 Task: Locate and explore the Christ the Redeemer statue in Rio de Janeiro using Google Earth.
Action: Mouse moved to (614, 351)
Screenshot: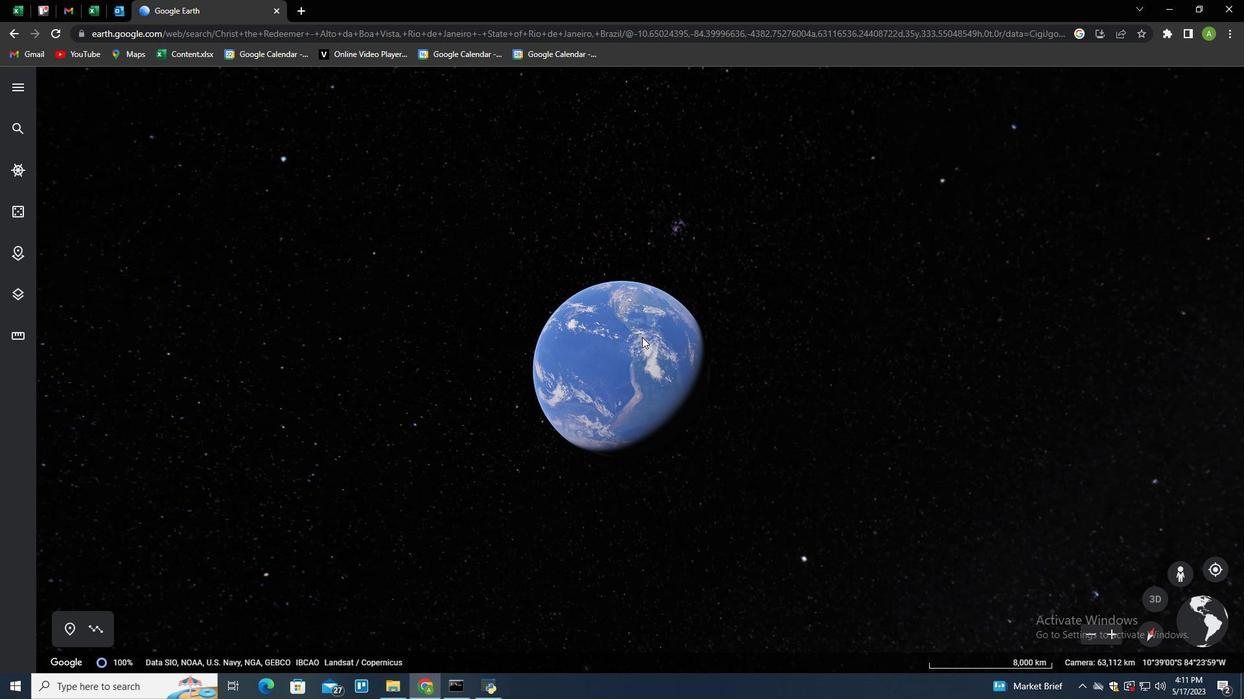 
Action: Mouse pressed left at (614, 351)
Screenshot: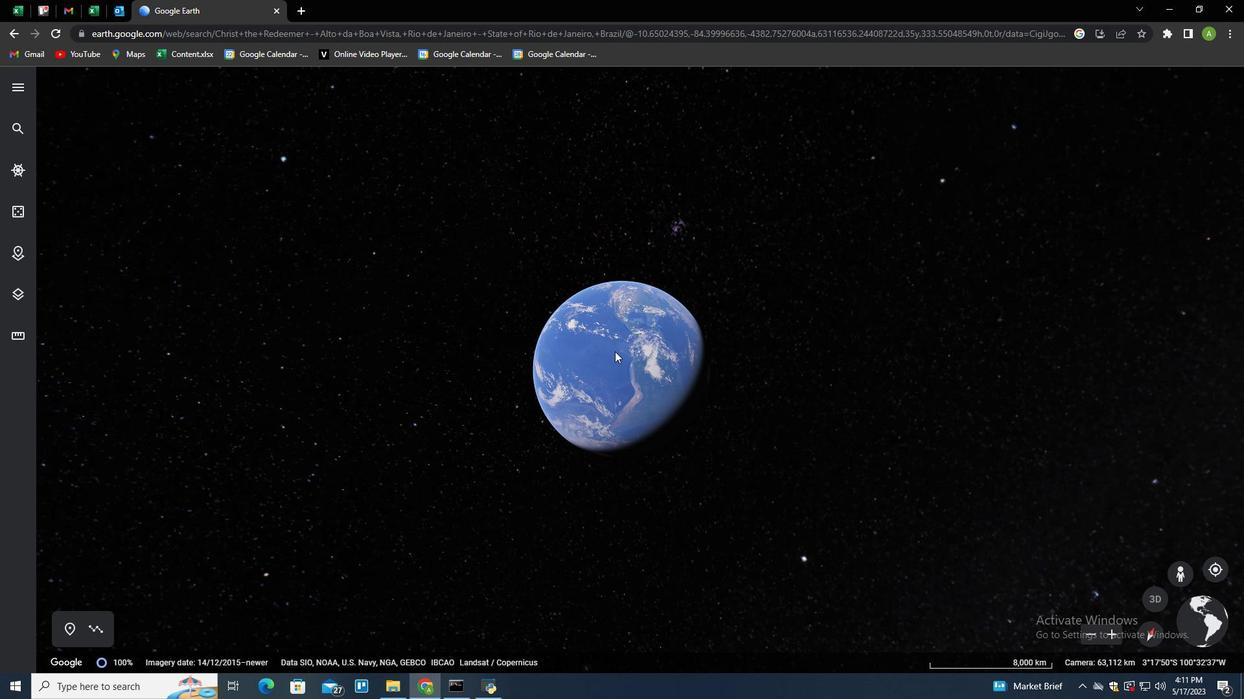 
Action: Mouse moved to (675, 384)
Screenshot: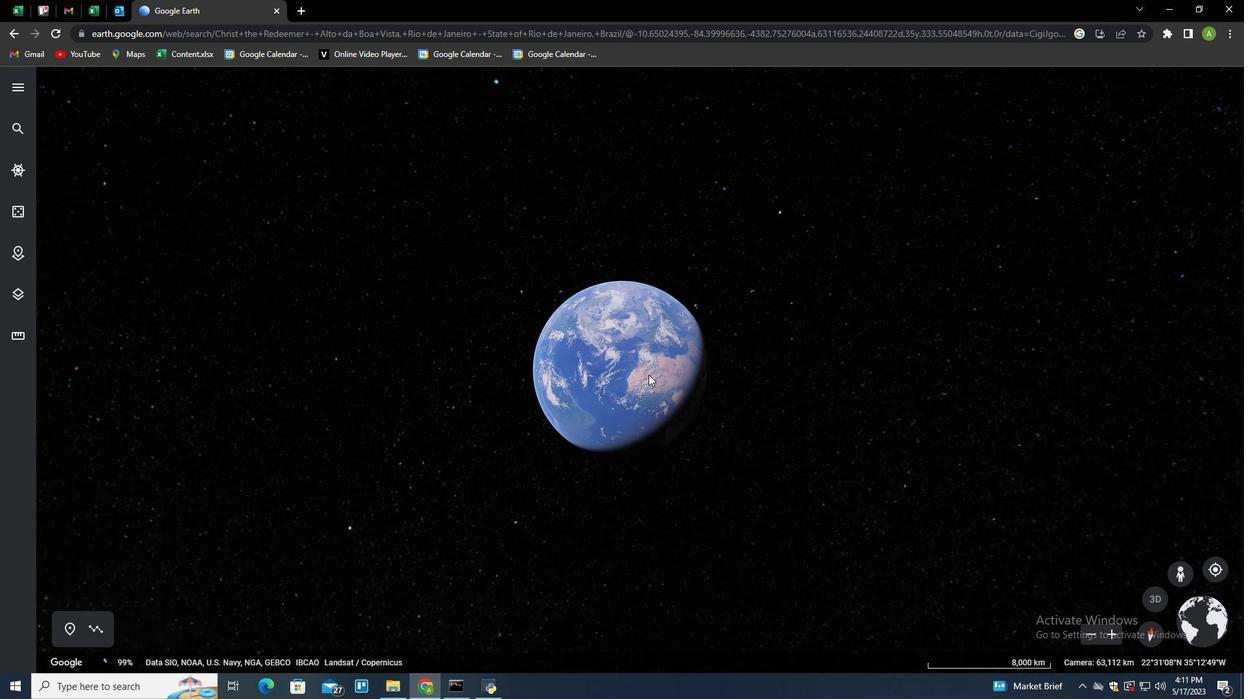 
Action: Mouse scrolled (675, 385) with delta (0, 0)
Screenshot: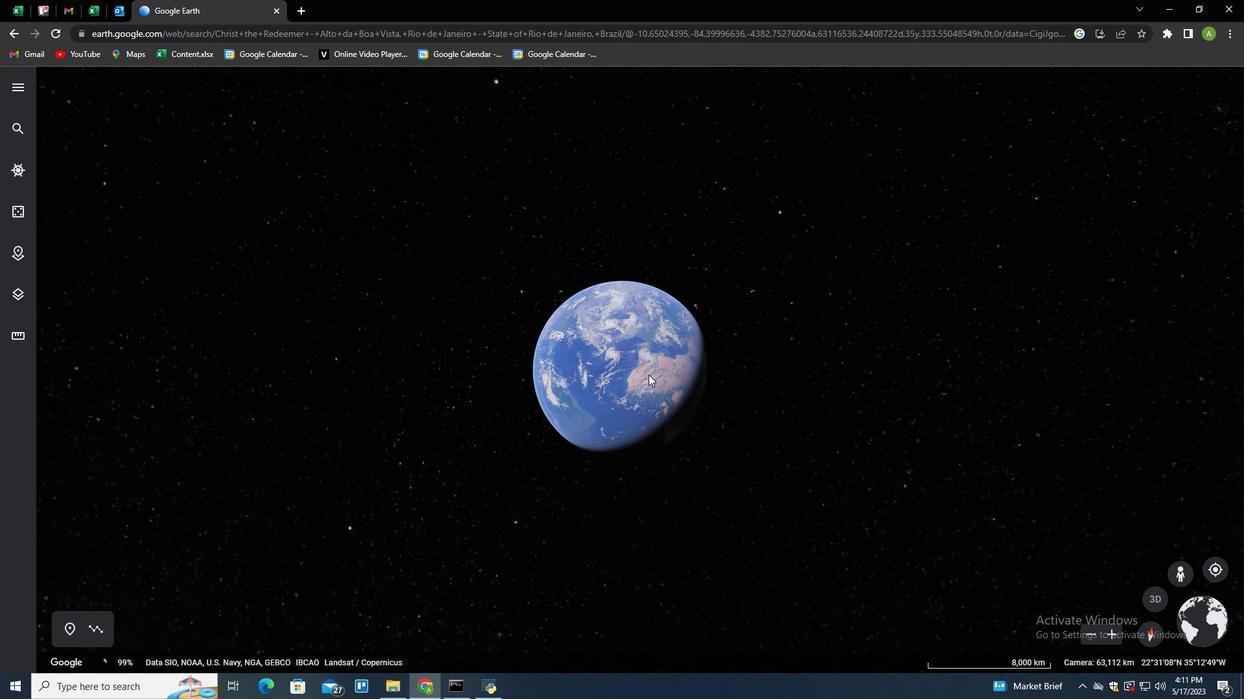 
Action: Mouse scrolled (675, 385) with delta (0, 0)
Screenshot: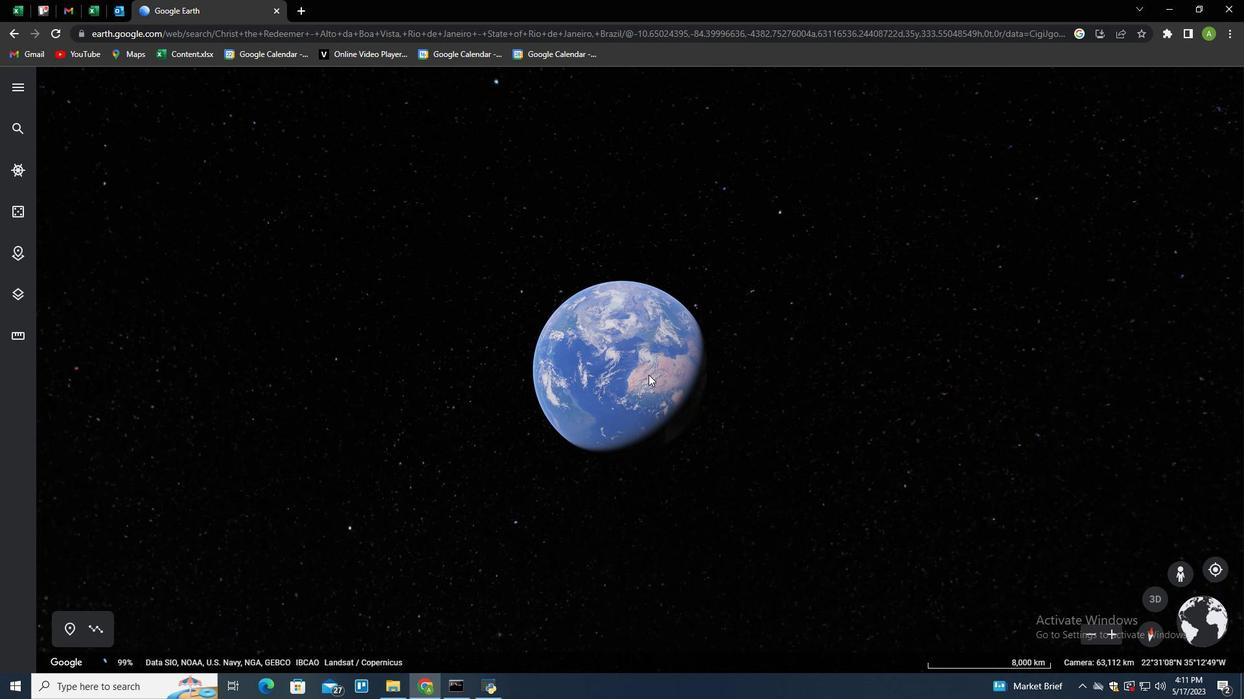 
Action: Mouse moved to (689, 322)
Screenshot: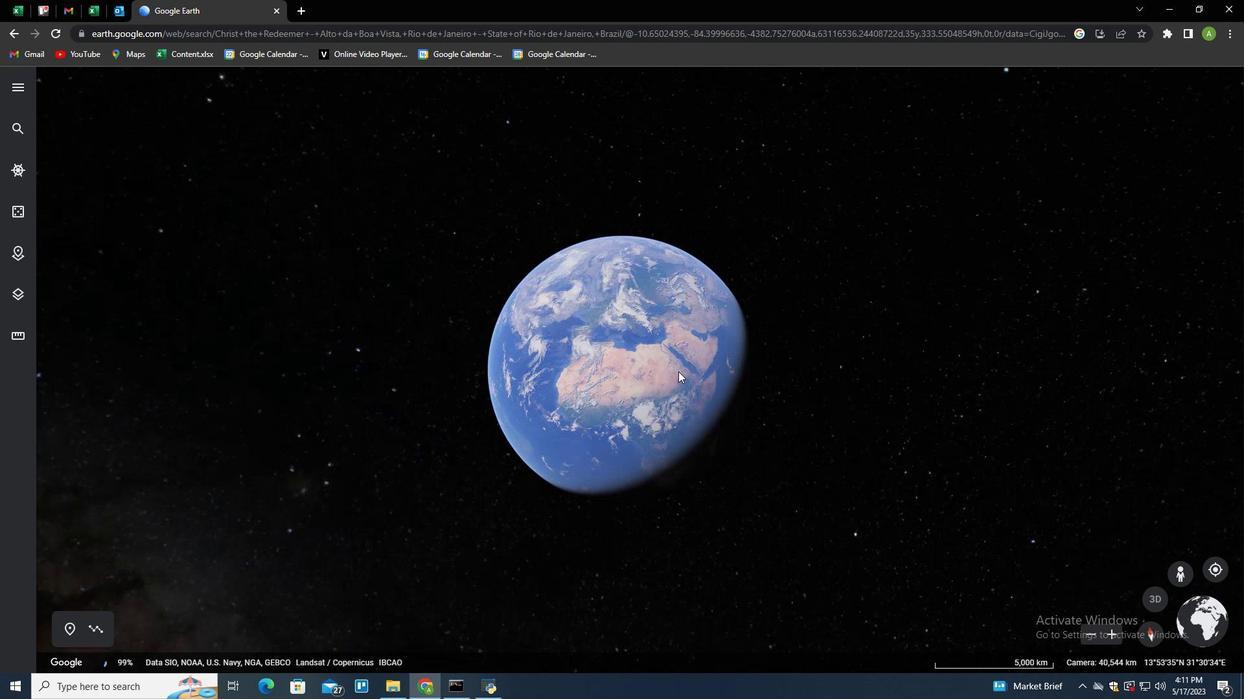 
Action: Mouse pressed left at (689, 322)
Screenshot: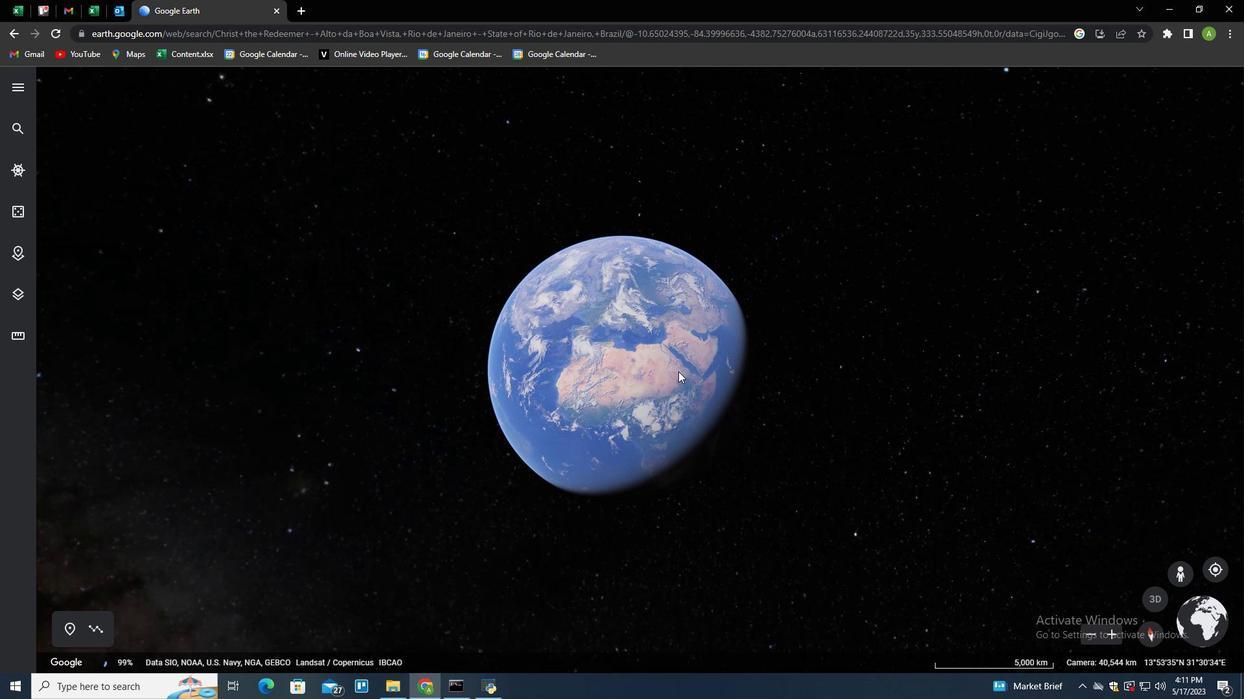 
Action: Mouse moved to (640, 329)
Screenshot: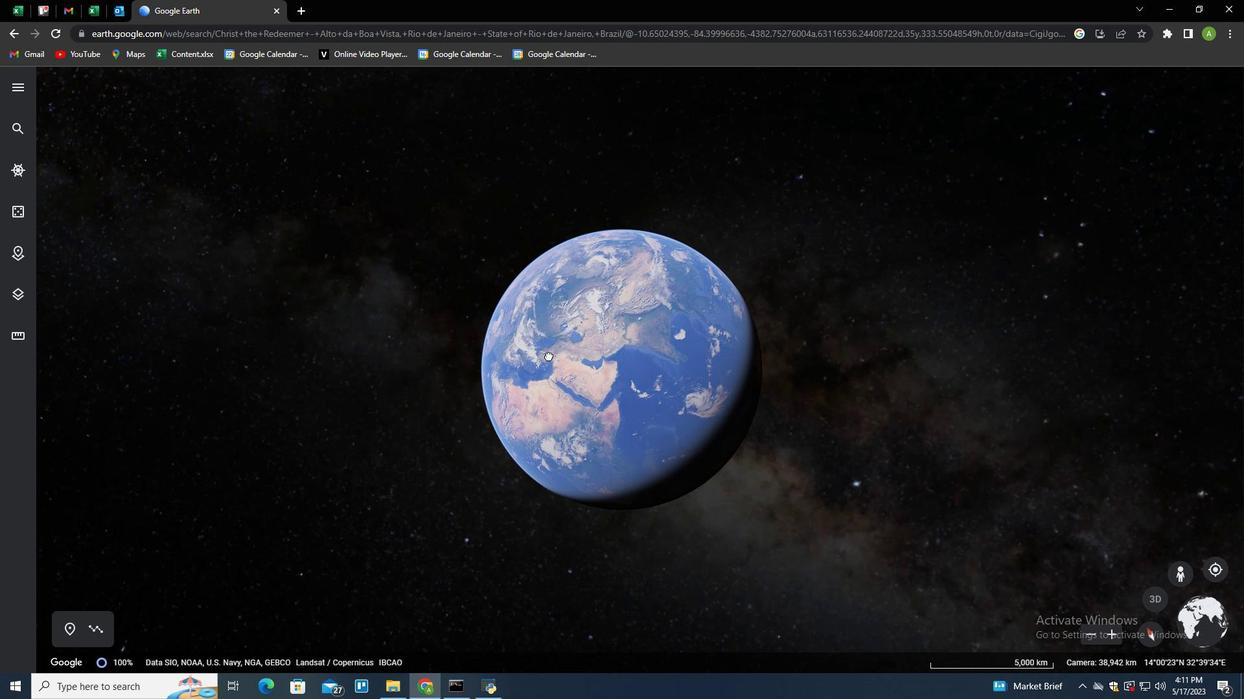 
Action: Mouse pressed left at (640, 329)
Screenshot: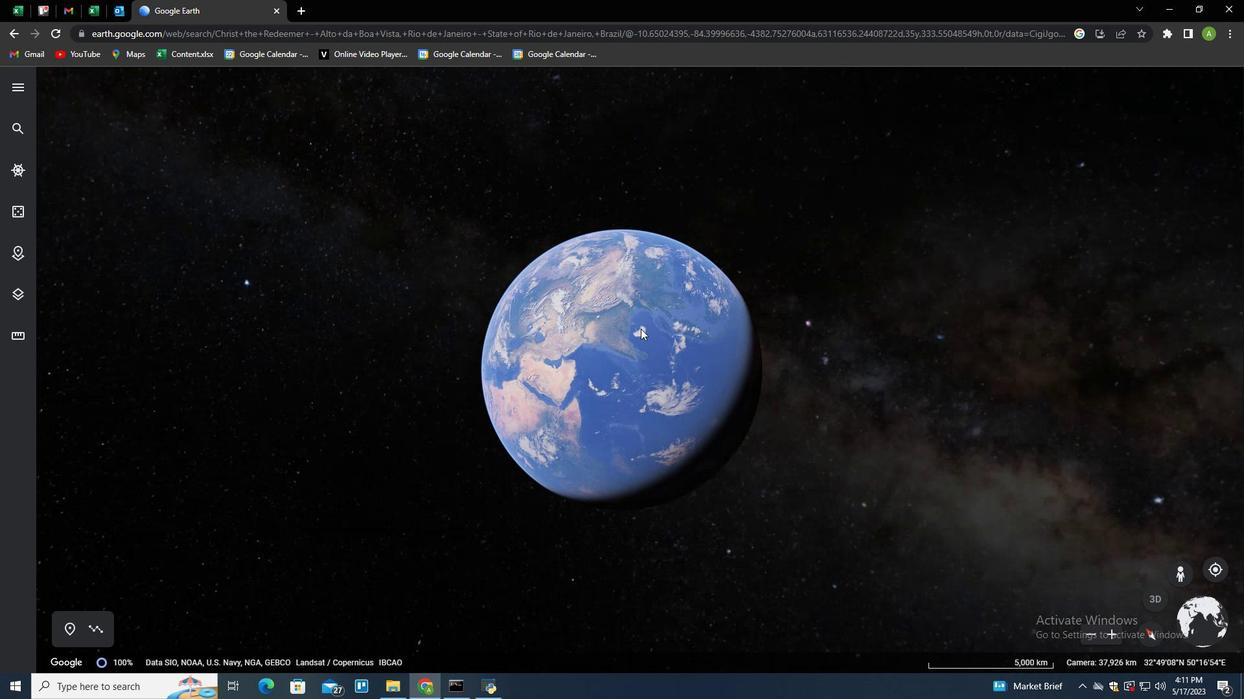 
Action: Mouse moved to (15, 127)
Screenshot: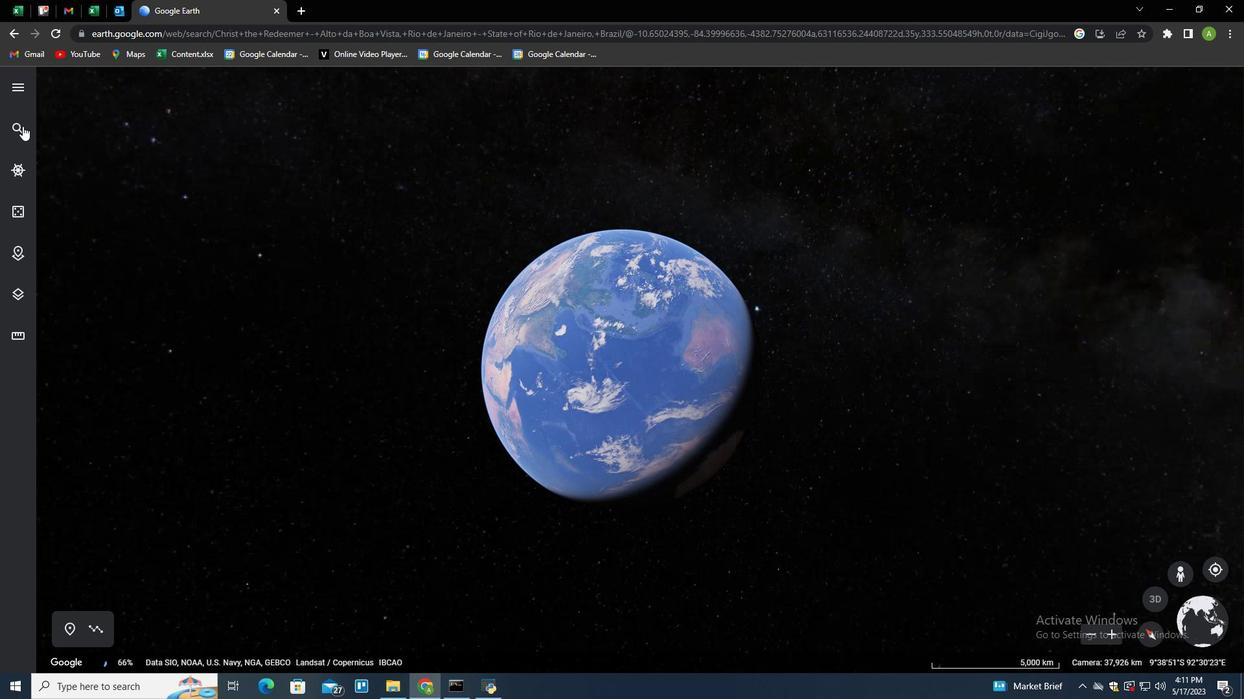 
Action: Mouse pressed left at (15, 127)
Screenshot: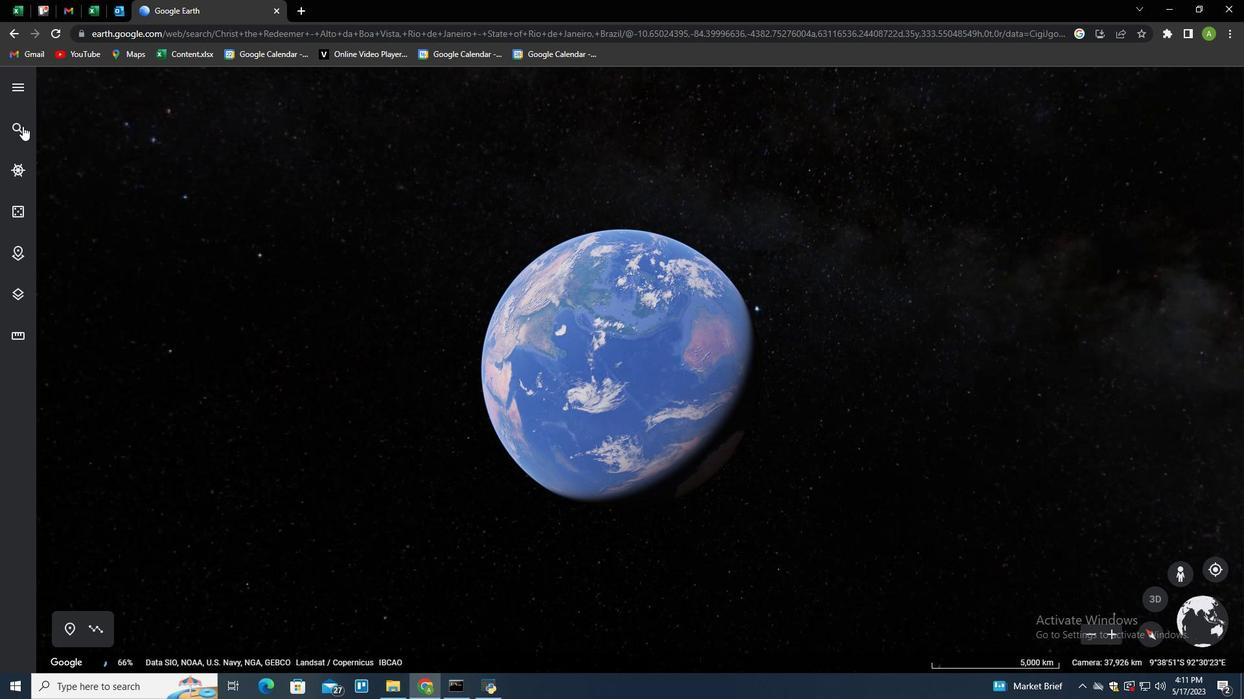 
Action: Mouse moved to (239, 85)
Screenshot: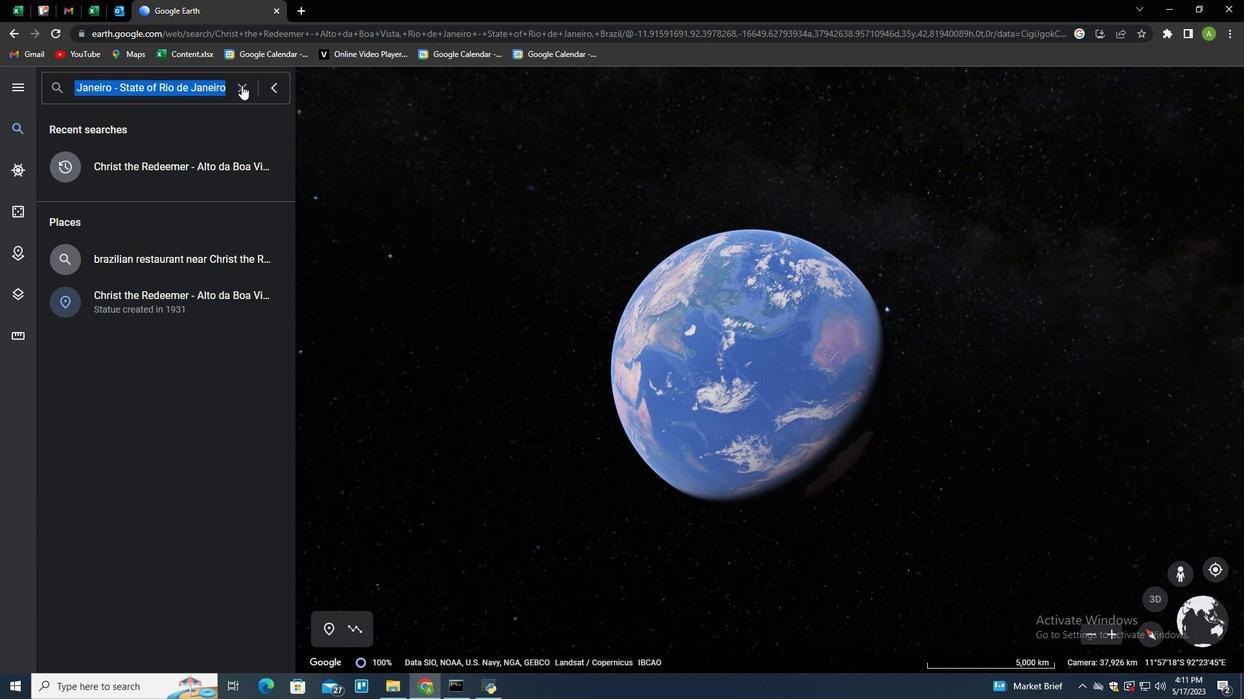 
Action: Mouse pressed left at (239, 85)
Screenshot: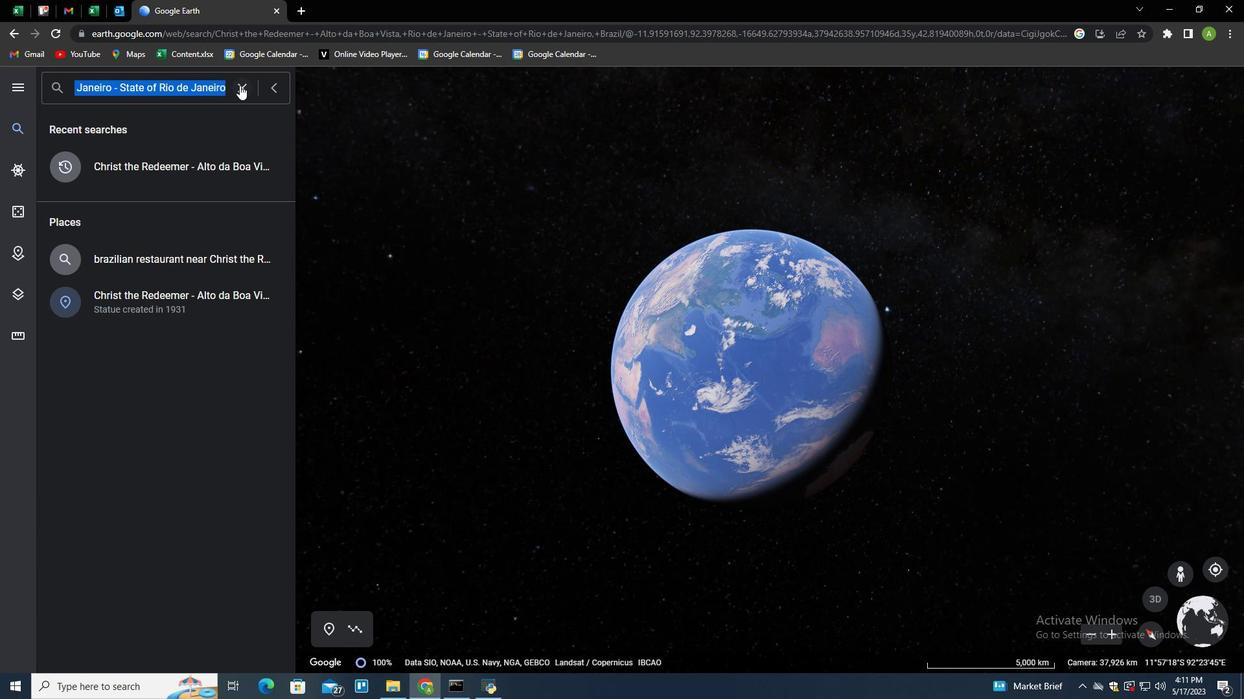 
Action: Mouse moved to (209, 88)
Screenshot: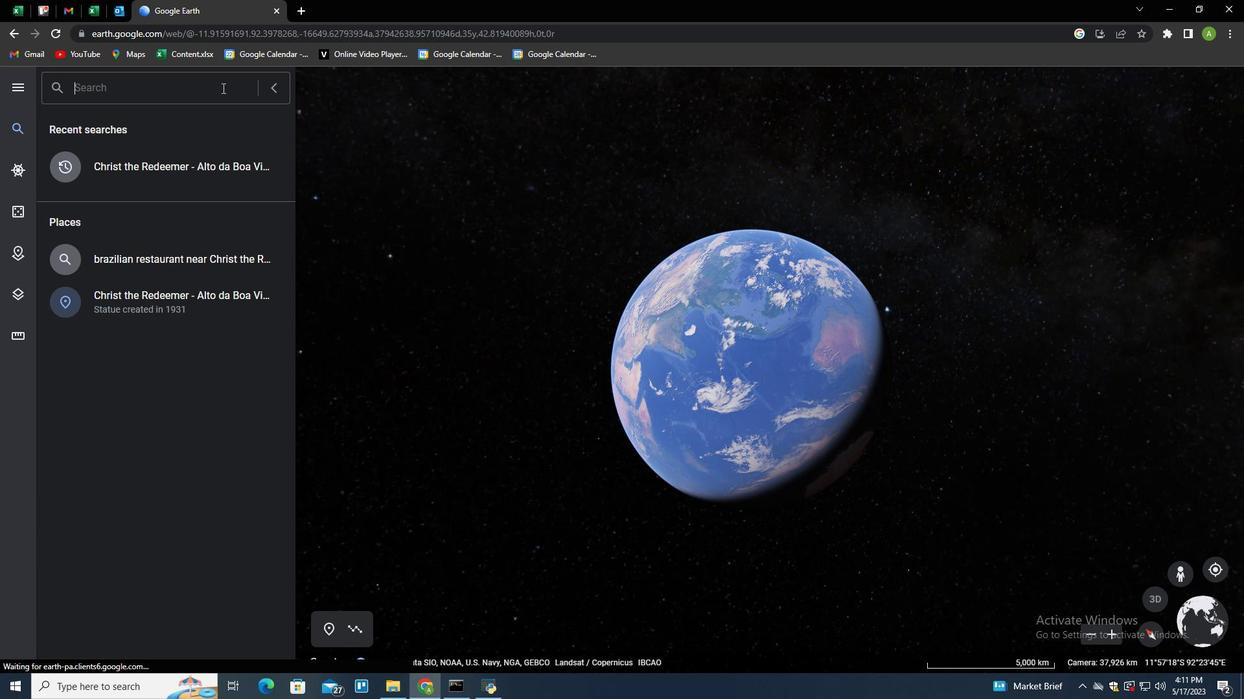 
Action: Mouse pressed left at (209, 88)
Screenshot: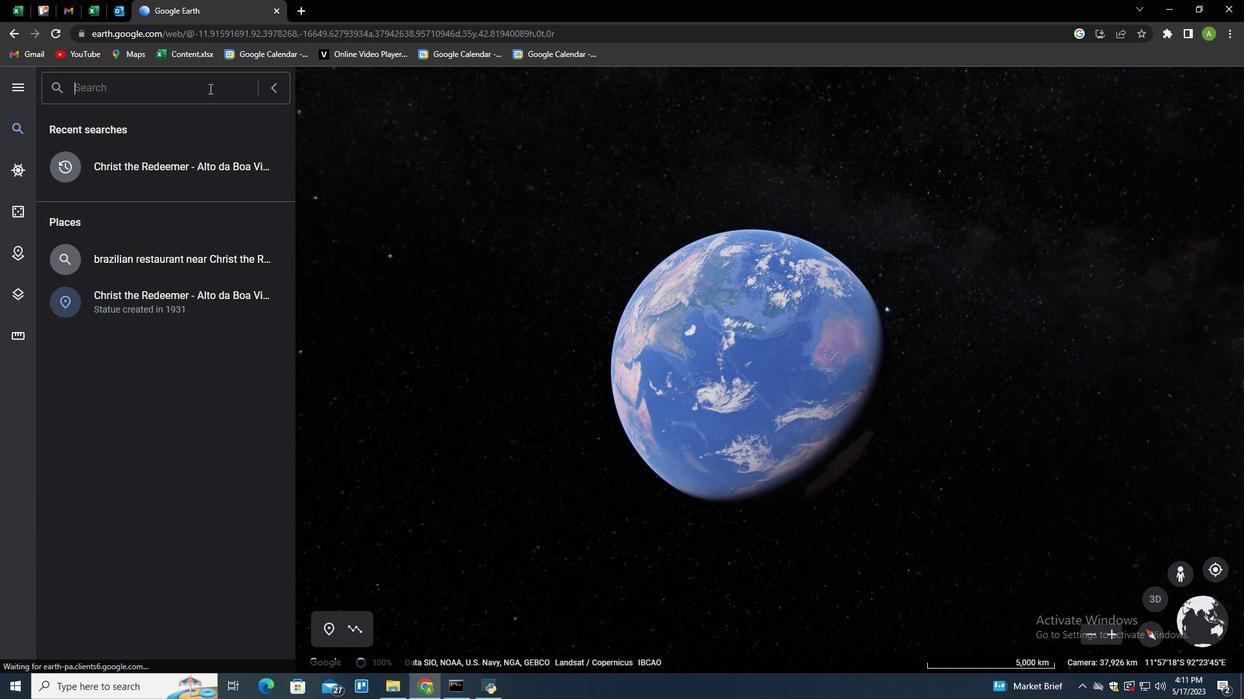 
Action: Key pressed <Key.shift>Christ<Key.space>the<Key.space><Key.shift>Redmee<Key.backspace><Key.backspace><Key.backspace>eemer<Key.space>statur<Key.space><Key.backspace><Key.backspace>e<Key.space>in<Key.space><Key.shift>Rio<Key.space>di<Key.backspace>e<Key.space><Key.shift>Janeiro
Screenshot: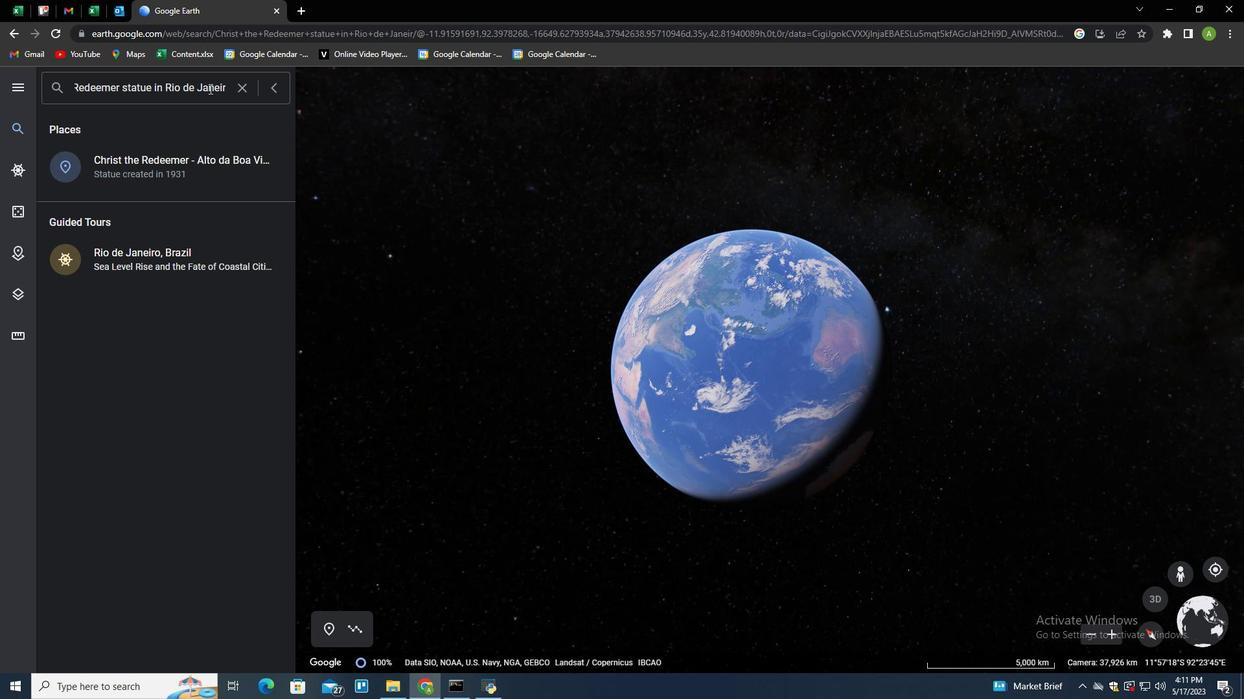 
Action: Mouse moved to (219, 170)
Screenshot: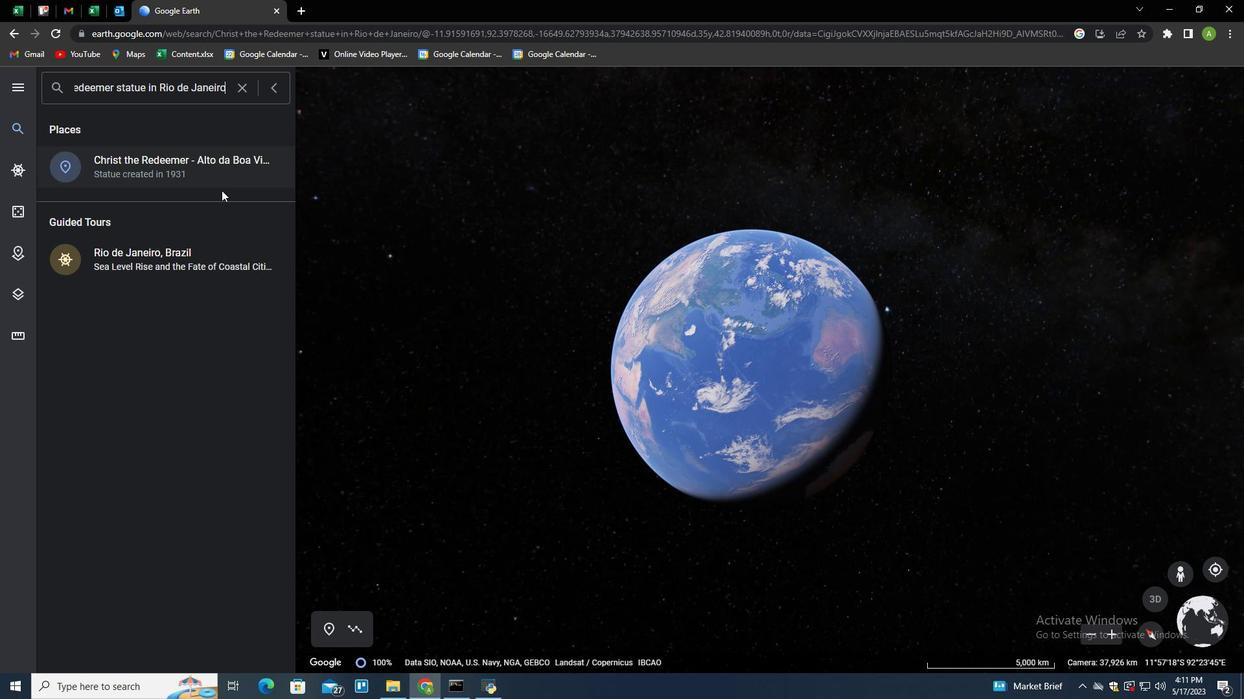 
Action: Mouse pressed left at (219, 170)
Screenshot: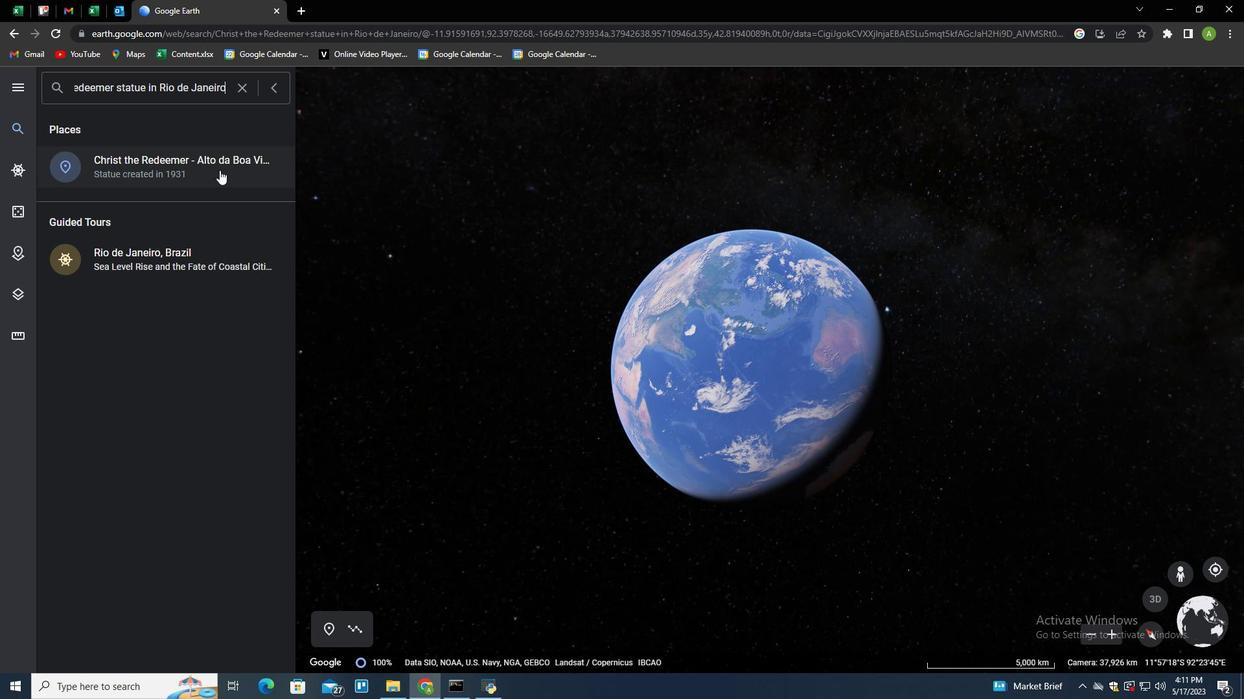 
Action: Mouse moved to (690, 371)
Screenshot: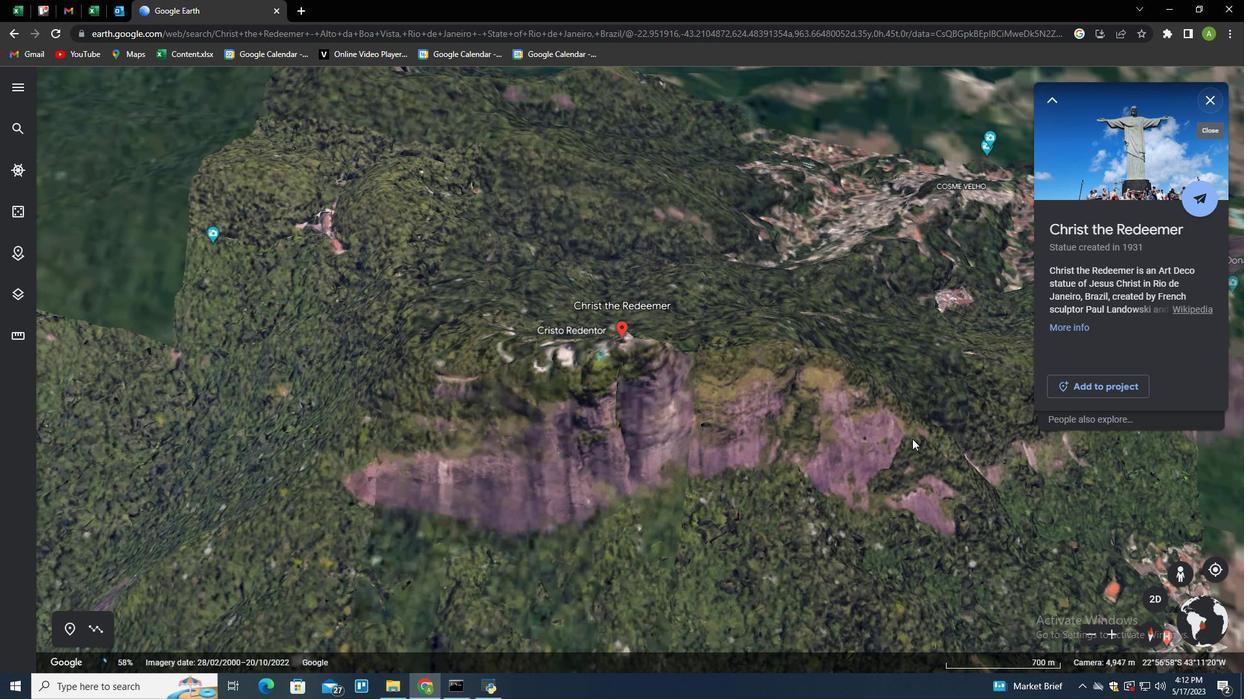 
Action: Mouse scrolled (690, 371) with delta (0, 0)
Screenshot: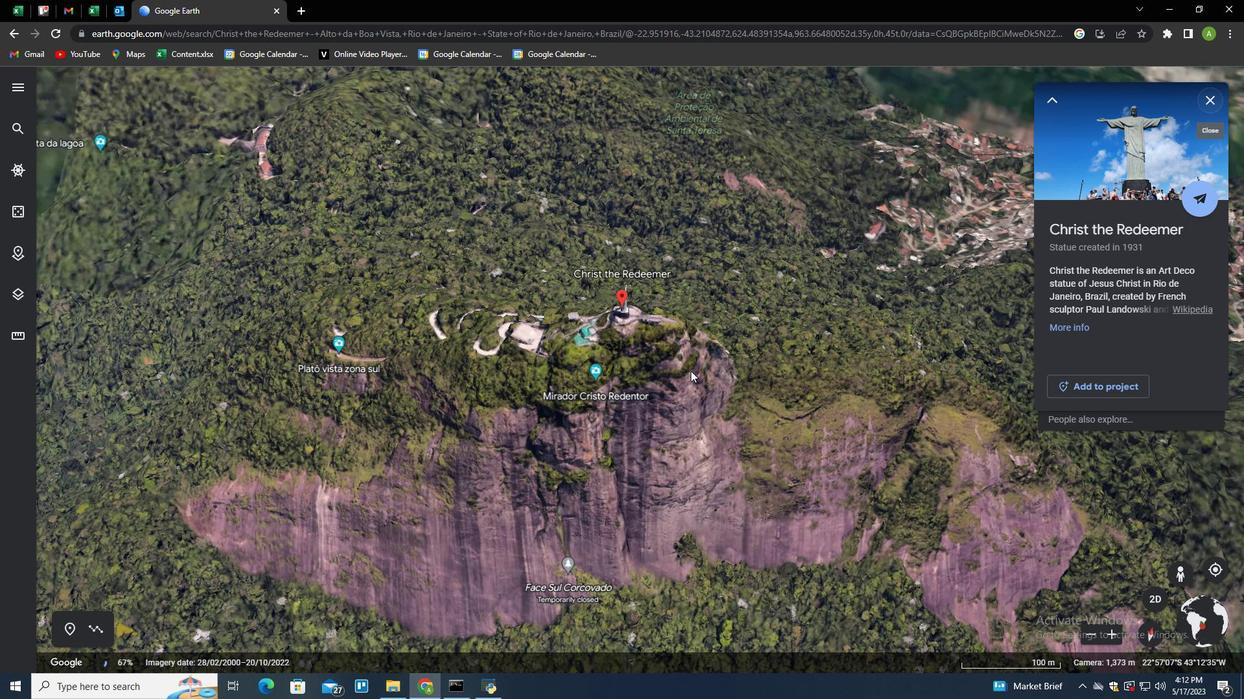 
Action: Mouse scrolled (690, 371) with delta (0, 0)
Screenshot: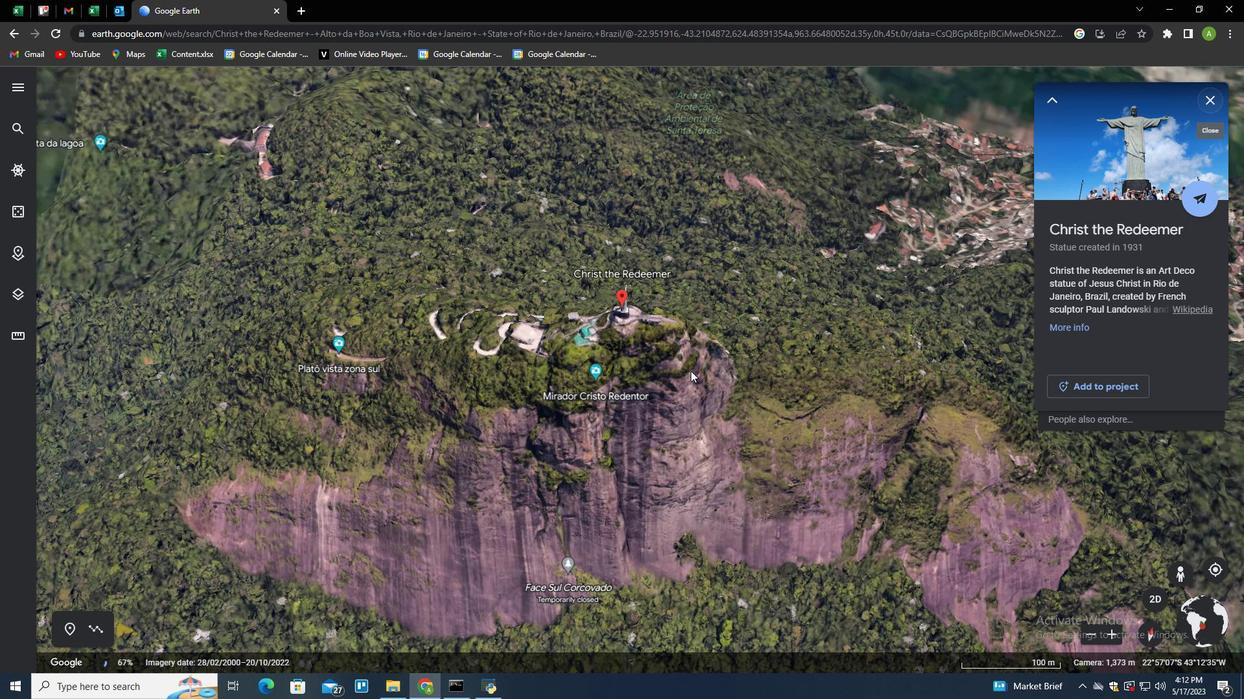 
Action: Mouse scrolled (690, 371) with delta (0, 0)
Screenshot: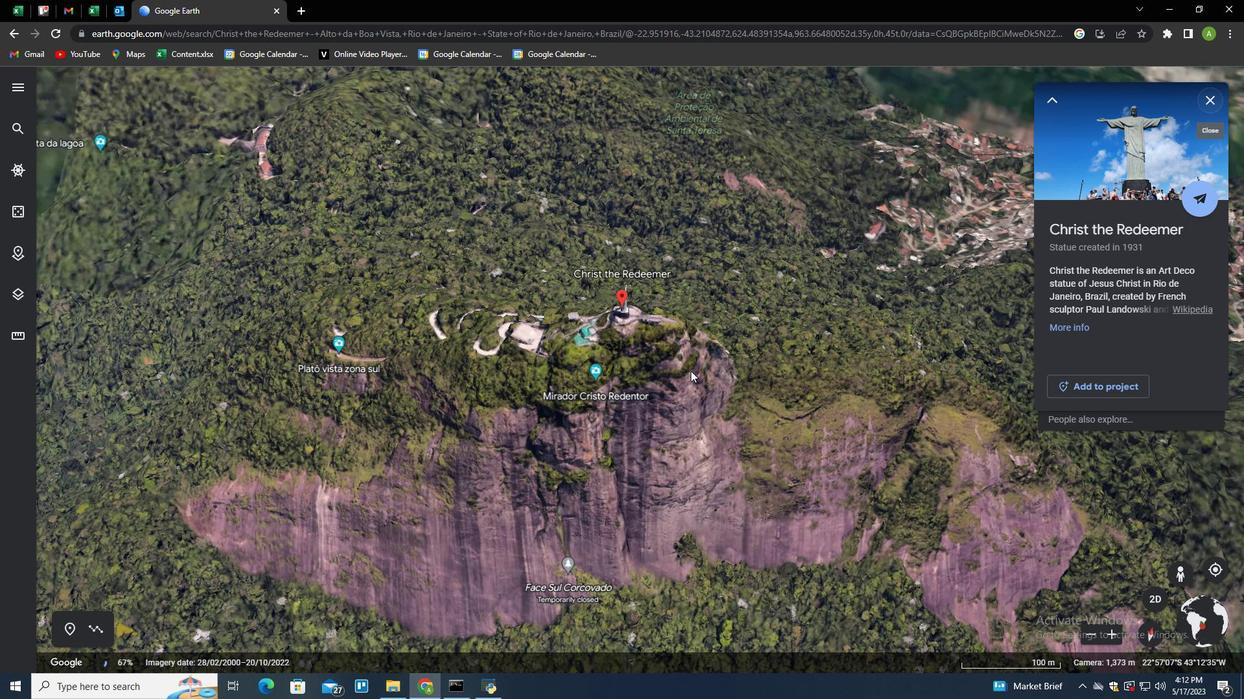 
Action: Mouse scrolled (690, 371) with delta (0, 0)
Screenshot: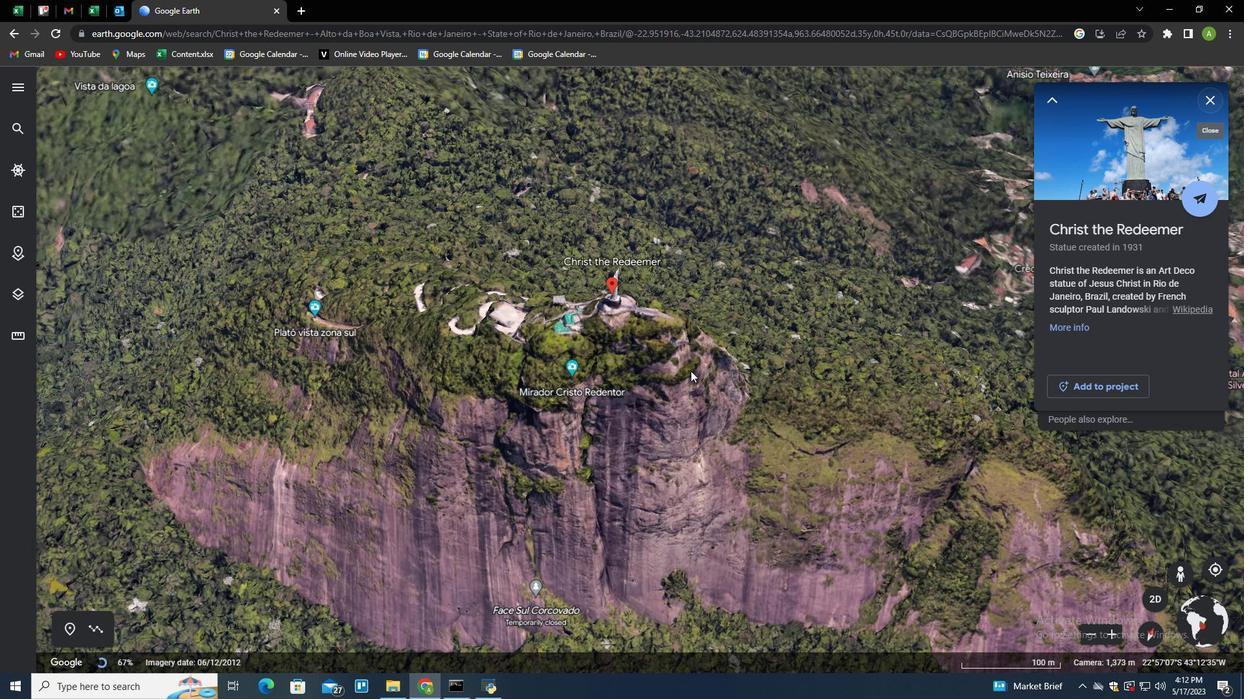 
Action: Mouse moved to (649, 250)
Screenshot: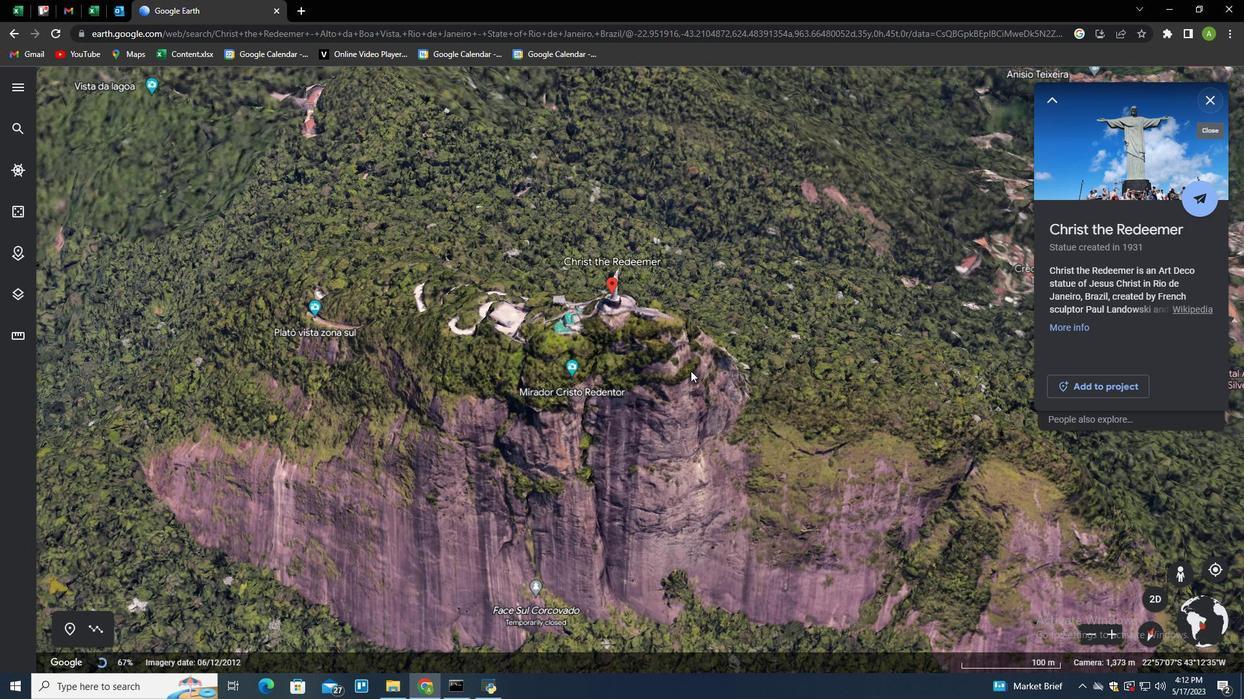 
Action: Mouse pressed left at (649, 250)
Screenshot: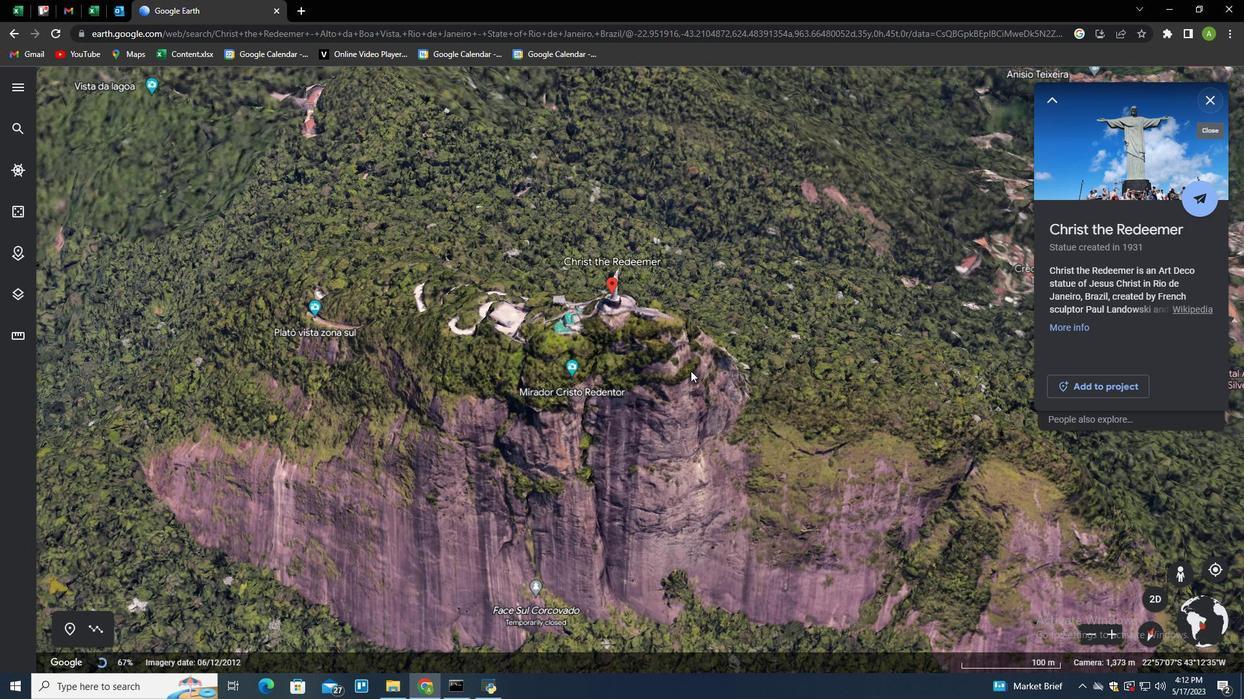 
Action: Mouse moved to (671, 355)
Screenshot: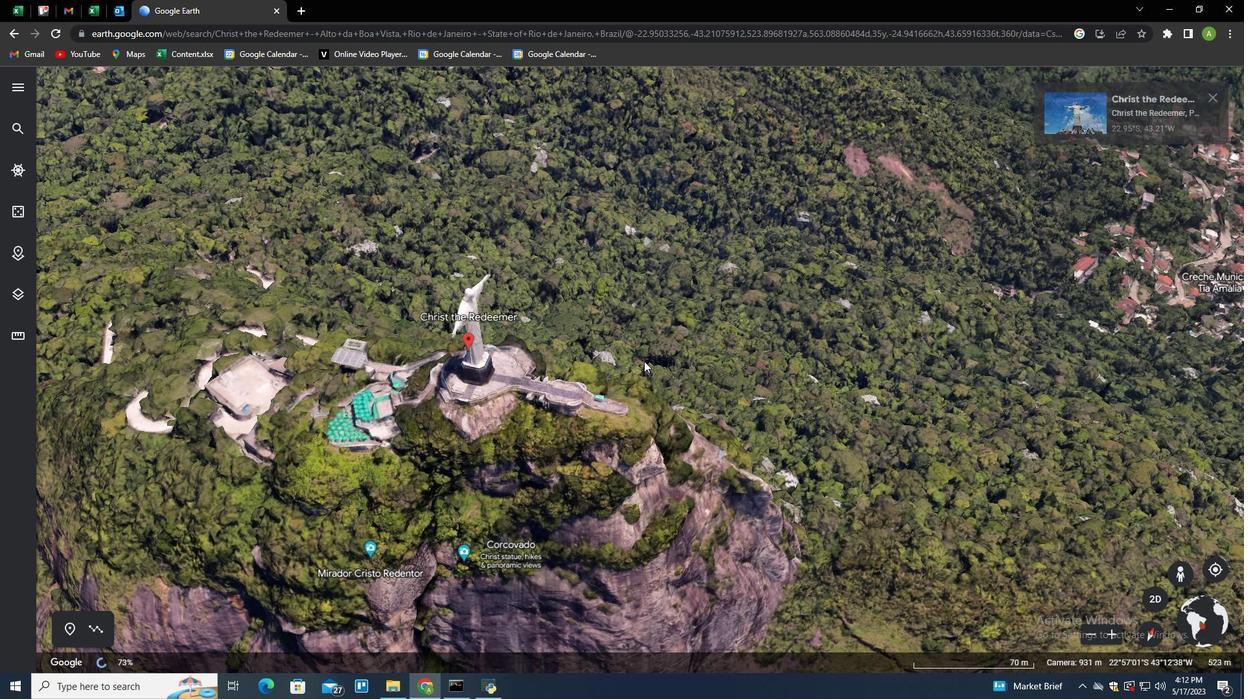 
Action: Mouse pressed left at (671, 355)
Screenshot: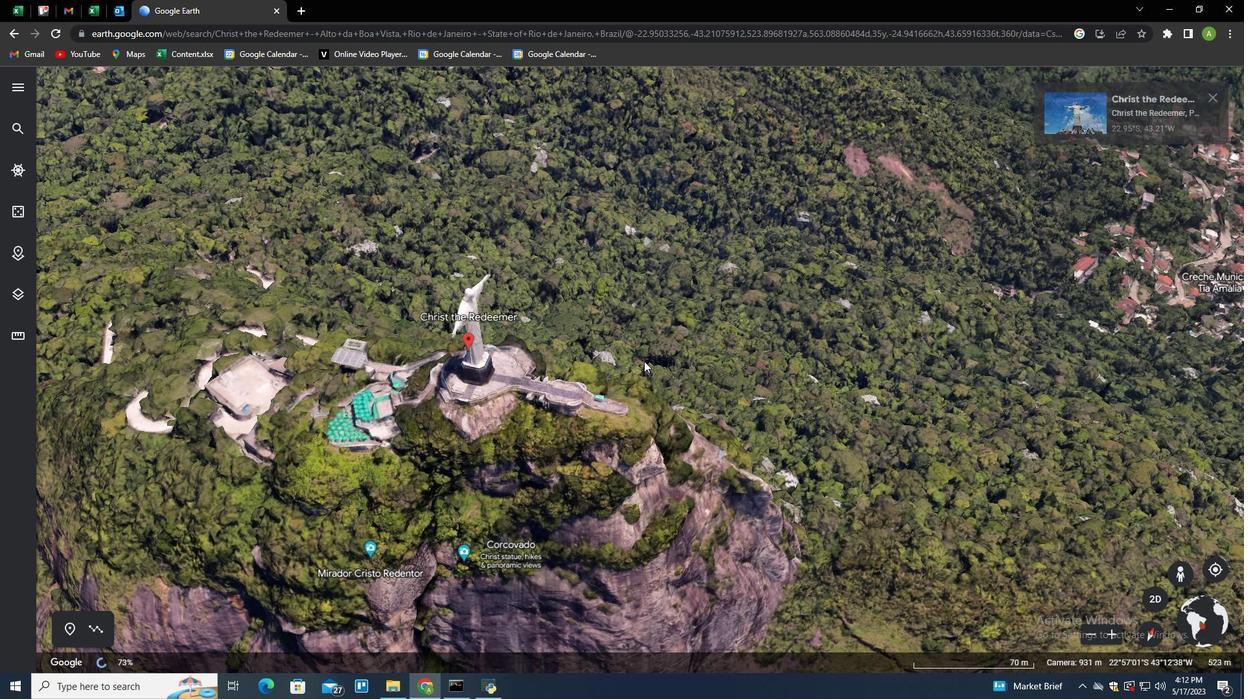 
Action: Mouse moved to (528, 458)
Screenshot: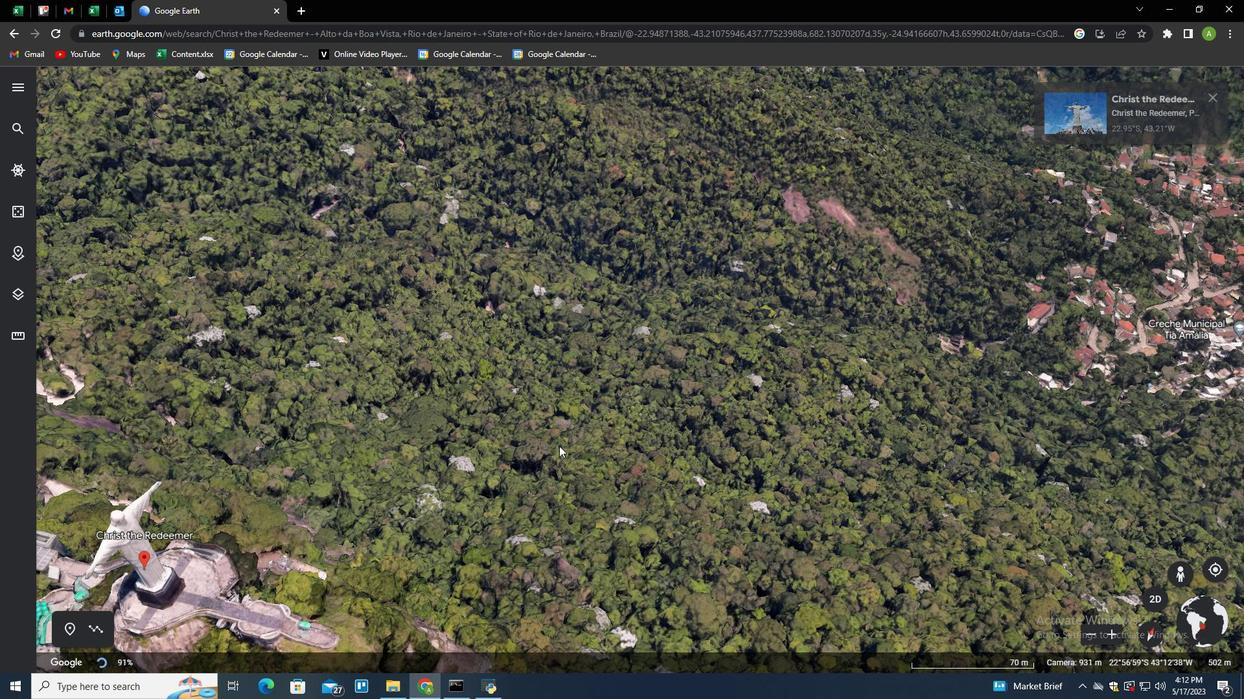 
Action: Mouse pressed left at (528, 458)
Screenshot: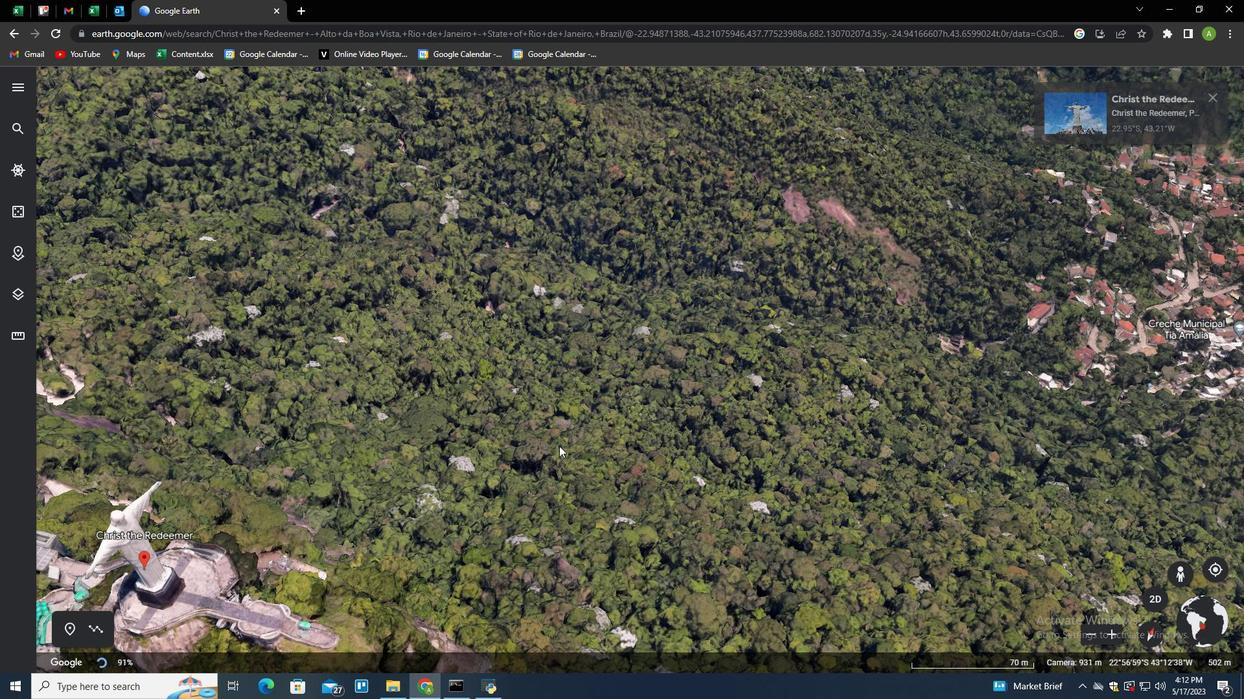
Action: Mouse moved to (580, 438)
Screenshot: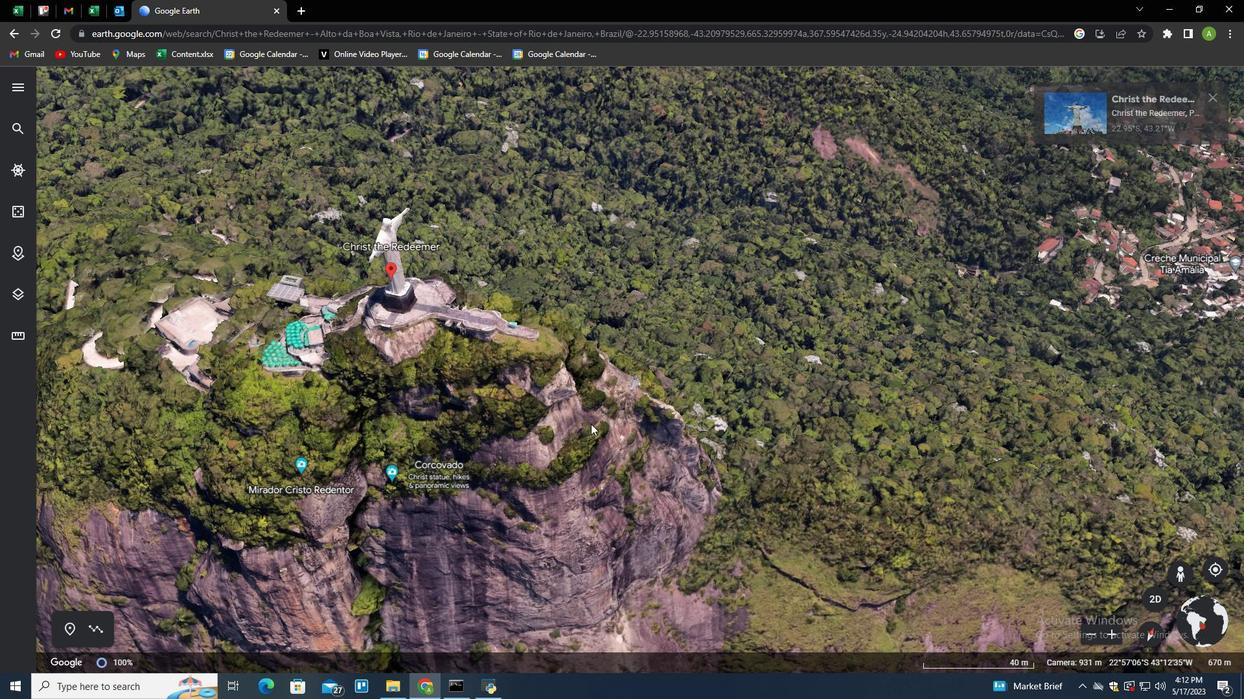 
Action: Mouse pressed left at (580, 438)
Screenshot: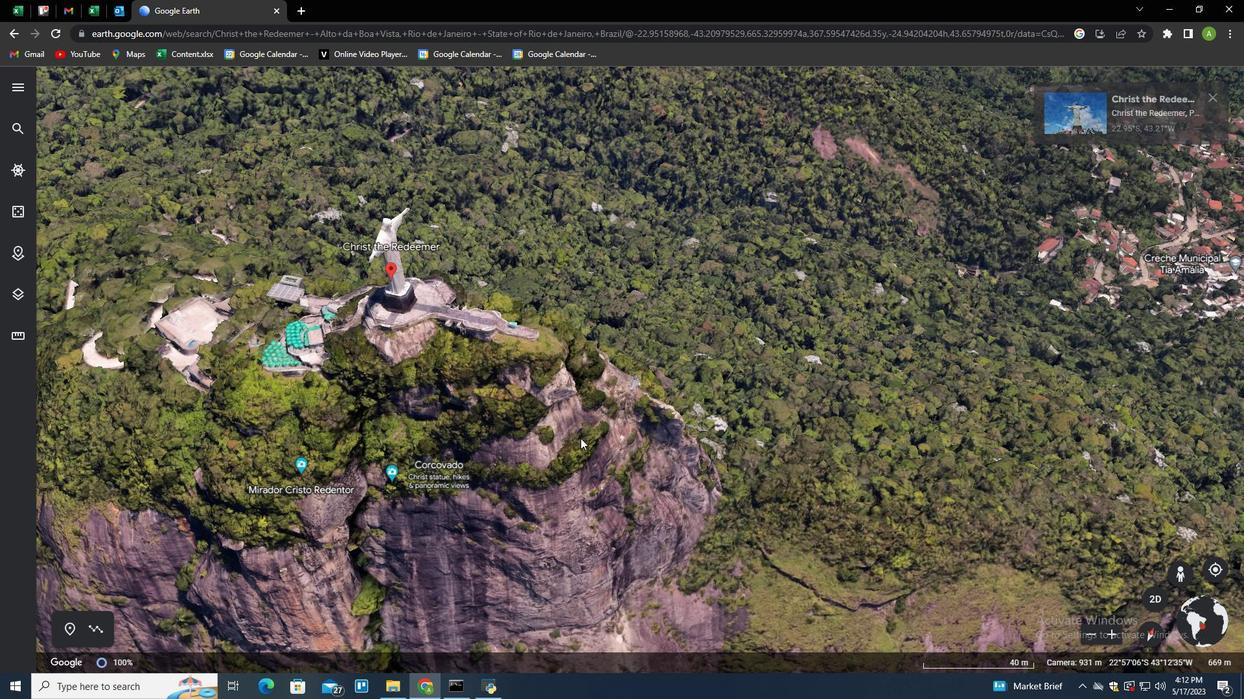 
Action: Mouse moved to (575, 268)
Screenshot: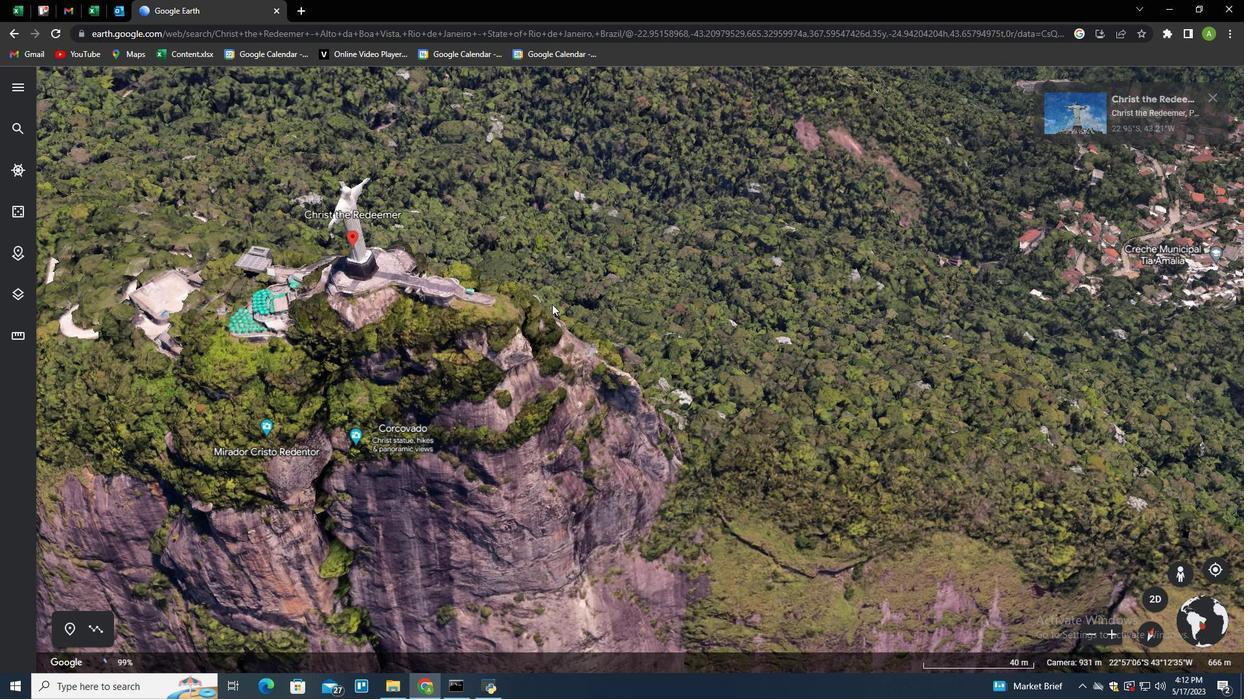 
Action: Mouse pressed left at (575, 268)
Screenshot: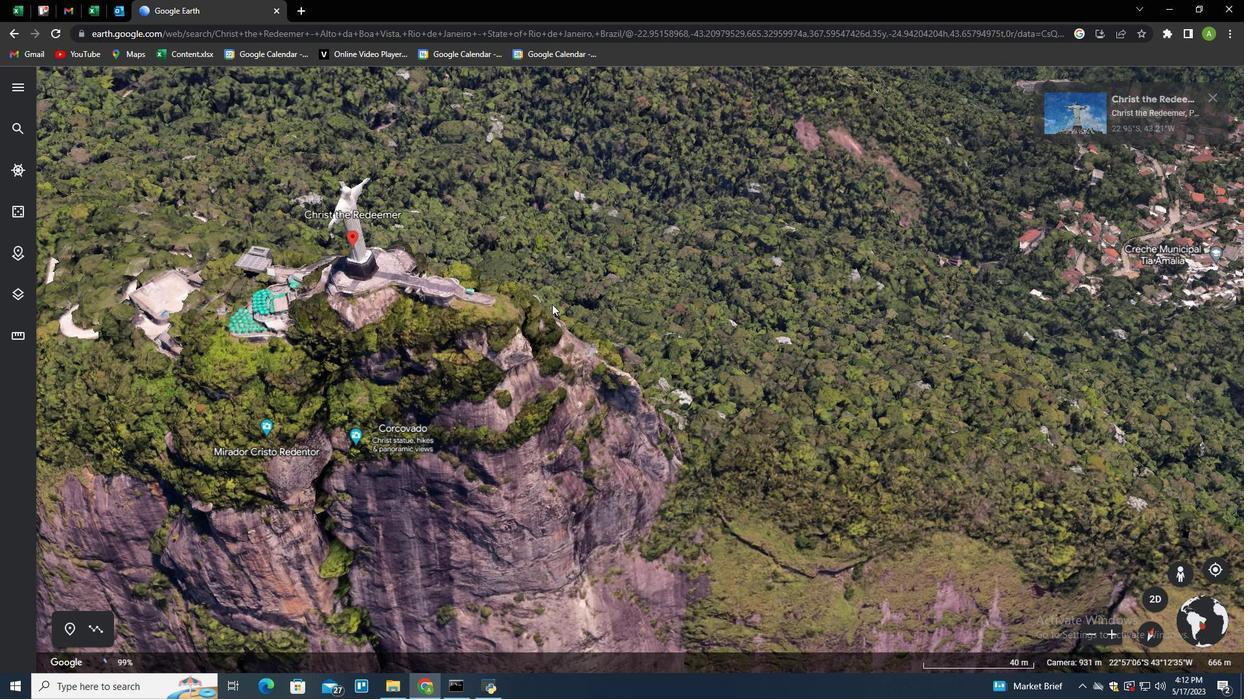 
Action: Mouse moved to (579, 302)
Screenshot: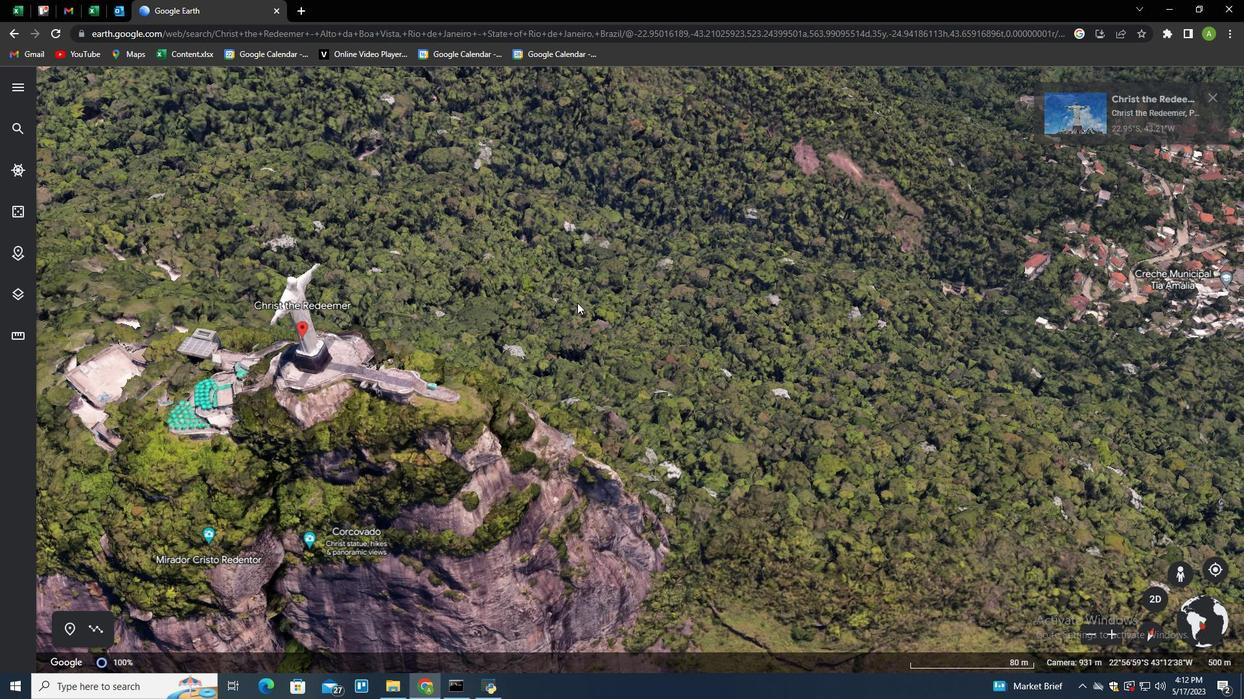 
Action: Mouse pressed left at (579, 302)
Screenshot: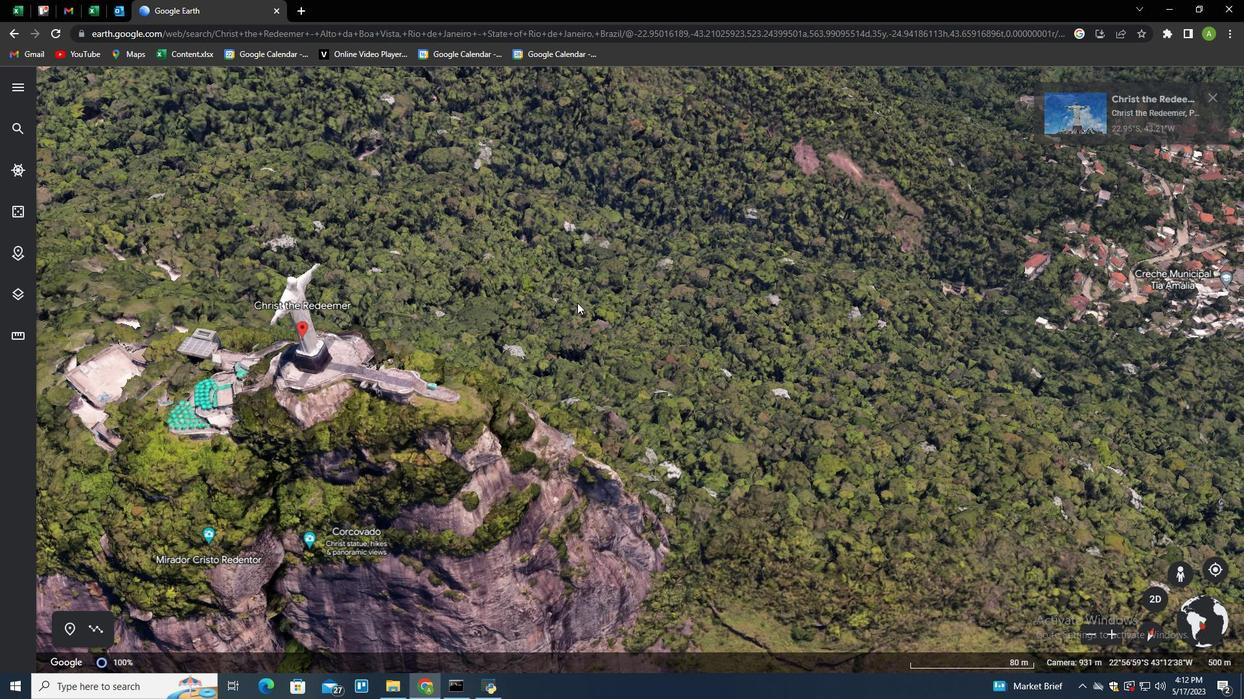 
Action: Mouse moved to (842, 537)
Screenshot: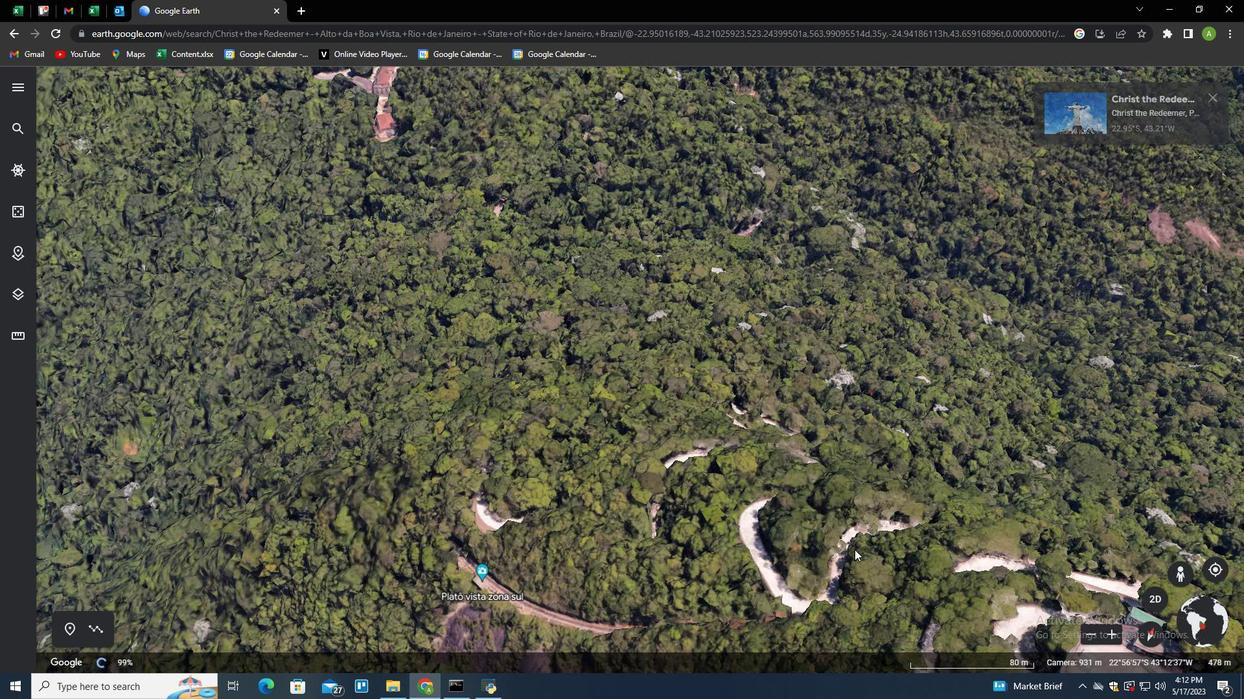 
Action: Mouse pressed left at (859, 550)
Screenshot: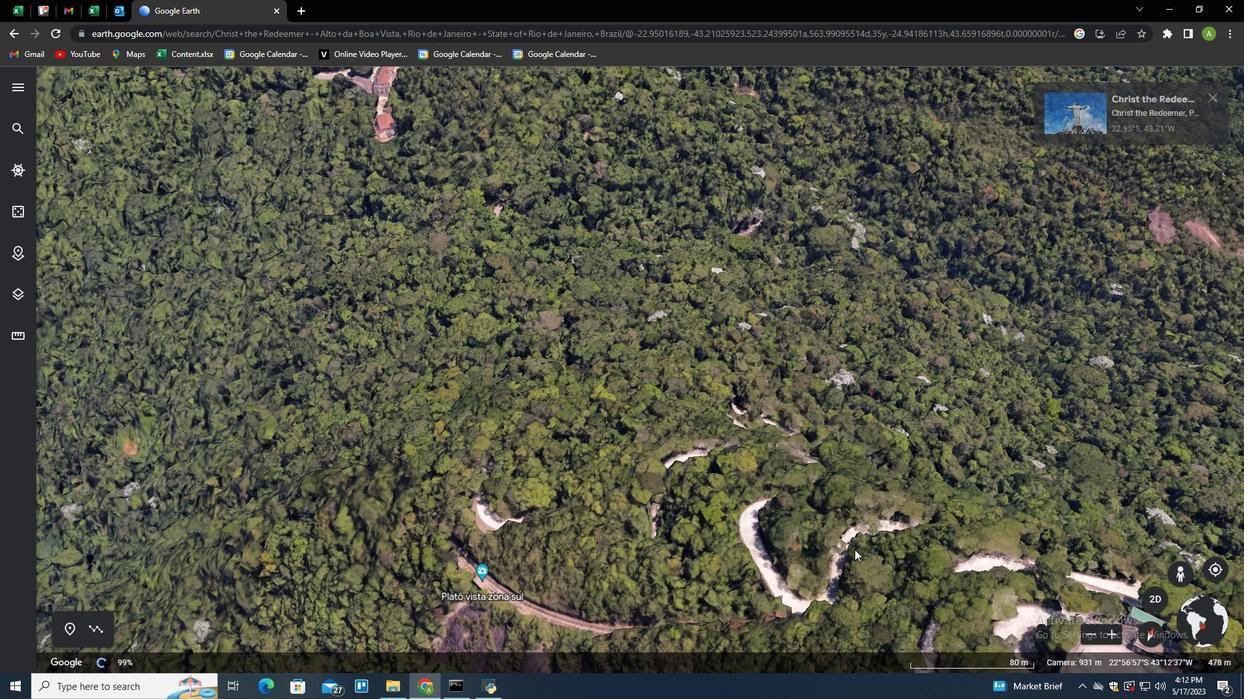 
Action: Mouse moved to (797, 385)
Screenshot: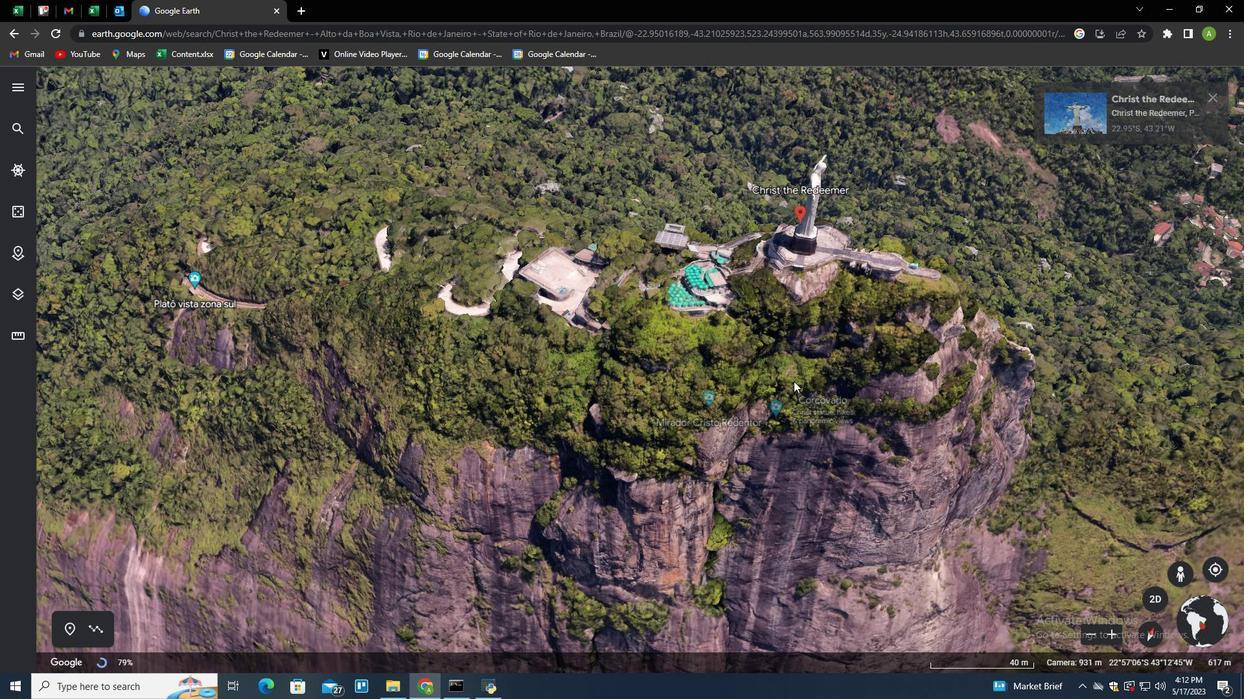 
Action: Mouse pressed left at (900, 333)
Screenshot: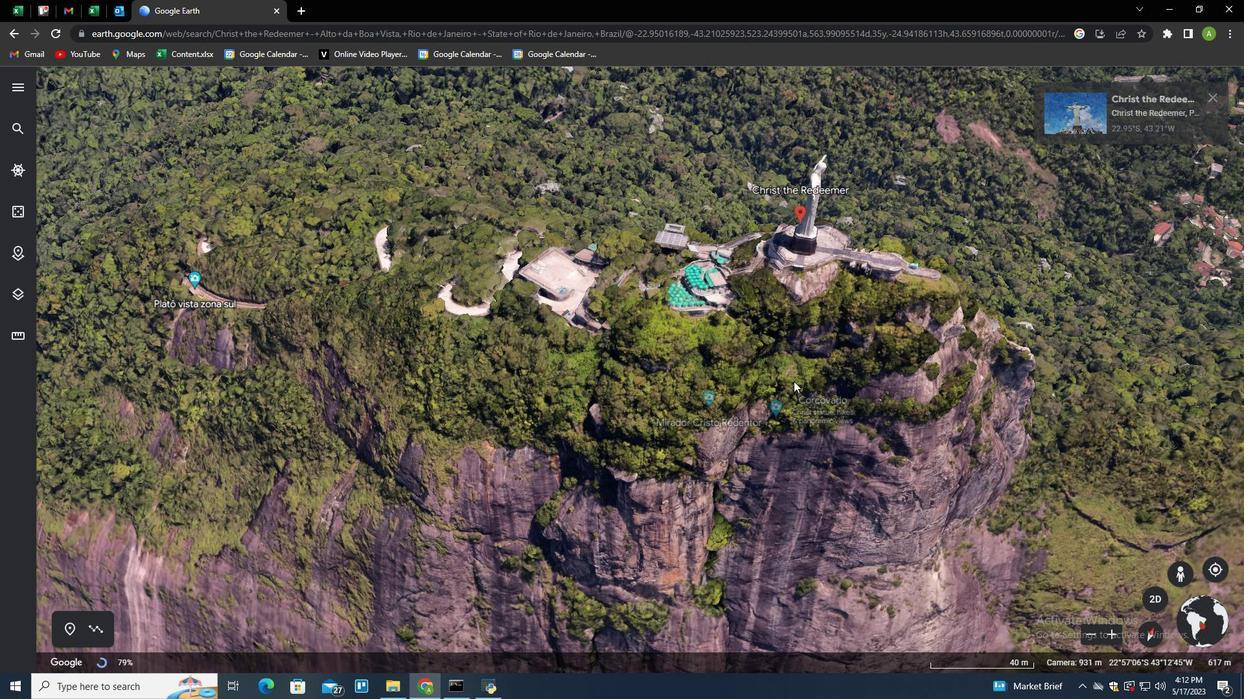 
Action: Mouse moved to (1151, 601)
Screenshot: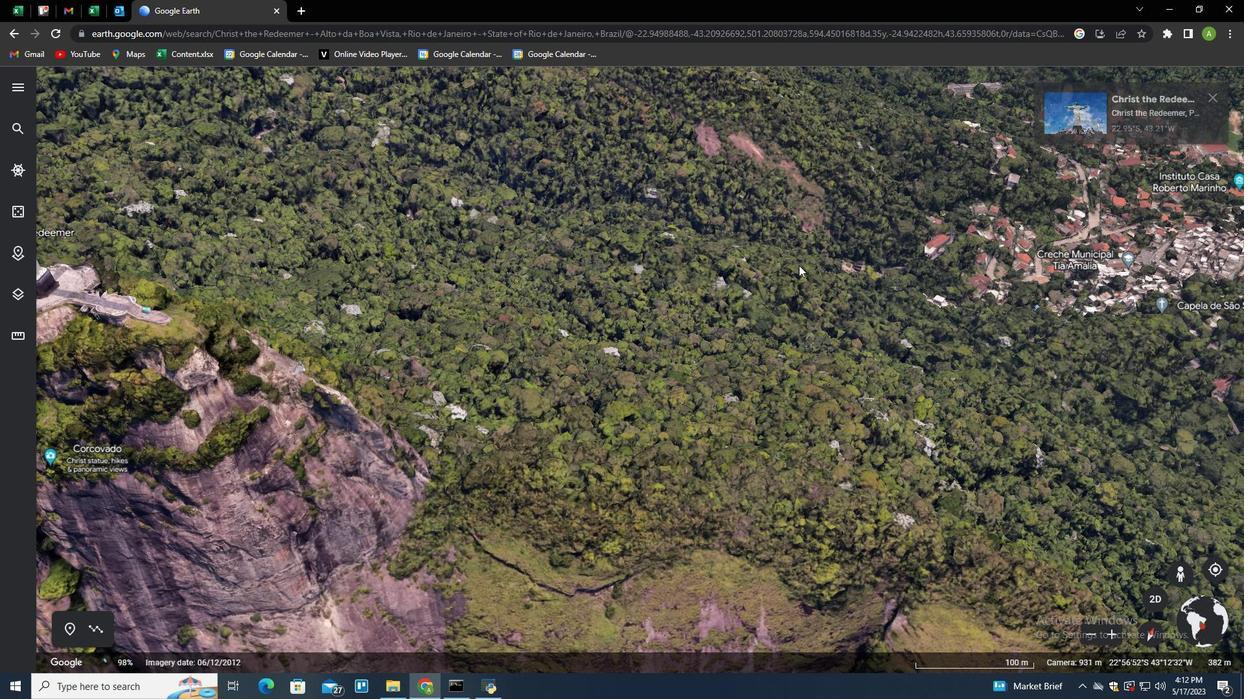 
Action: Mouse pressed left at (1151, 601)
Screenshot: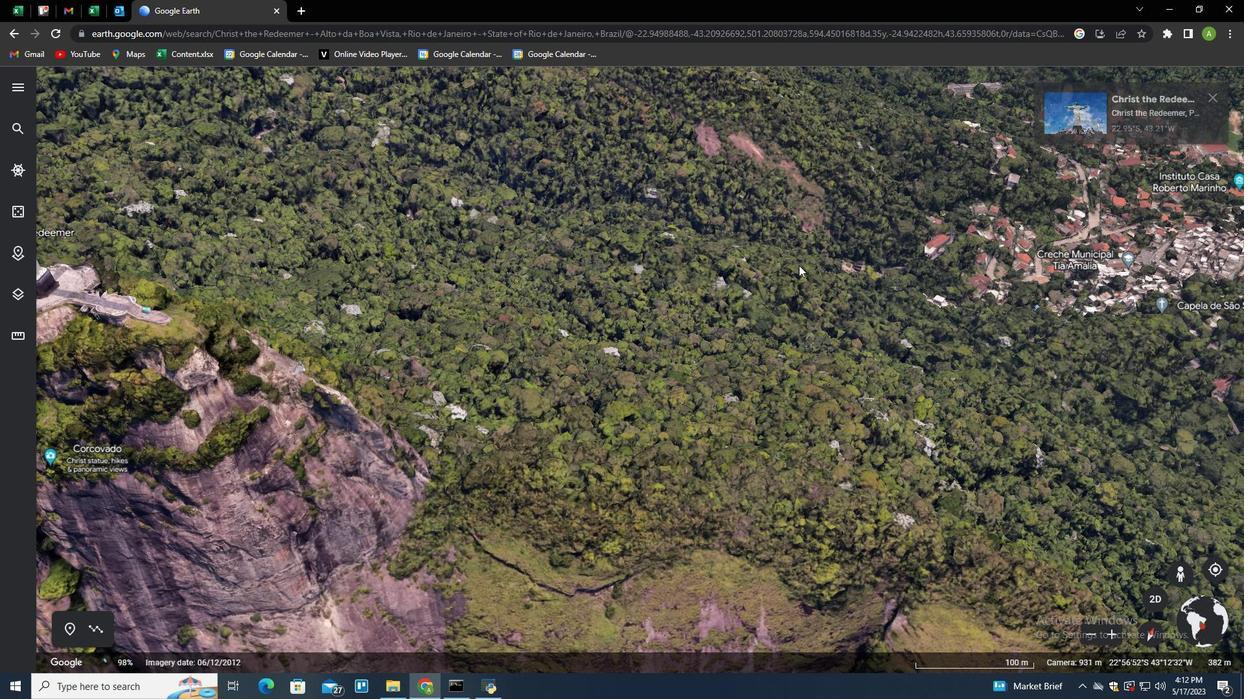 
Action: Mouse moved to (1155, 597)
Screenshot: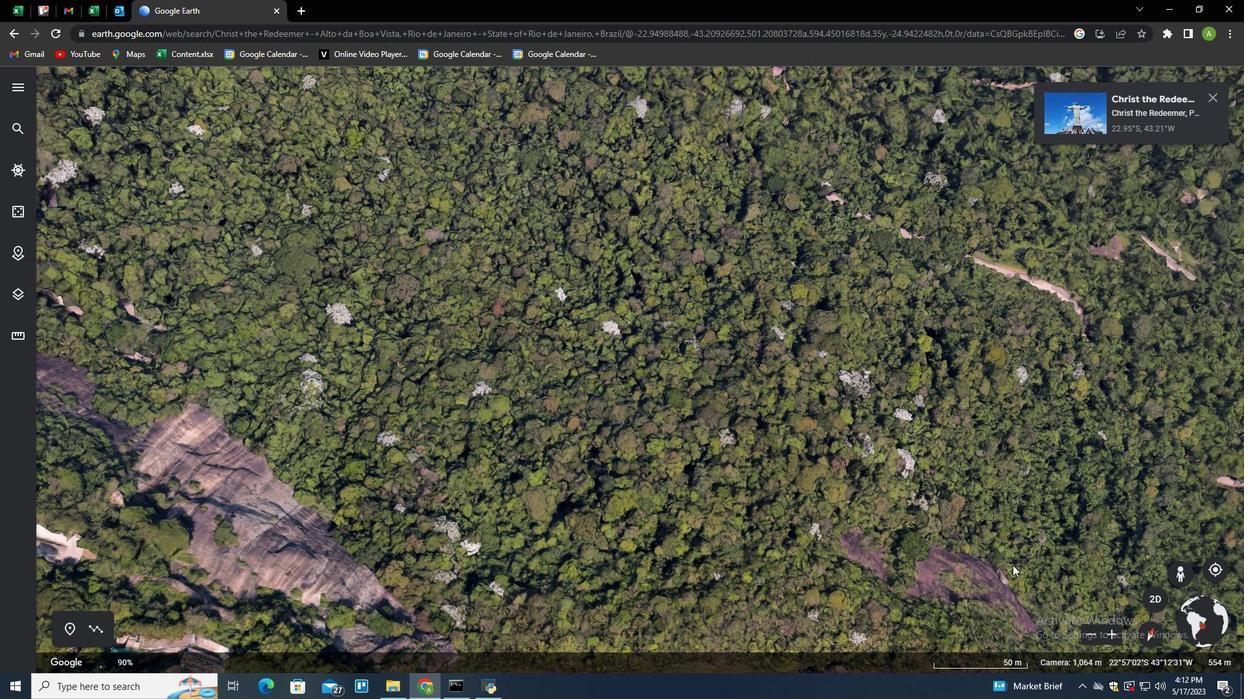 
Action: Mouse pressed left at (1155, 597)
Screenshot: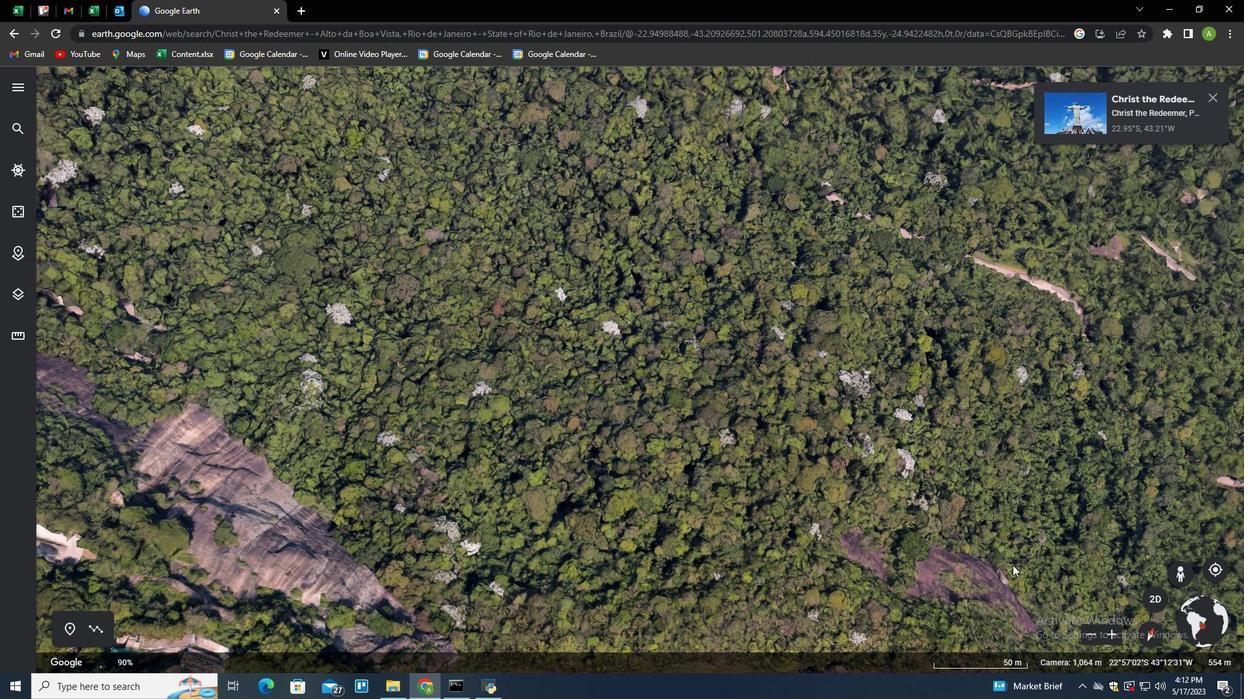 
Action: Mouse moved to (661, 295)
Screenshot: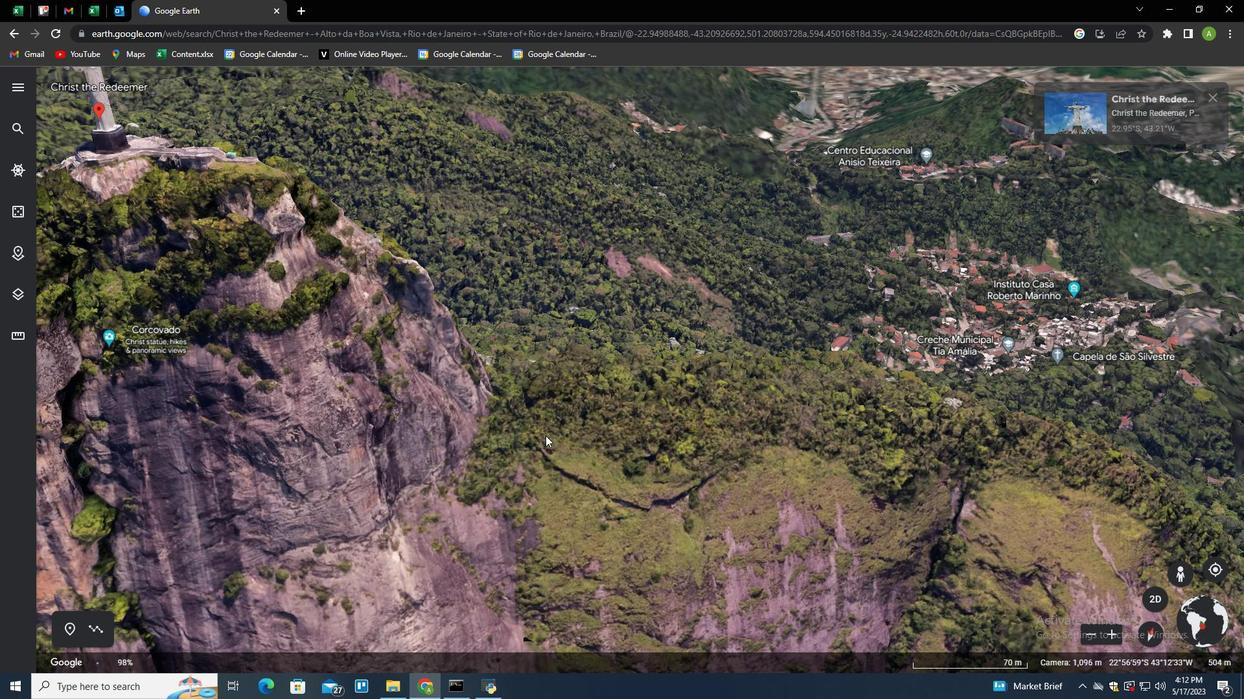
Action: Mouse pressed left at (661, 295)
Screenshot: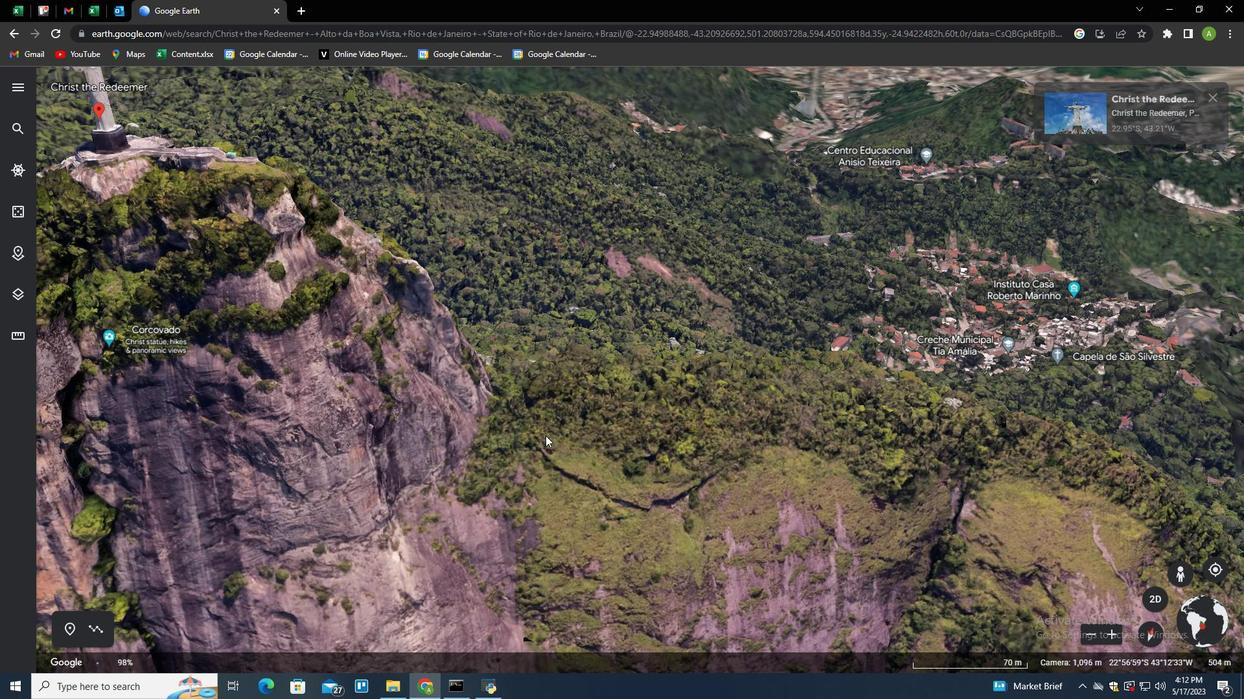 
Action: Mouse moved to (946, 335)
Screenshot: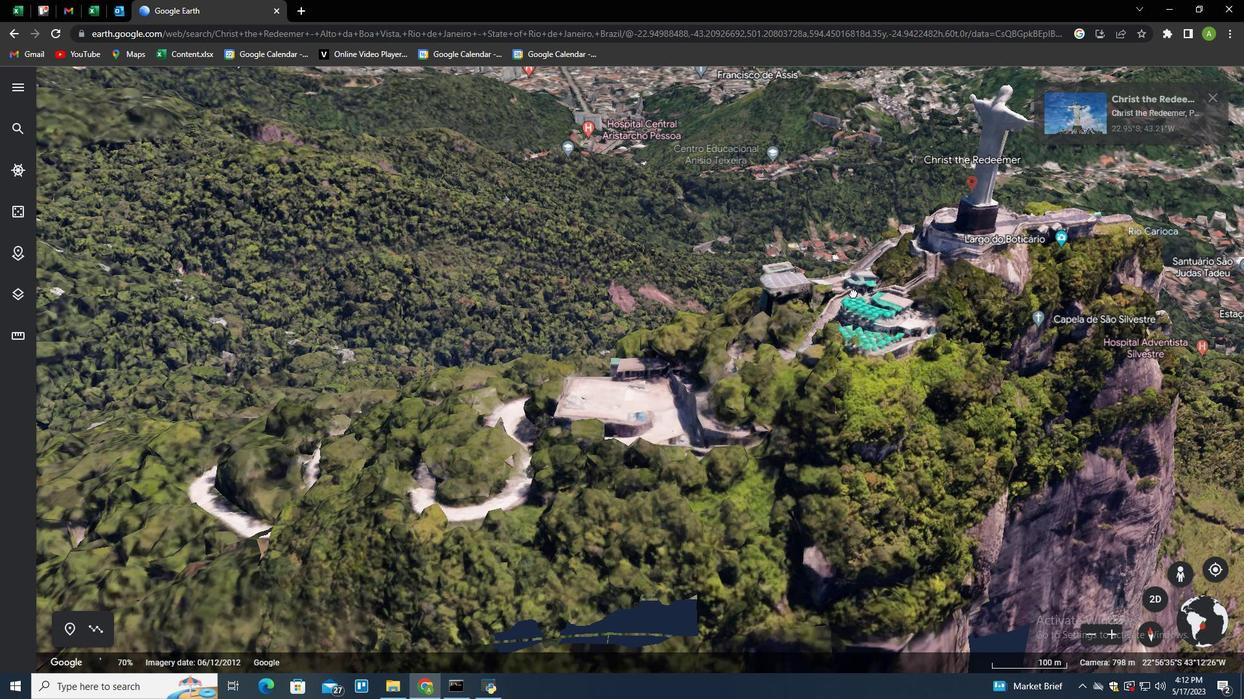 
Action: Mouse pressed left at (946, 335)
Screenshot: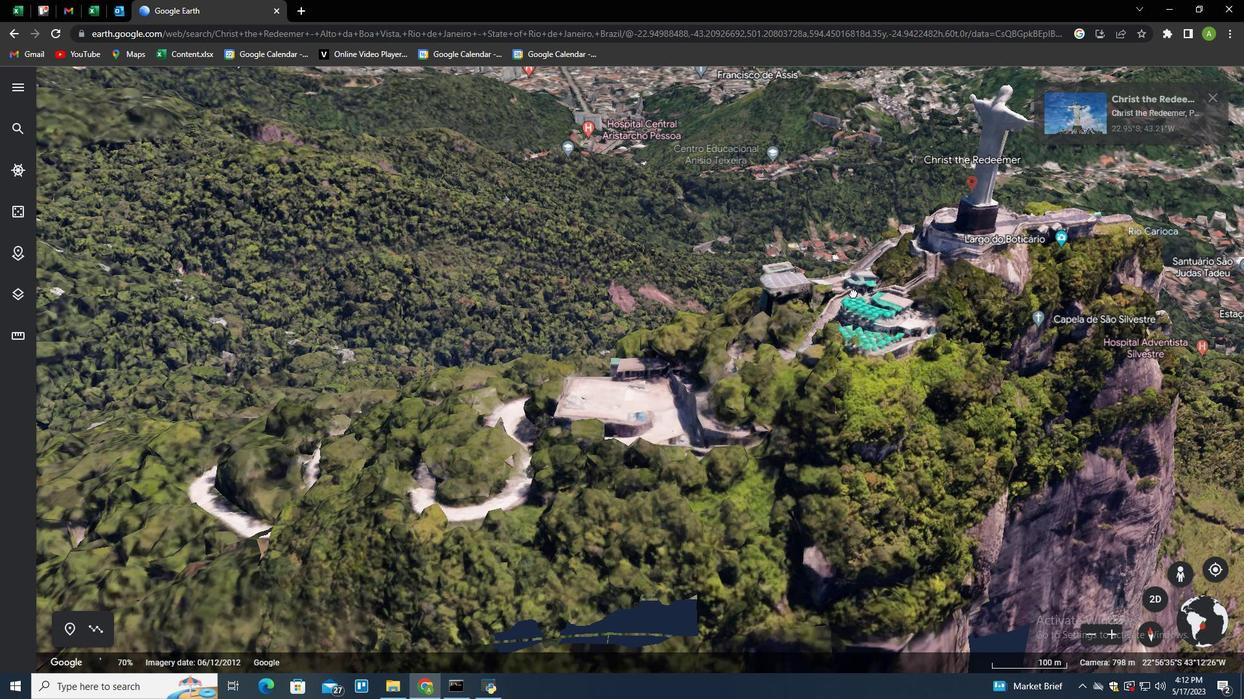
Action: Mouse moved to (924, 208)
Screenshot: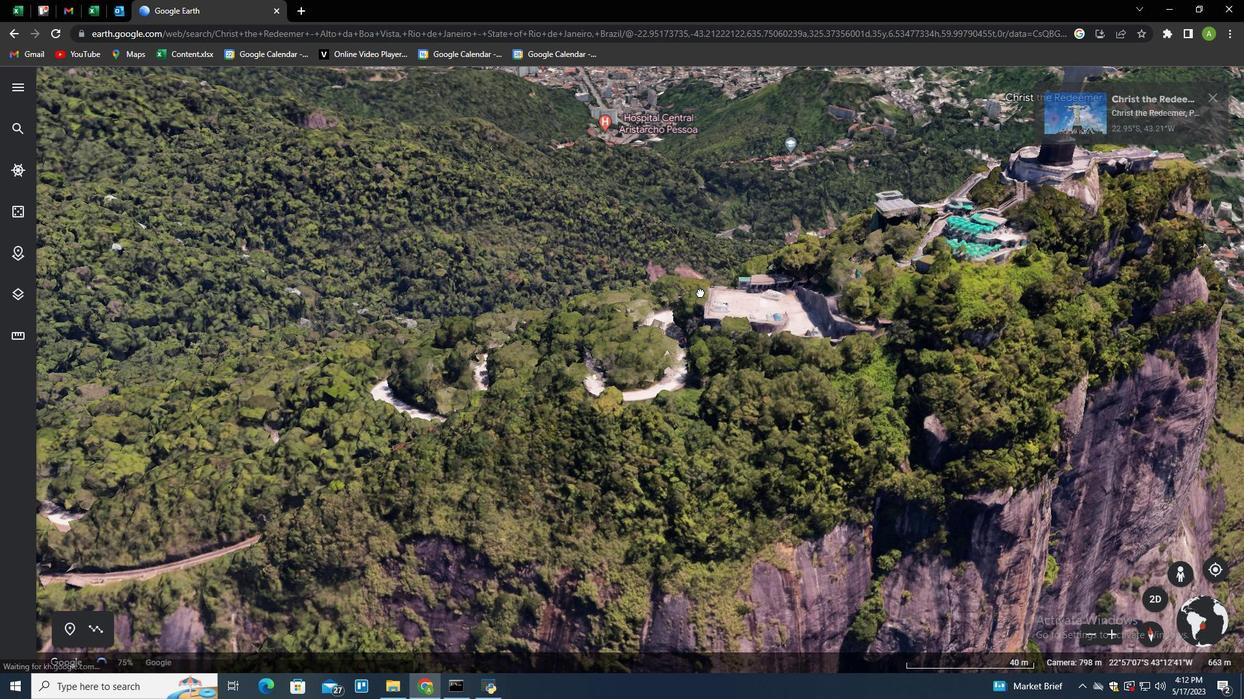 
Action: Mouse pressed left at (924, 208)
Screenshot: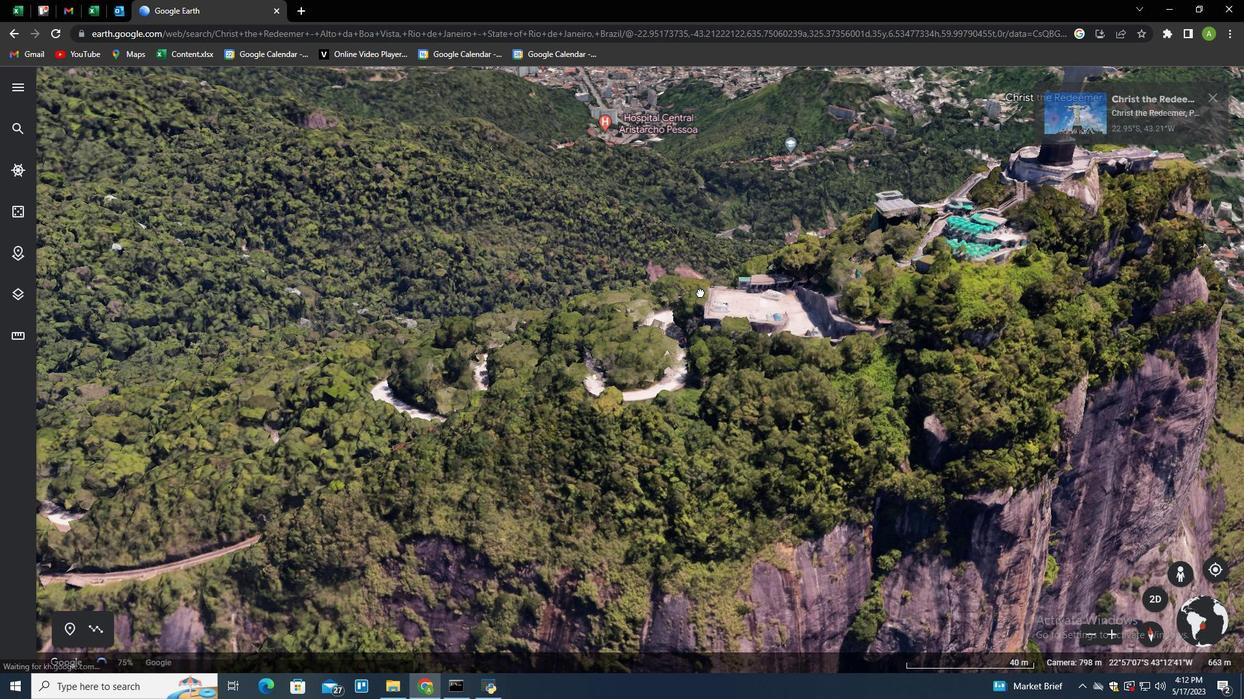 
Action: Mouse moved to (966, 265)
Screenshot: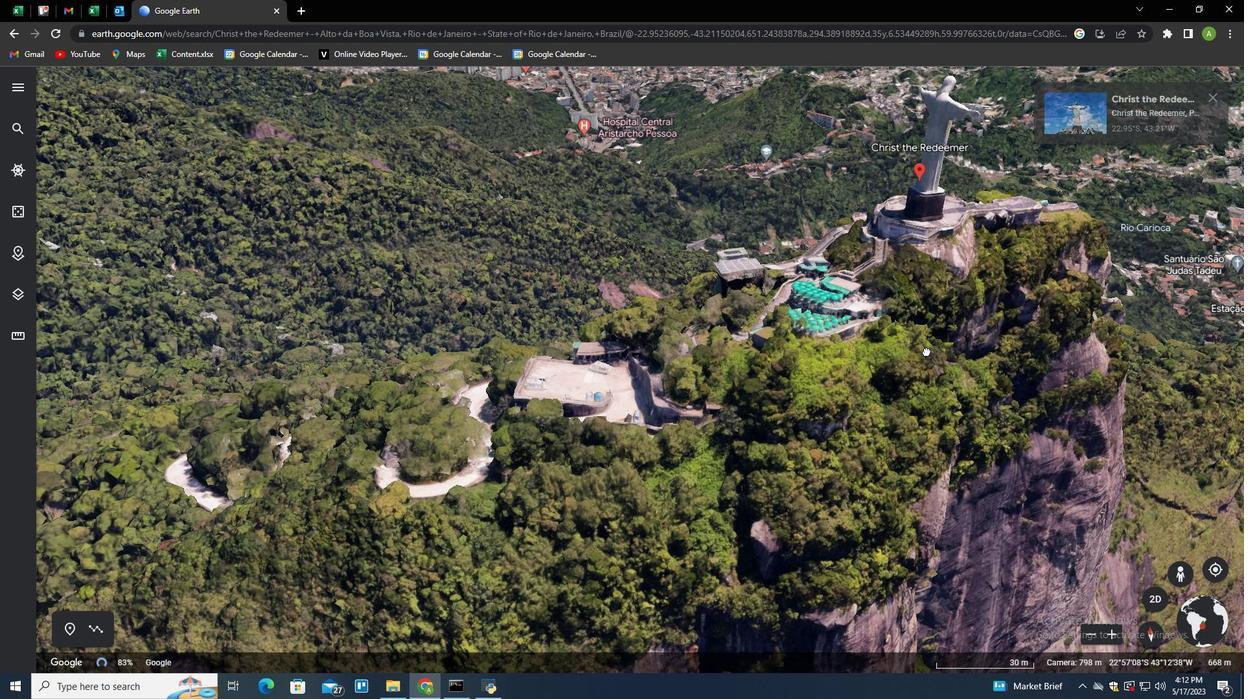 
Action: Mouse scrolled (966, 265) with delta (0, 0)
Screenshot: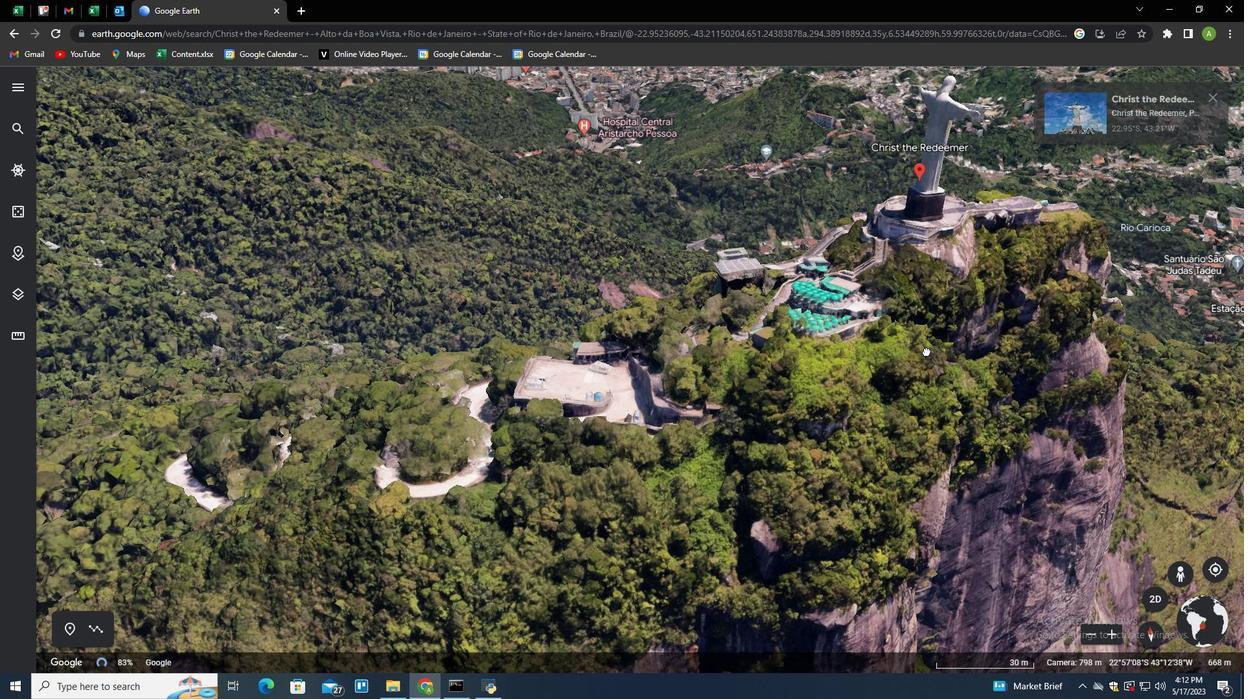 
Action: Mouse moved to (1150, 632)
Screenshot: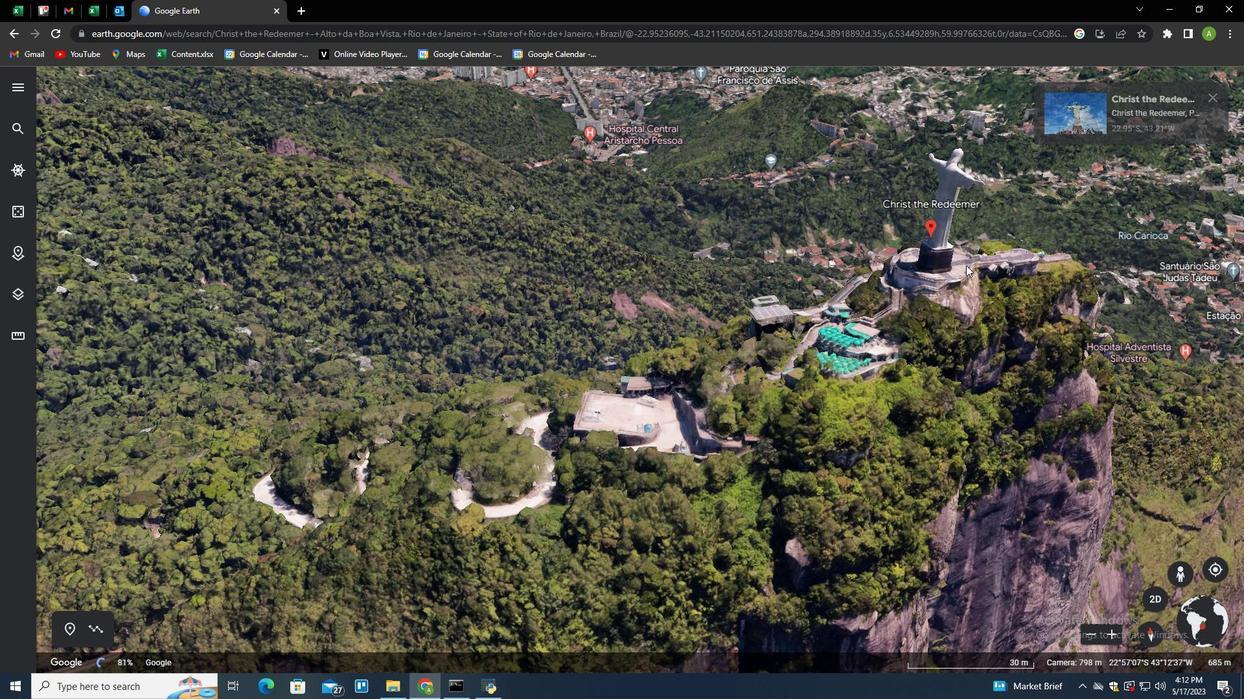 
Action: Mouse pressed left at (1150, 632)
Screenshot: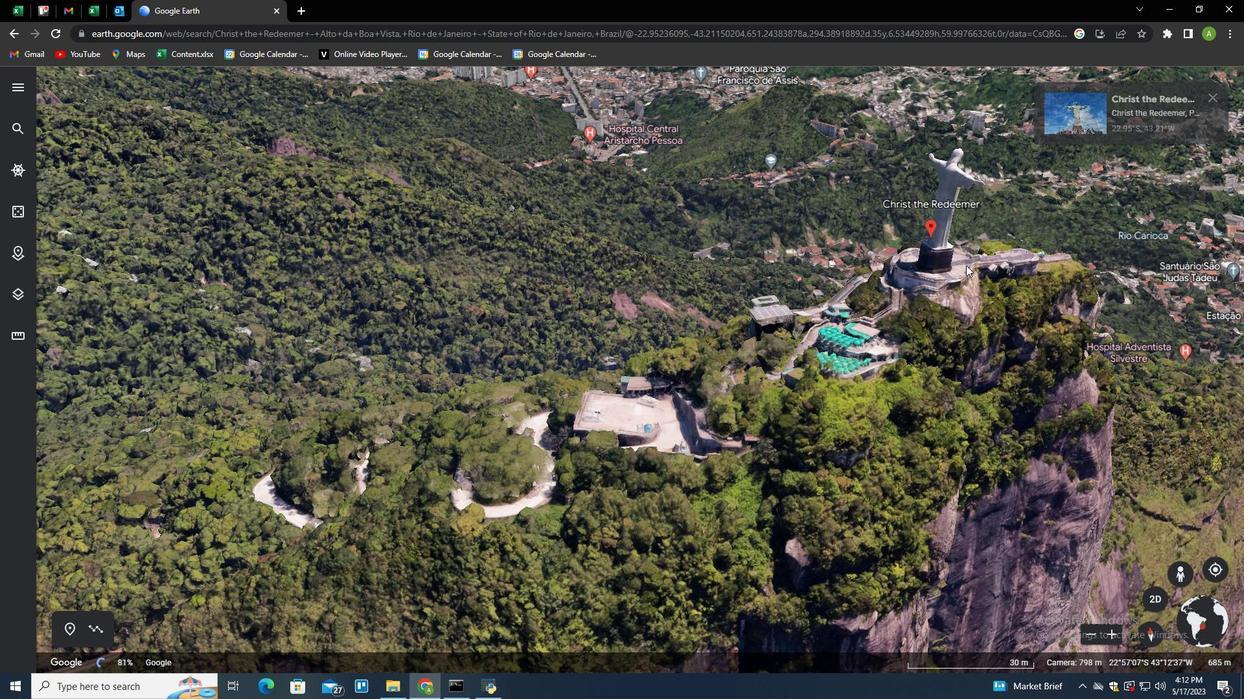 
Action: Mouse pressed left at (1150, 632)
Screenshot: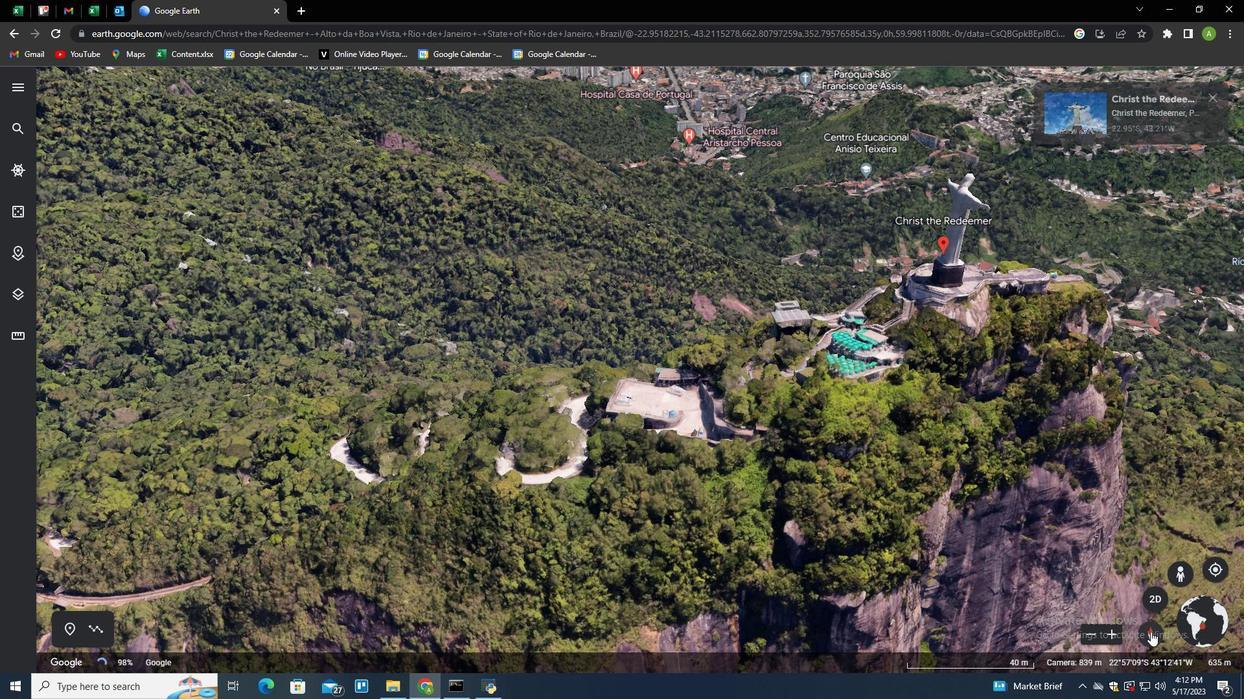 
Action: Mouse pressed left at (1150, 632)
Screenshot: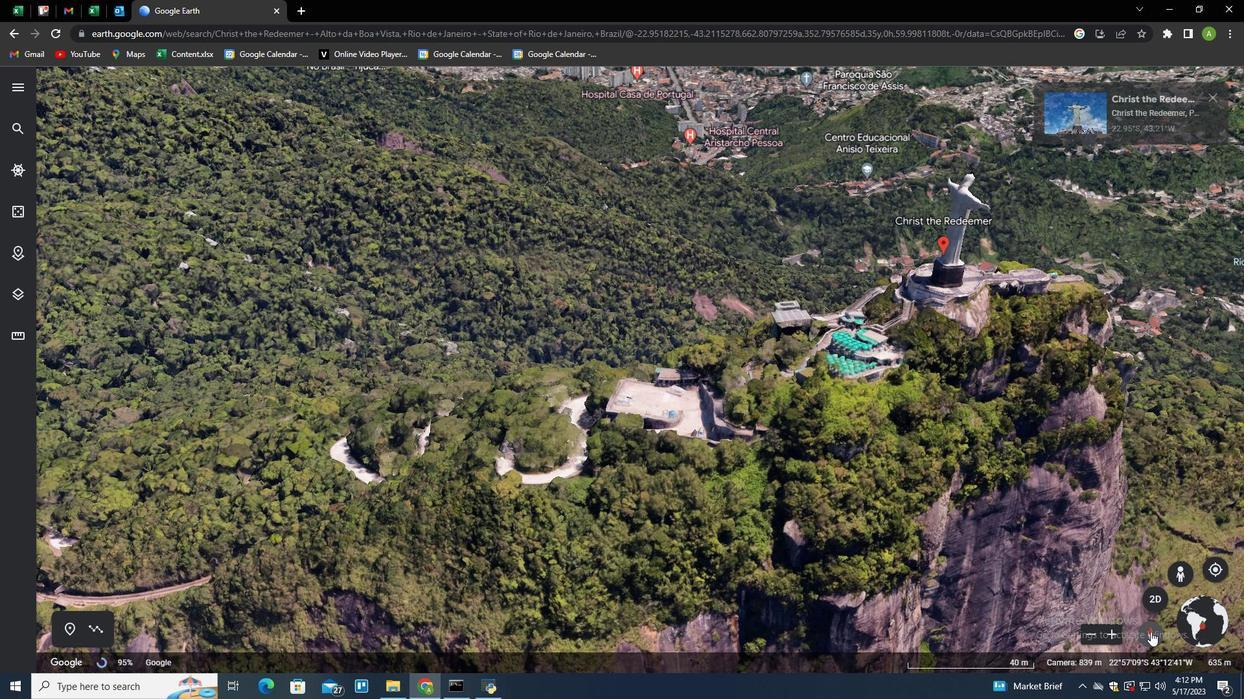 
Action: Mouse pressed left at (1150, 632)
Screenshot: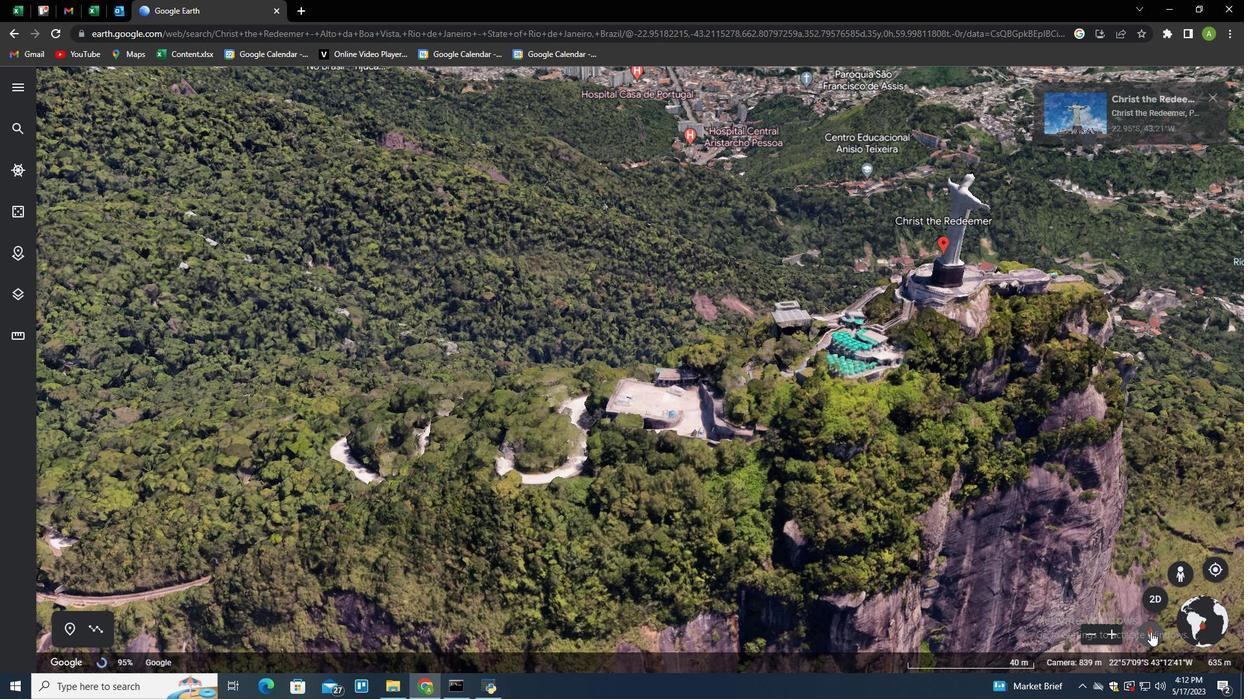 
Action: Mouse pressed left at (1150, 632)
Screenshot: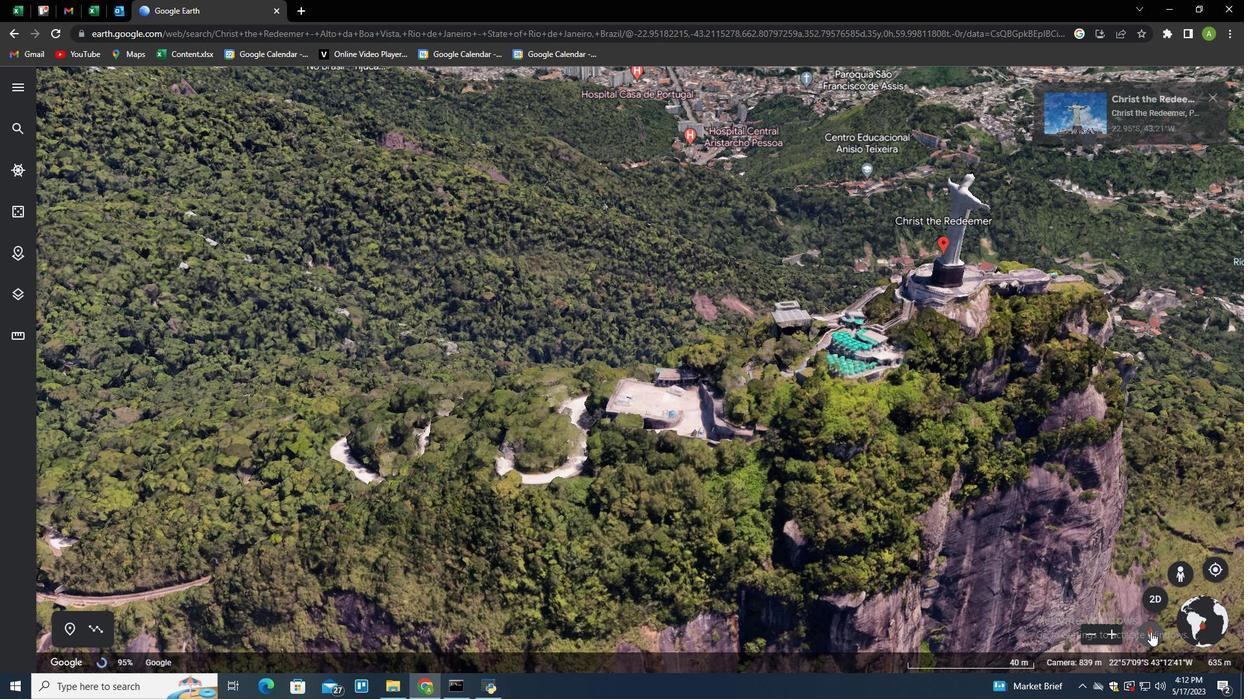 
Action: Mouse pressed left at (1150, 632)
Screenshot: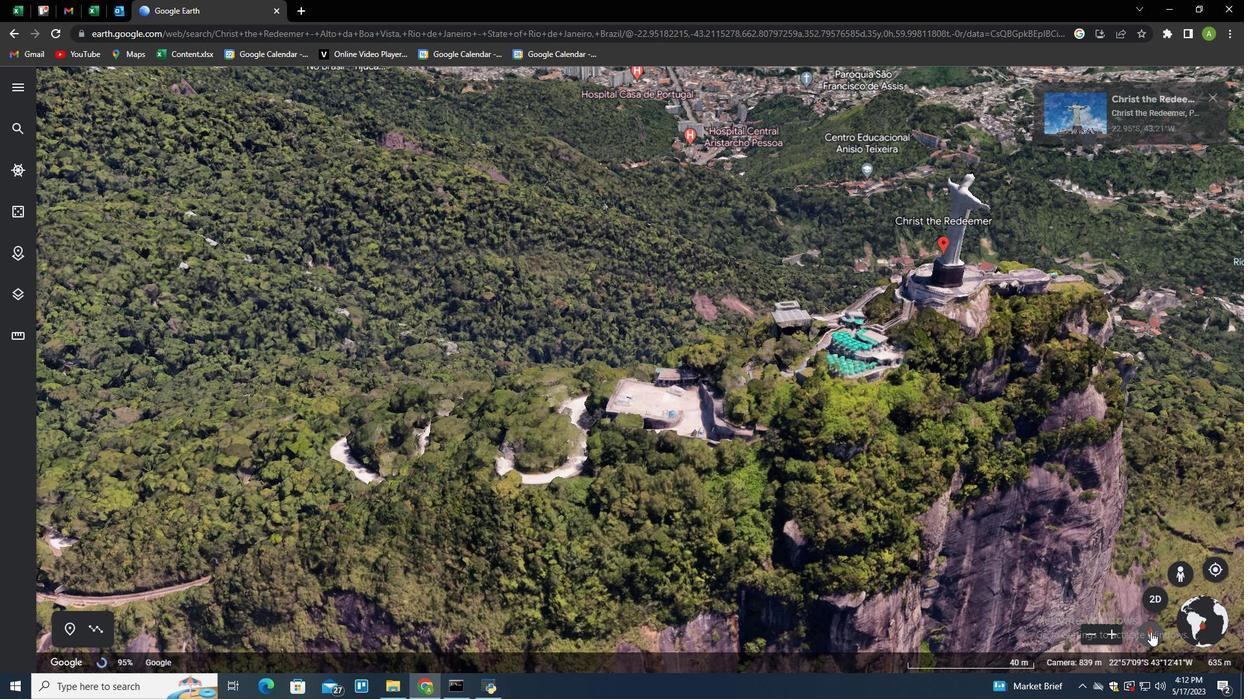 
Action: Mouse pressed left at (1150, 632)
Screenshot: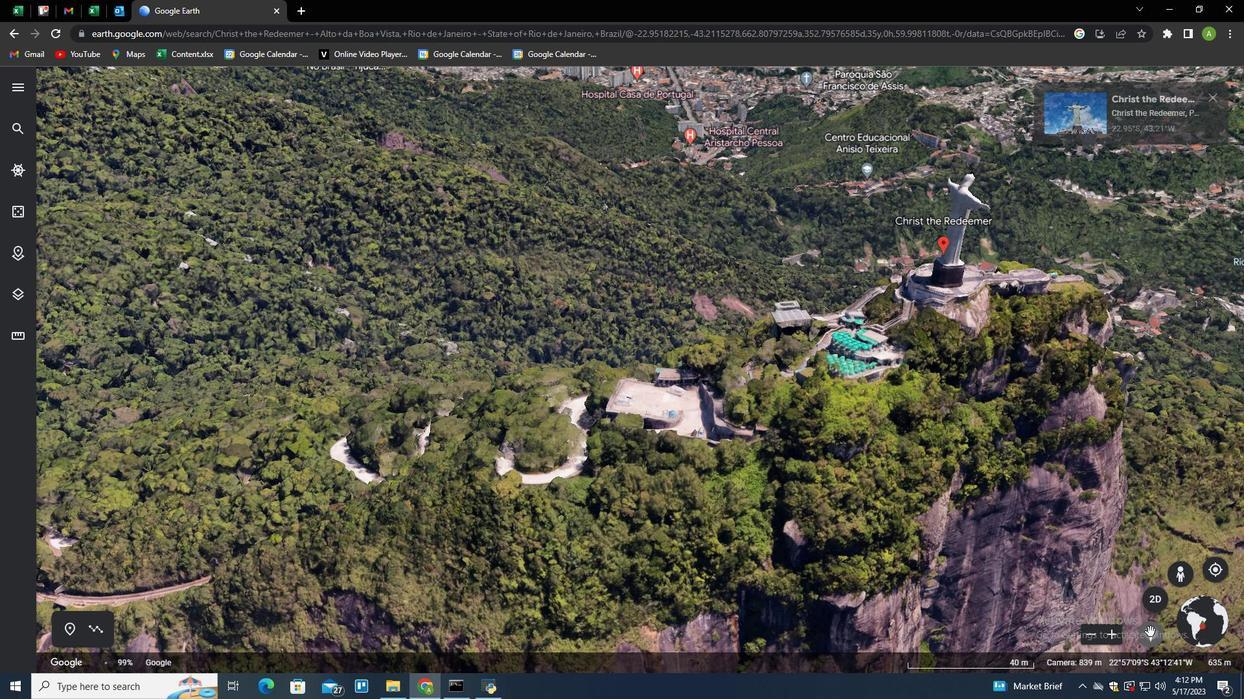 
Action: Mouse pressed left at (1150, 632)
Screenshot: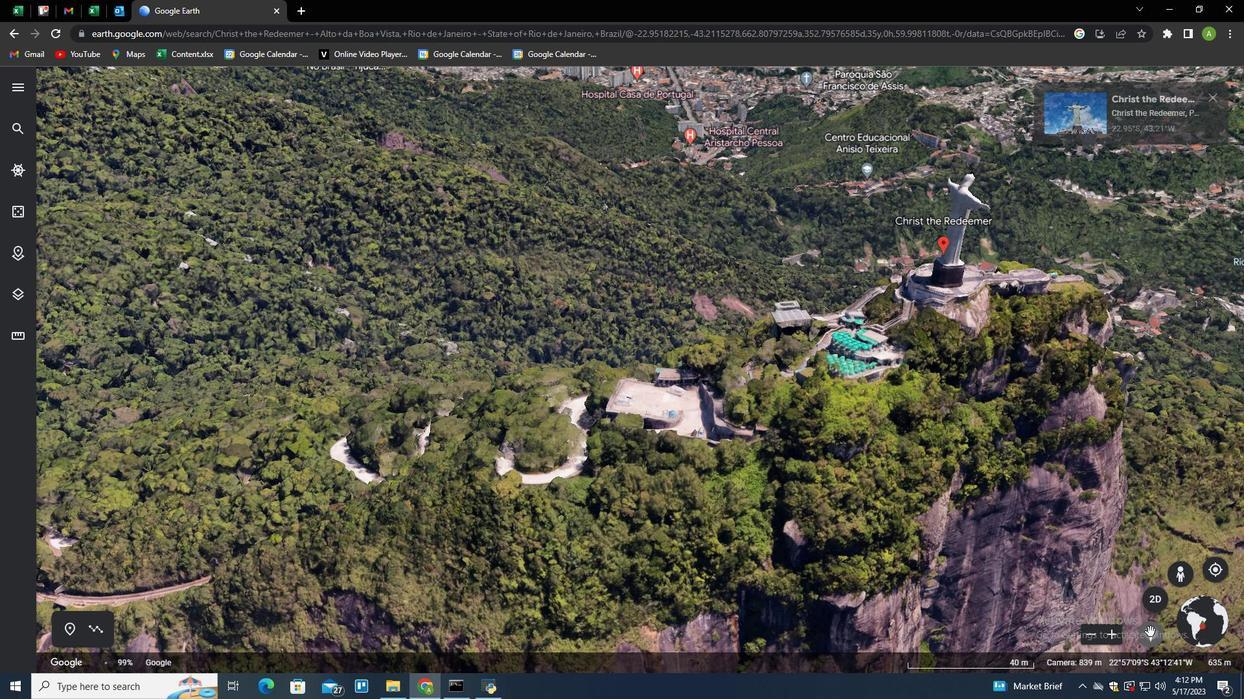 
Action: Mouse moved to (1151, 634)
Screenshot: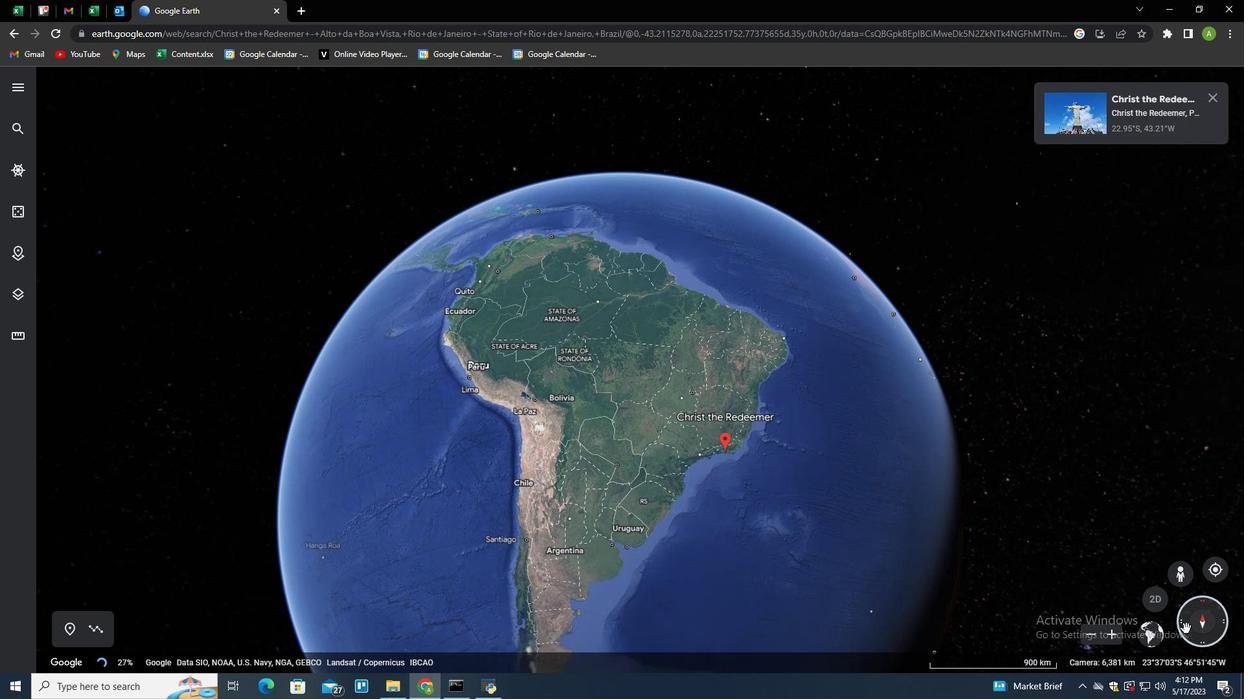 
Action: Mouse pressed left at (1151, 634)
Screenshot: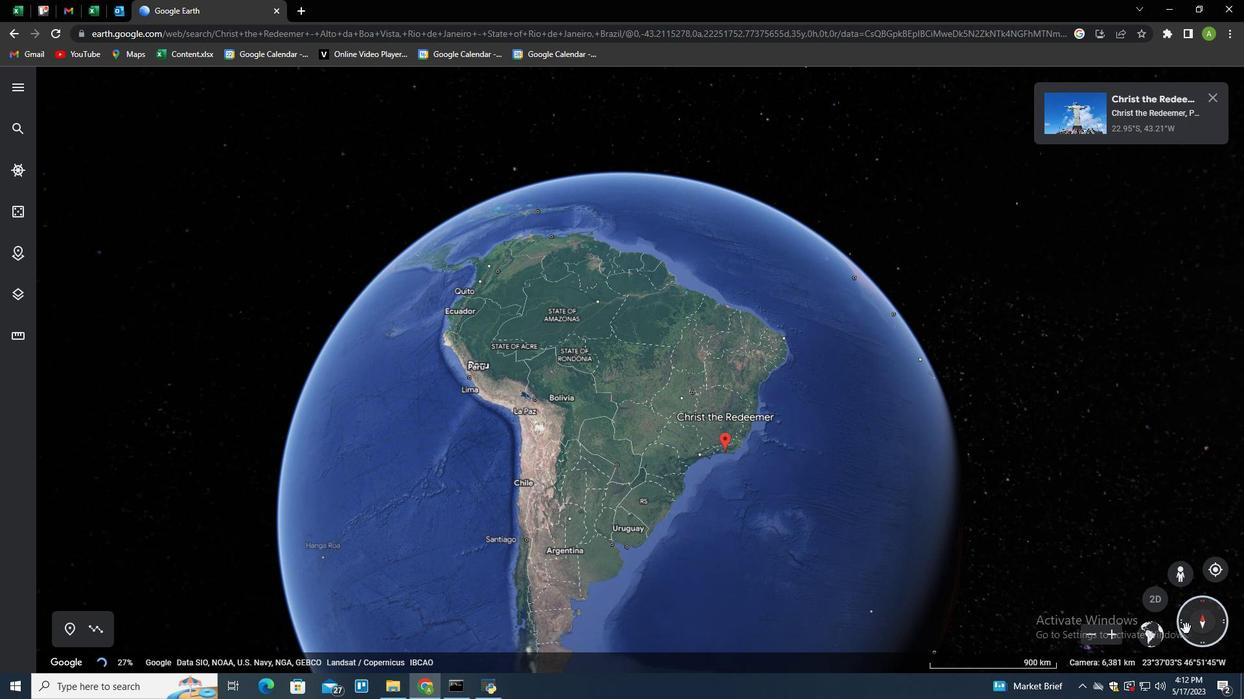 
Action: Mouse pressed left at (1151, 634)
Screenshot: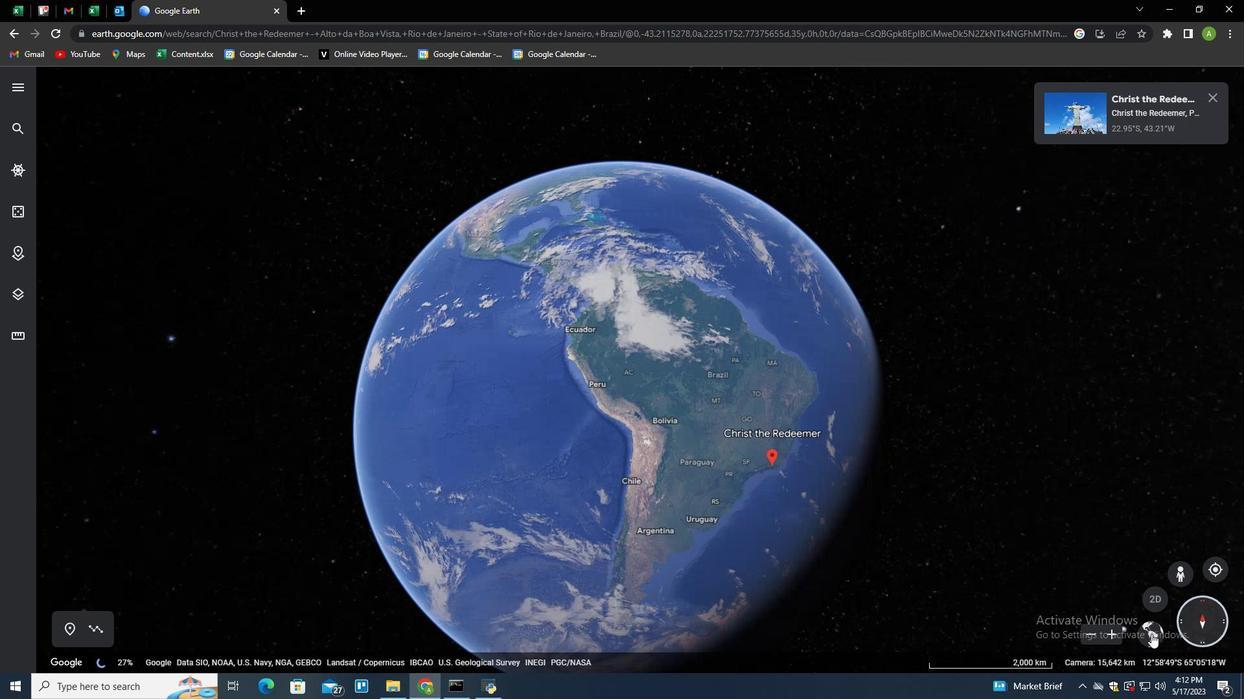
Action: Mouse moved to (785, 461)
Screenshot: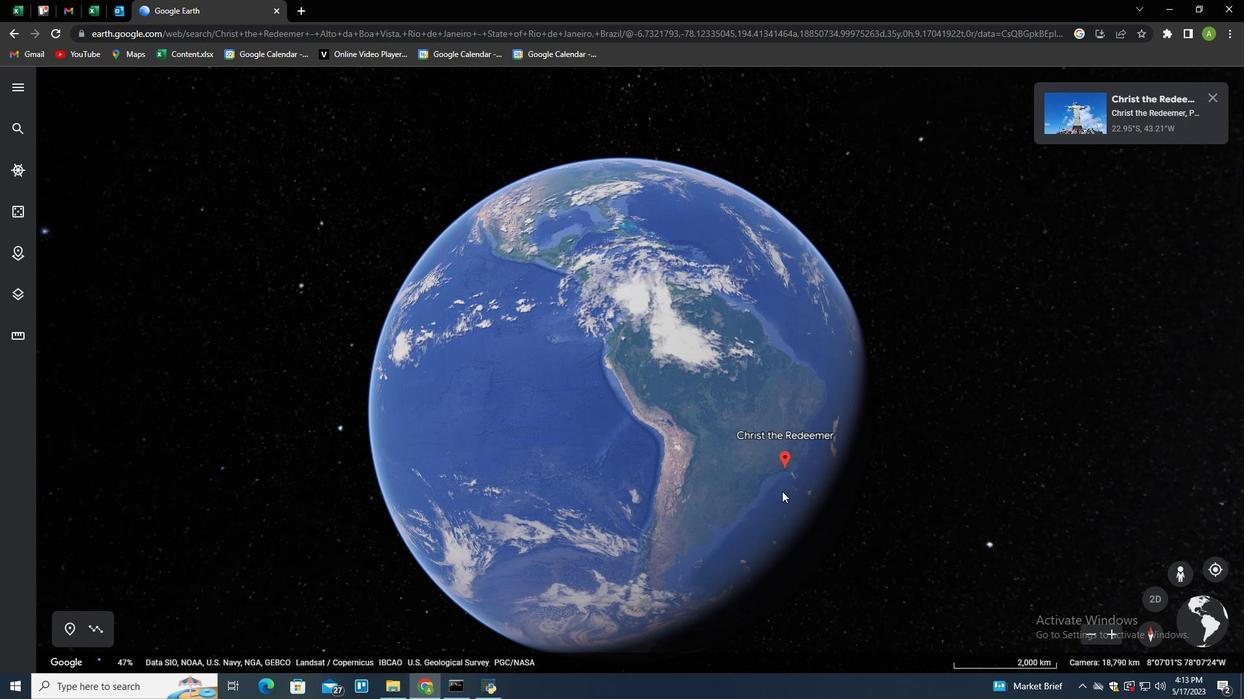 
Action: Mouse pressed left at (785, 461)
Screenshot: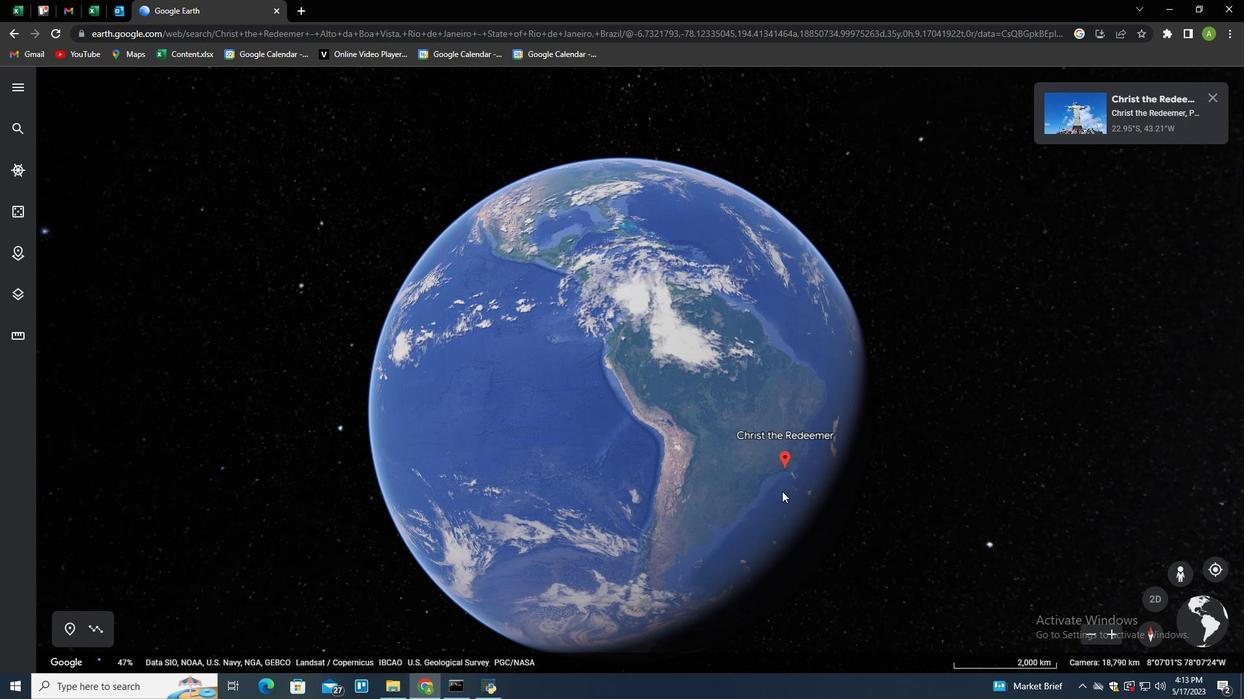 
Action: Mouse moved to (786, 456)
Screenshot: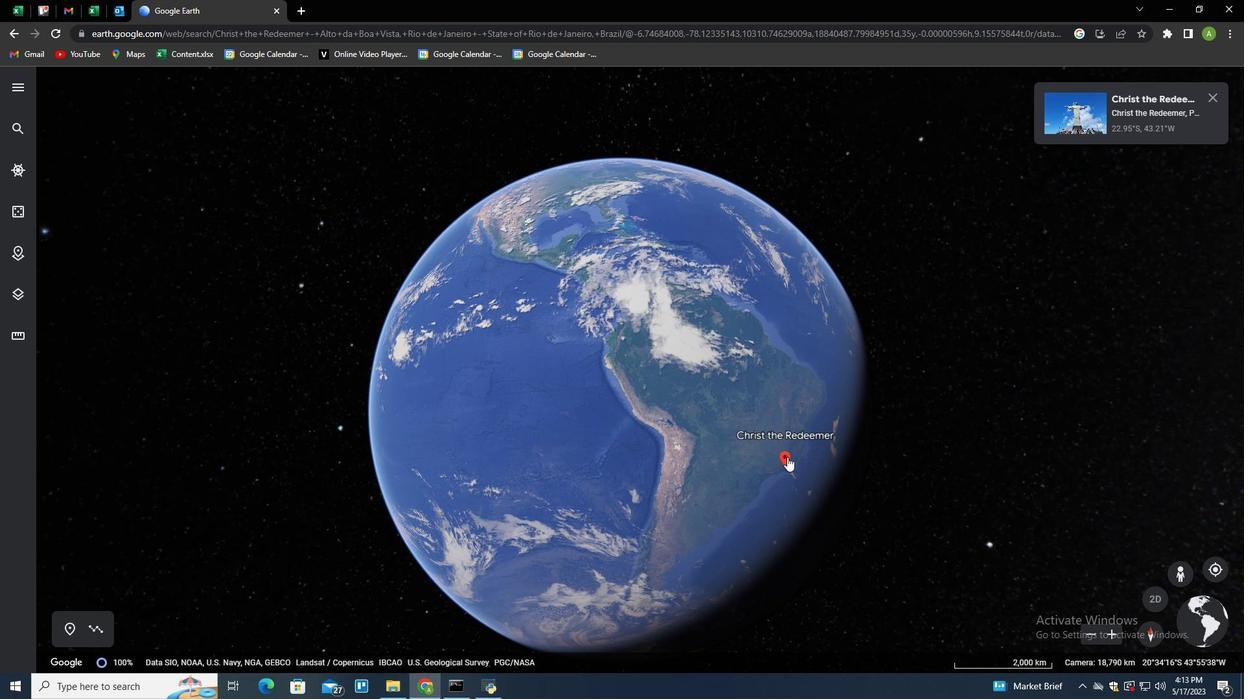 
Action: Mouse pressed left at (786, 456)
Screenshot: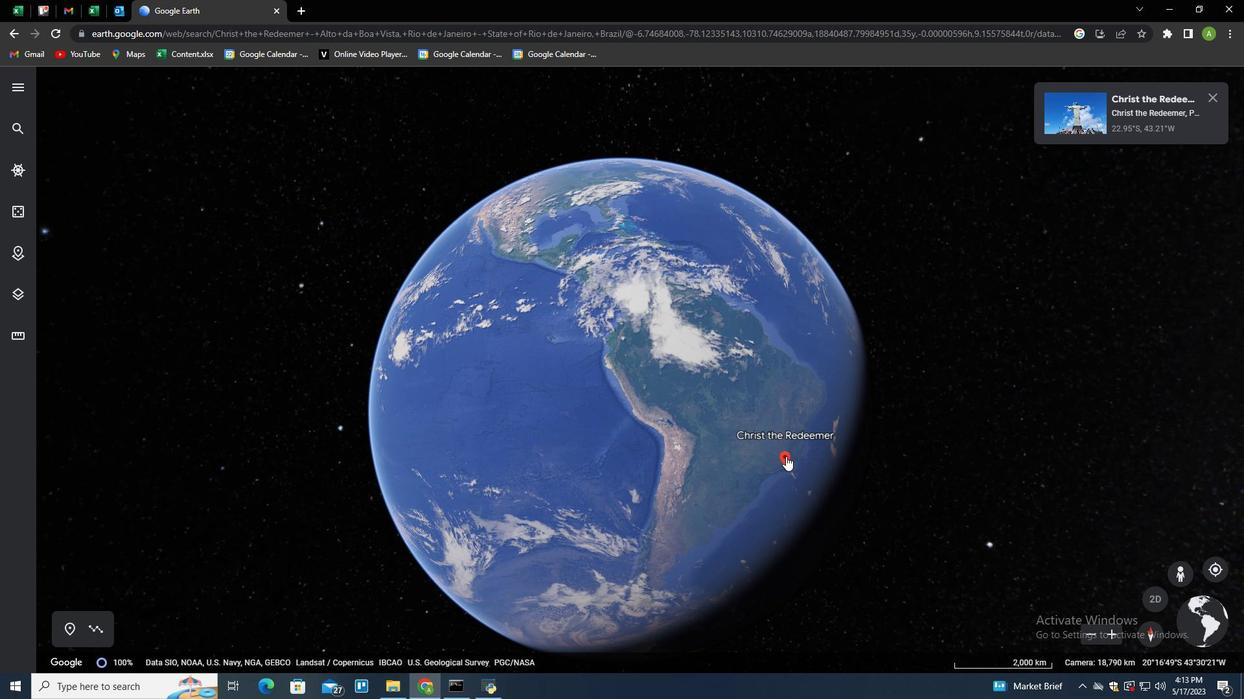
Action: Mouse moved to (856, 535)
Screenshot: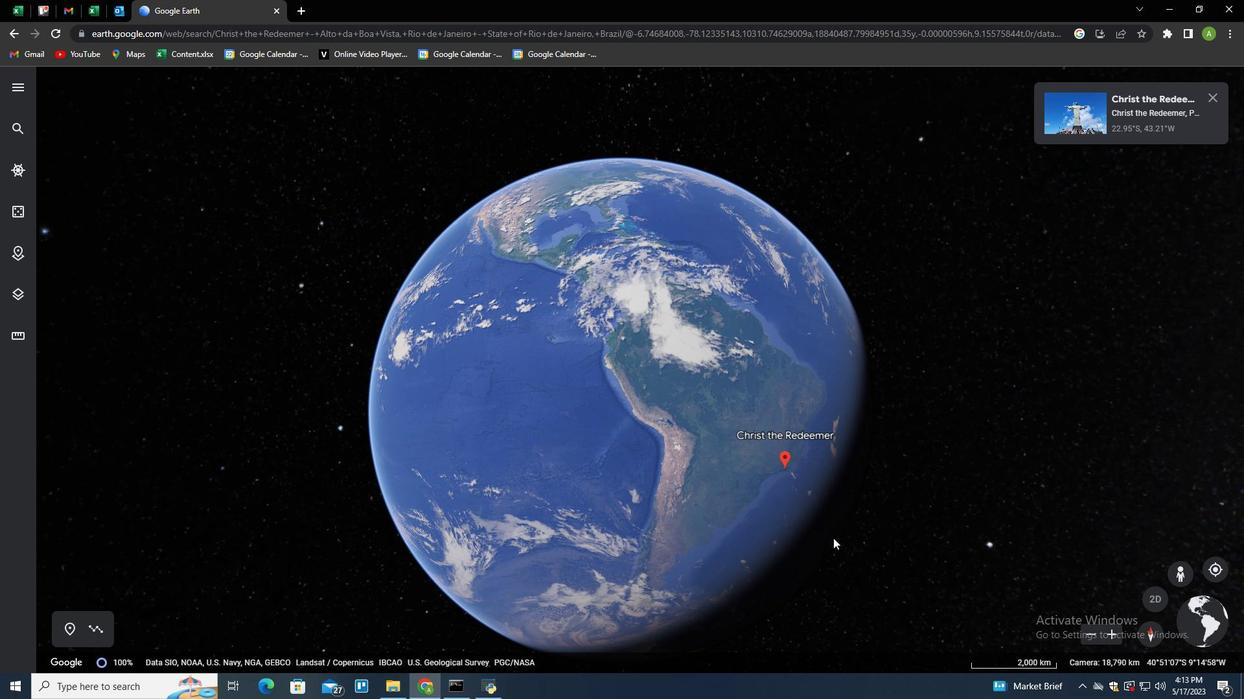 
Action: Mouse pressed left at (856, 535)
Screenshot: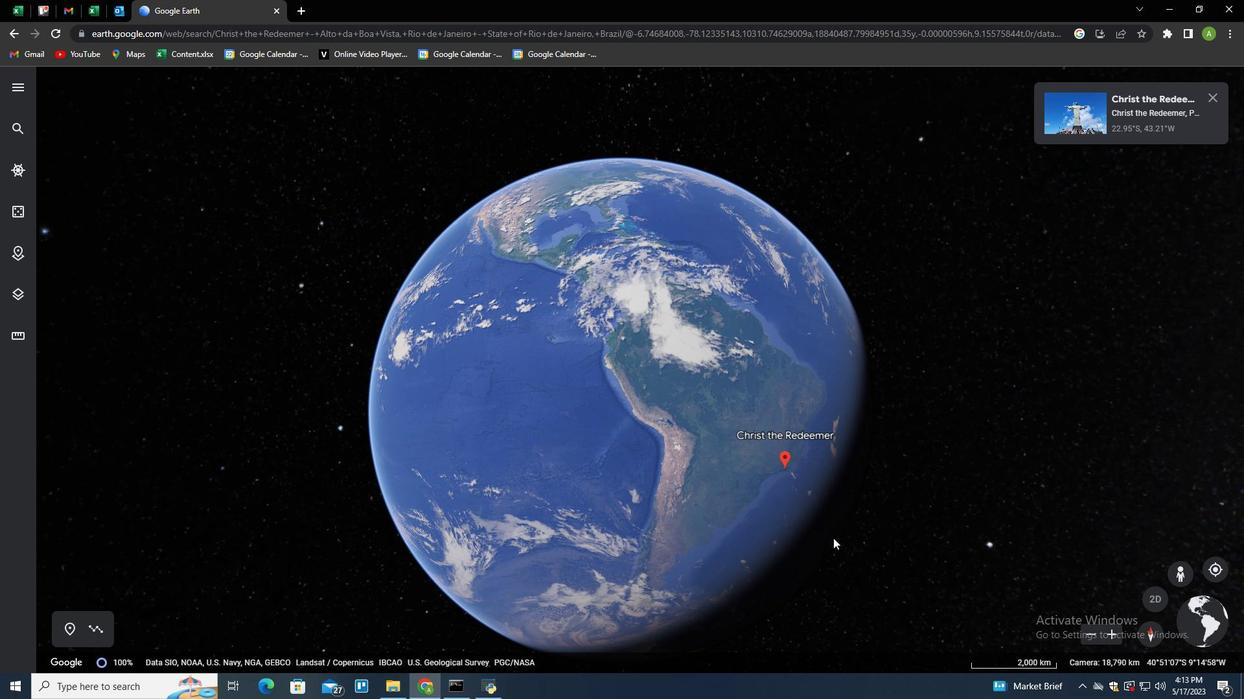 
Action: Mouse moved to (740, 466)
Screenshot: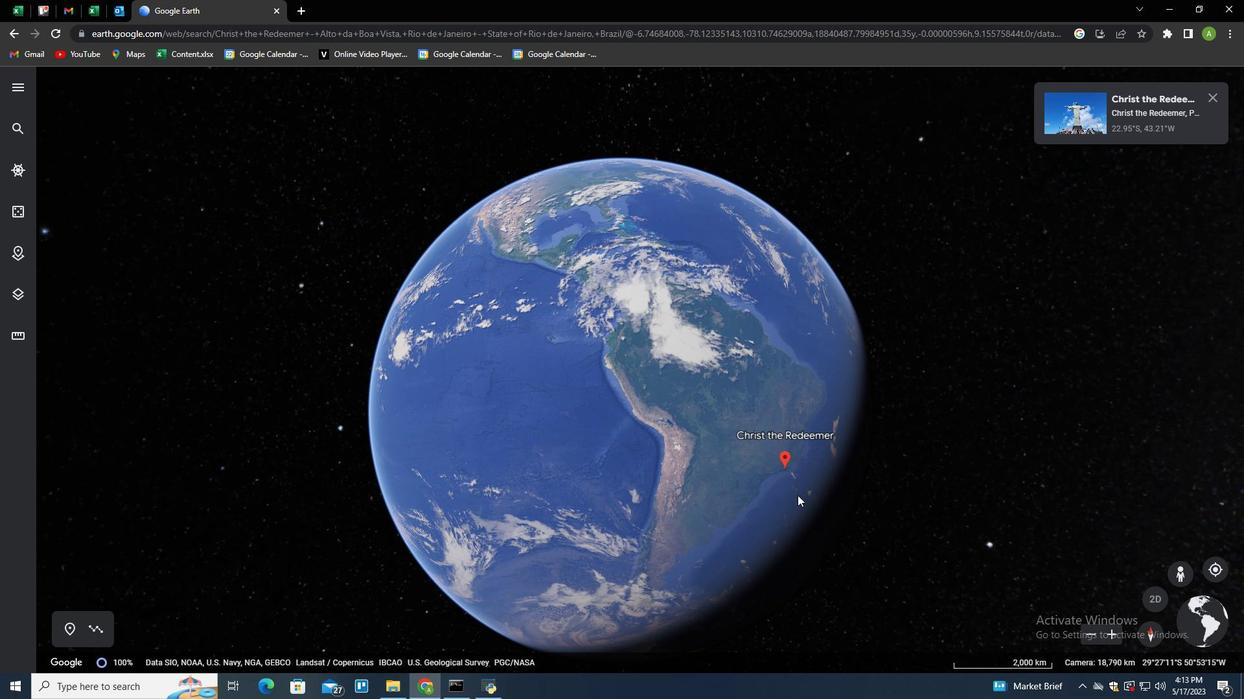 
Action: Mouse pressed left at (740, 466)
Screenshot: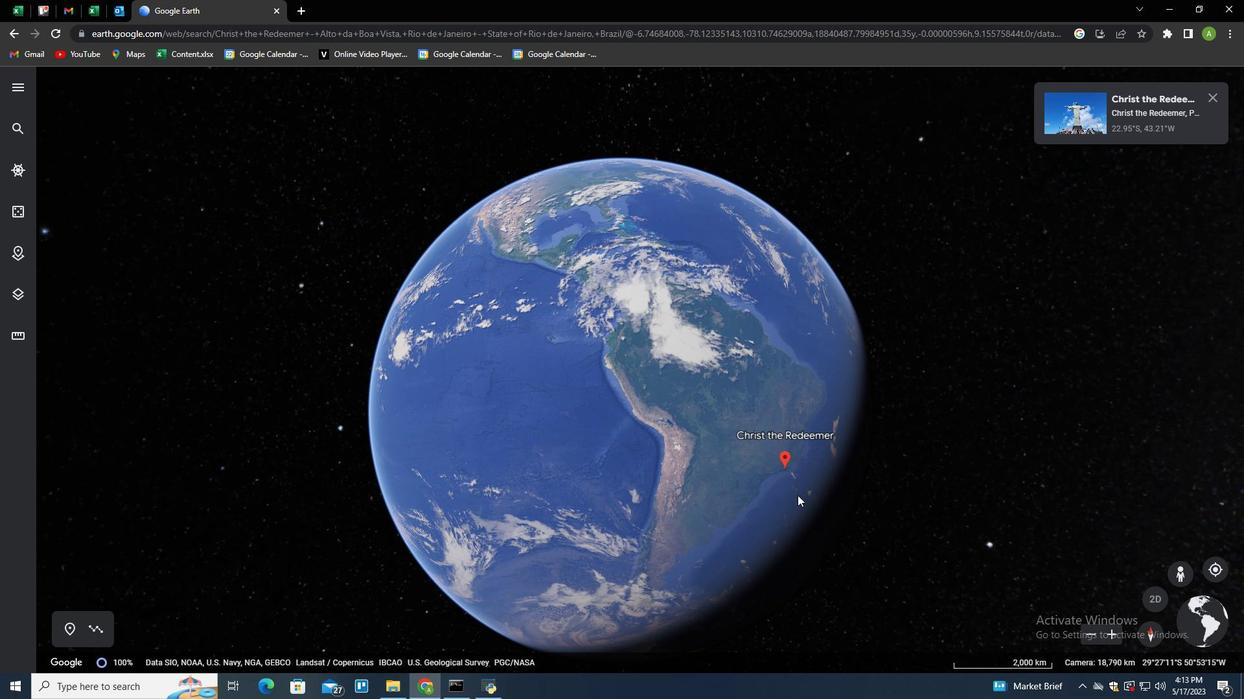 
Action: Mouse moved to (824, 406)
Screenshot: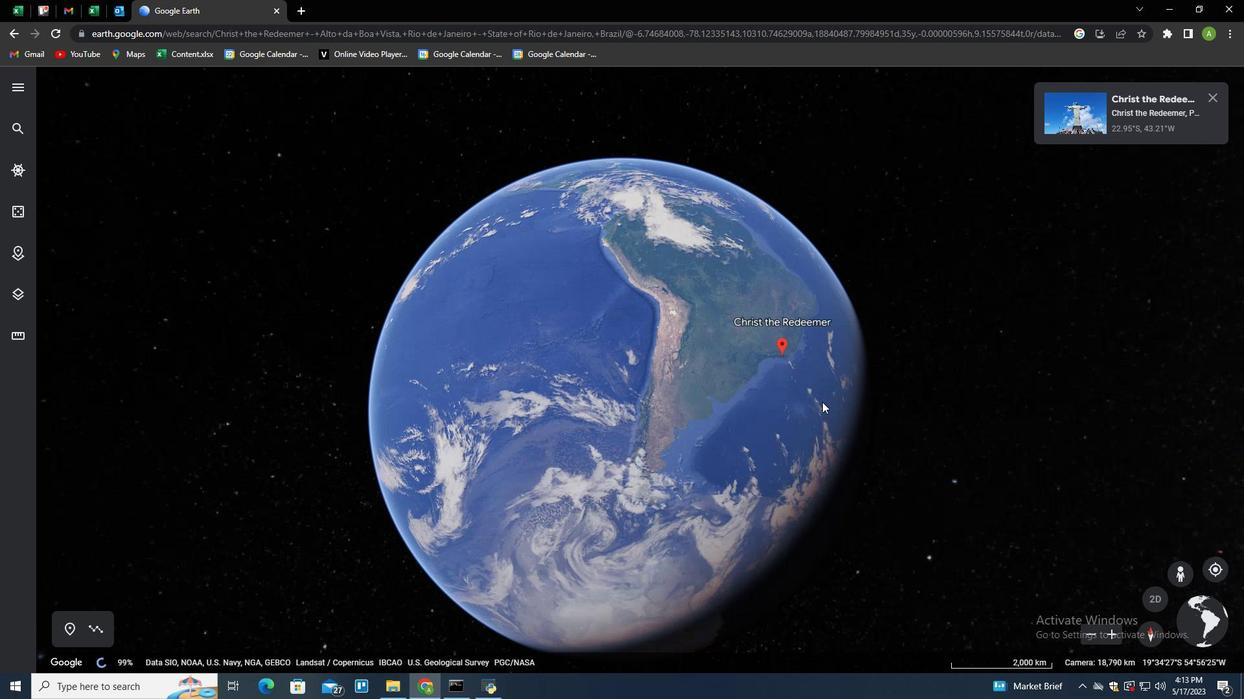 
Action: Mouse scrolled (824, 406) with delta (0, 0)
Screenshot: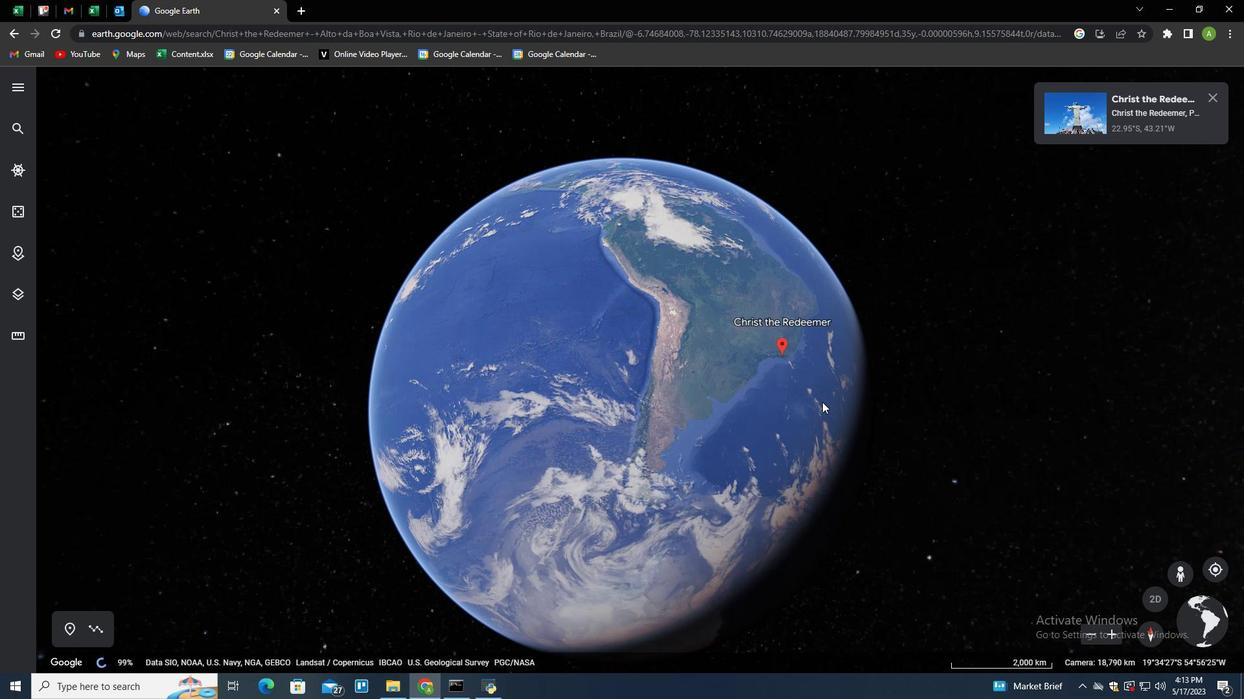 
Action: Mouse scrolled (824, 406) with delta (0, 0)
Screenshot: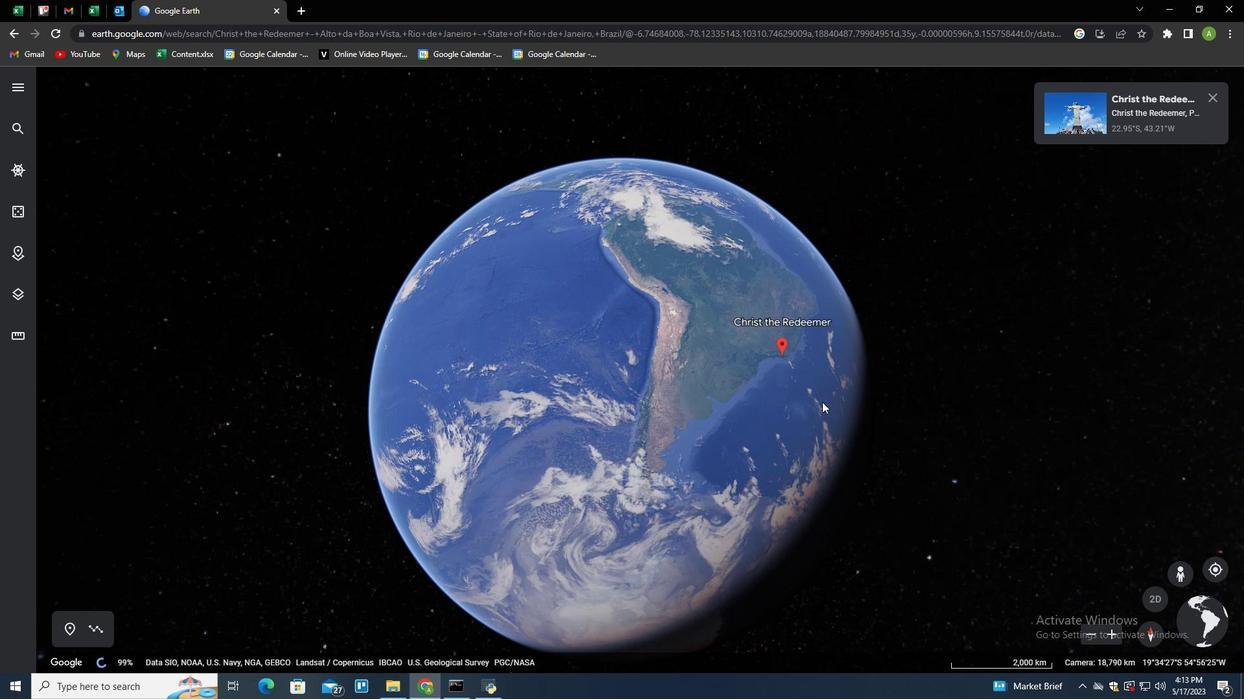 
Action: Mouse scrolled (824, 406) with delta (0, 0)
Screenshot: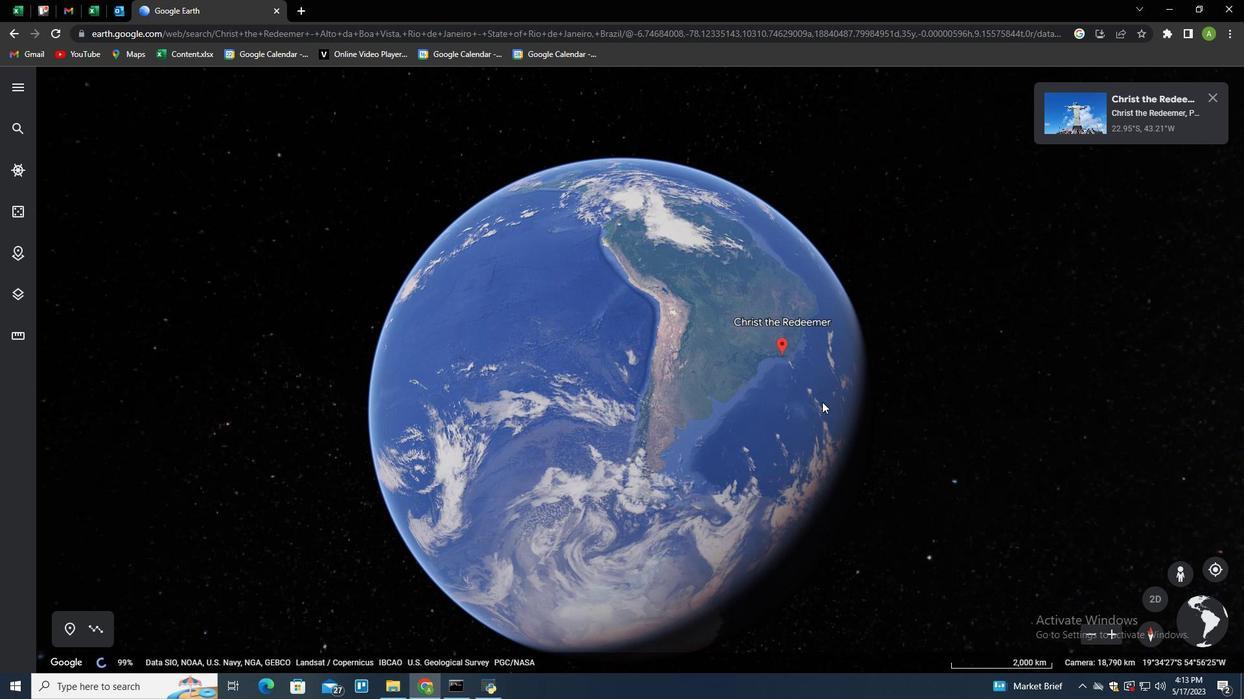 
Action: Mouse scrolled (824, 406) with delta (0, 0)
Screenshot: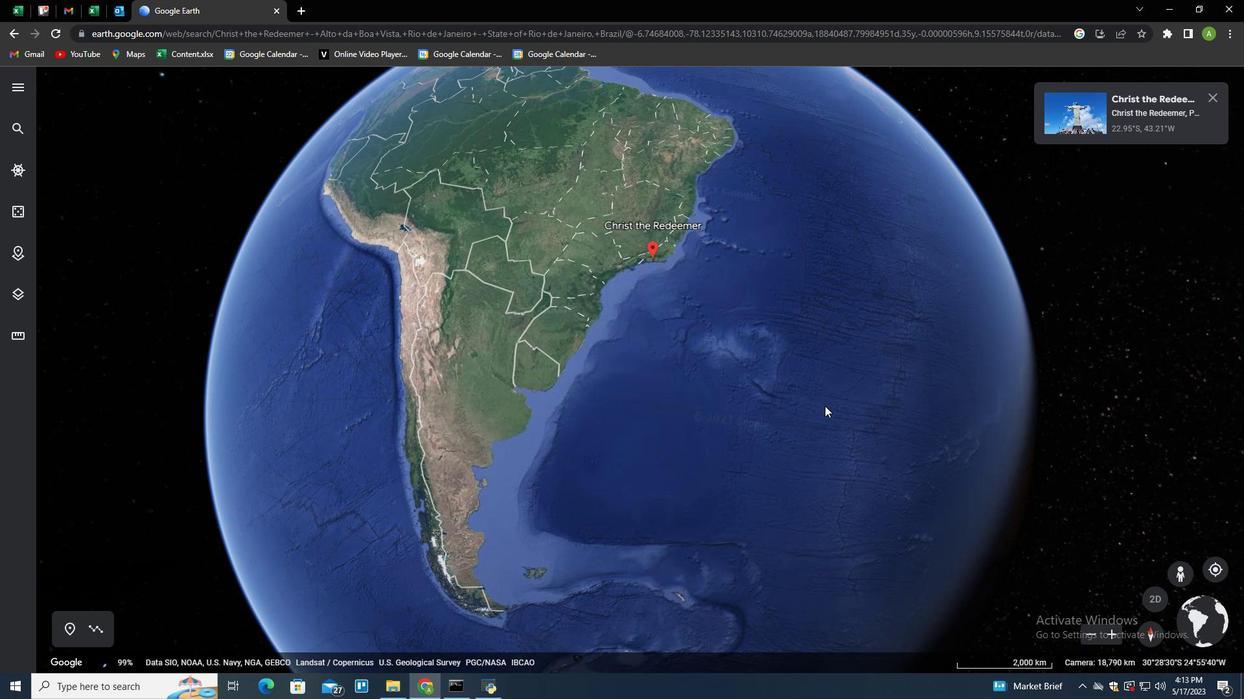 
Action: Mouse scrolled (824, 406) with delta (0, 0)
Screenshot: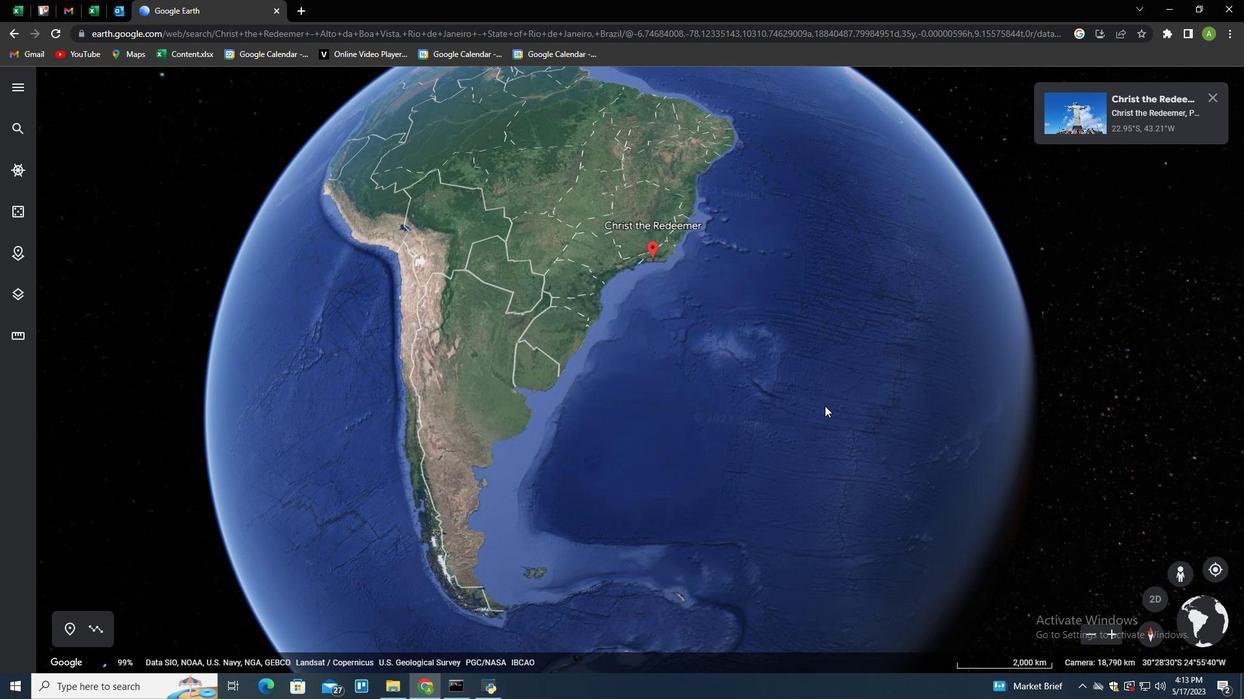 
Action: Mouse scrolled (824, 406) with delta (0, 0)
Screenshot: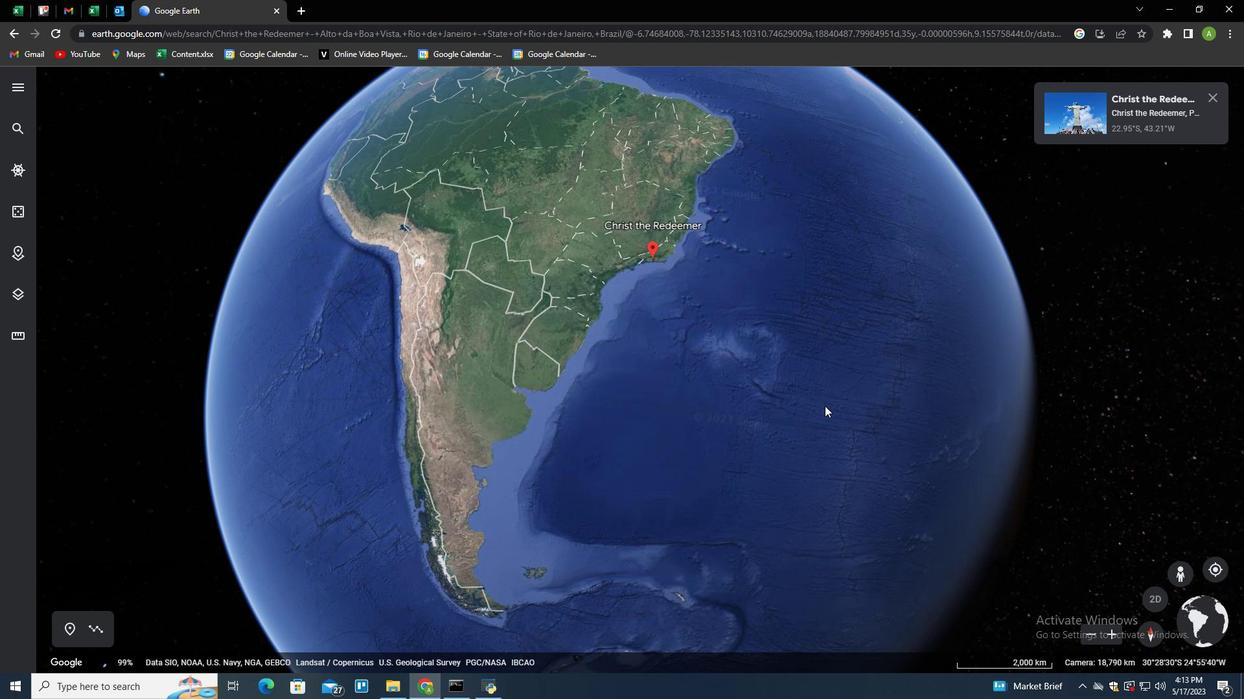 
Action: Mouse scrolled (824, 406) with delta (0, 0)
Screenshot: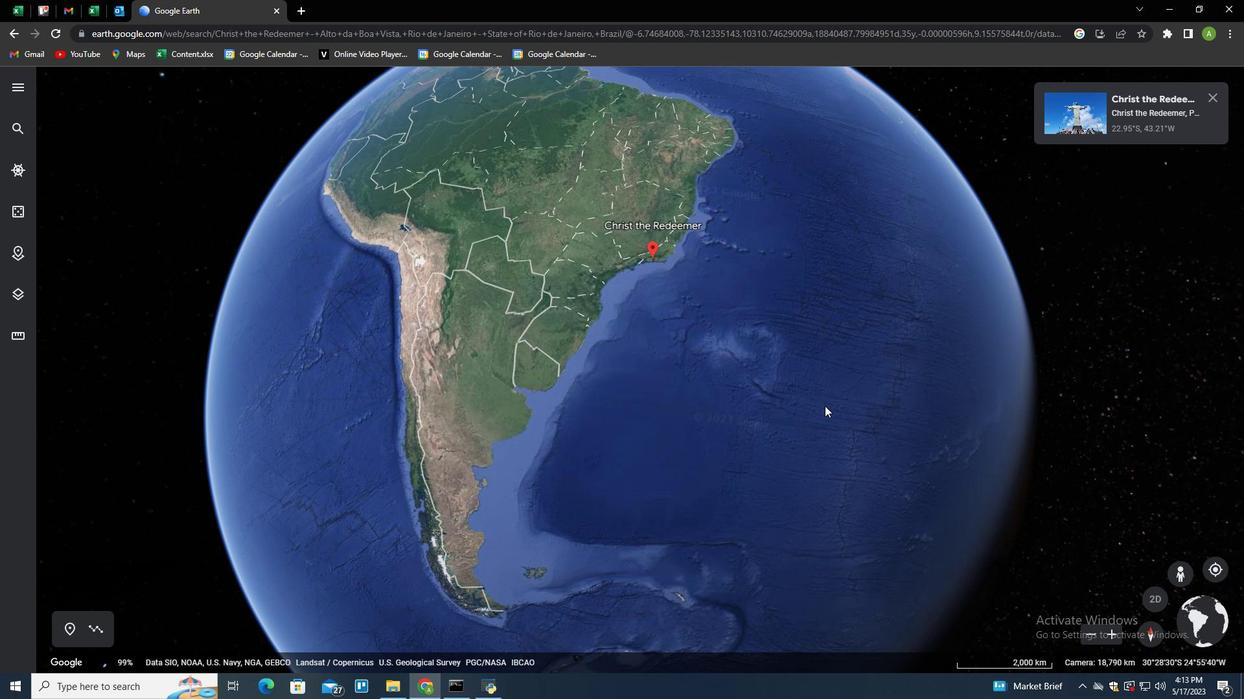 
Action: Mouse moved to (554, 272)
Screenshot: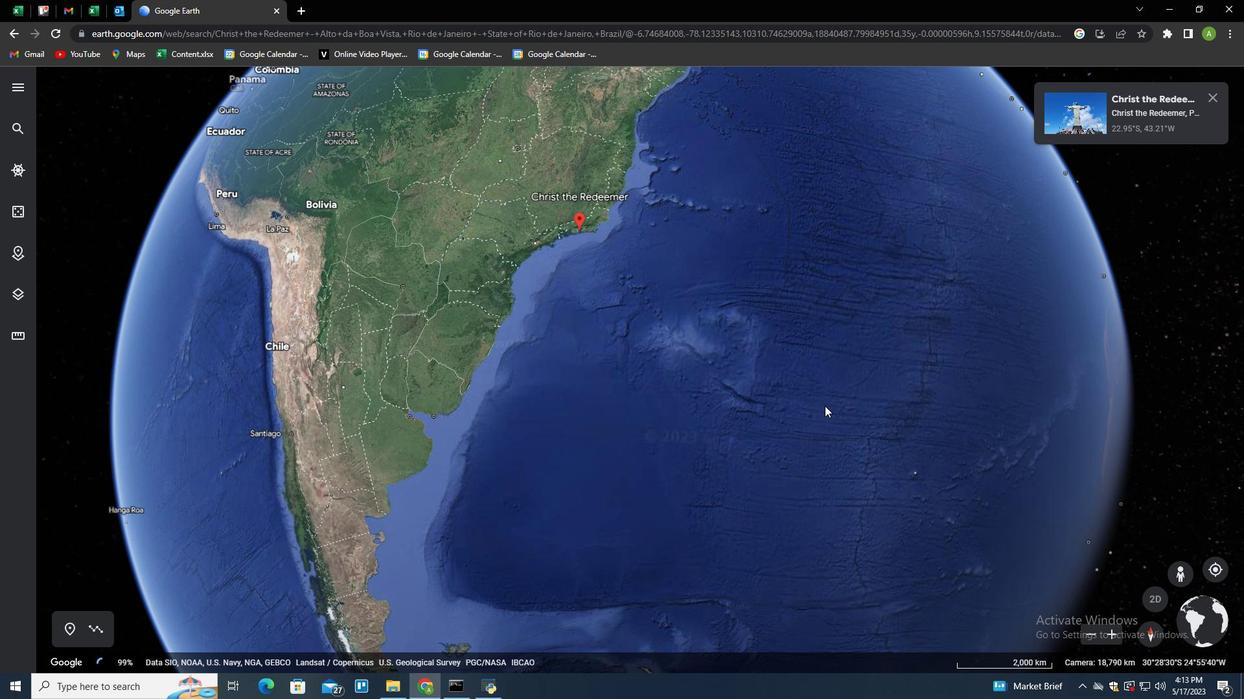 
Action: Mouse pressed left at (552, 270)
Screenshot: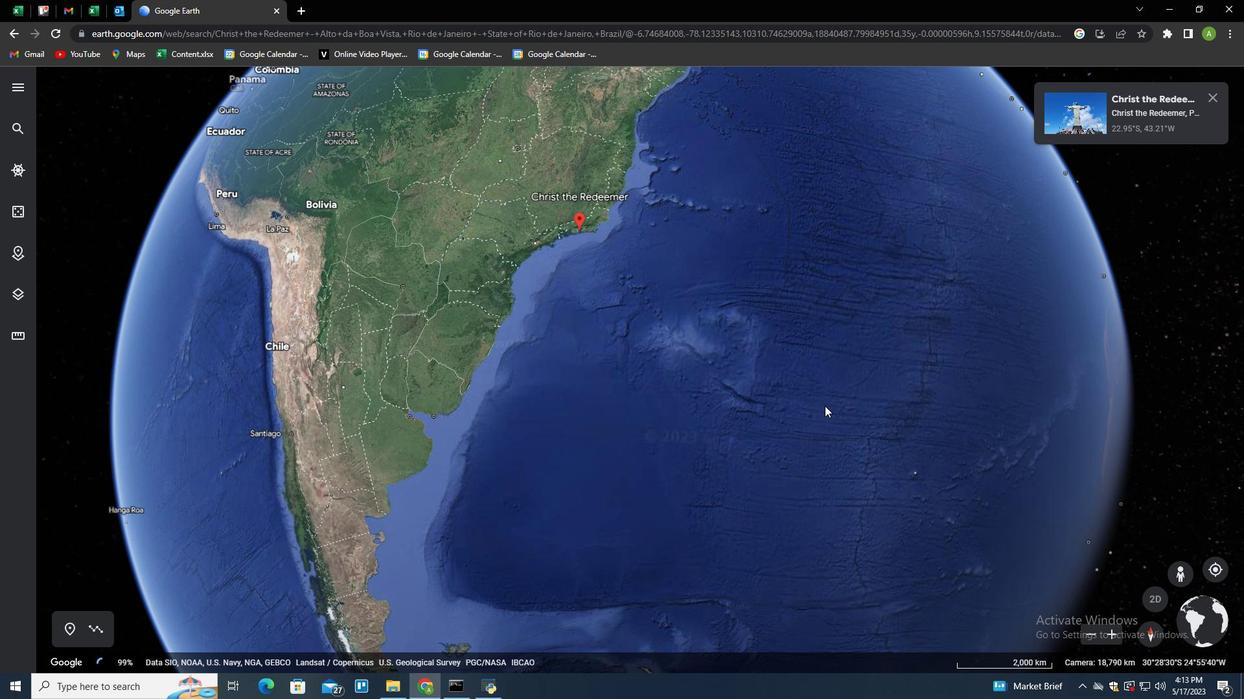 
Action: Mouse moved to (639, 402)
Screenshot: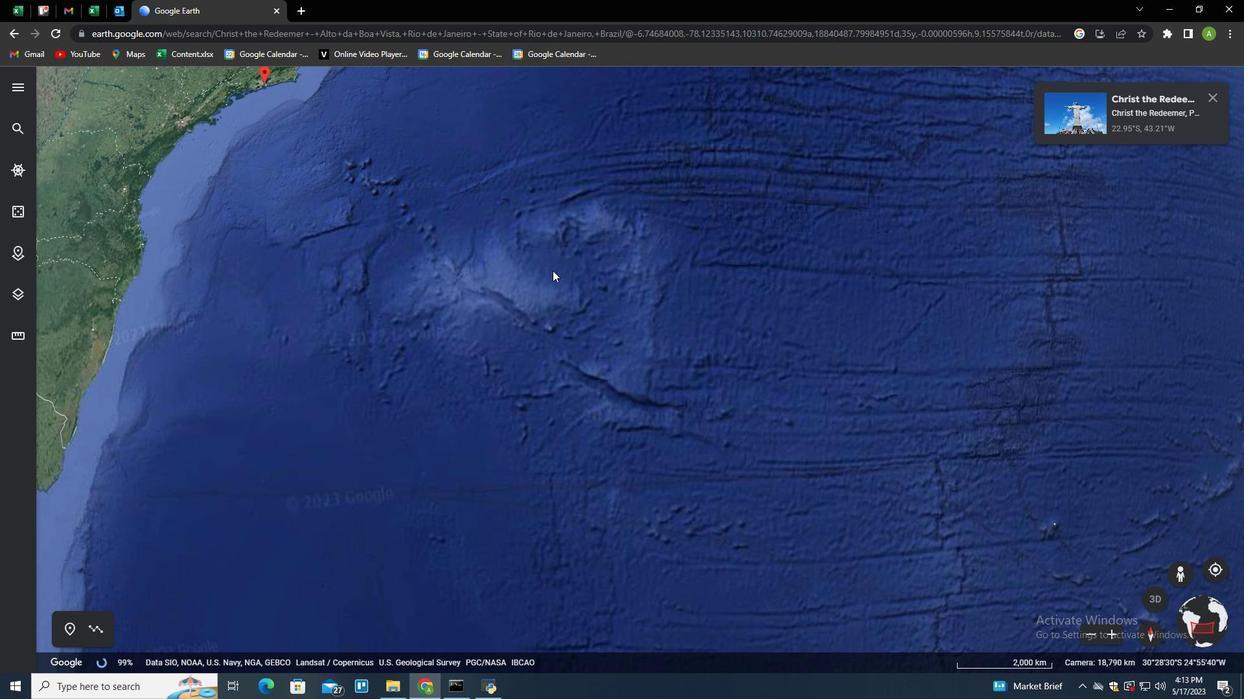 
Action: Mouse scrolled (639, 403) with delta (0, 0)
Screenshot: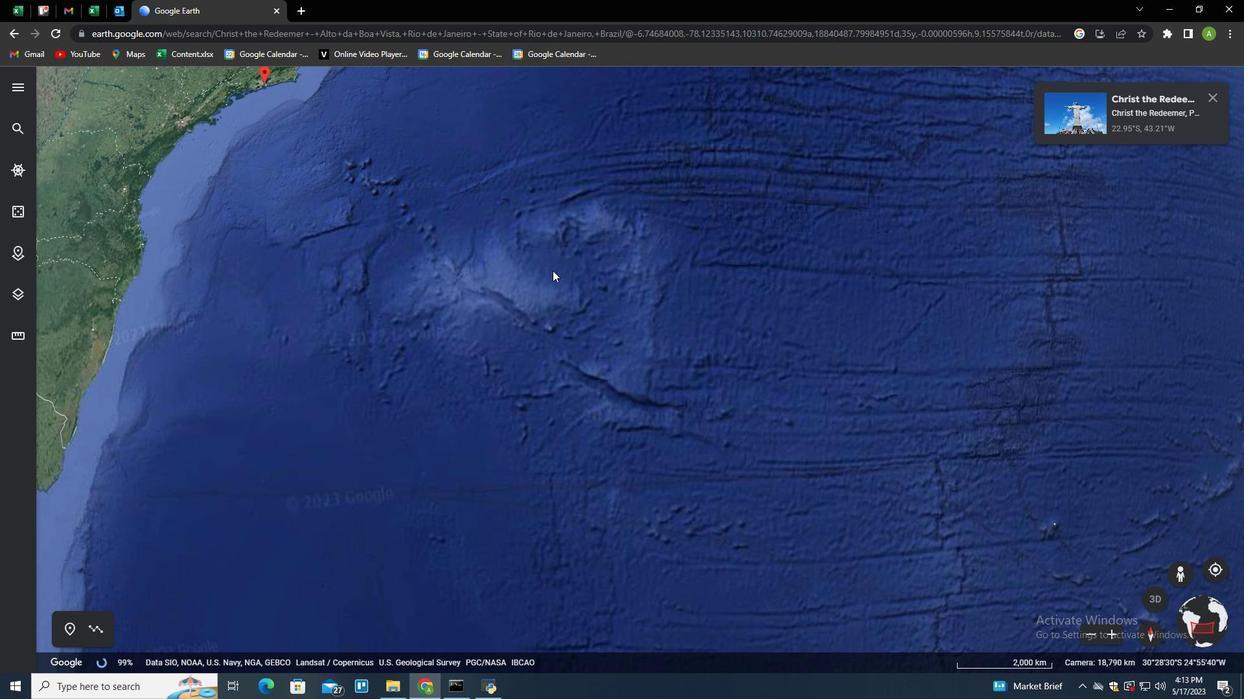 
Action: Mouse scrolled (639, 403) with delta (0, 0)
Screenshot: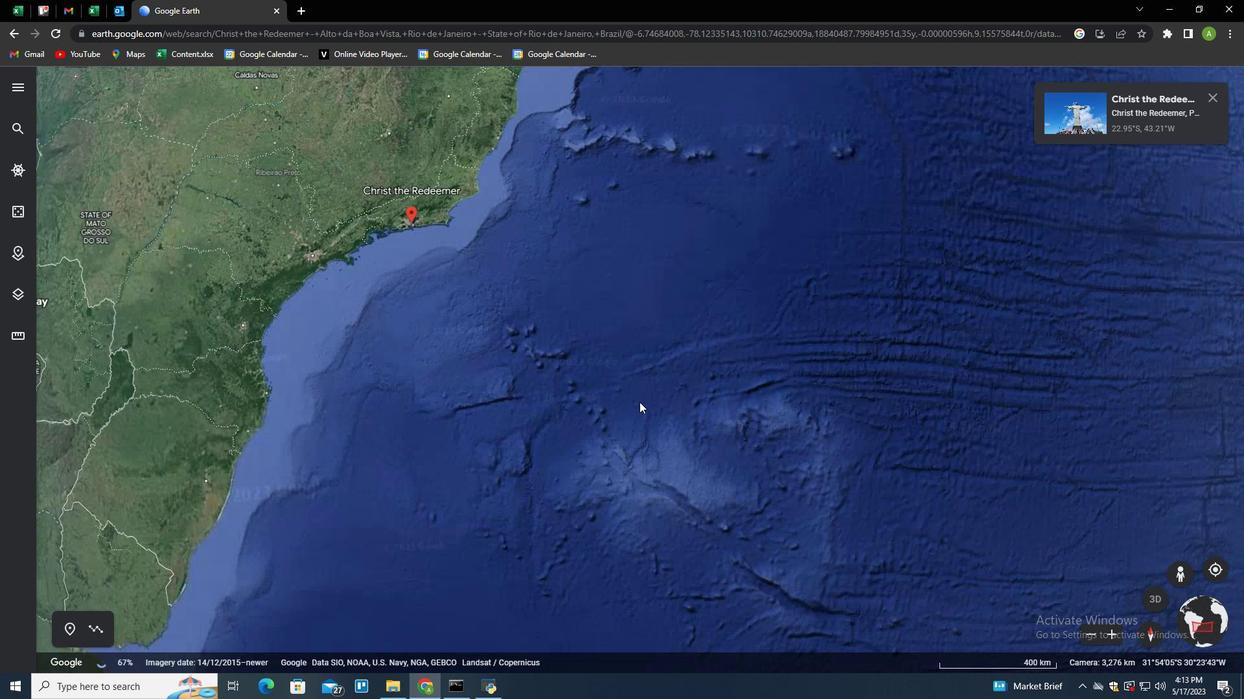 
Action: Mouse scrolled (639, 403) with delta (0, 0)
Screenshot: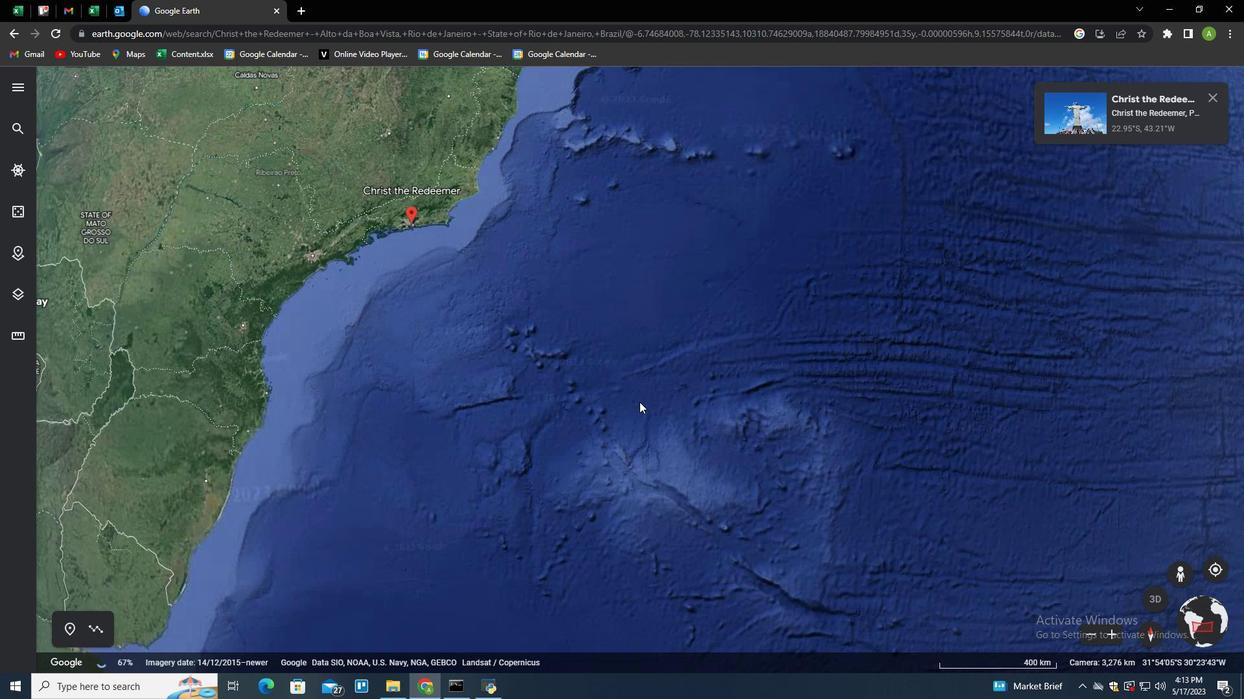
Action: Mouse scrolled (639, 403) with delta (0, 0)
Screenshot: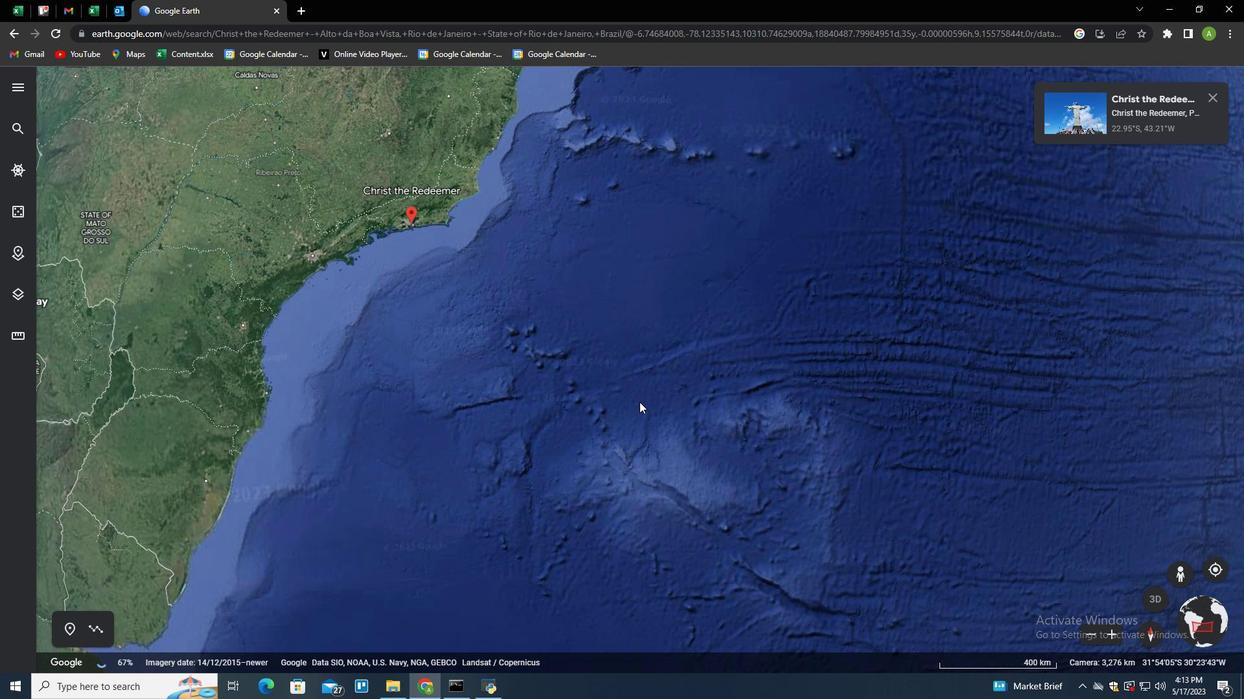 
Action: Mouse moved to (412, 273)
Screenshot: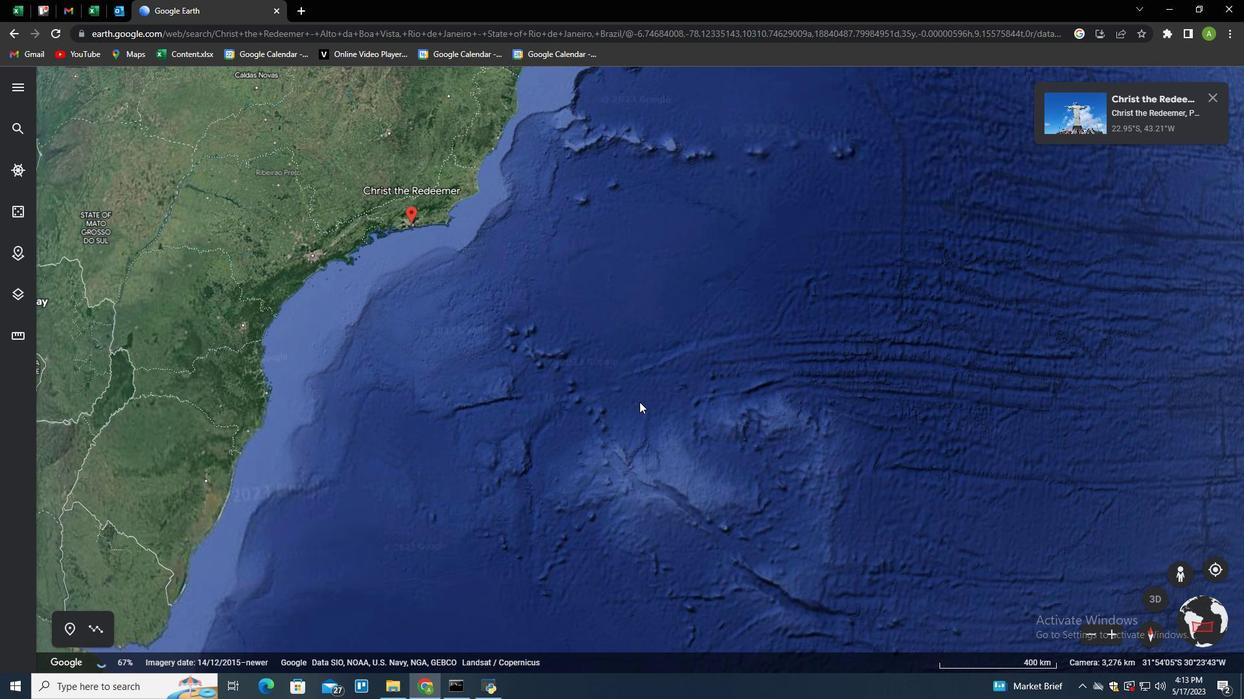 
Action: Mouse pressed left at (412, 273)
Screenshot: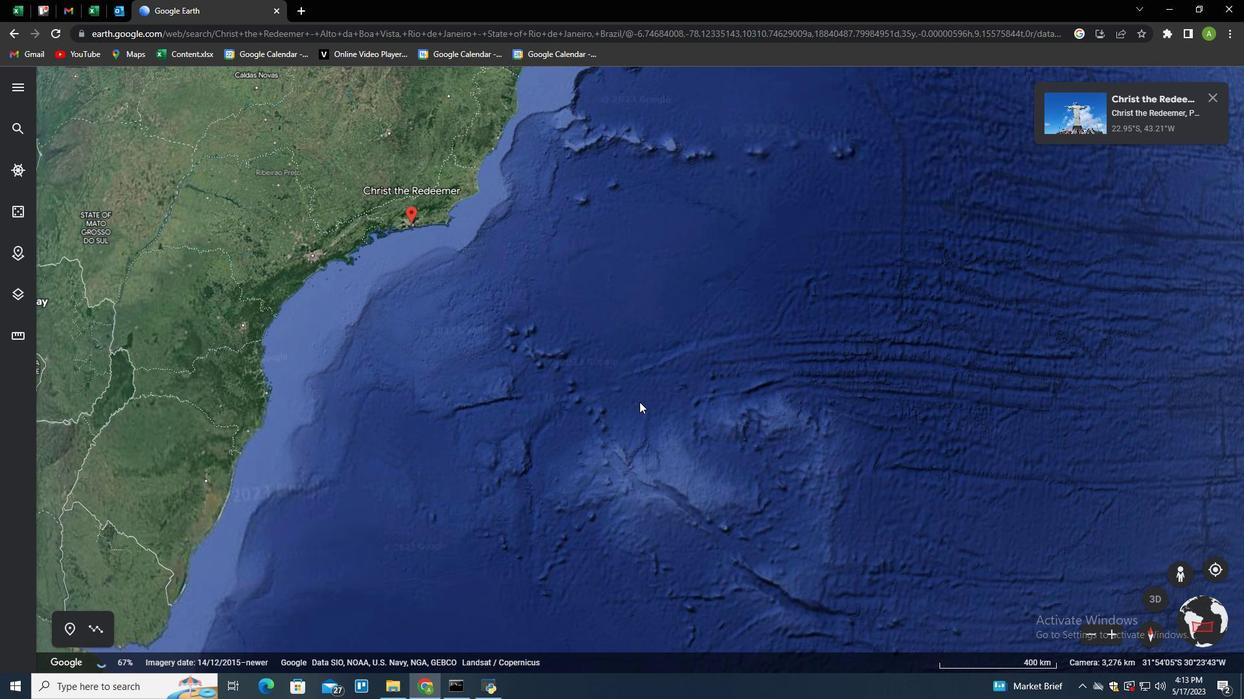 
Action: Mouse moved to (440, 300)
Screenshot: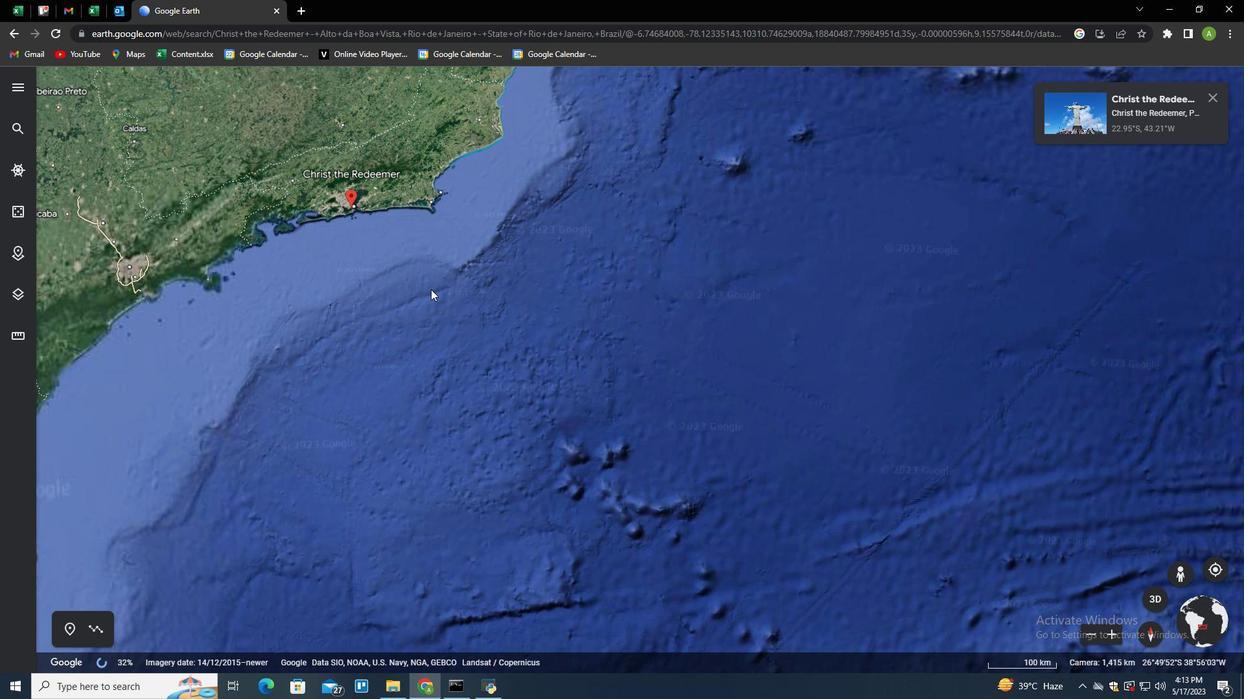 
Action: Mouse pressed left at (408, 271)
Screenshot: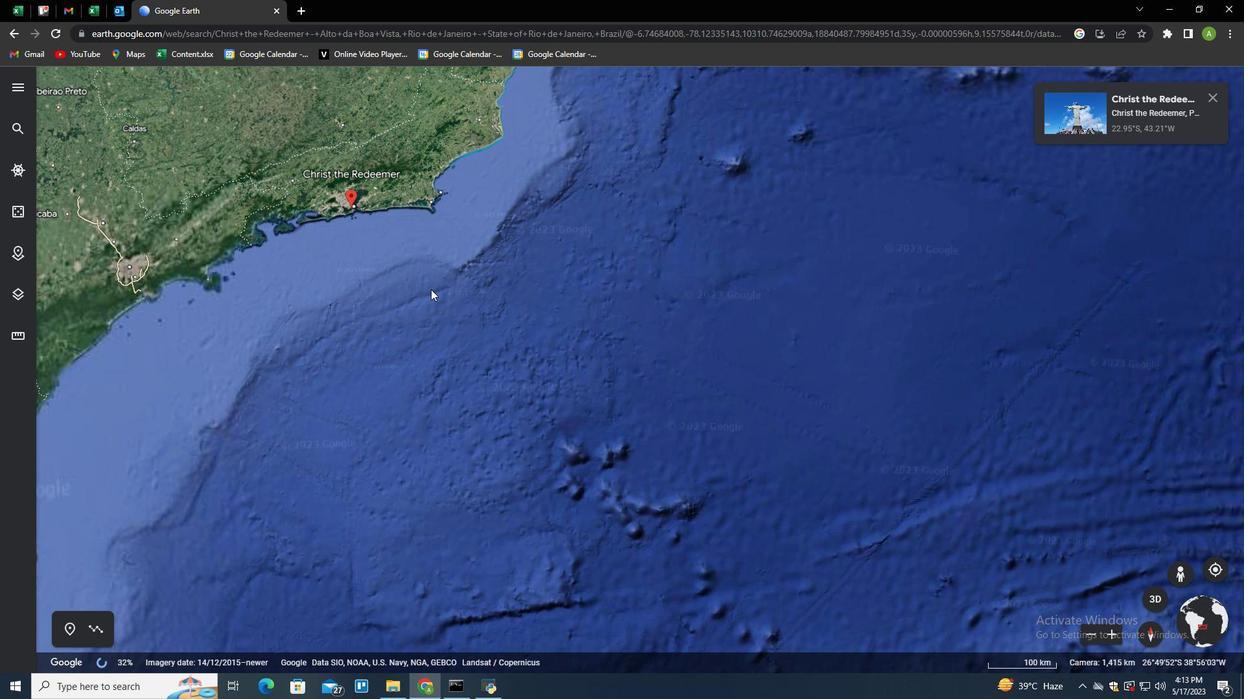 
Action: Mouse moved to (762, 445)
Screenshot: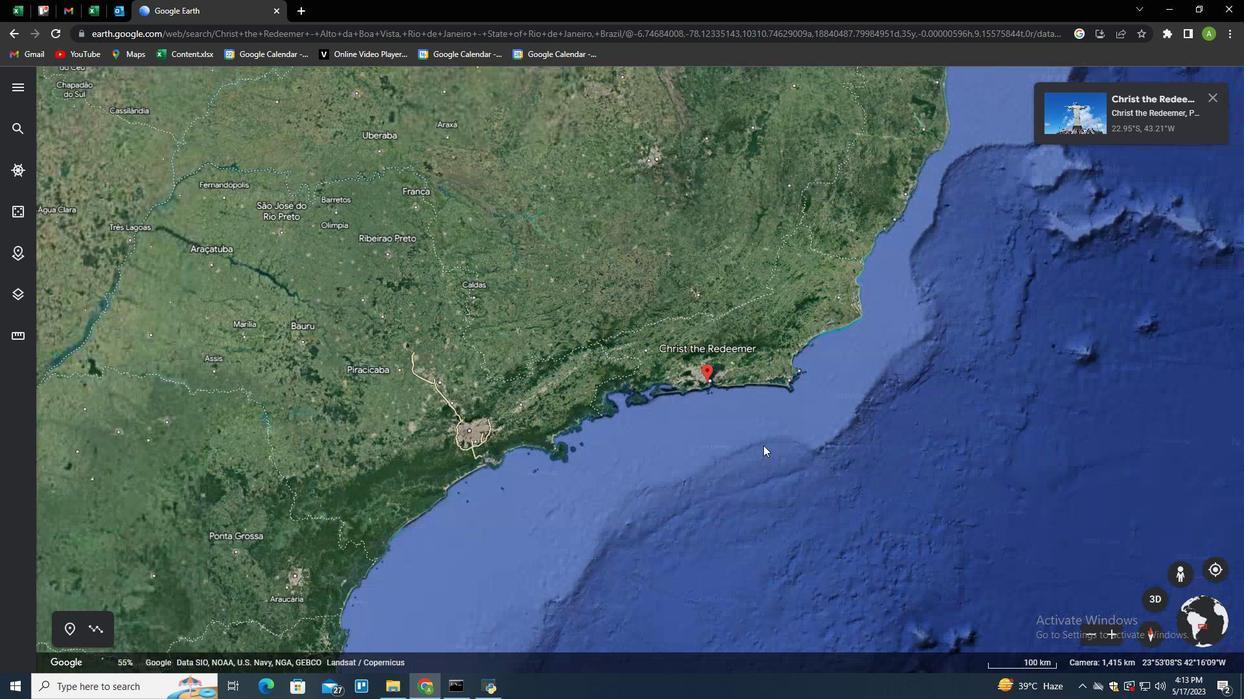 
Action: Mouse scrolled (762, 446) with delta (0, 0)
Screenshot: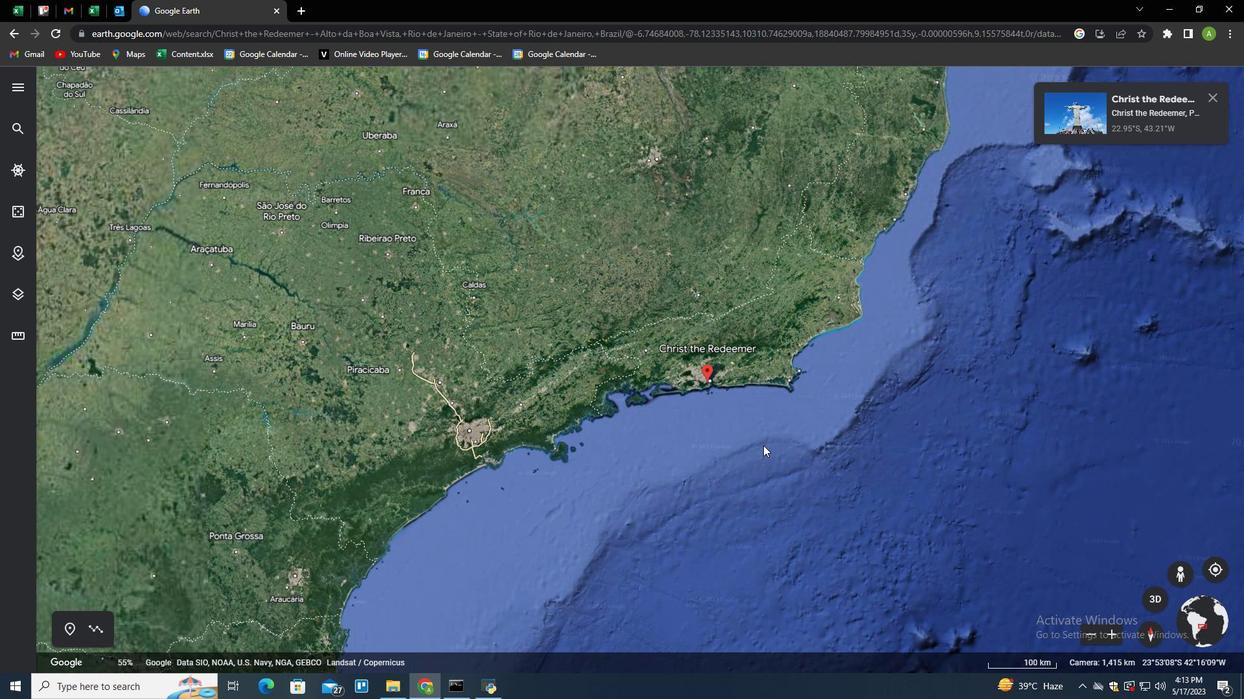 
Action: Mouse scrolled (762, 446) with delta (0, 0)
Screenshot: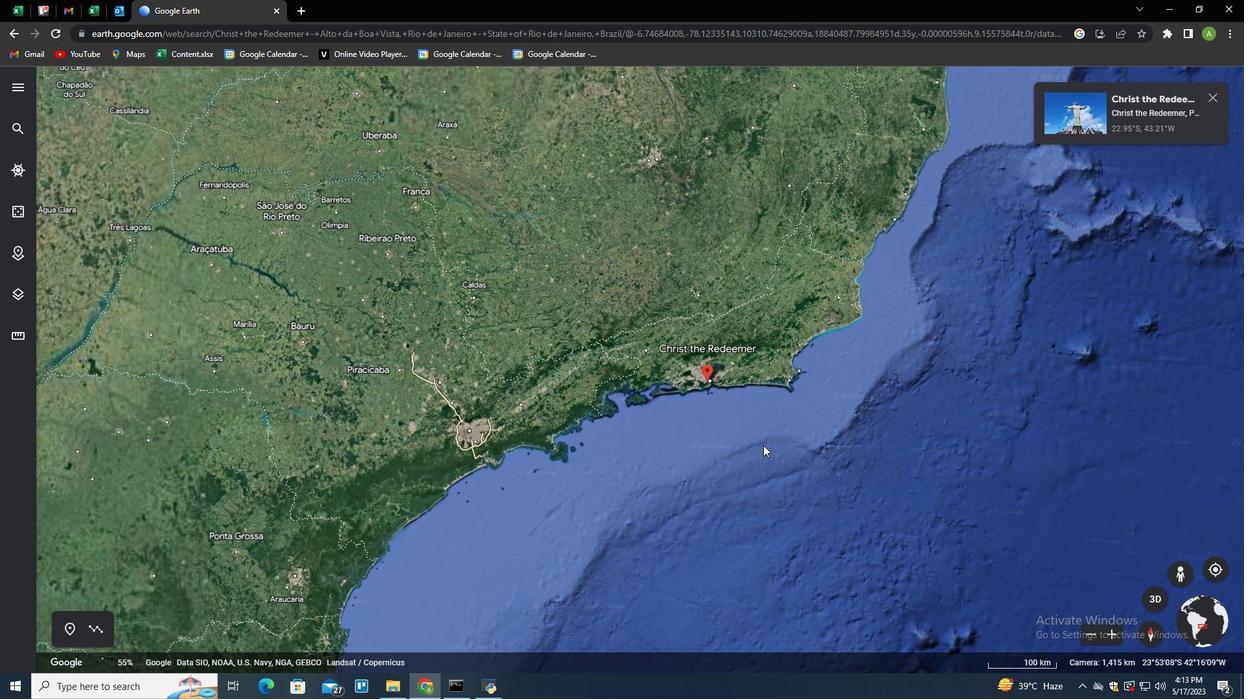 
Action: Mouse scrolled (762, 446) with delta (0, 0)
Screenshot: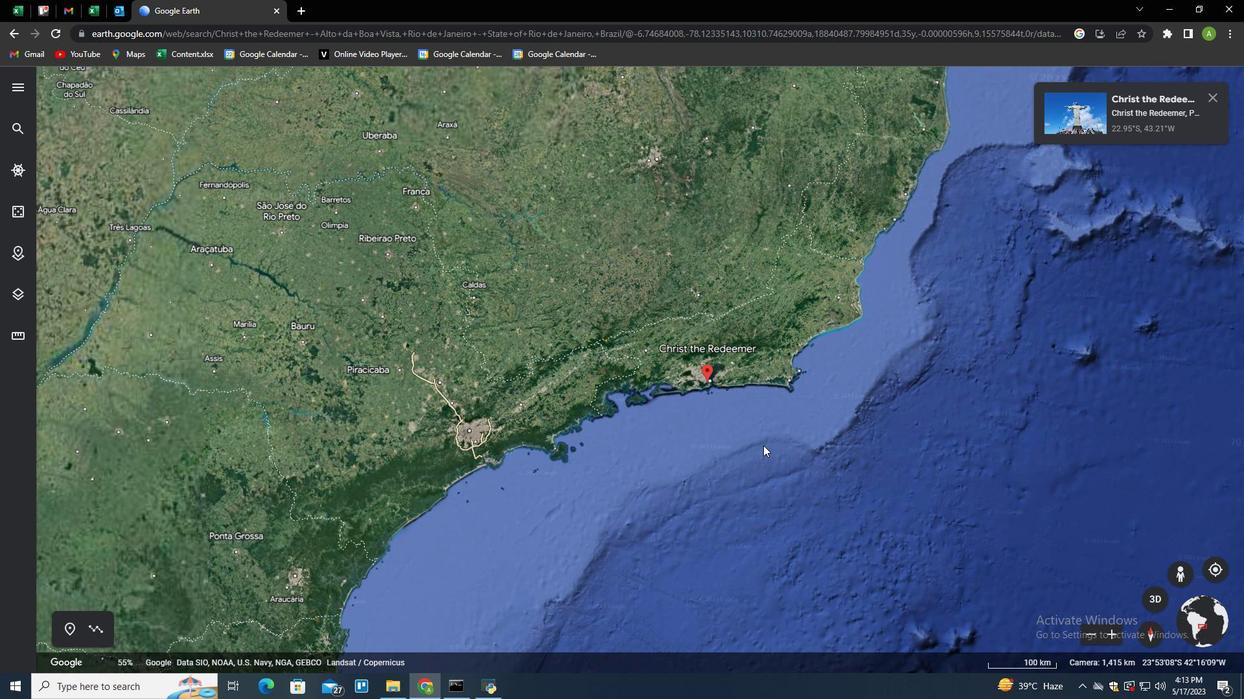 
Action: Mouse scrolled (762, 446) with delta (0, 0)
Screenshot: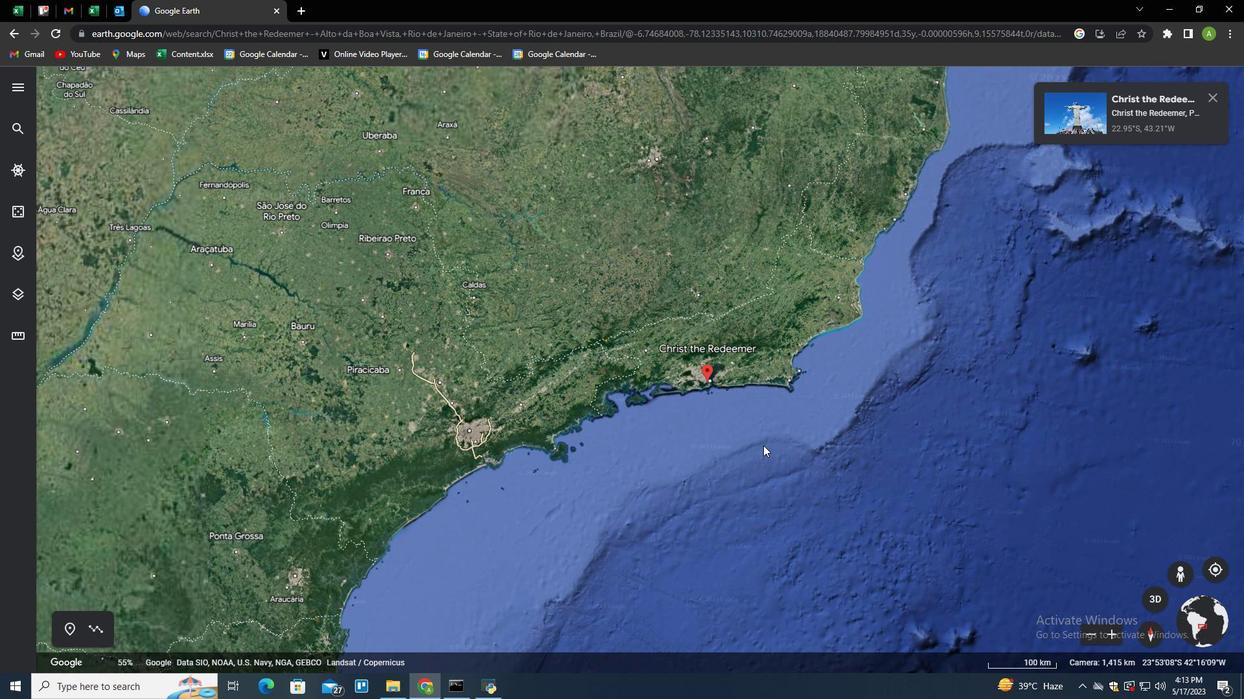 
Action: Mouse scrolled (762, 446) with delta (0, 0)
Screenshot: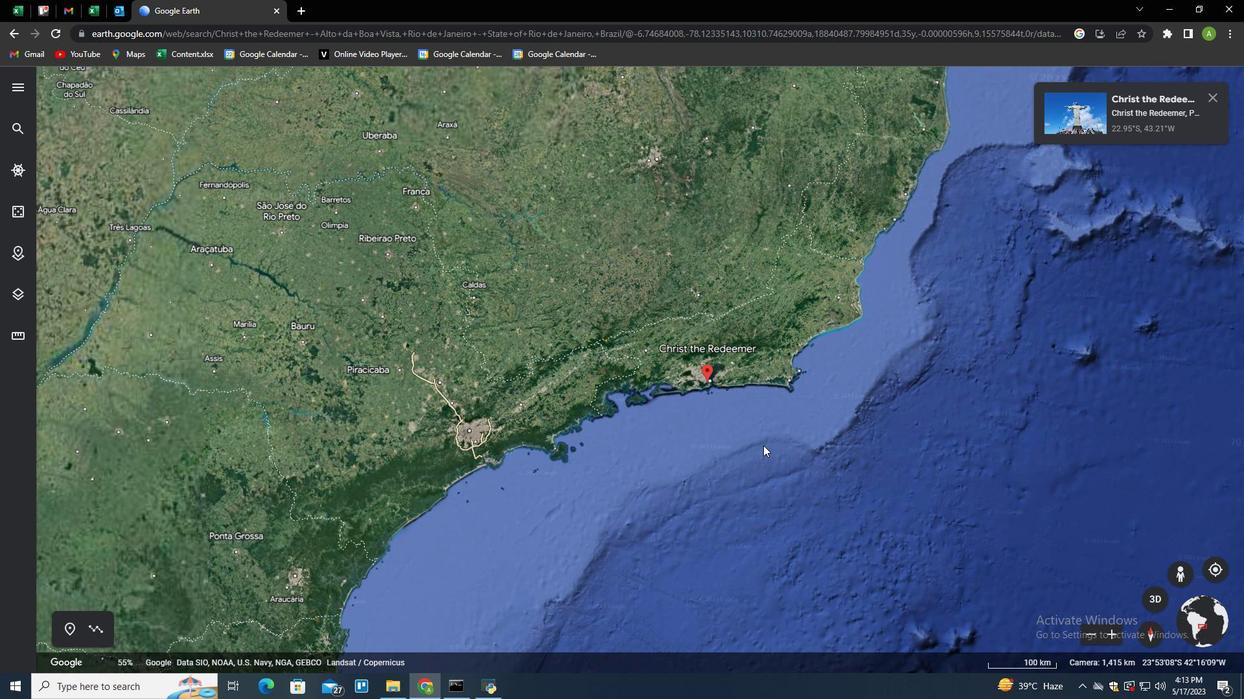 
Action: Mouse scrolled (762, 446) with delta (0, 0)
Screenshot: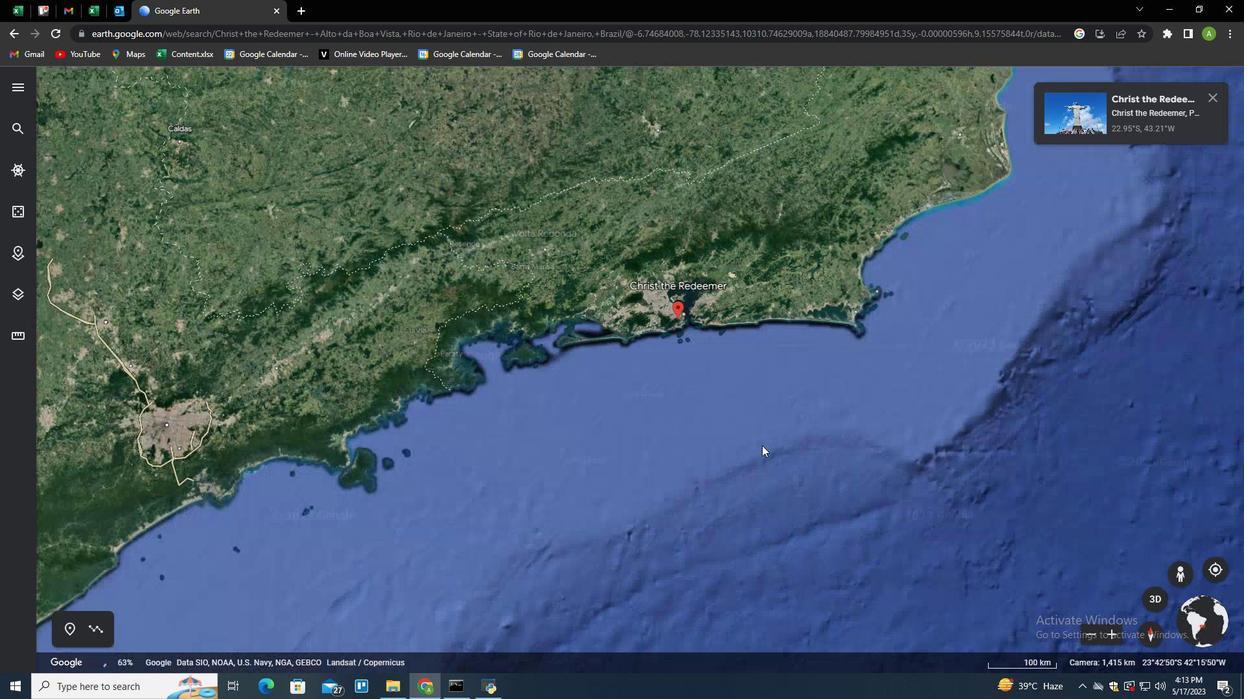 
Action: Mouse scrolled (762, 446) with delta (0, 0)
Screenshot: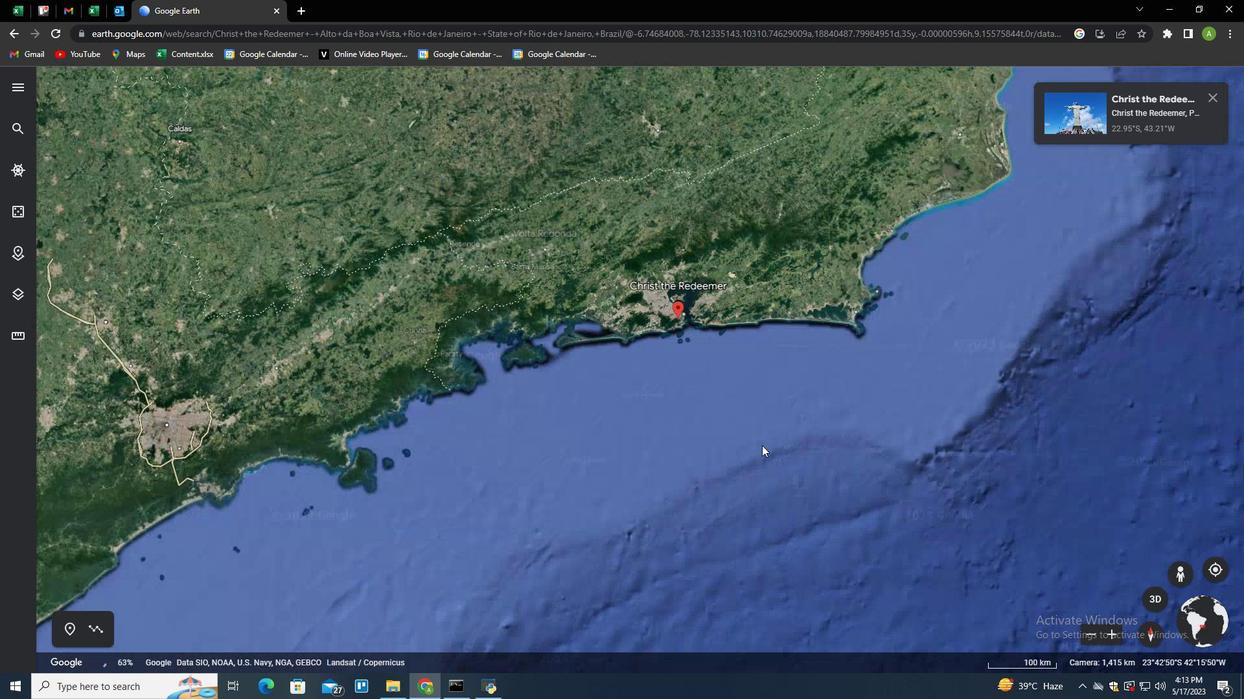 
Action: Mouse scrolled (762, 446) with delta (0, 0)
Screenshot: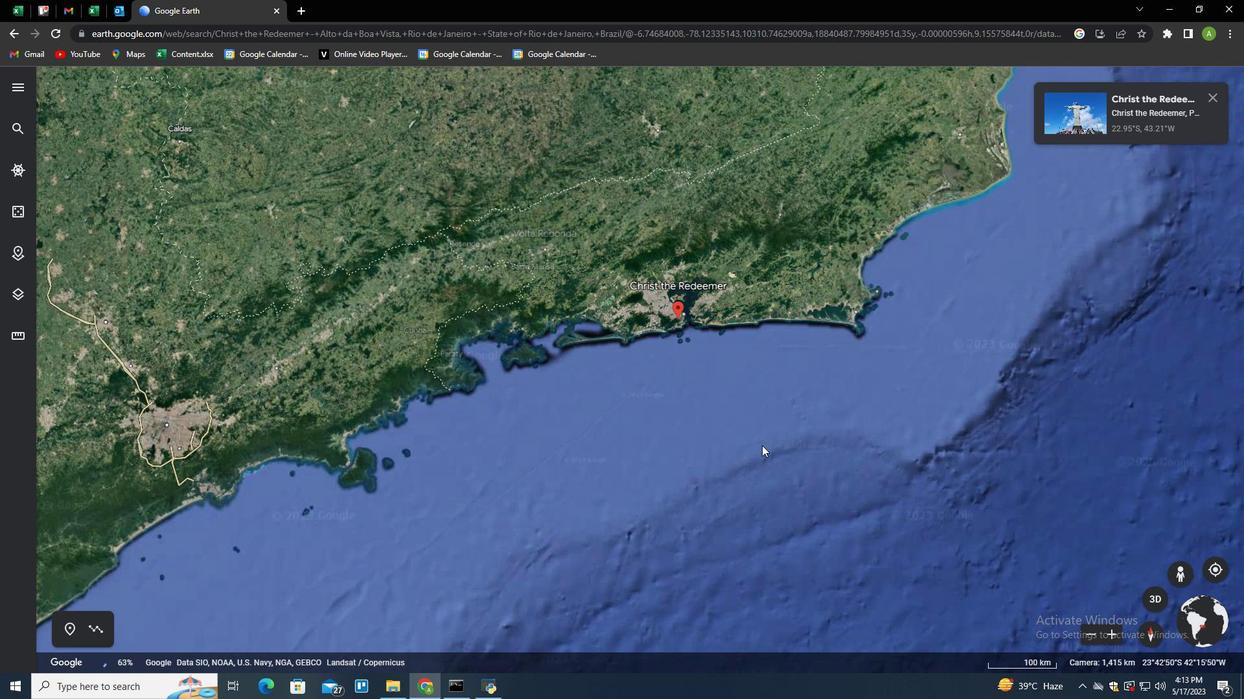
Action: Mouse scrolled (762, 446) with delta (0, 0)
Screenshot: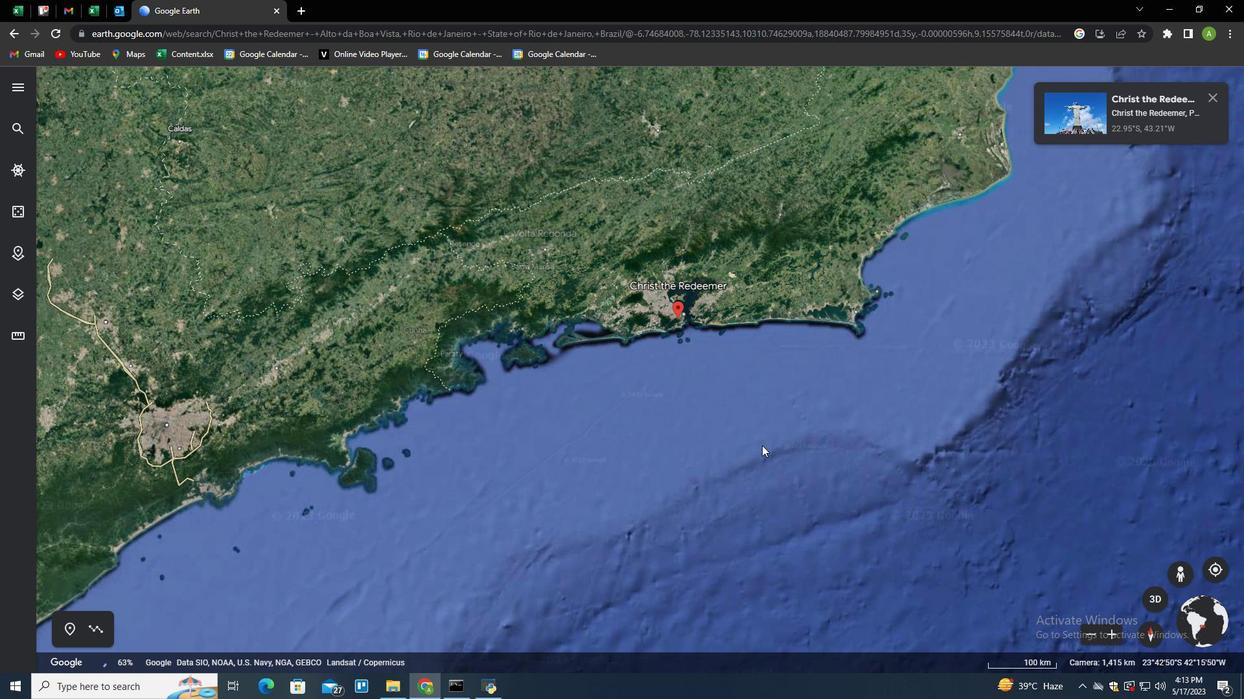 
Action: Mouse moved to (530, 188)
Screenshot: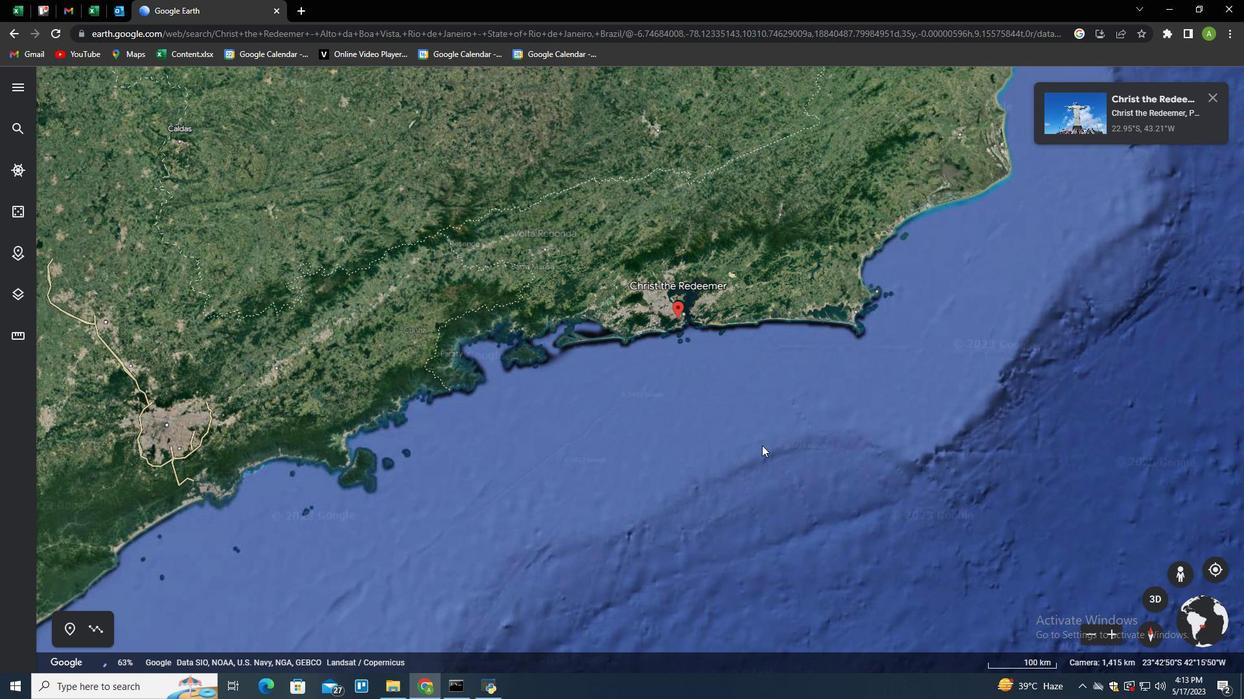 
Action: Mouse pressed left at (530, 188)
Screenshot: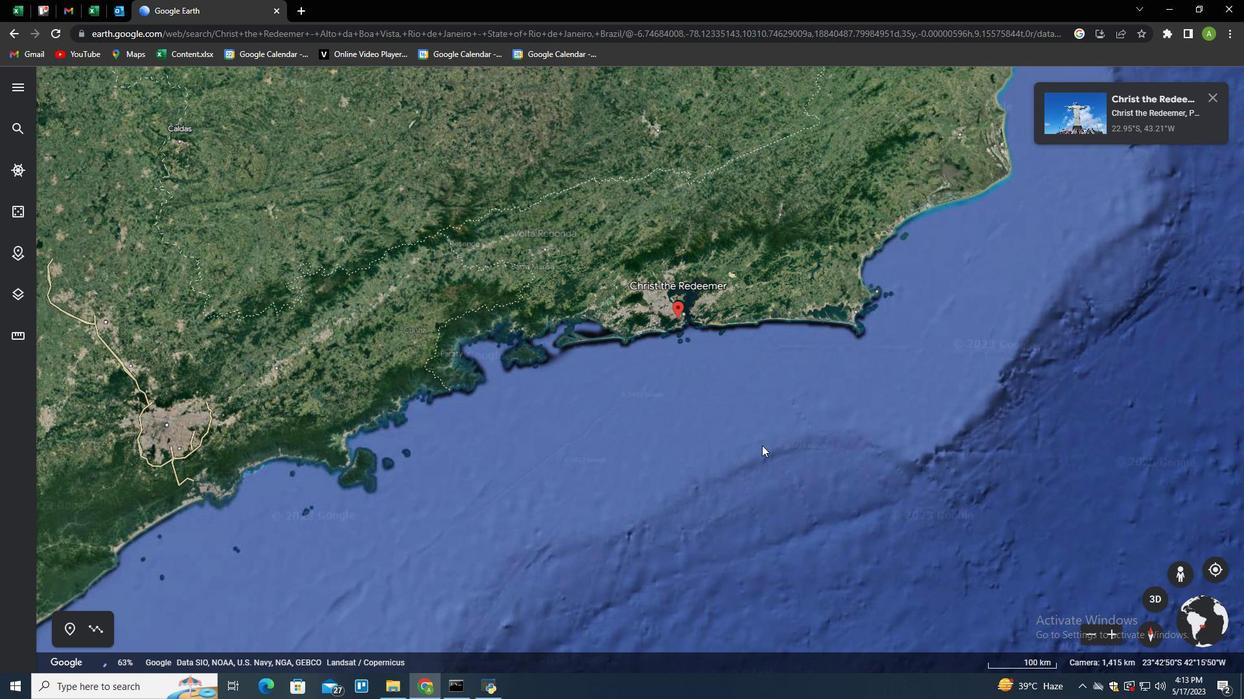 
Action: Mouse moved to (648, 360)
Screenshot: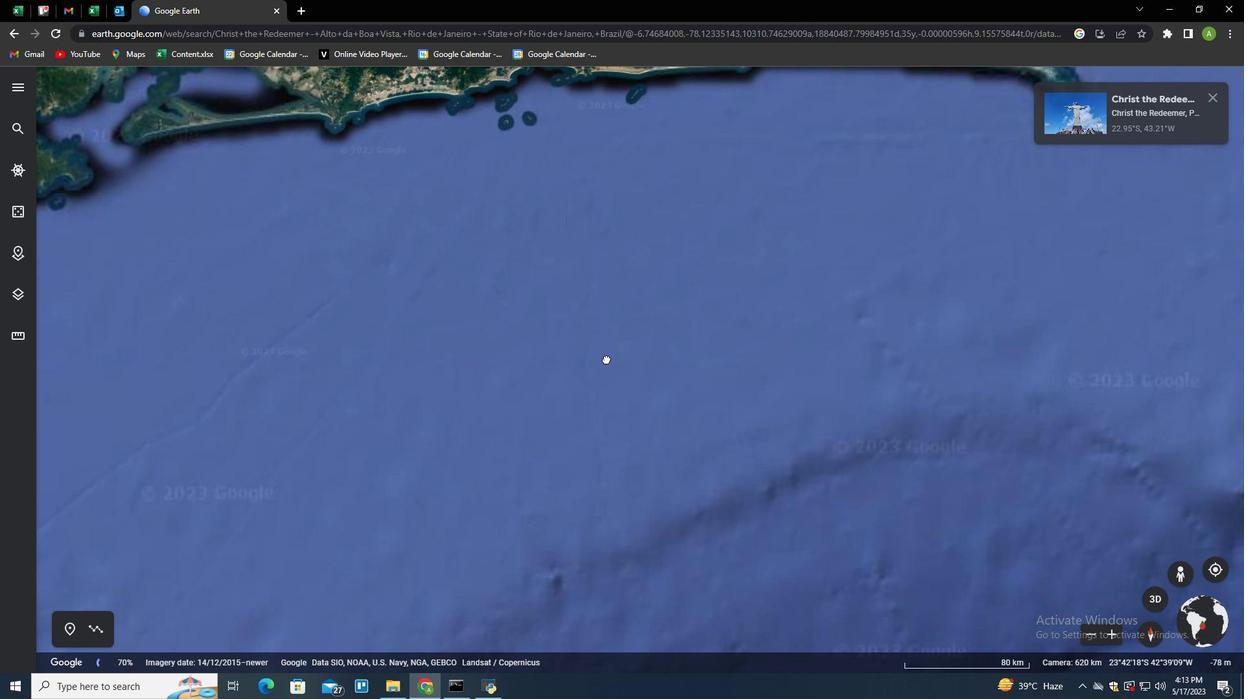 
Action: Mouse scrolled (648, 360) with delta (0, 0)
Screenshot: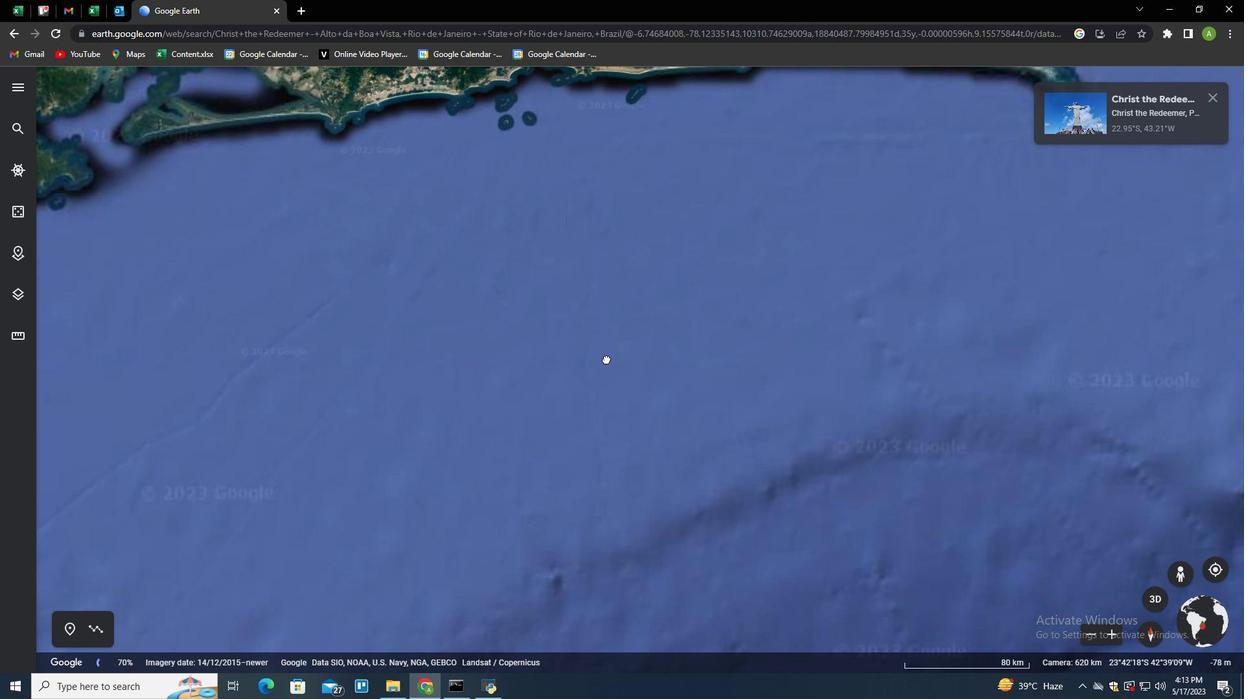 
Action: Mouse scrolled (648, 360) with delta (0, 0)
Screenshot: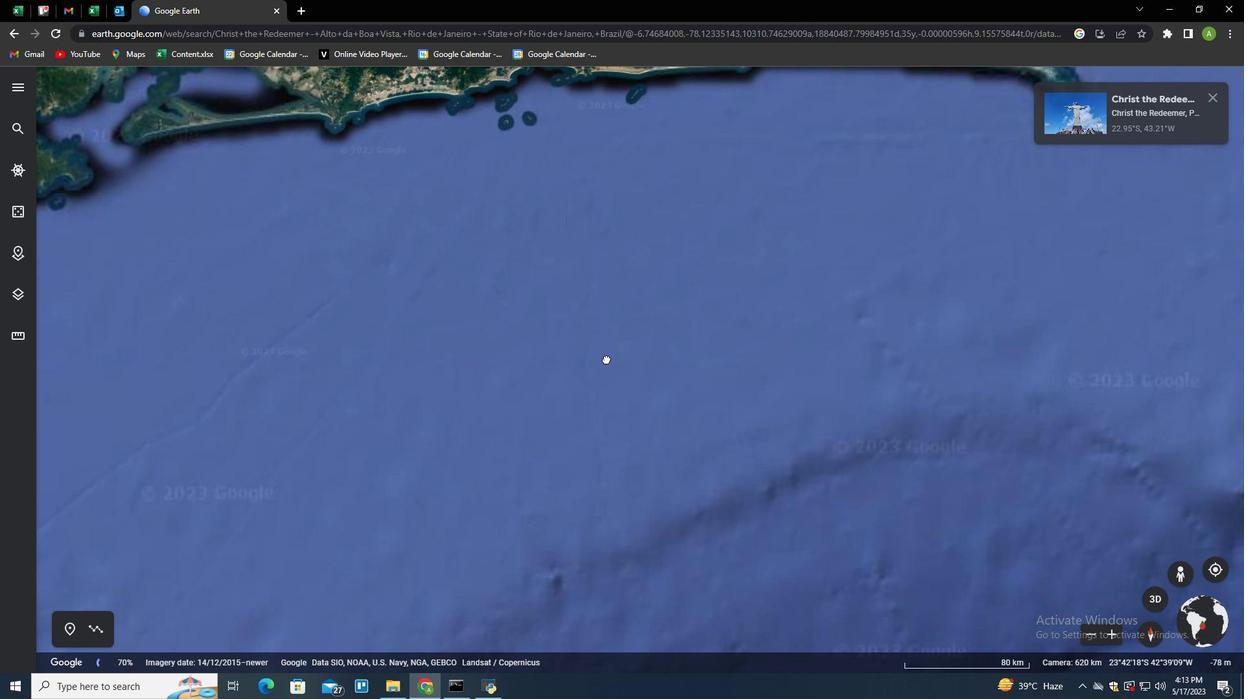 
Action: Mouse scrolled (648, 360) with delta (0, 0)
Screenshot: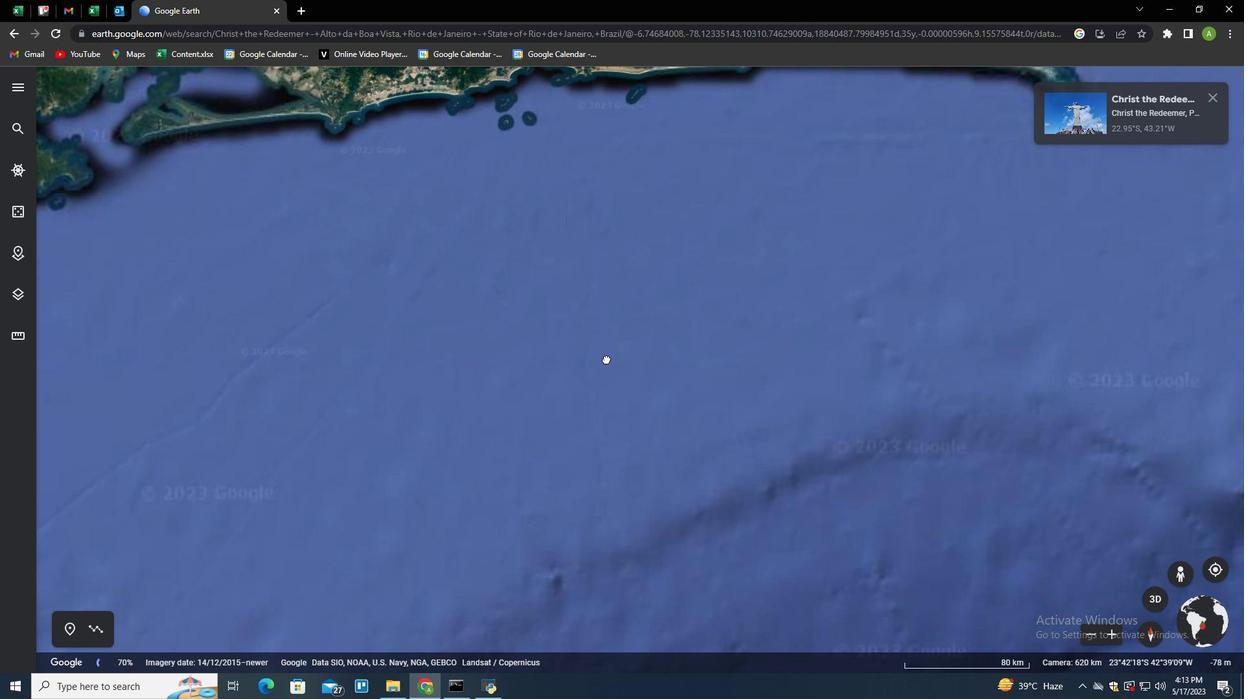 
Action: Mouse scrolled (648, 360) with delta (0, 0)
Screenshot: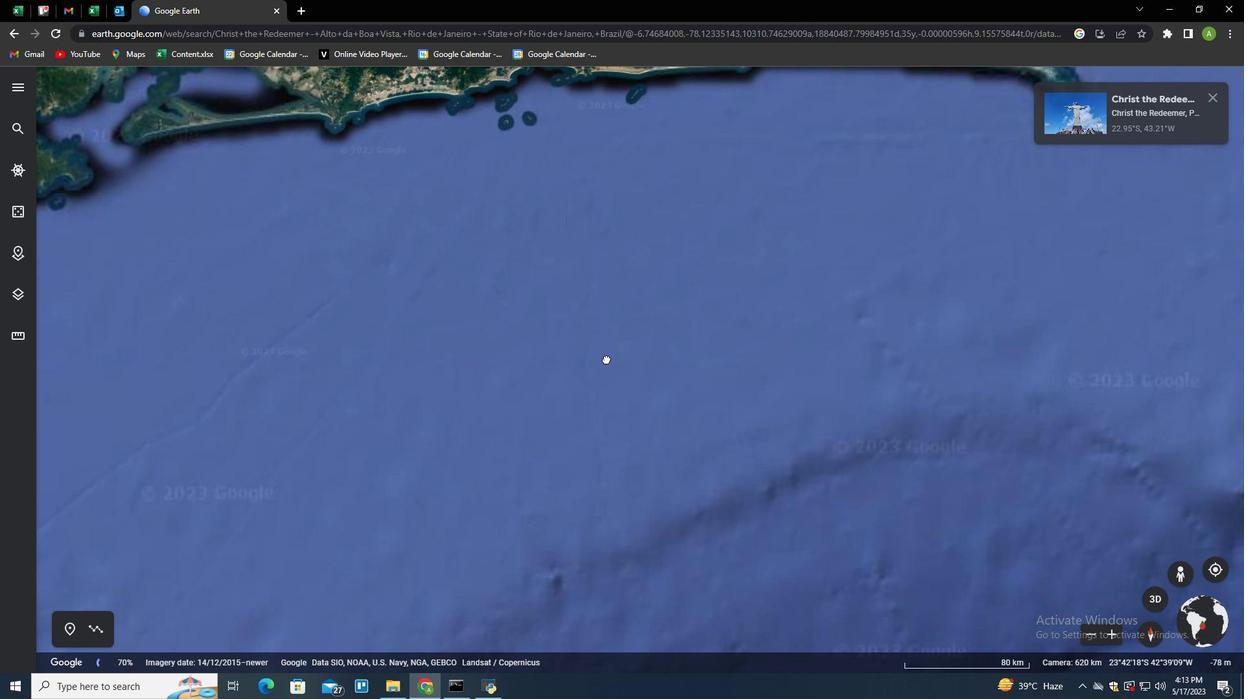 
Action: Mouse scrolled (648, 360) with delta (0, 0)
Screenshot: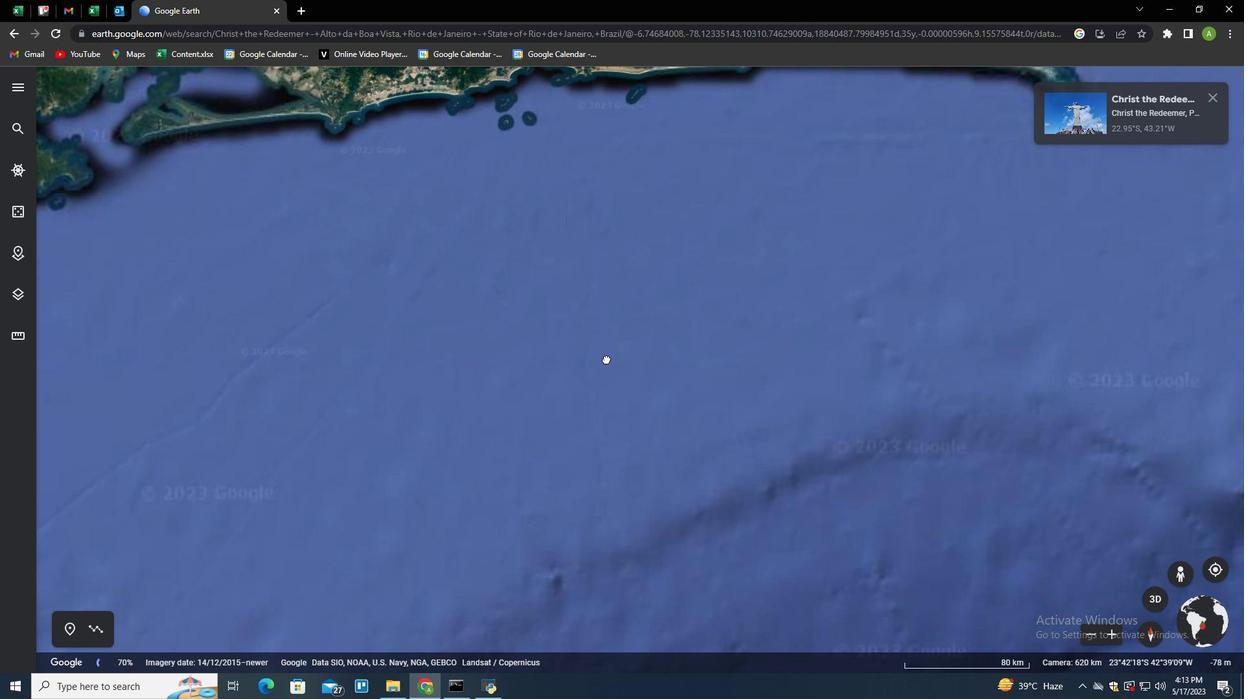 
Action: Mouse scrolled (648, 360) with delta (0, 0)
Screenshot: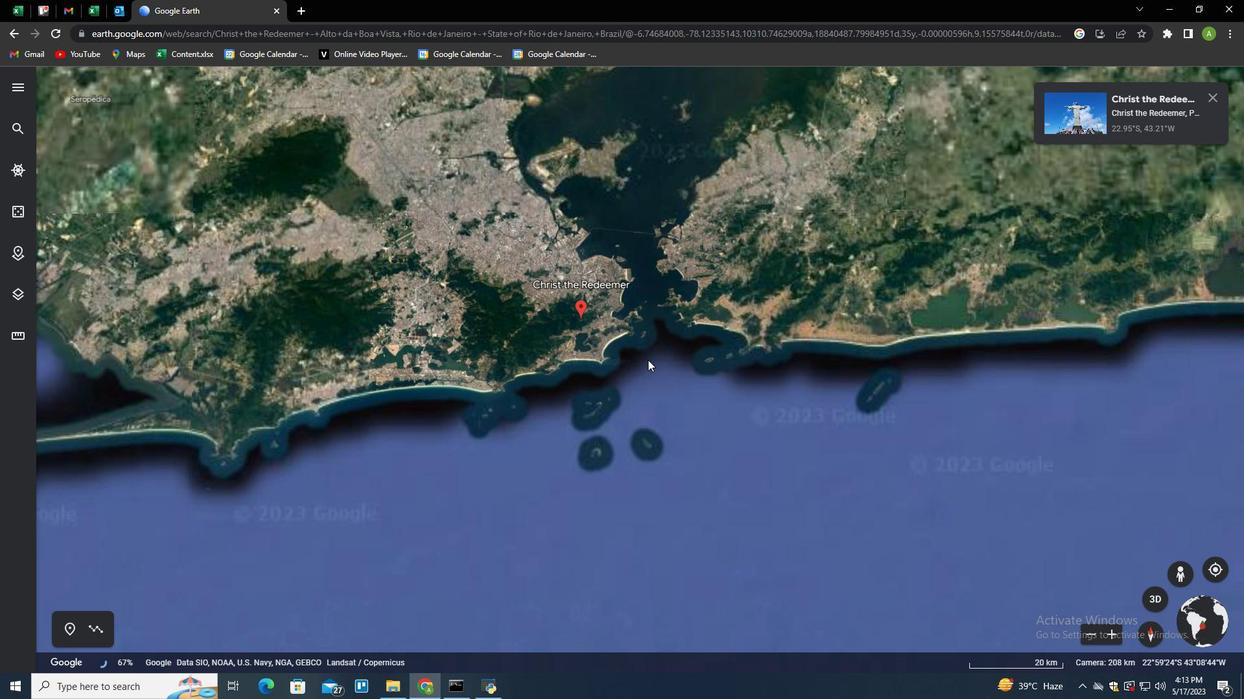 
Action: Mouse scrolled (648, 360) with delta (0, 0)
Screenshot: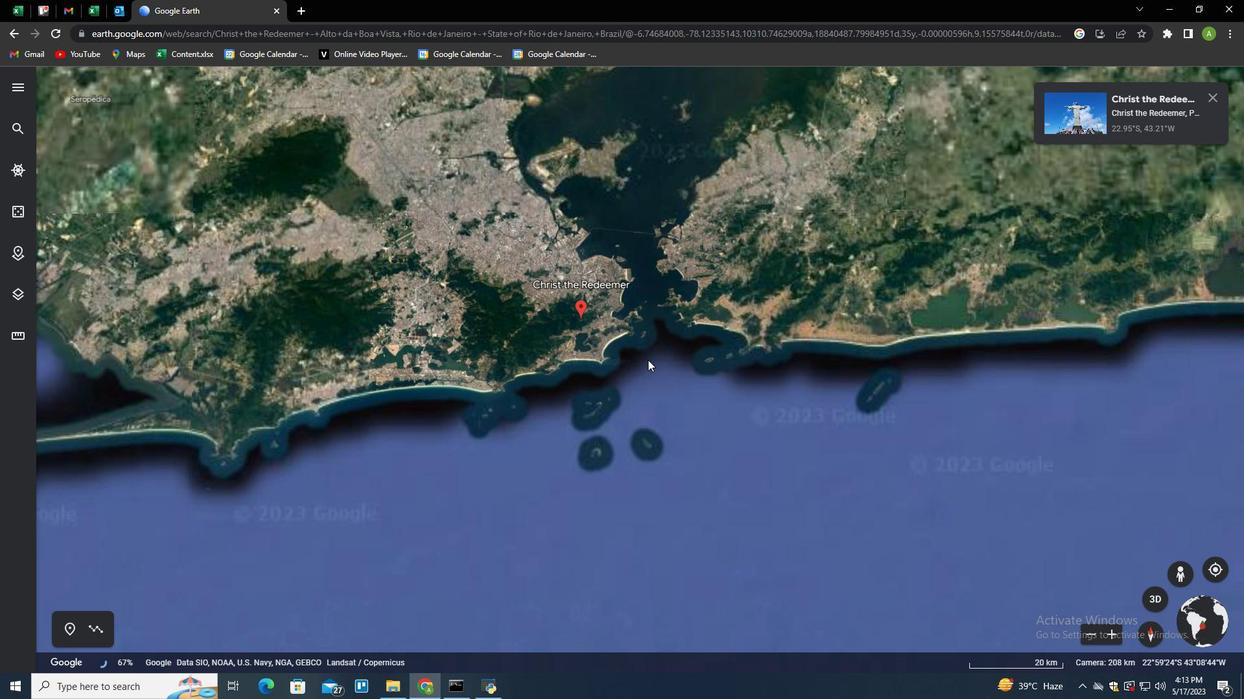 
Action: Mouse scrolled (648, 360) with delta (0, 0)
Screenshot: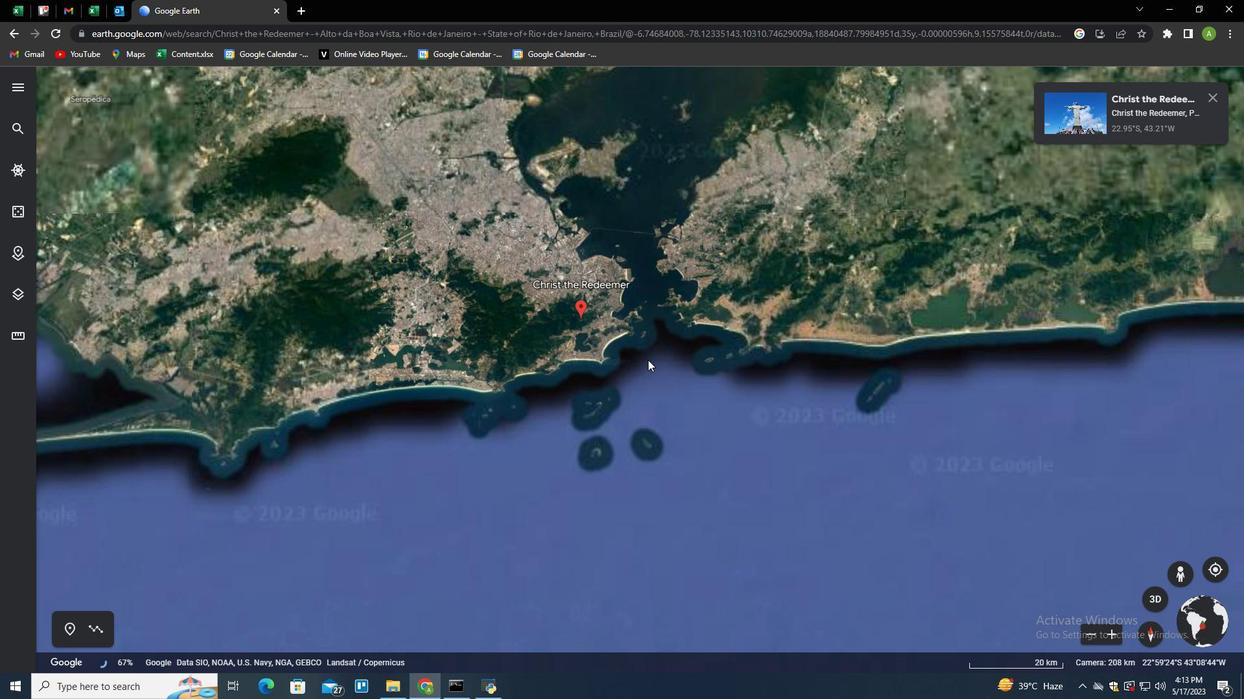 
Action: Mouse scrolled (648, 360) with delta (0, 0)
Screenshot: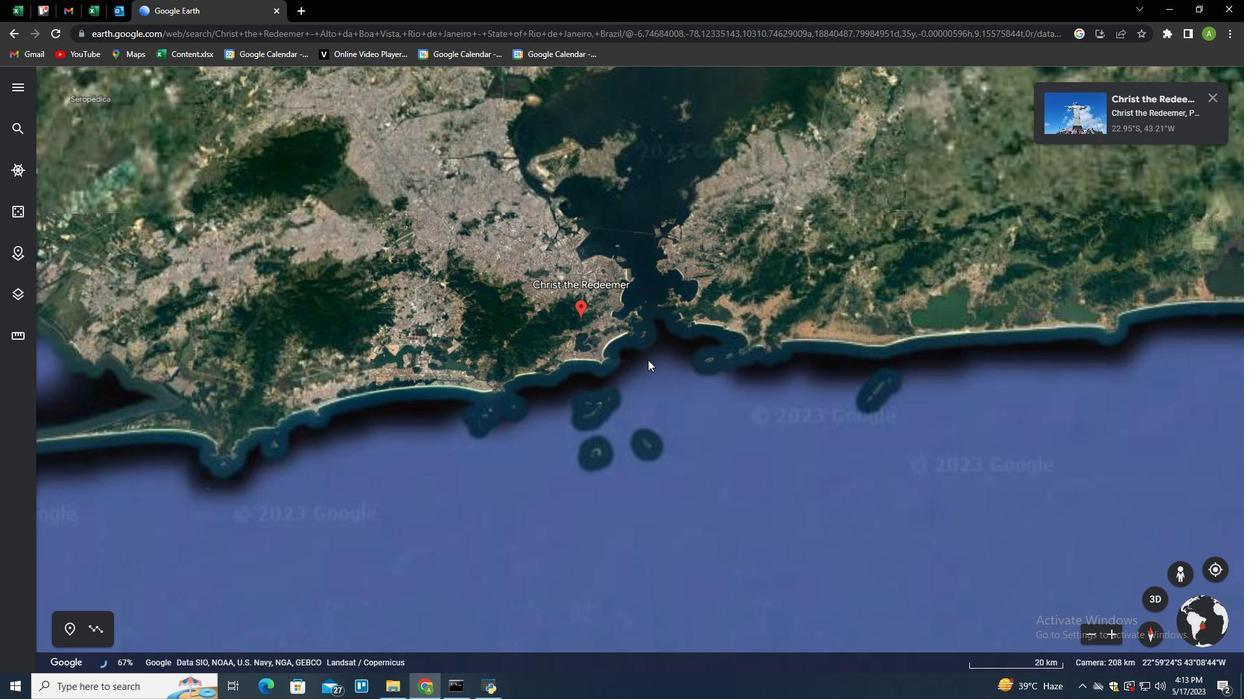
Action: Mouse scrolled (648, 360) with delta (0, 0)
Screenshot: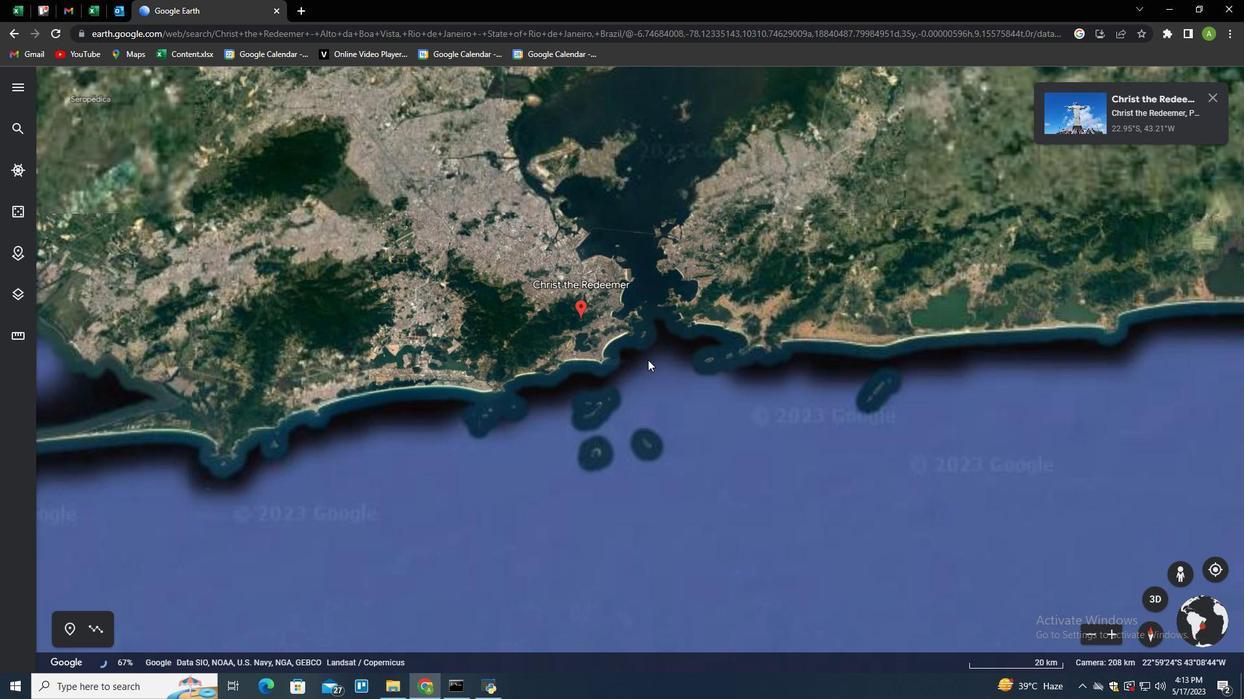 
Action: Mouse moved to (563, 232)
Screenshot: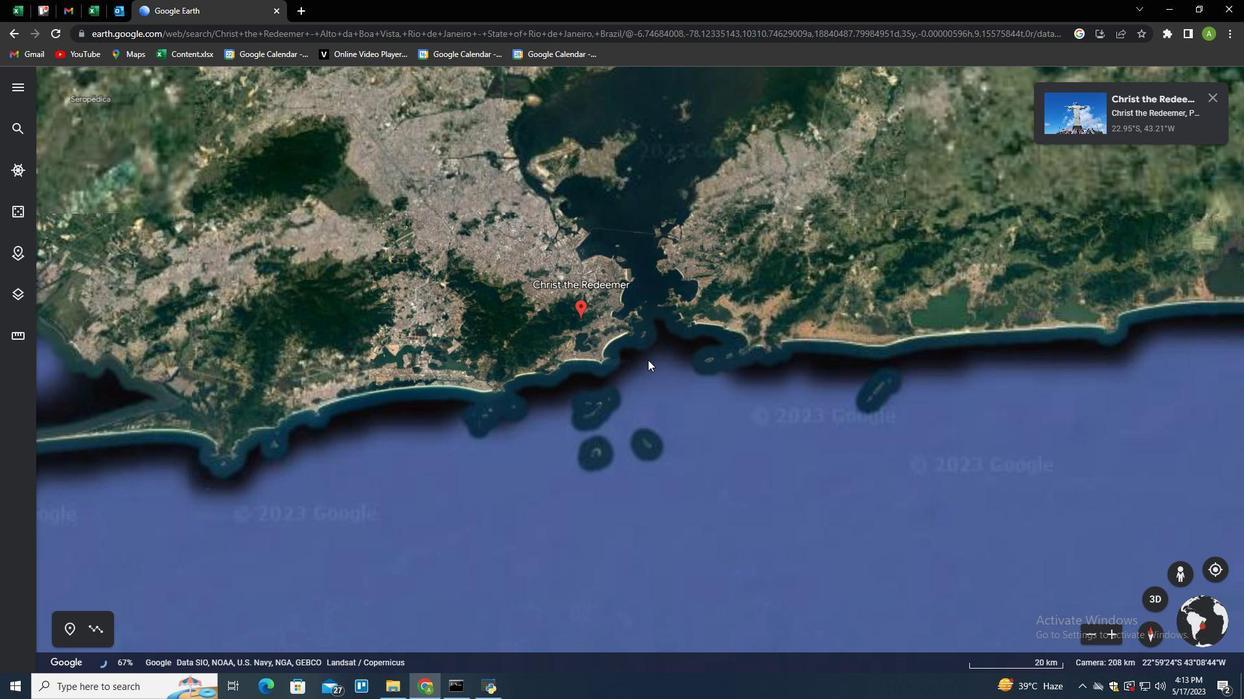 
Action: Mouse pressed left at (563, 232)
Screenshot: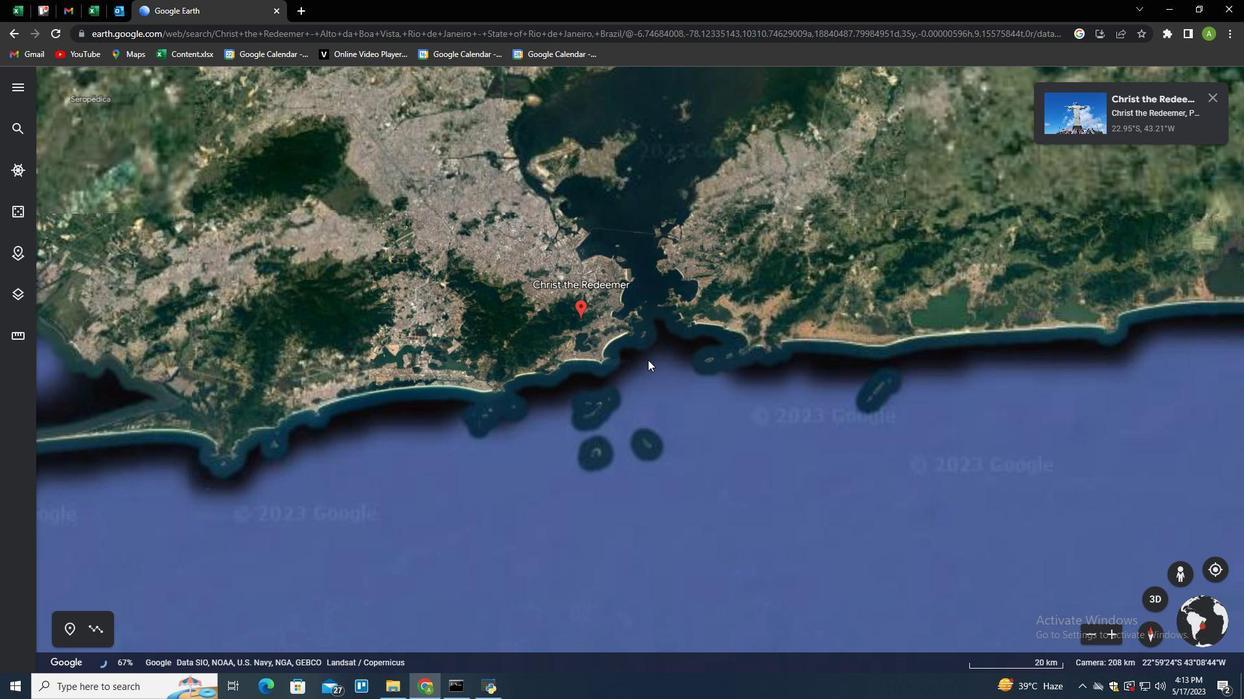 
Action: Mouse moved to (635, 421)
Screenshot: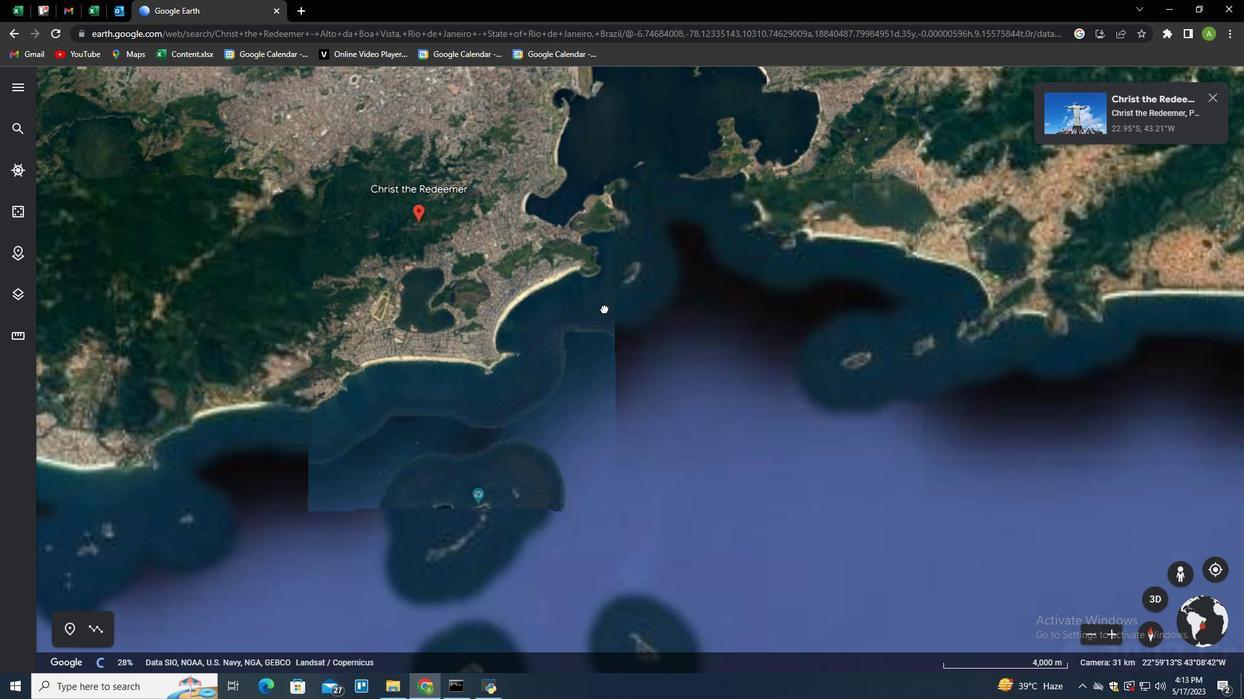
Action: Mouse scrolled (635, 421) with delta (0, 0)
Screenshot: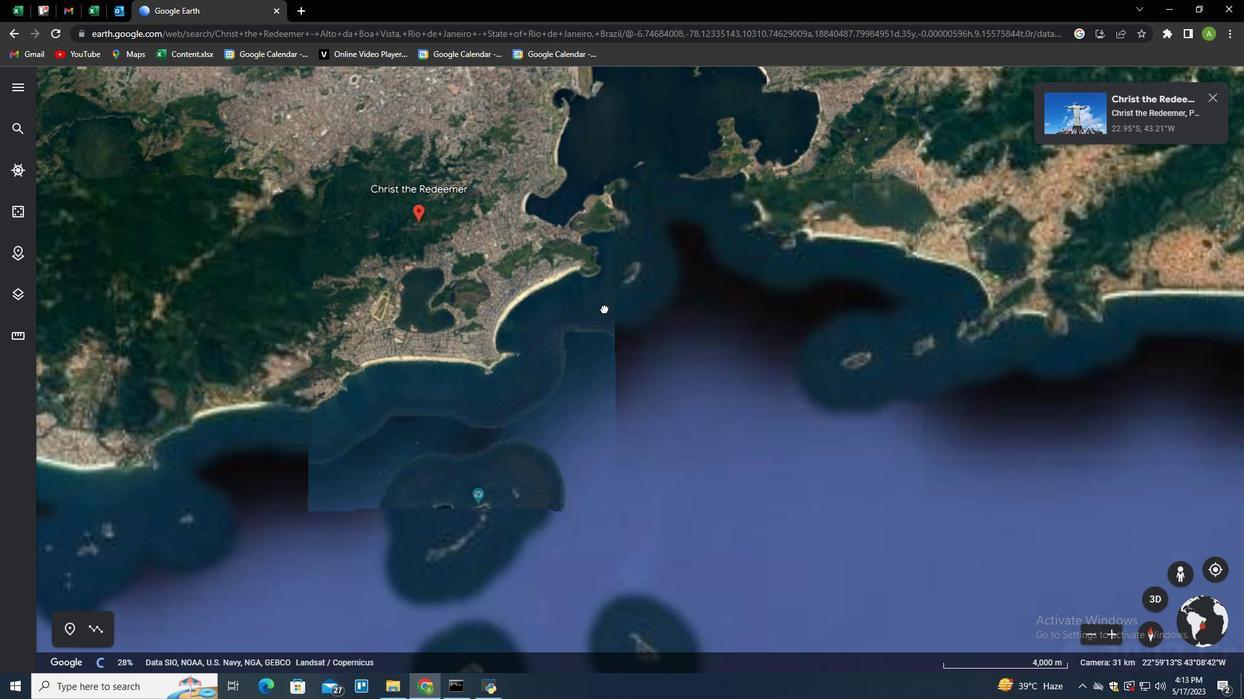 
Action: Mouse scrolled (635, 421) with delta (0, 0)
Screenshot: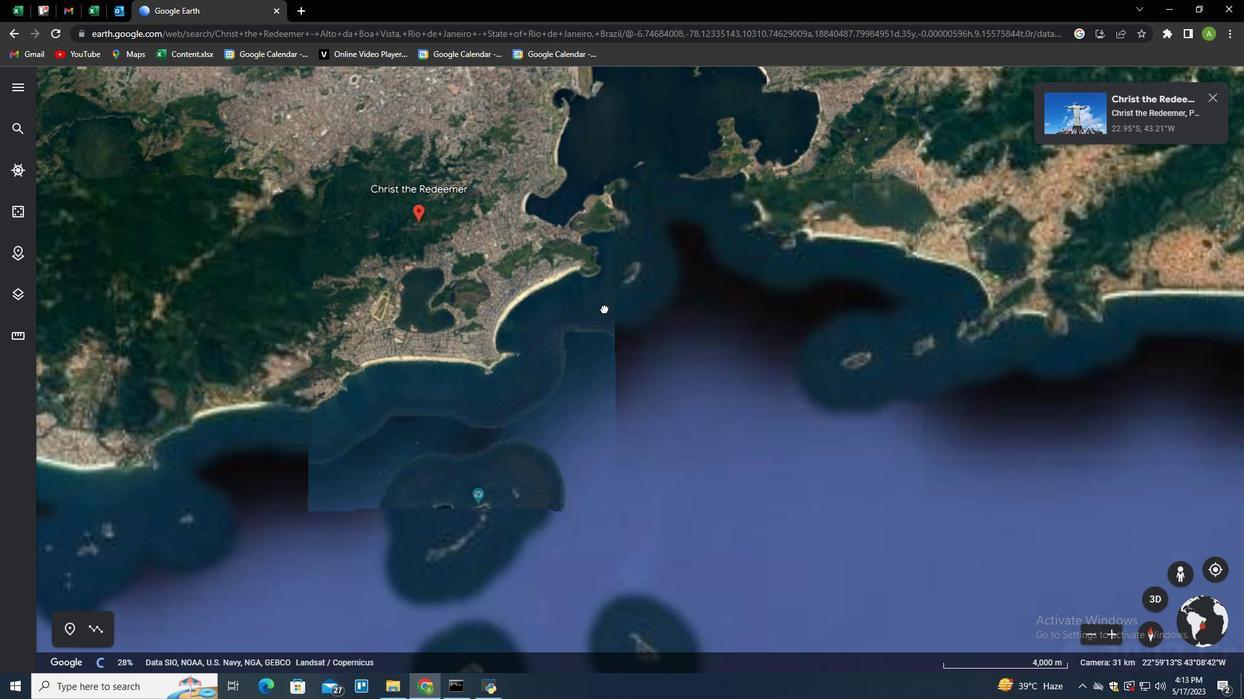 
Action: Mouse scrolled (635, 421) with delta (0, 0)
Screenshot: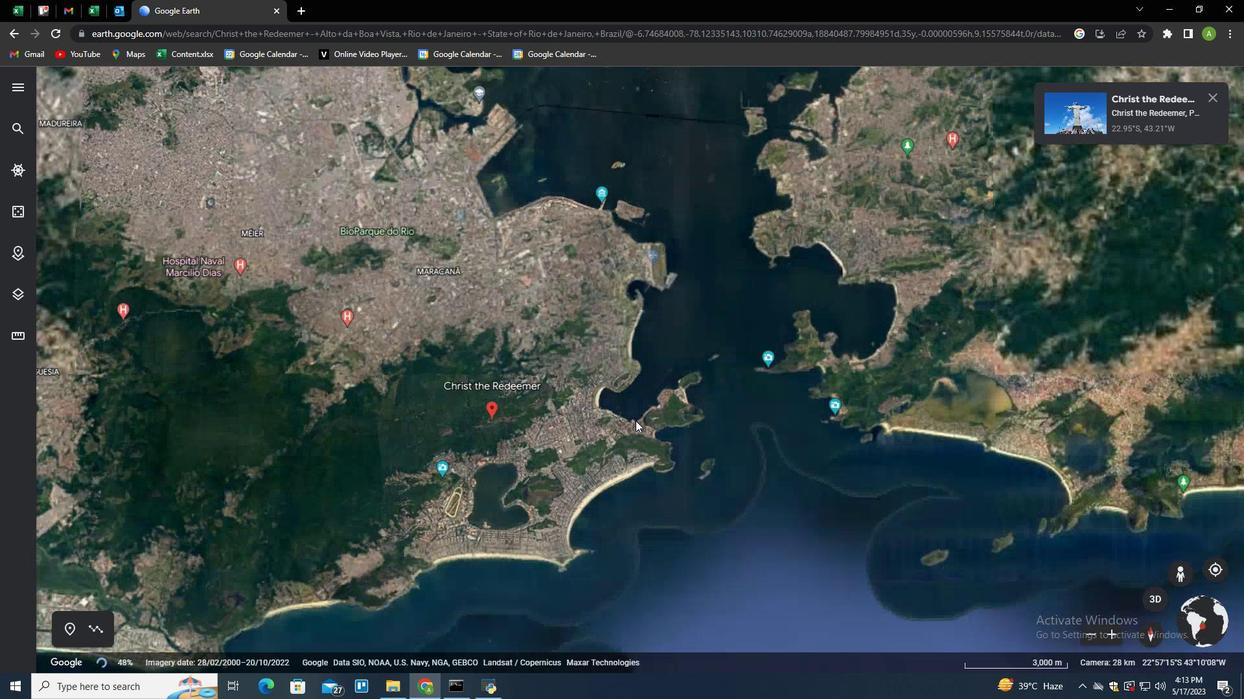 
Action: Mouse scrolled (635, 421) with delta (0, 0)
Screenshot: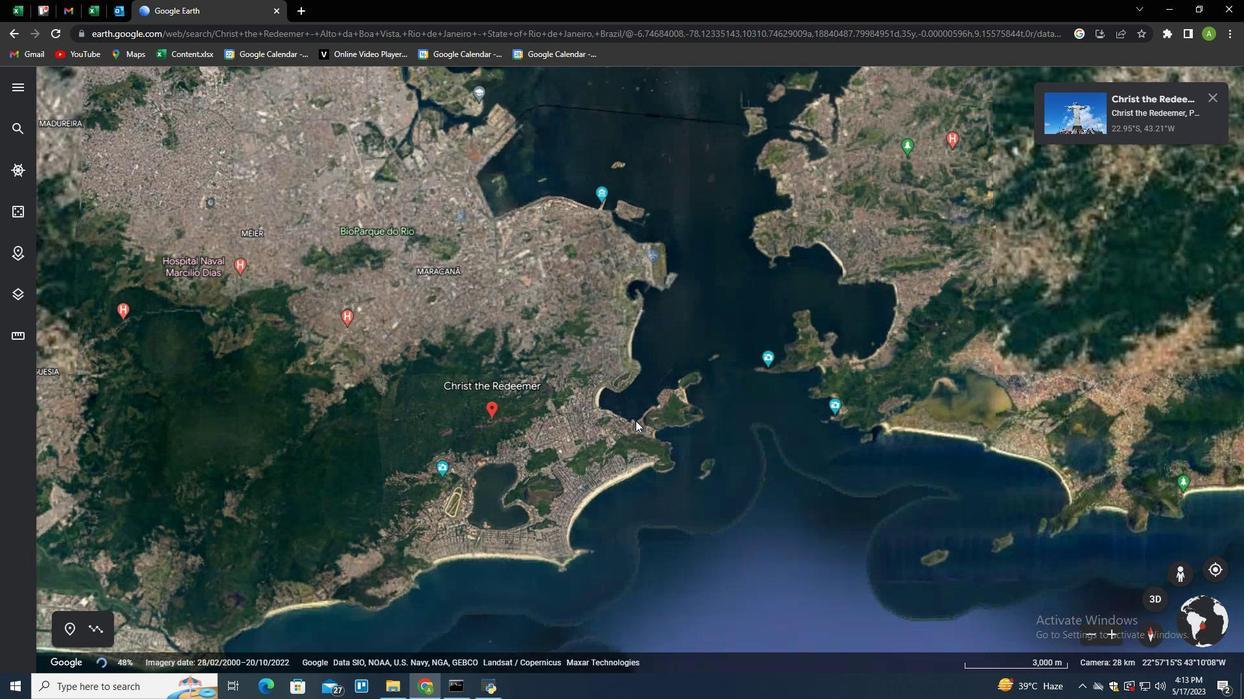 
Action: Mouse scrolled (635, 421) with delta (0, 0)
Screenshot: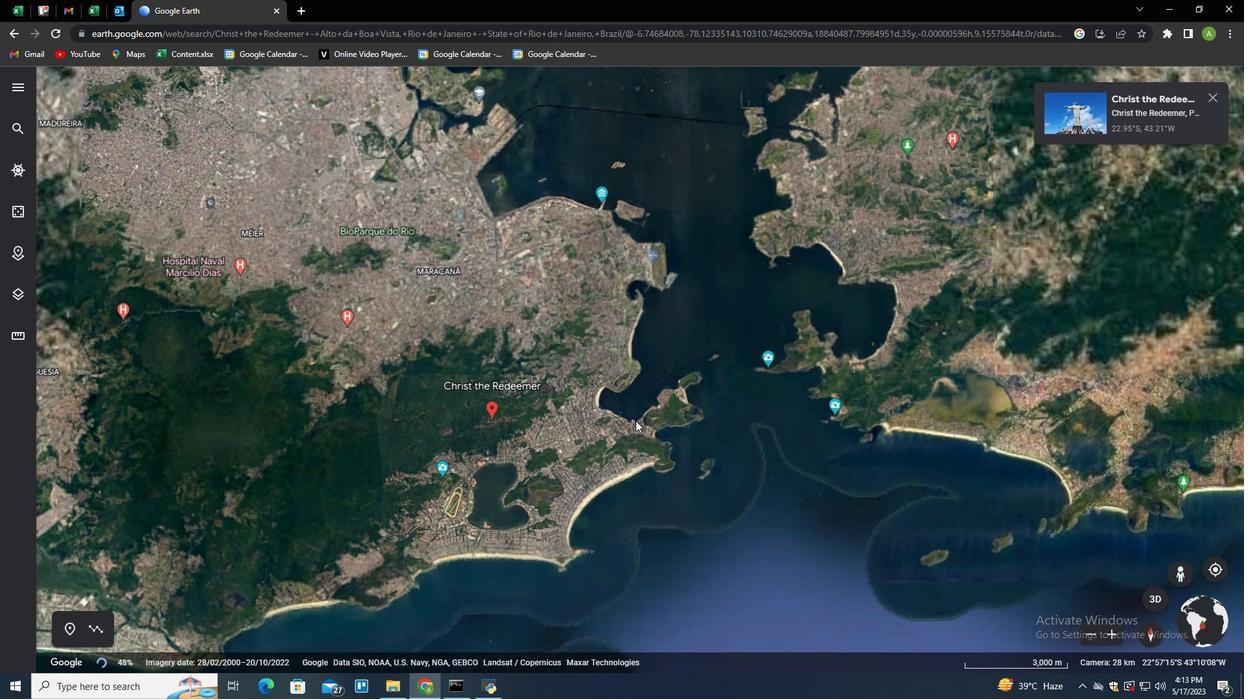
Action: Mouse scrolled (635, 421) with delta (0, 0)
Screenshot: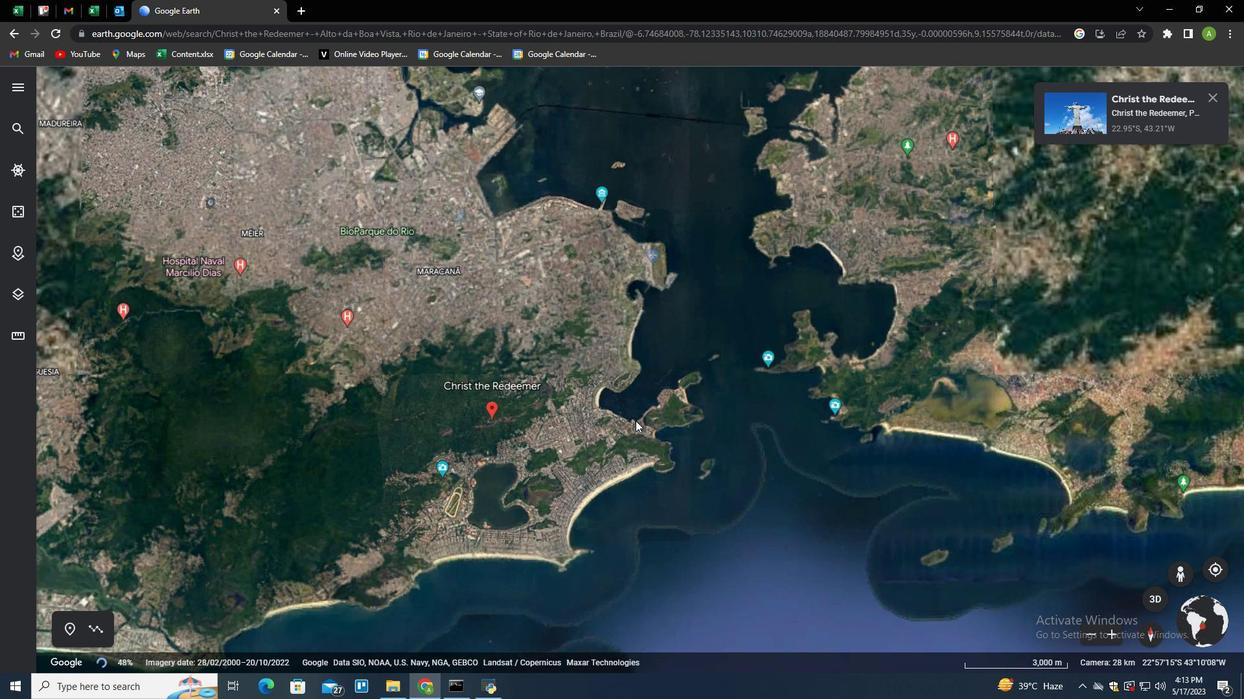 
Action: Mouse moved to (259, 404)
Screenshot: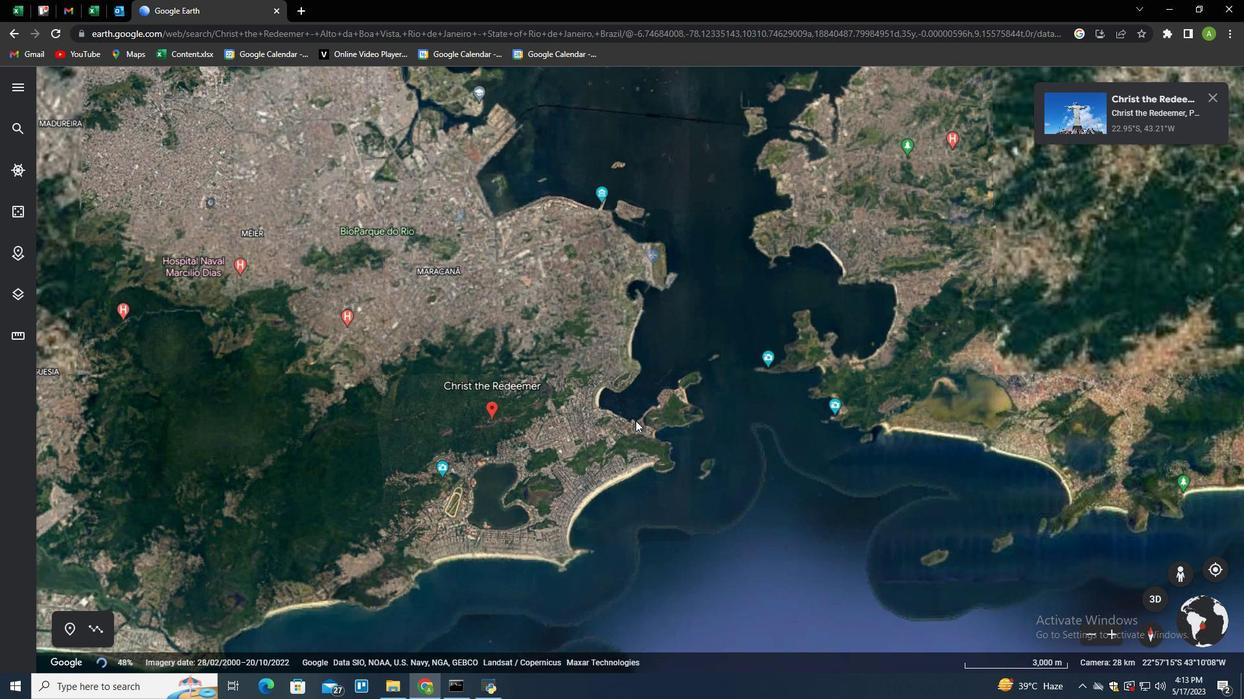 
Action: Mouse pressed left at (259, 404)
Screenshot: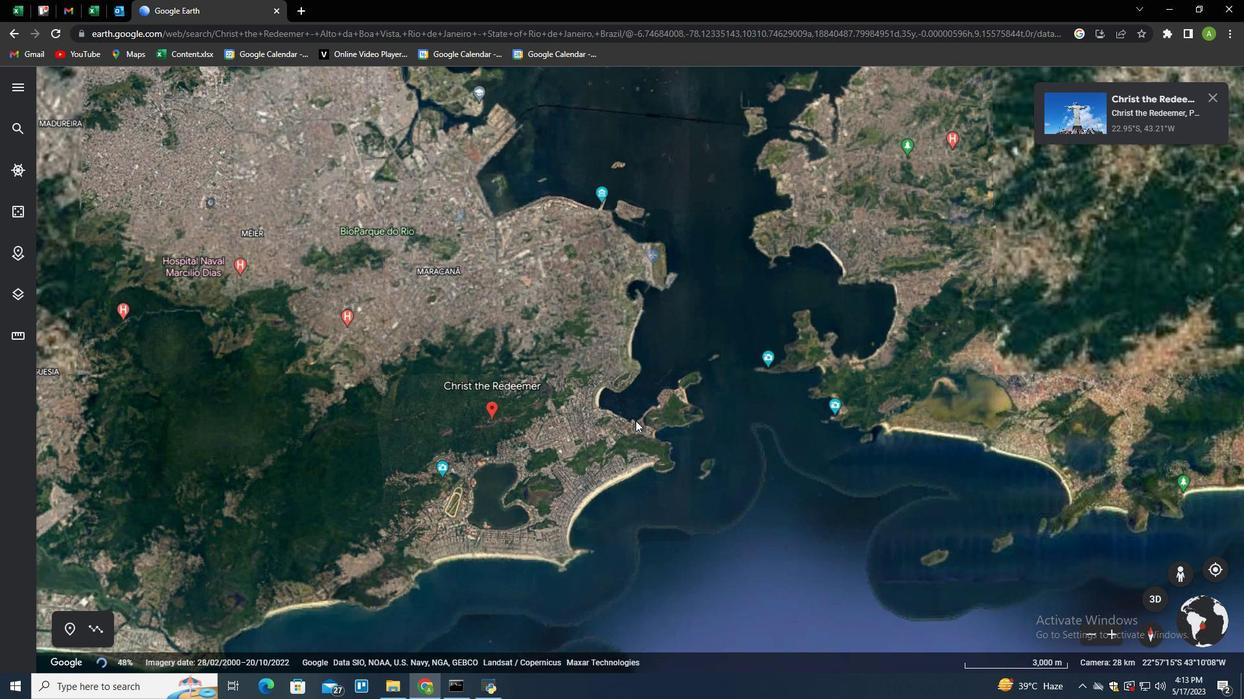 
Action: Mouse moved to (645, 371)
Screenshot: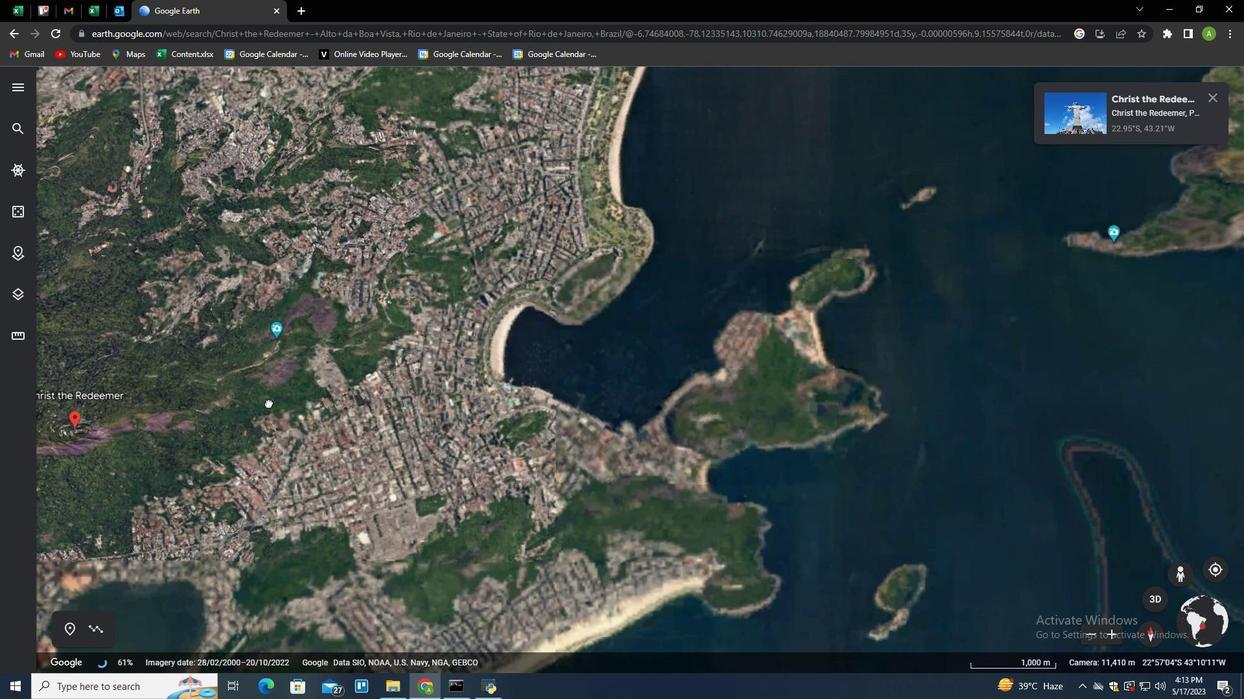 
Action: Mouse scrolled (645, 372) with delta (0, 0)
Screenshot: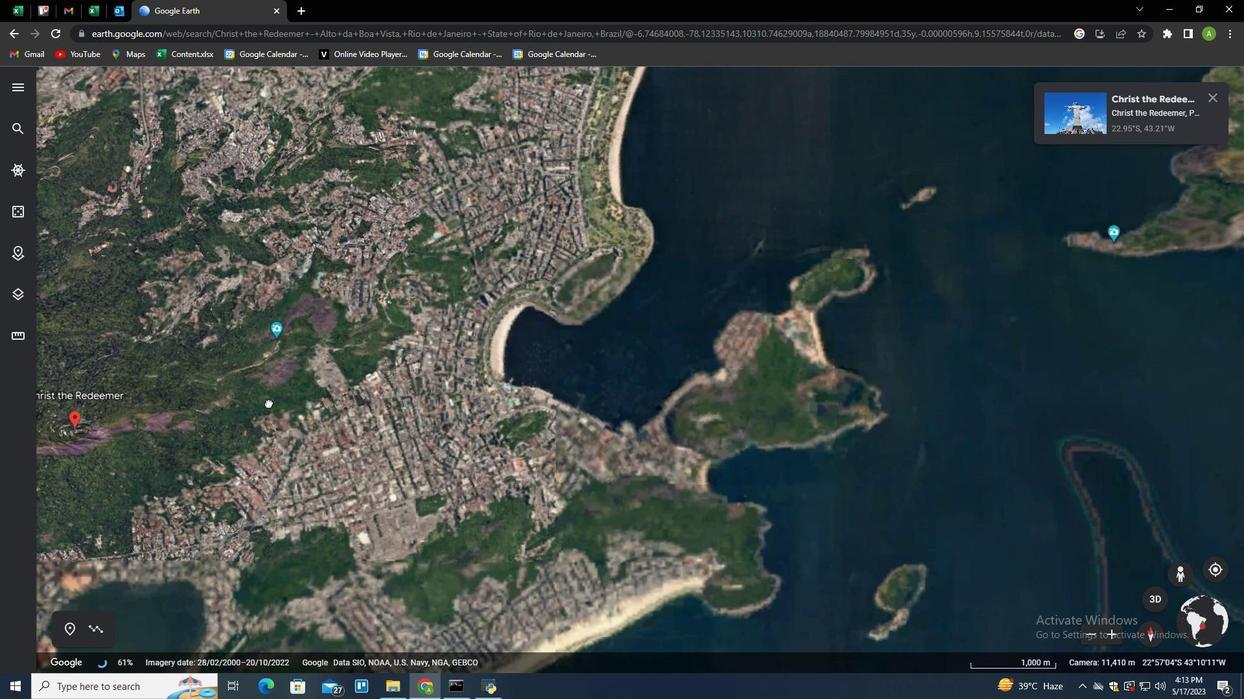 
Action: Mouse scrolled (645, 372) with delta (0, 0)
Screenshot: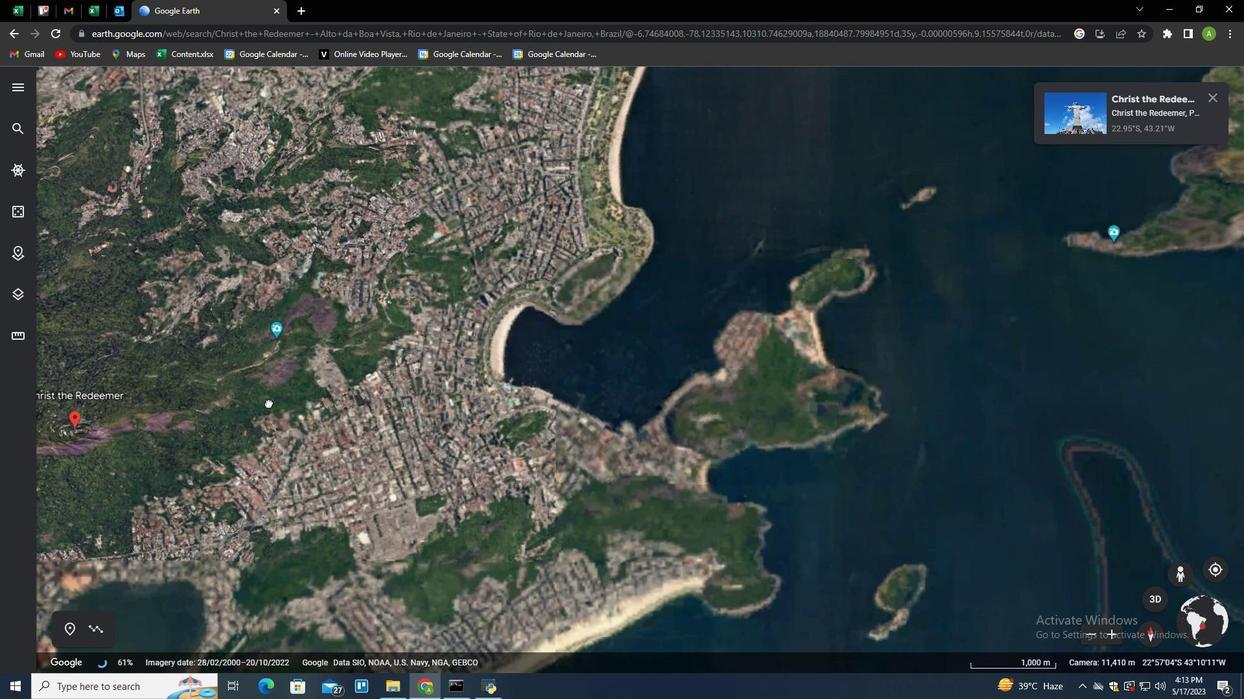 
Action: Mouse scrolled (645, 372) with delta (0, 0)
Screenshot: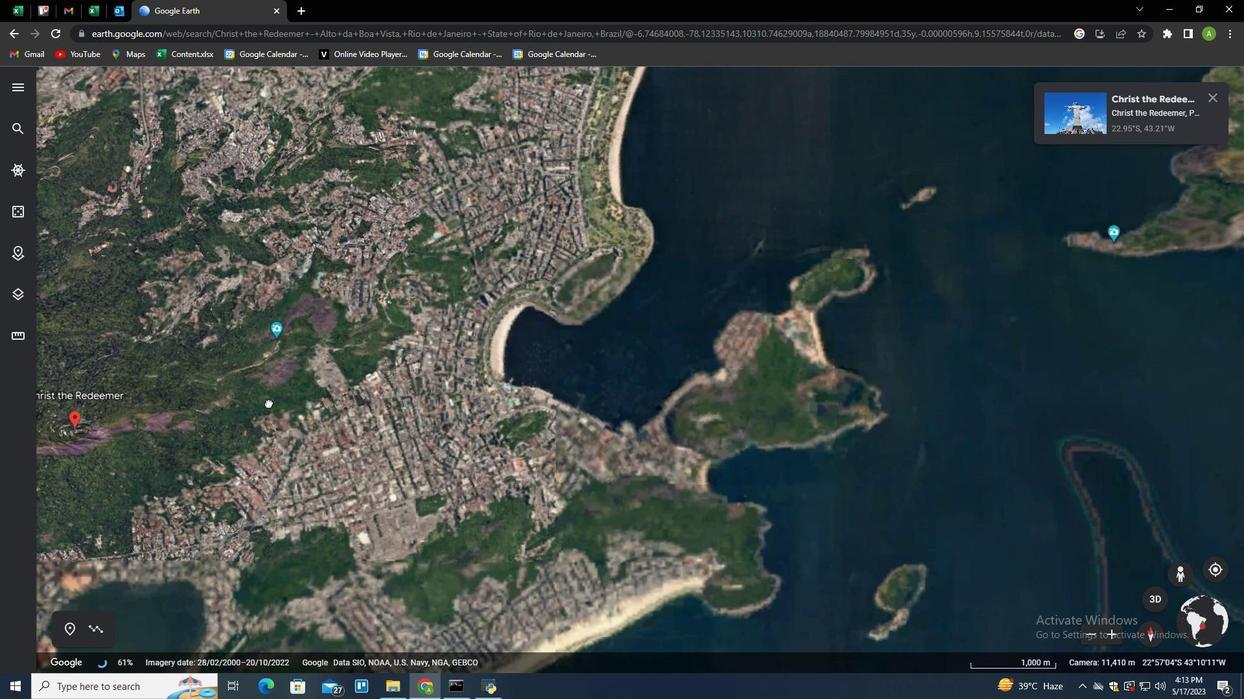 
Action: Mouse scrolled (645, 372) with delta (0, 0)
Screenshot: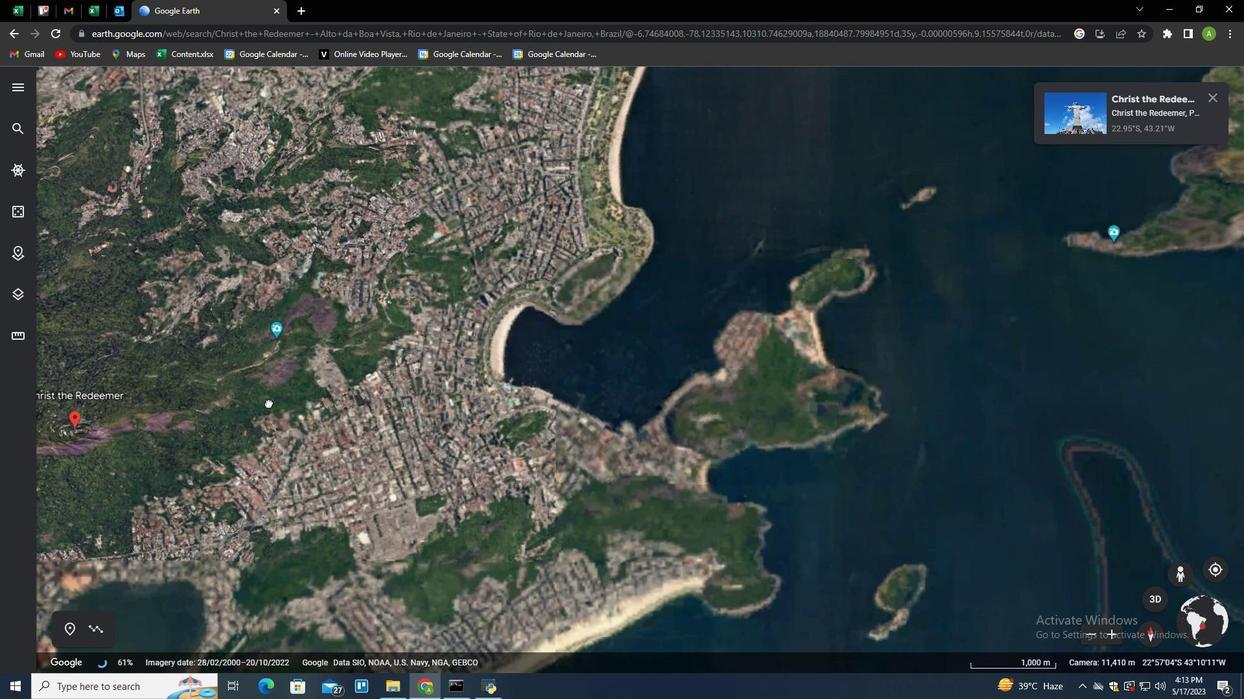 
Action: Mouse scrolled (645, 372) with delta (0, 0)
Screenshot: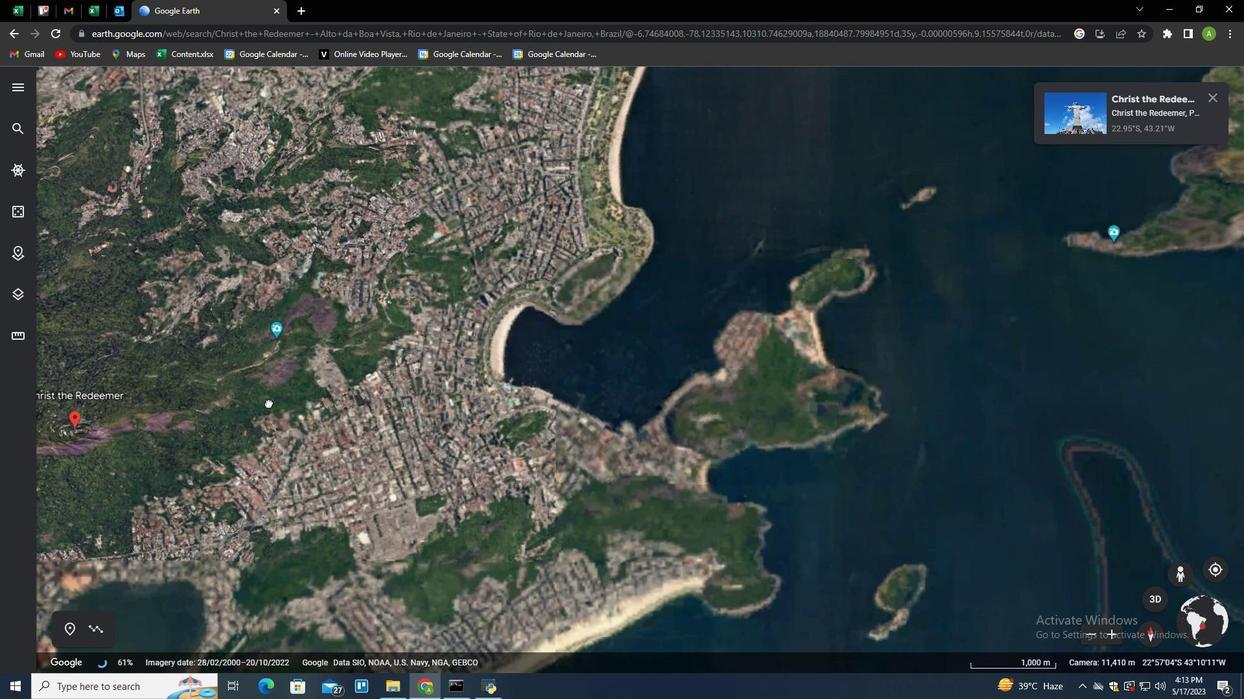 
Action: Mouse scrolled (645, 372) with delta (0, 0)
Screenshot: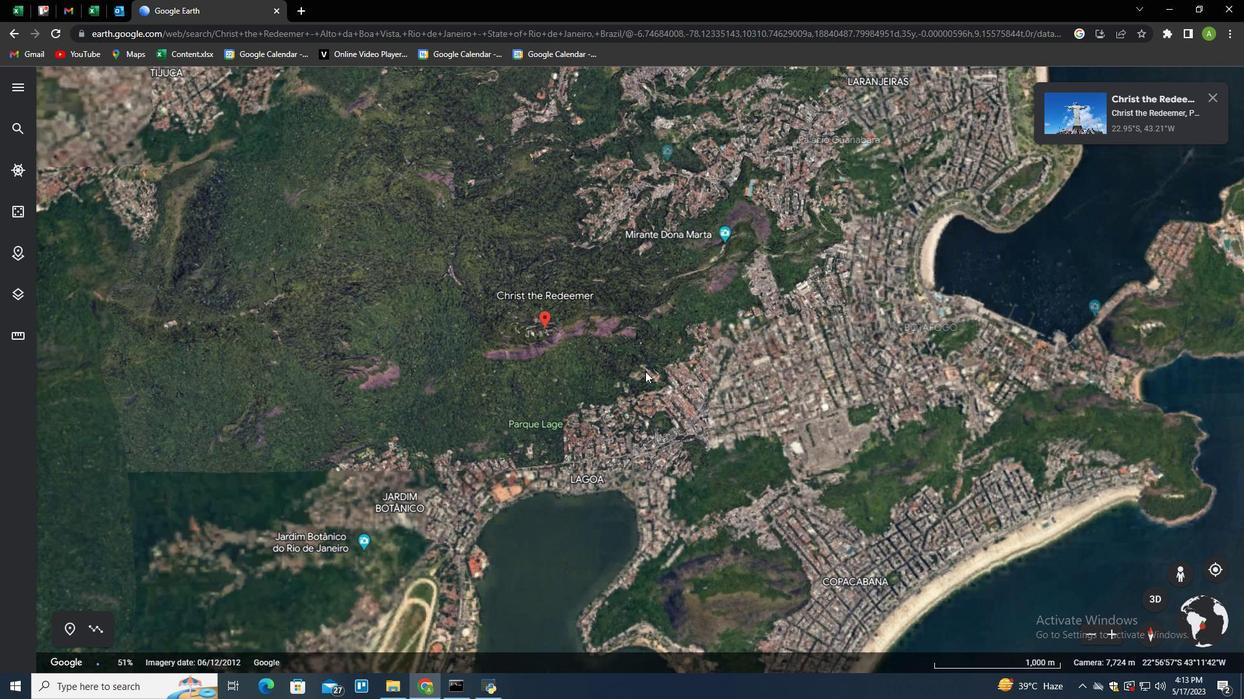 
Action: Mouse scrolled (645, 372) with delta (0, 0)
Screenshot: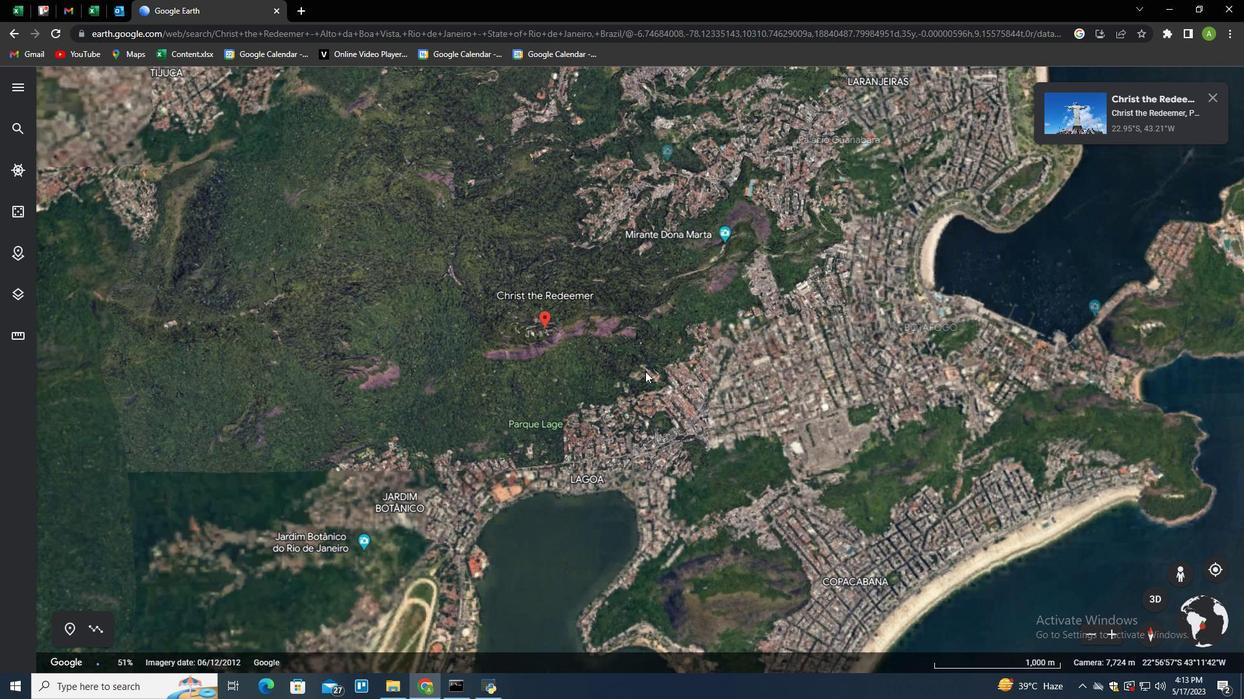 
Action: Mouse scrolled (645, 372) with delta (0, 0)
Screenshot: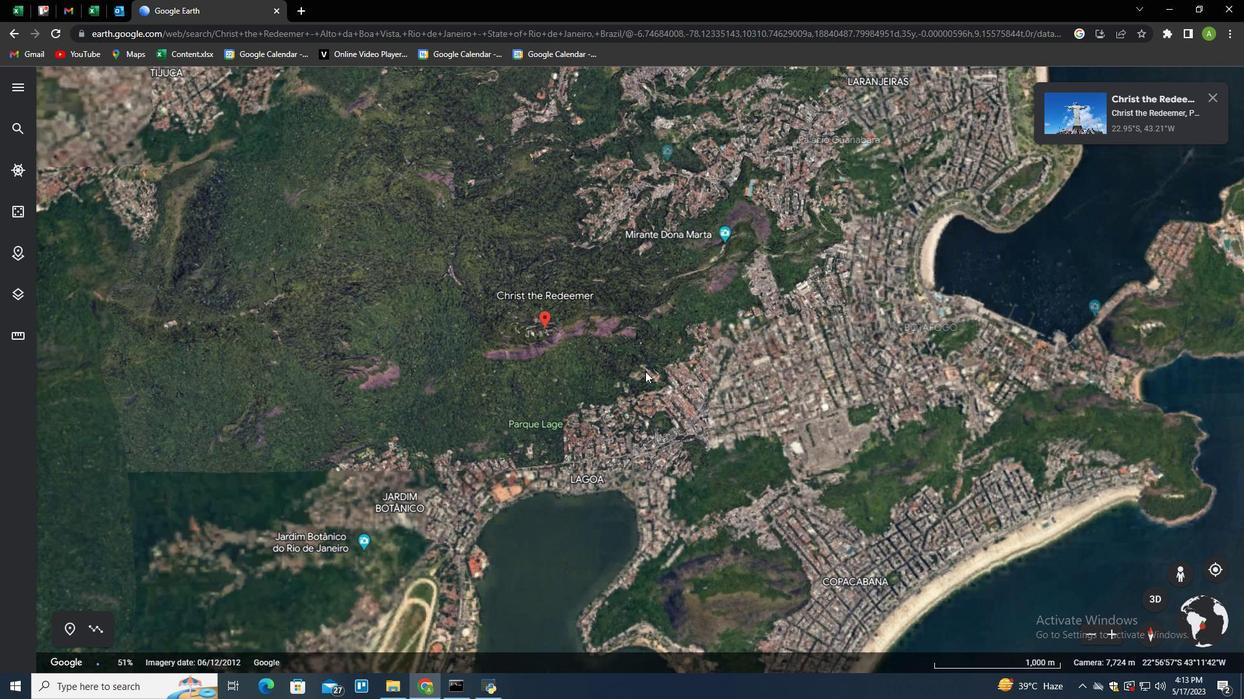 
Action: Mouse scrolled (645, 372) with delta (0, 0)
Screenshot: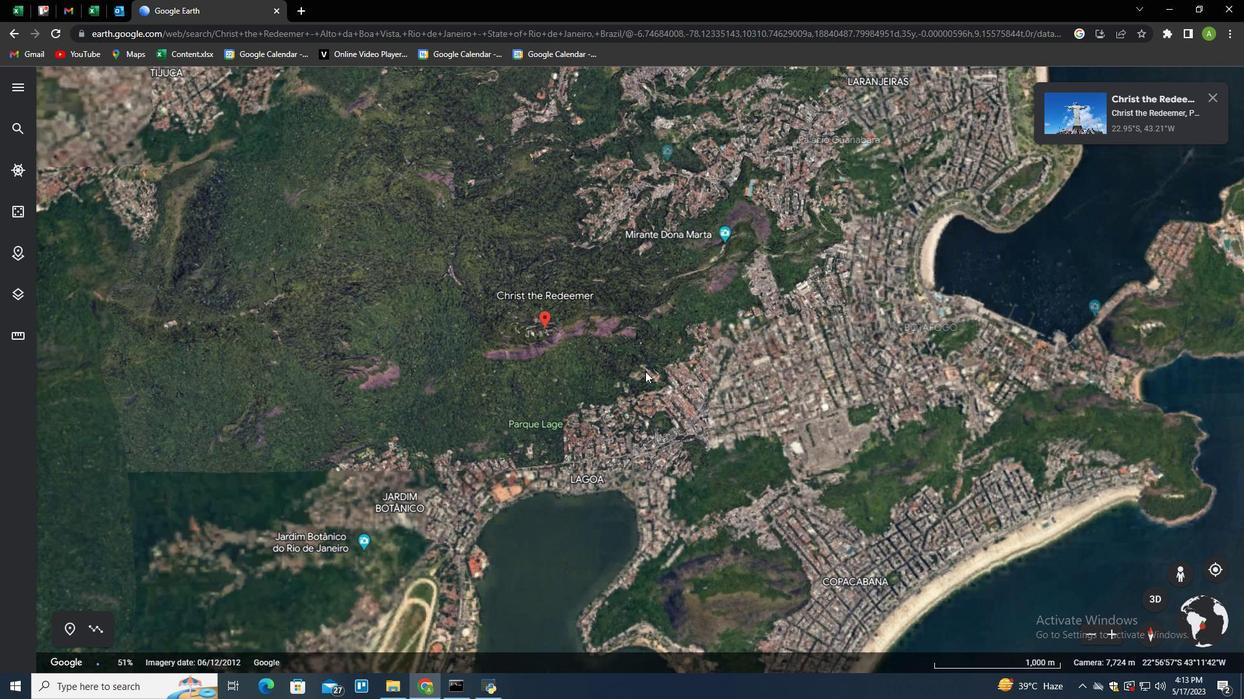 
Action: Mouse moved to (333, 202)
Screenshot: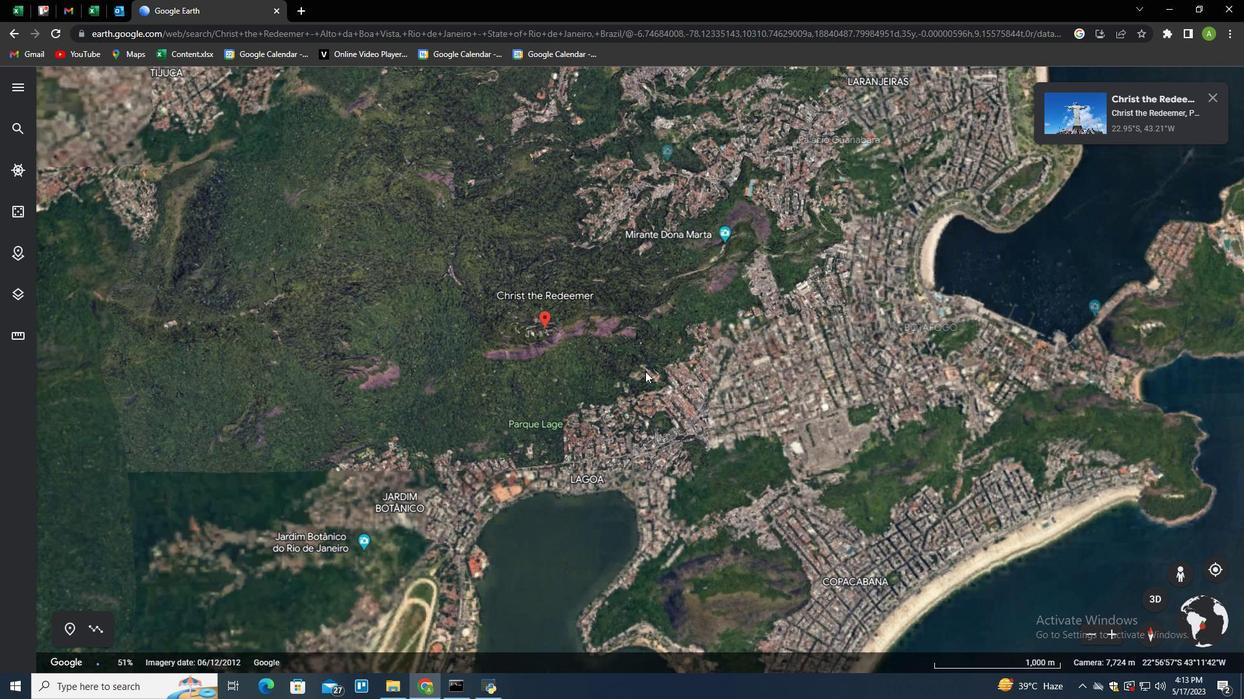 
Action: Mouse pressed left at (333, 202)
Screenshot: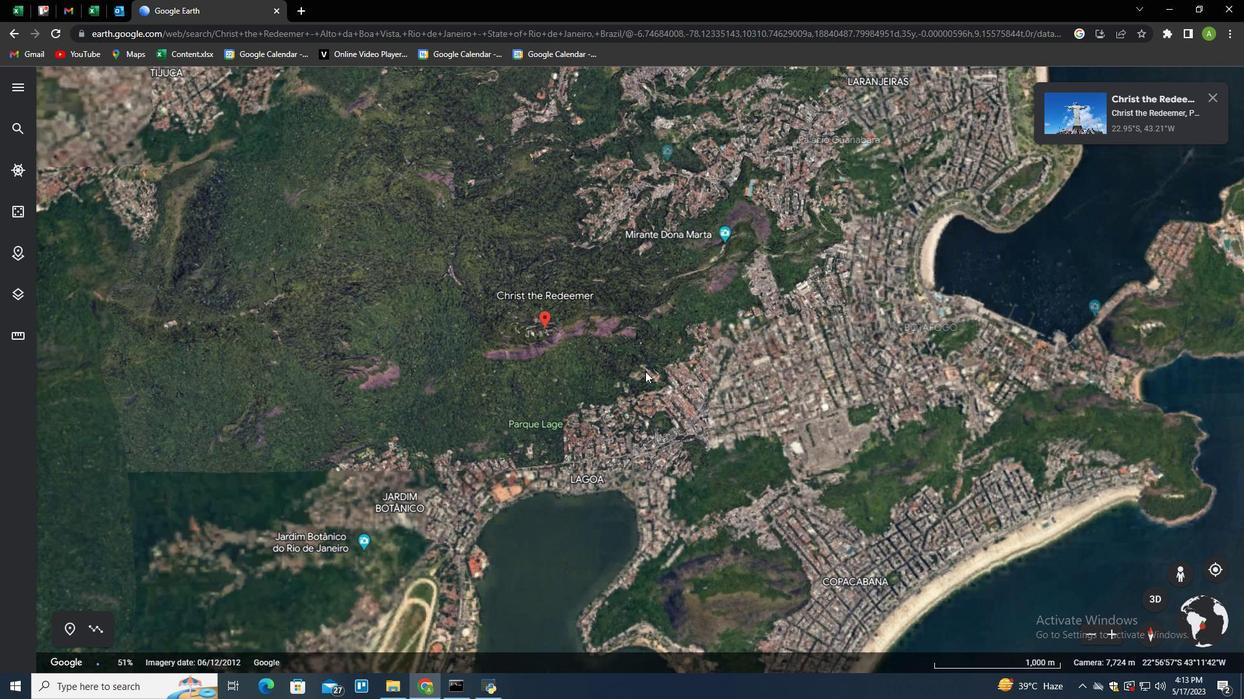 
Action: Mouse moved to (503, 361)
Screenshot: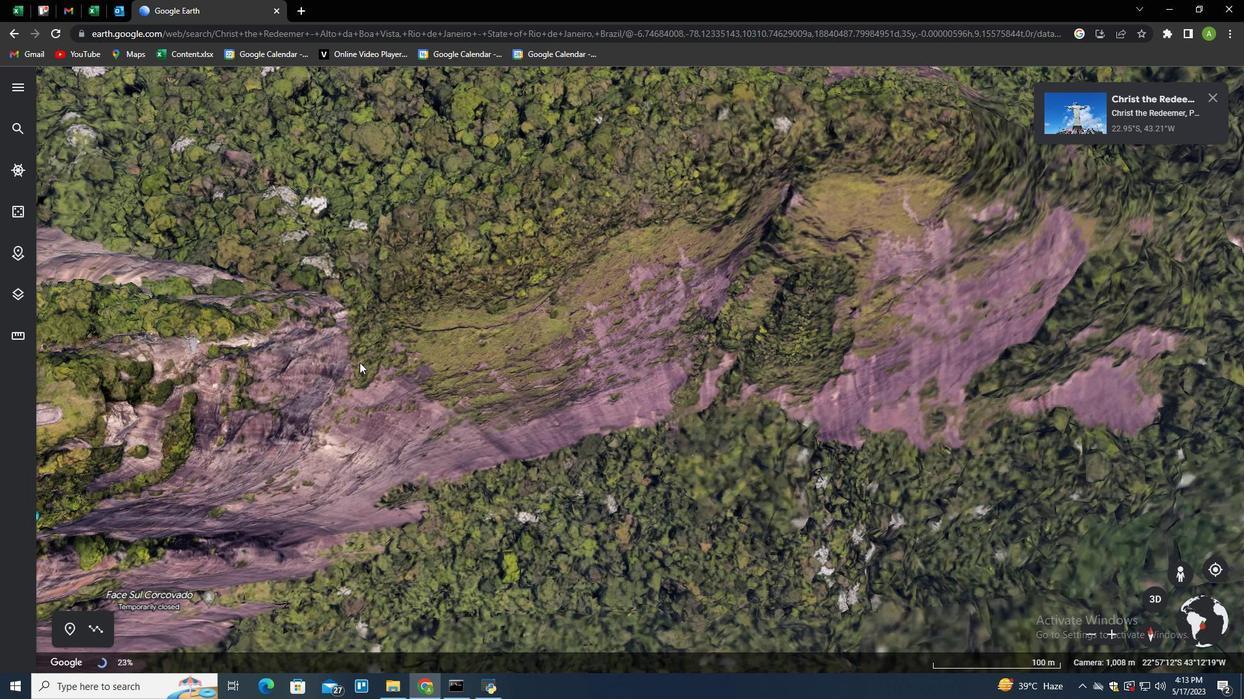 
Action: Mouse pressed left at (227, 347)
Screenshot: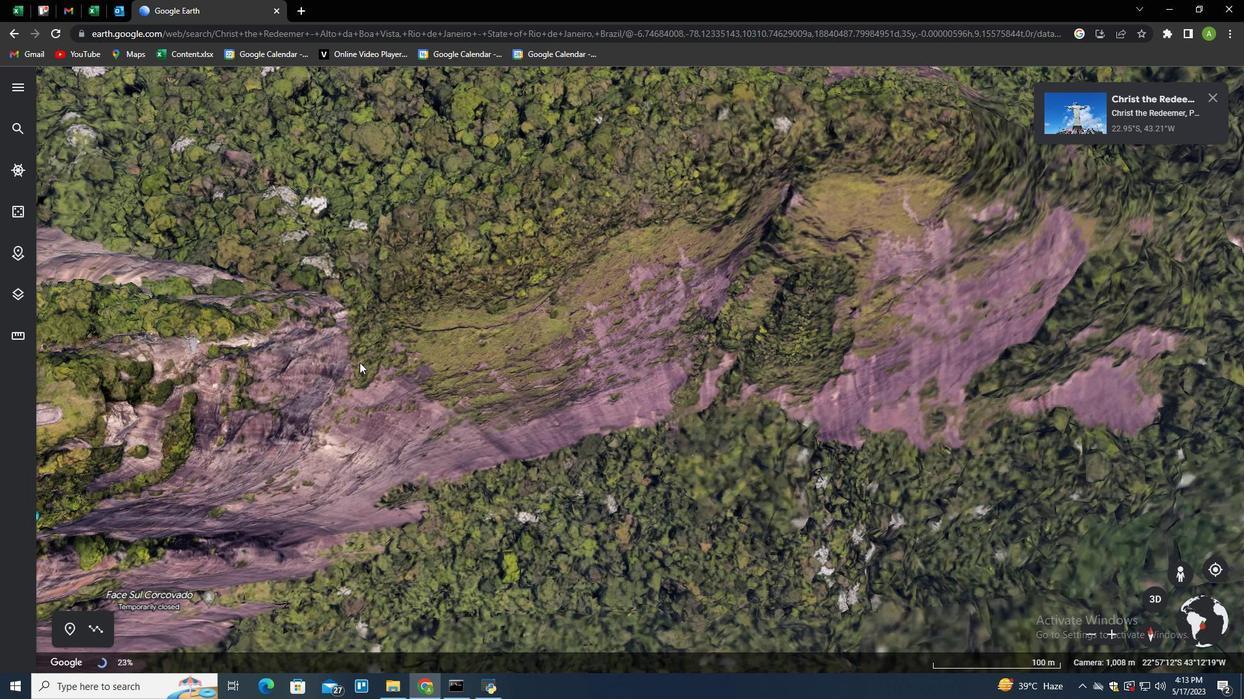 
Action: Mouse moved to (1154, 596)
Screenshot: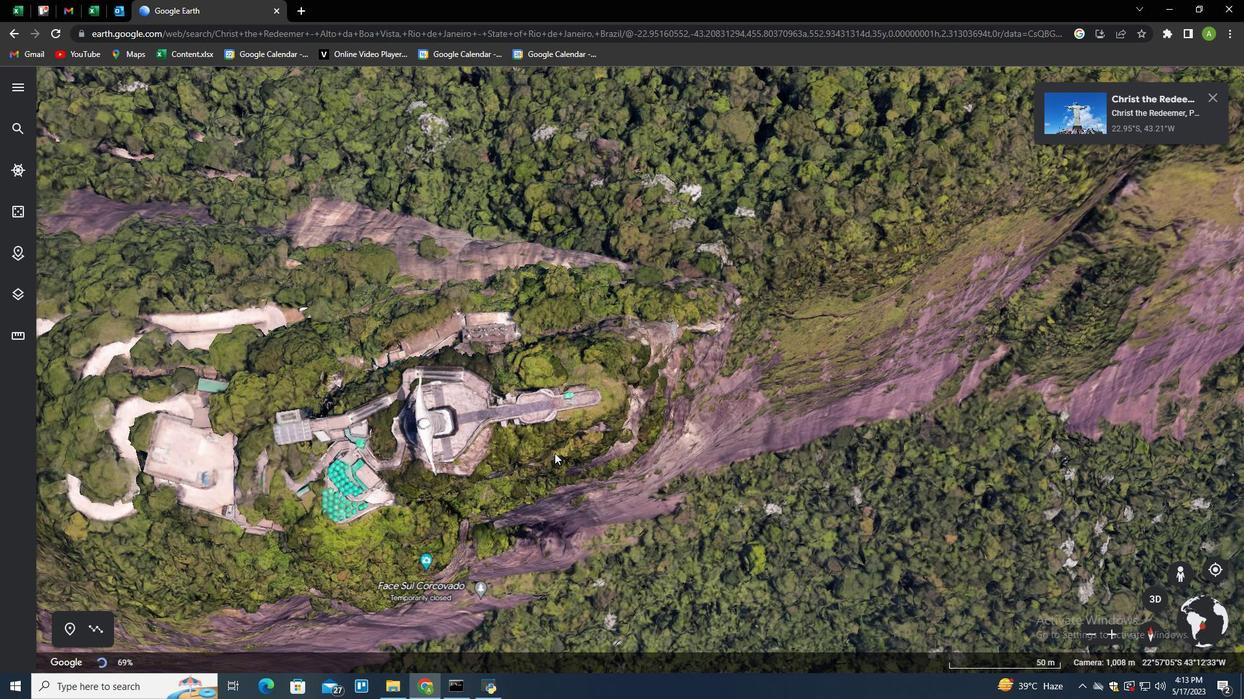 
Action: Mouse pressed left at (1154, 596)
Screenshot: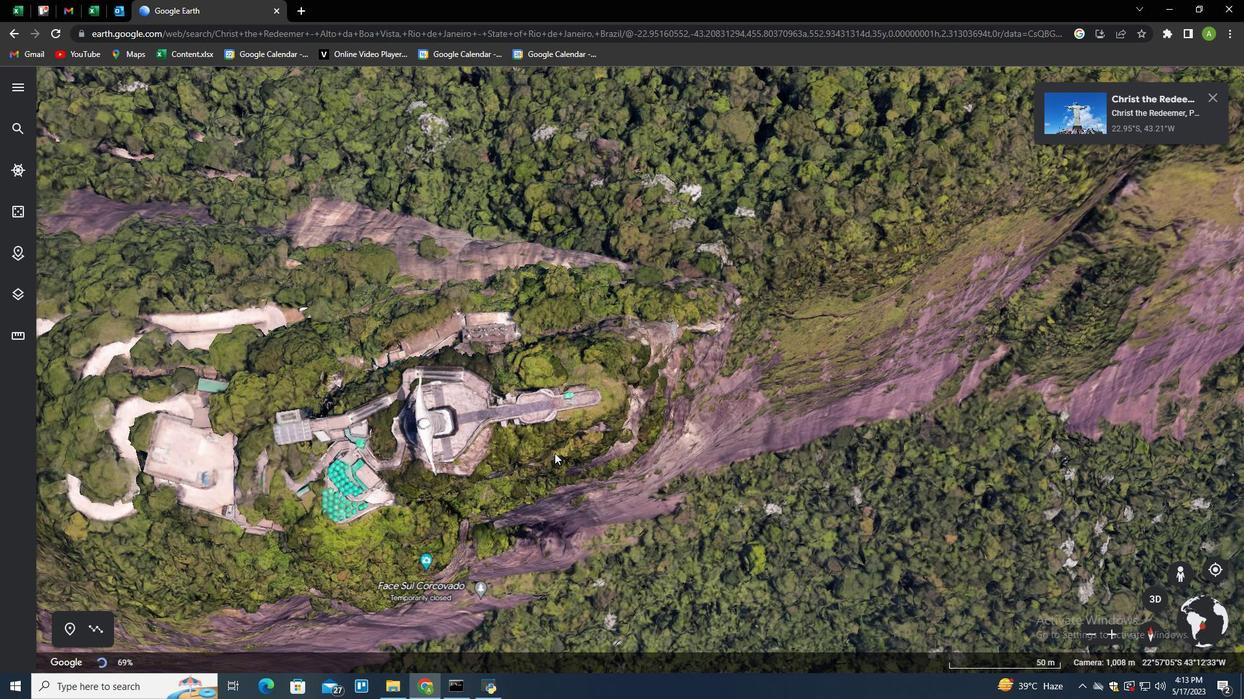 
Action: Mouse moved to (67, 629)
Screenshot: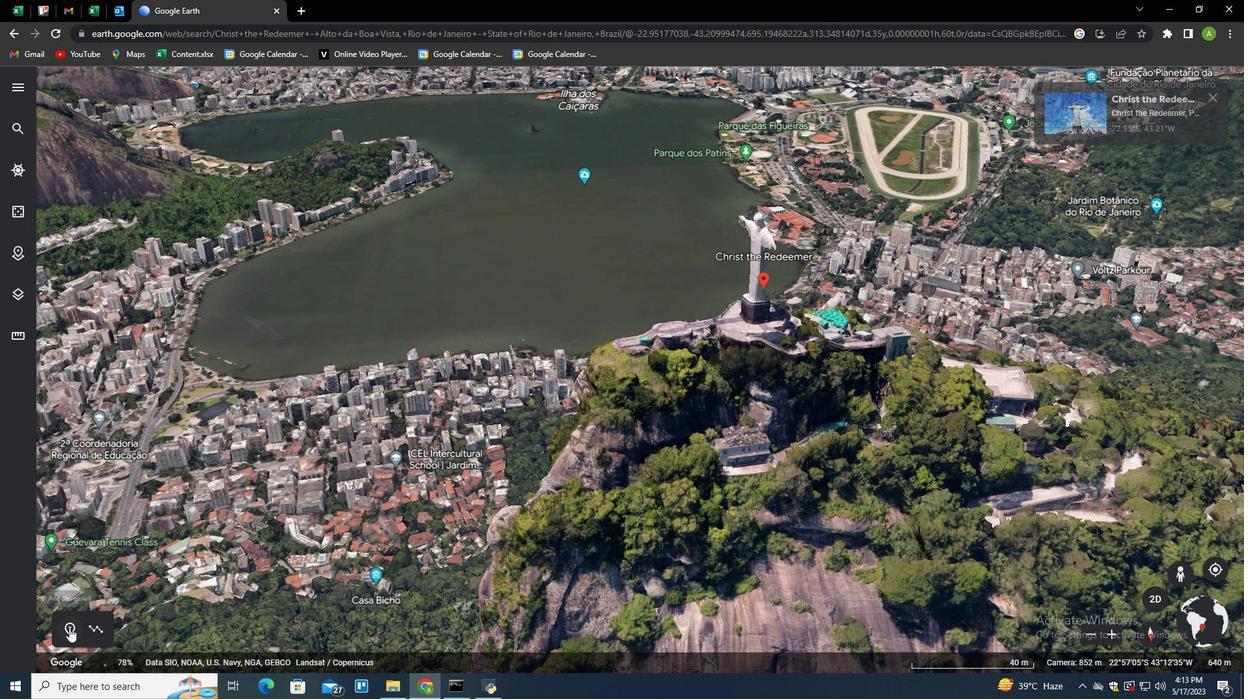 
Action: Mouse pressed left at (67, 629)
Screenshot: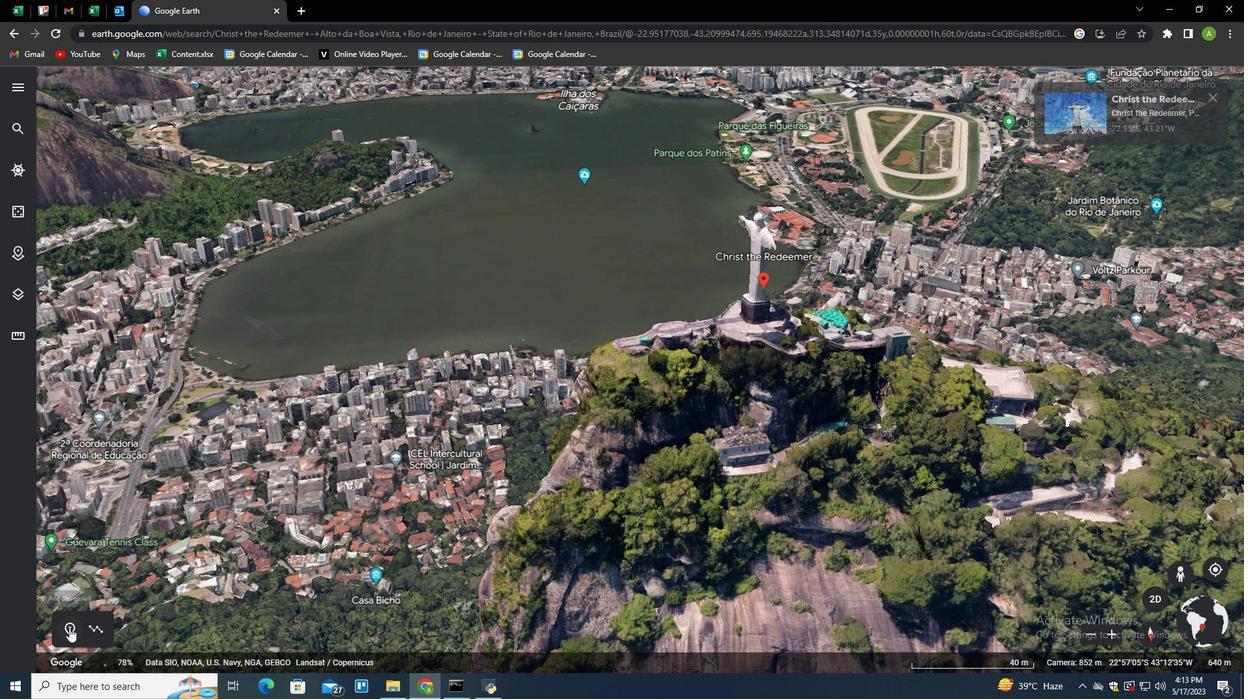 
Action: Mouse moved to (635, 278)
Screenshot: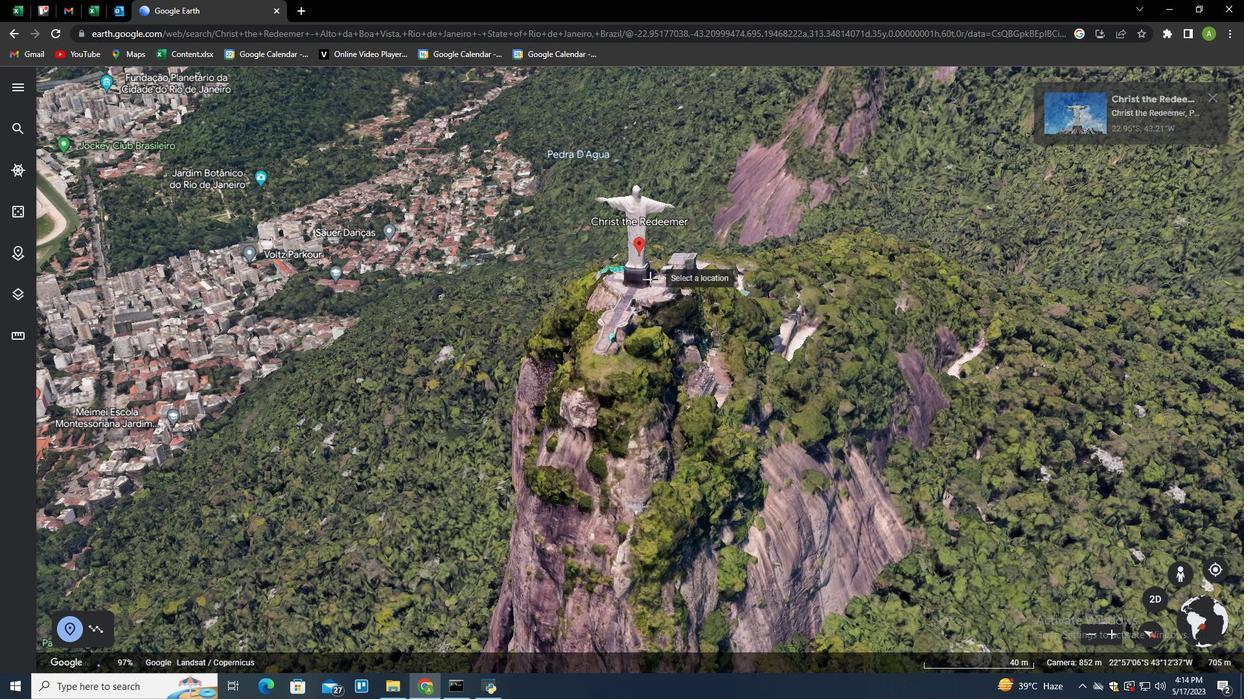
Action: Mouse pressed left at (635, 278)
Screenshot: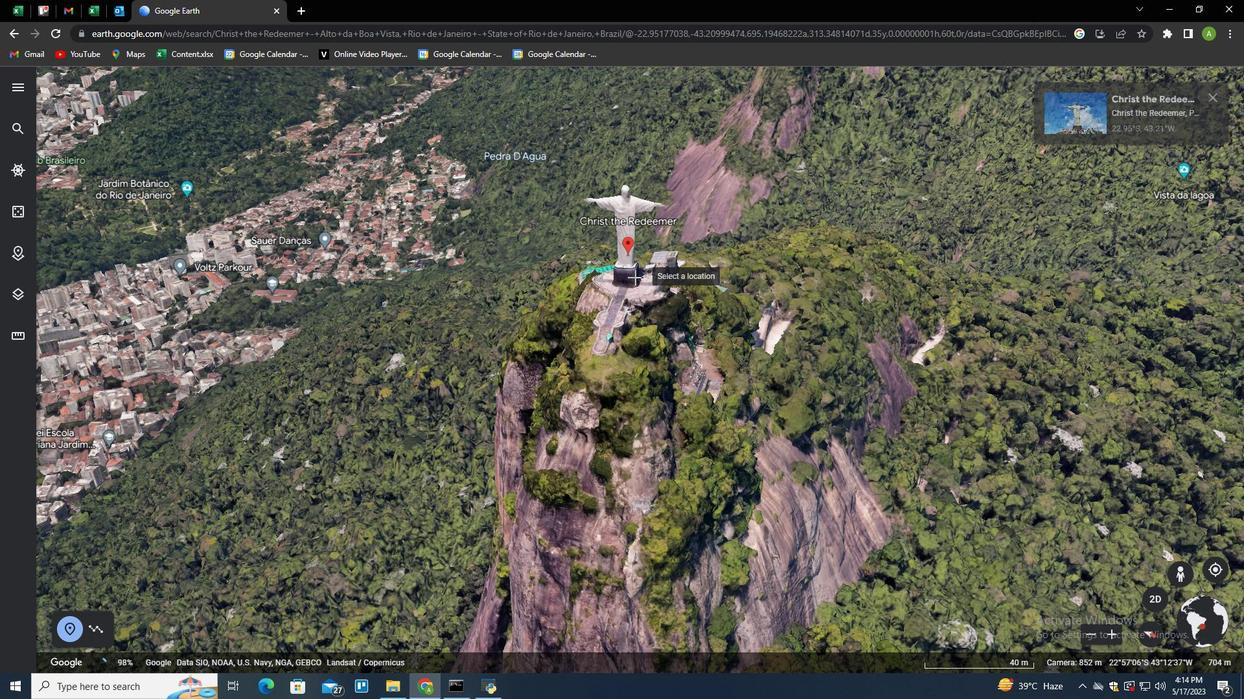
Action: Mouse moved to (699, 344)
Screenshot: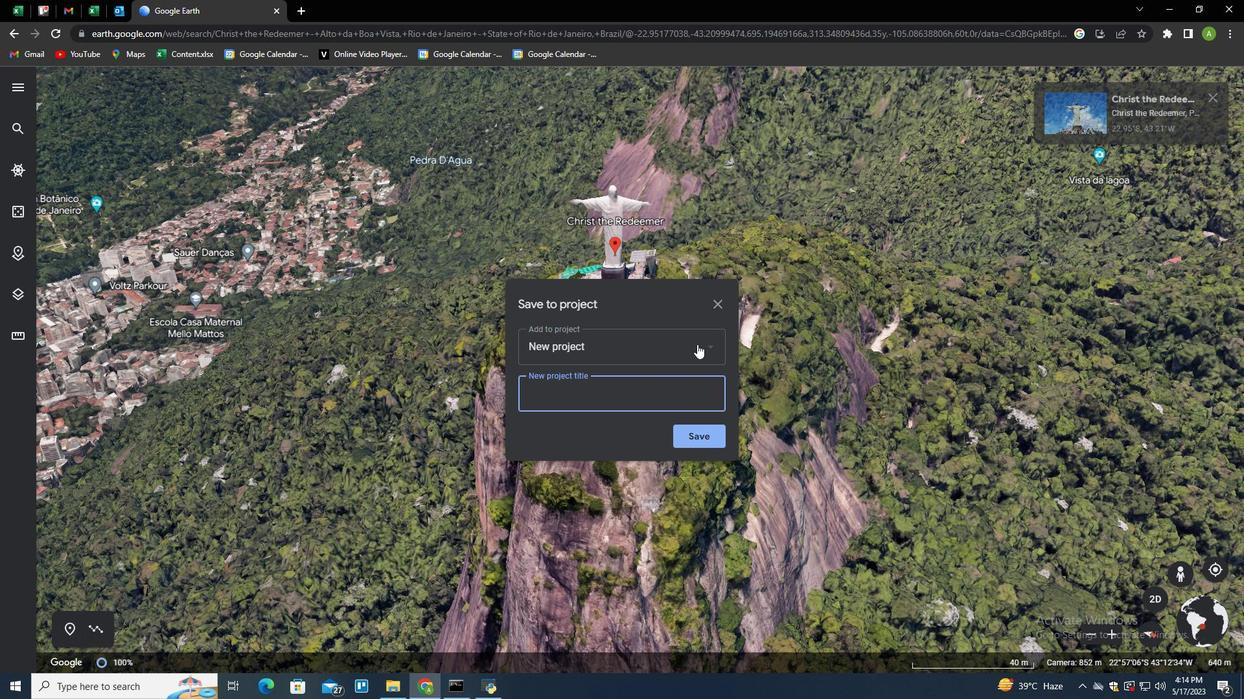 
Action: Mouse pressed left at (699, 344)
Screenshot: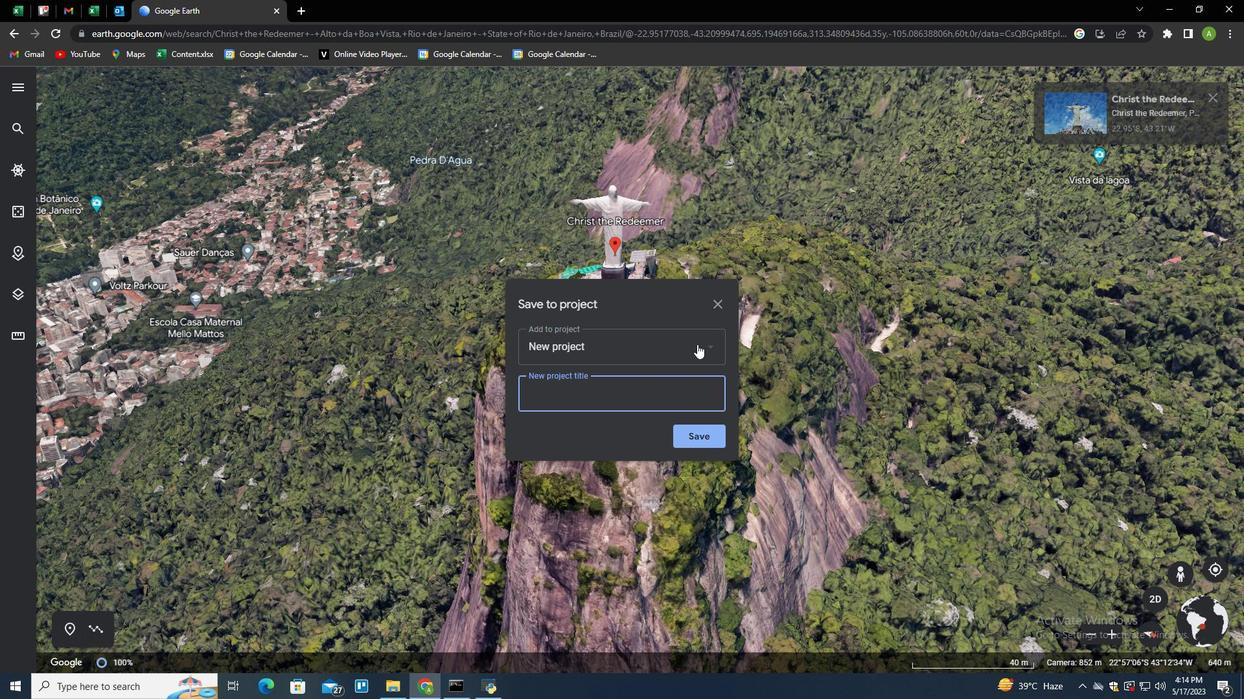 
Action: Mouse moved to (631, 335)
Screenshot: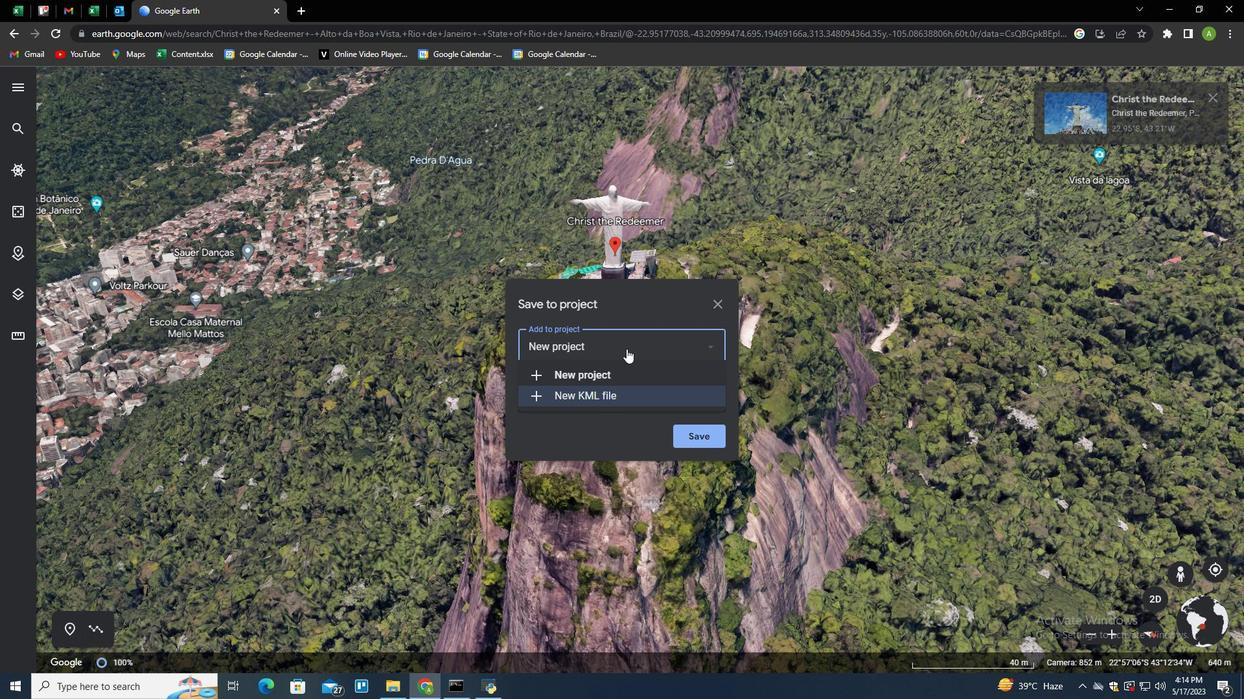 
Action: Mouse pressed left at (631, 335)
Screenshot: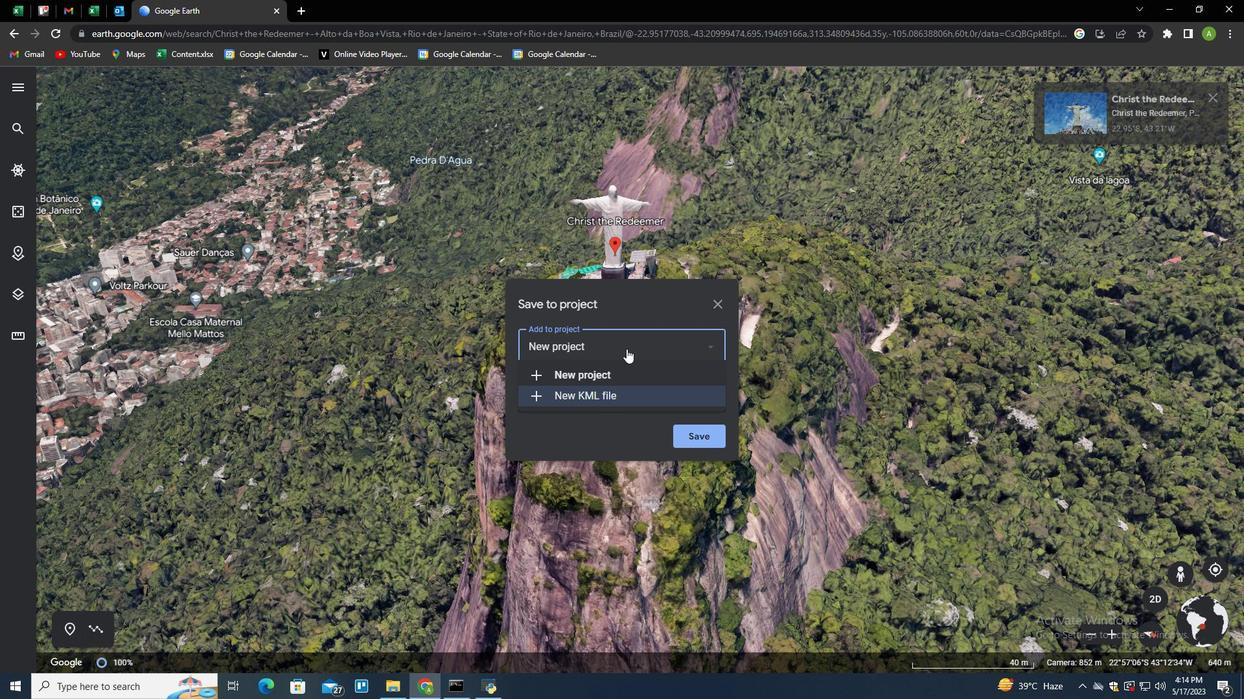 
Action: Mouse moved to (602, 404)
Screenshot: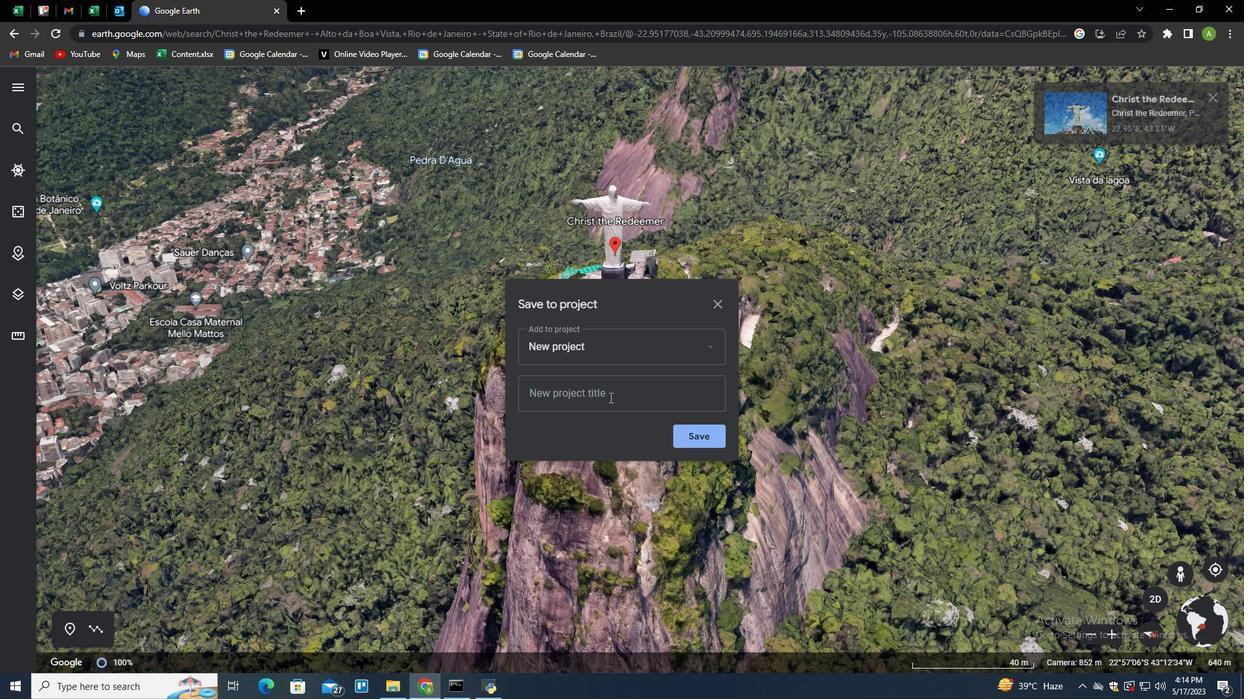 
Action: Mouse pressed left at (602, 404)
Screenshot: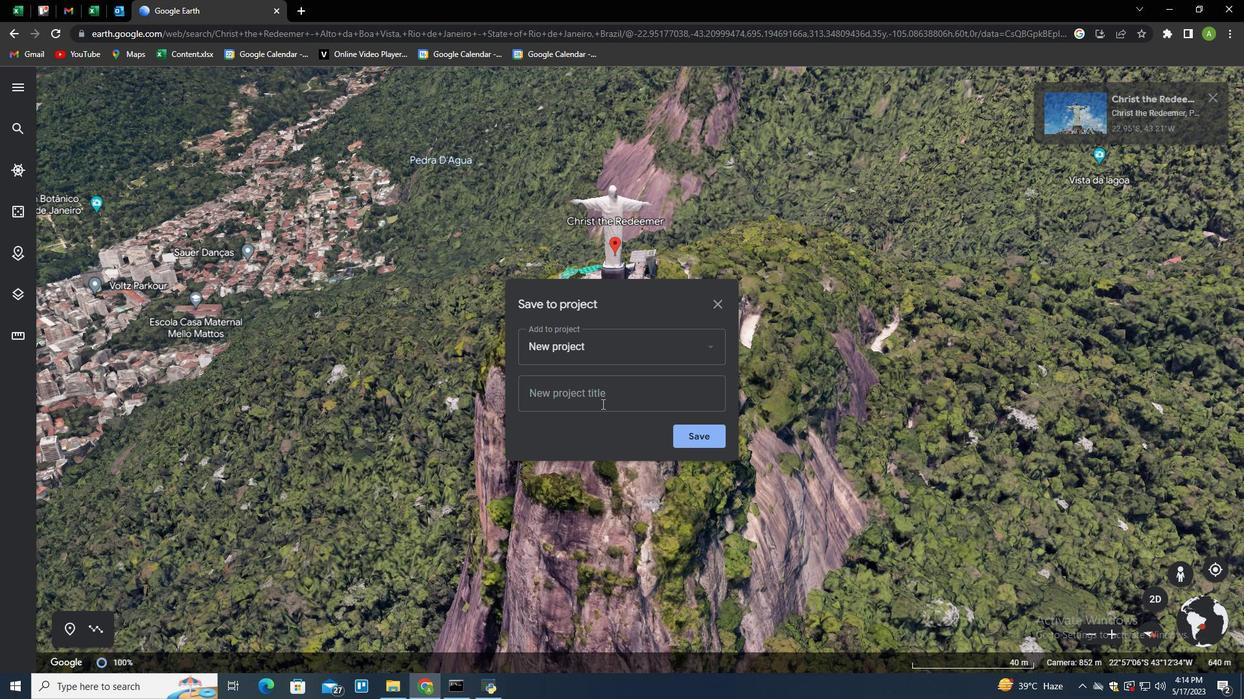 
Action: Mouse moved to (602, 404)
Screenshot: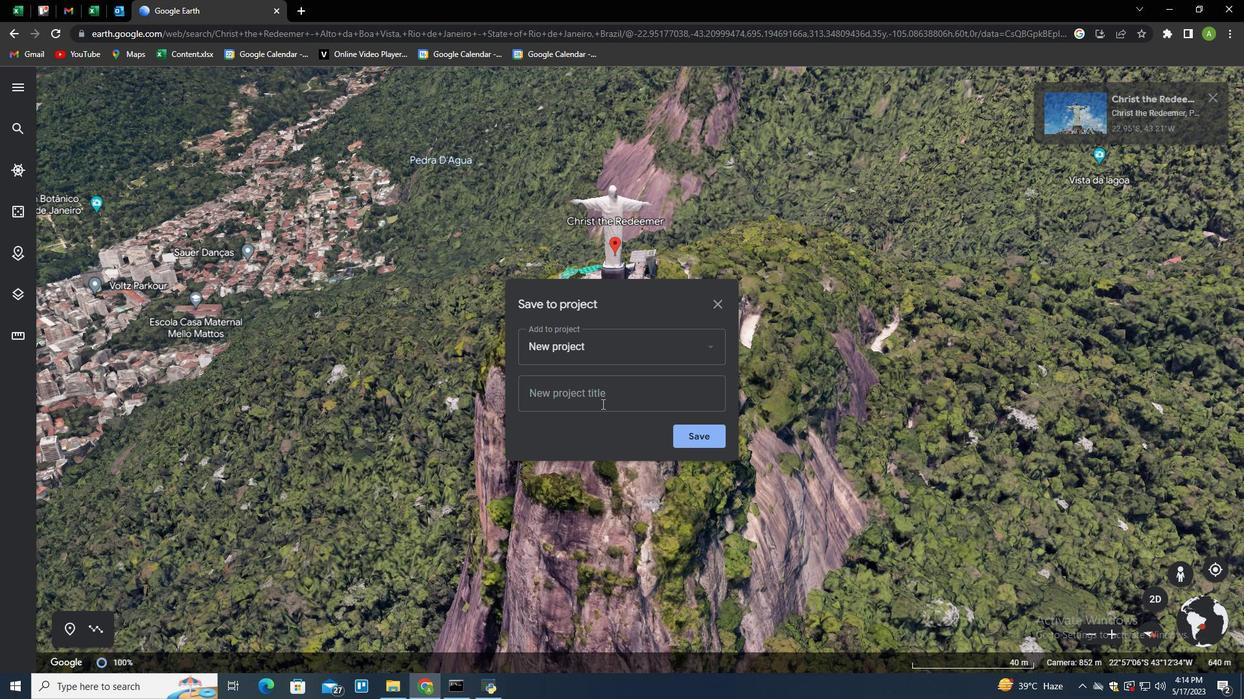 
Action: Key pressed <Key.shift><Key.shift><Key.shift><Key.shift><Key.shift><Key.shift><Key.shift><Key.shift><Key.shift><Key.shift><Key.shift><Key.shift><Key.shift><Key.shift><Key.shift><Key.shift><Key.shift><Key.shift><Key.shift><Key.shift><Key.shift><Key.shift><Key.shift><Key.shift><Key.shift><Key.shift><Key.shift><Key.shift><Key.shift><Key.shift><Key.shift><Key.shift><Key.shift><Key.shift><Key.shift><Key.shift><Key.shift><Key.shift><Key.shift><Key.shift><Key.shift><Key.shift>CX<Key.backspace>hrist<Key.space>tge<Key.space><Key.backspace><Key.backspace><Key.backspace><Key.backspace>the<Key.space><Key.shift>Redd<Key.backspace>eemer<Key.space>statue
Screenshot: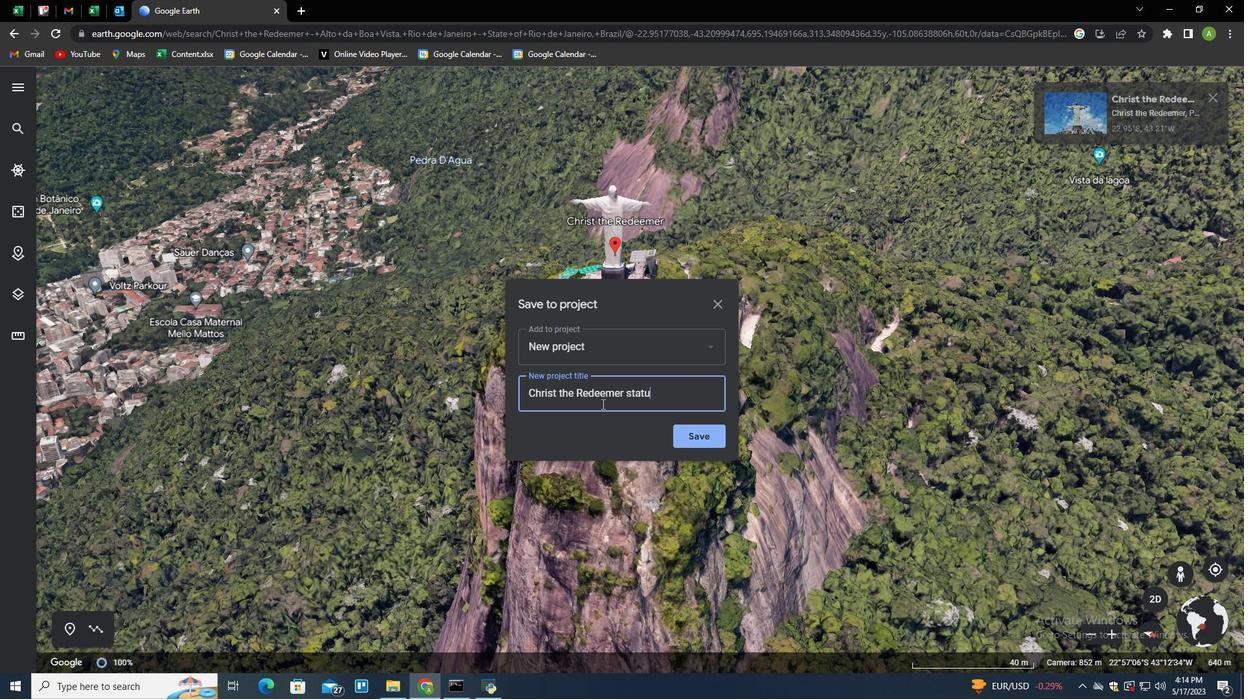 
Action: Mouse moved to (688, 427)
Screenshot: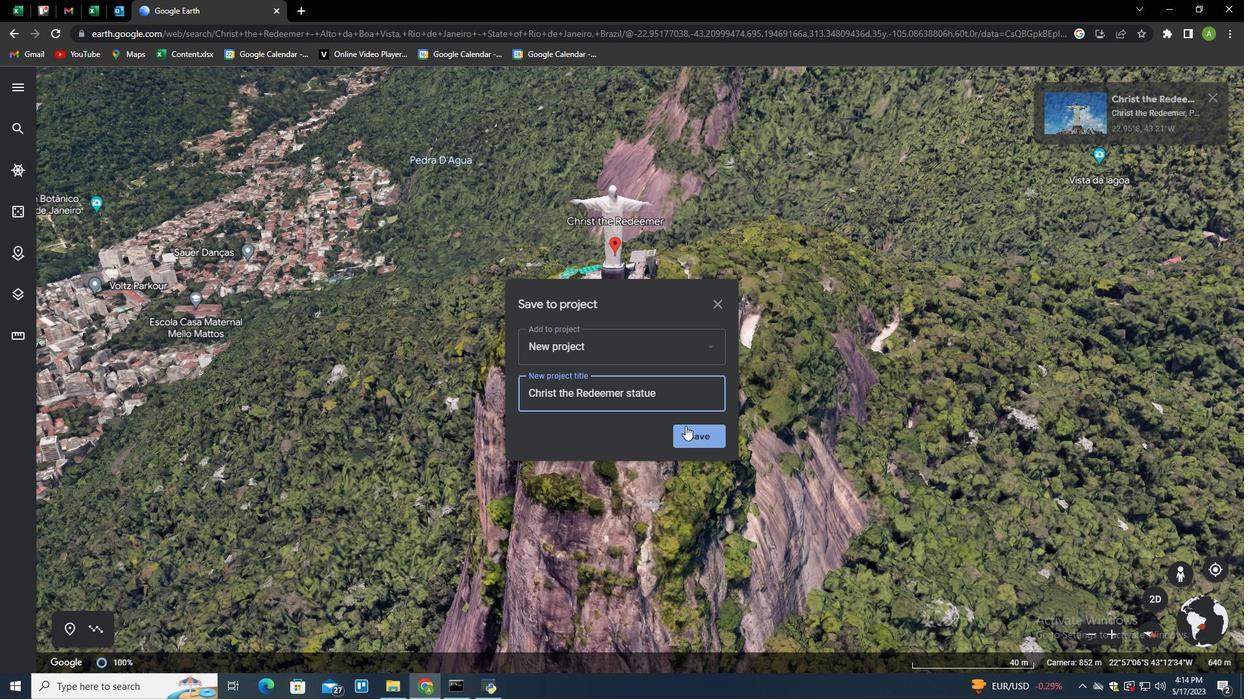 
Action: Mouse pressed left at (688, 427)
Screenshot: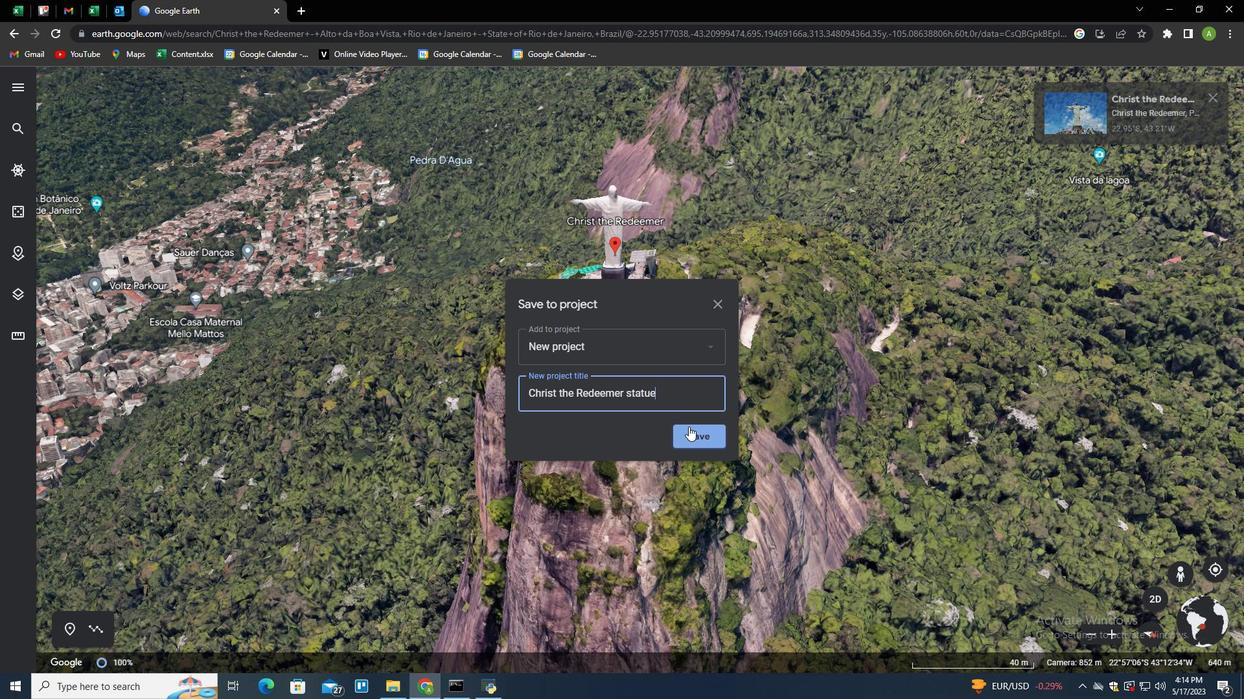 
Action: Mouse moved to (202, 281)
Screenshot: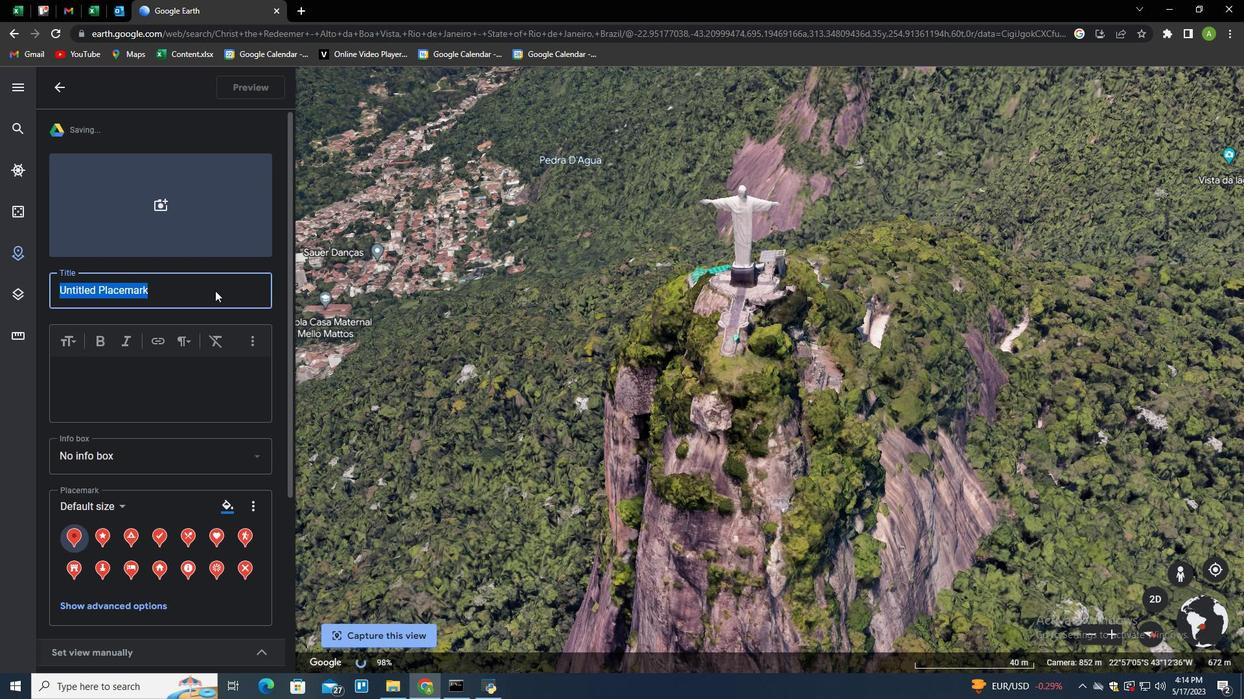 
Action: Key pressed <Key.backspace><Key.shift>Christ<Key.space>the<Key.space><Key.shift>Ree<Key.backspace>deemer
Screenshot: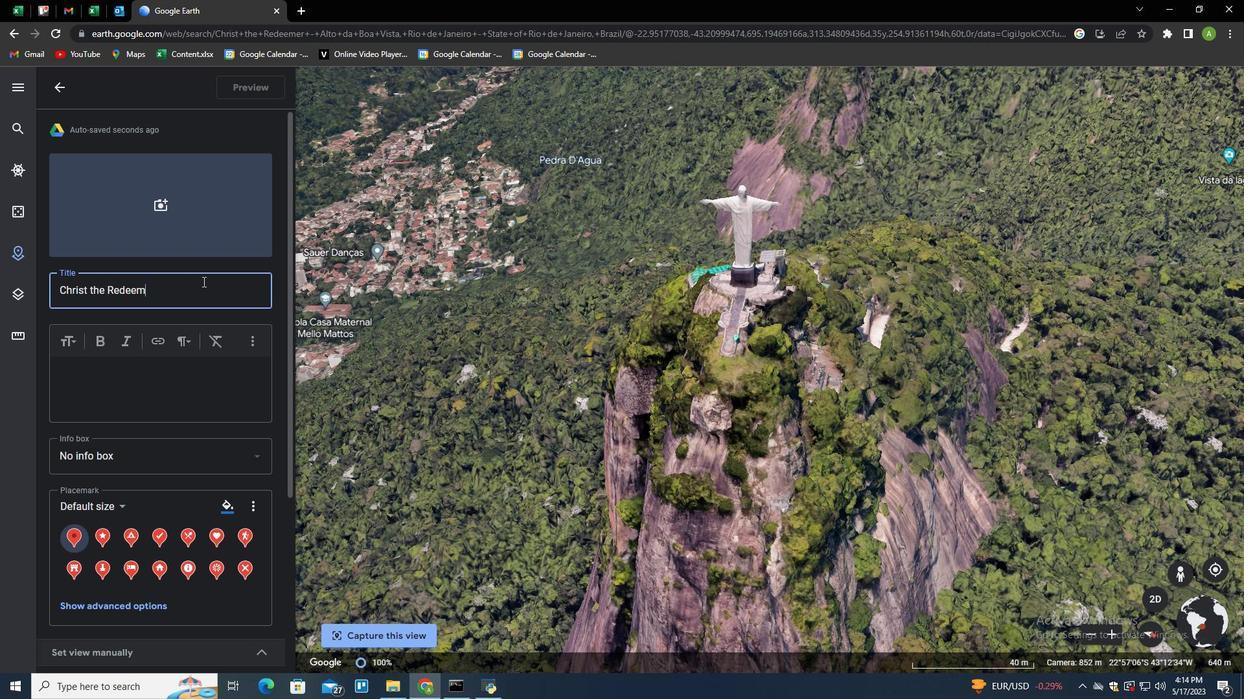 
Action: Mouse moved to (195, 282)
Screenshot: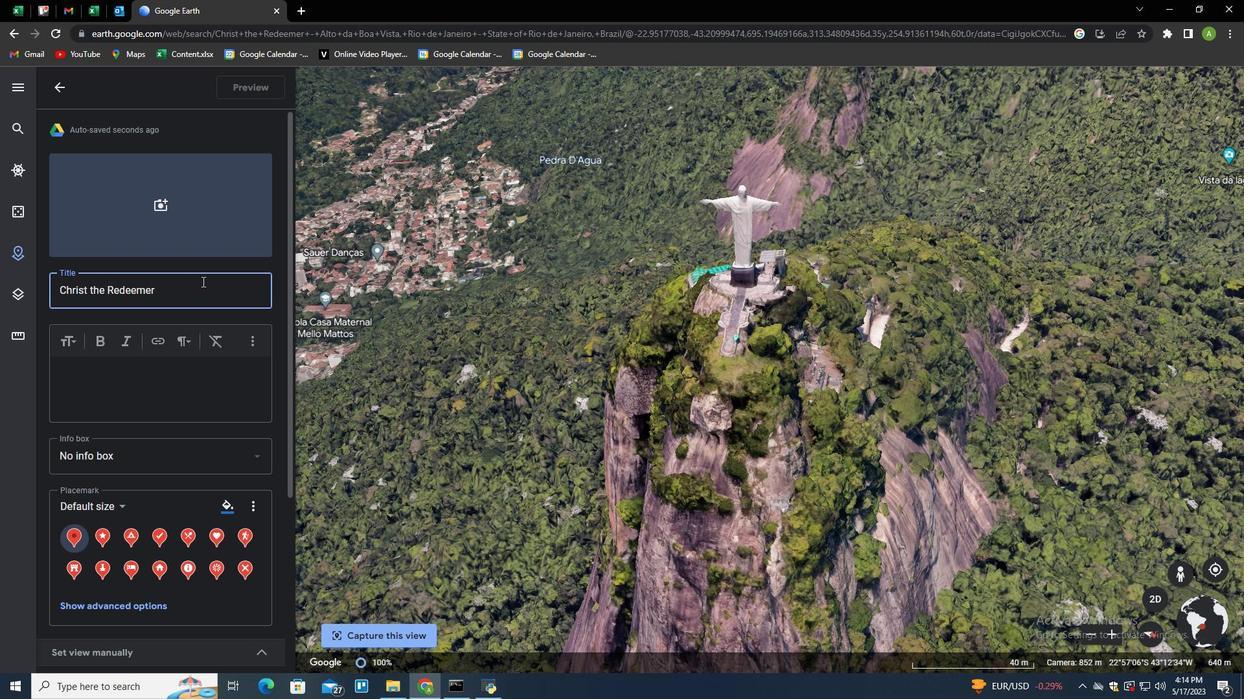 
Action: Mouse scrolled (195, 281) with delta (0, 0)
Screenshot: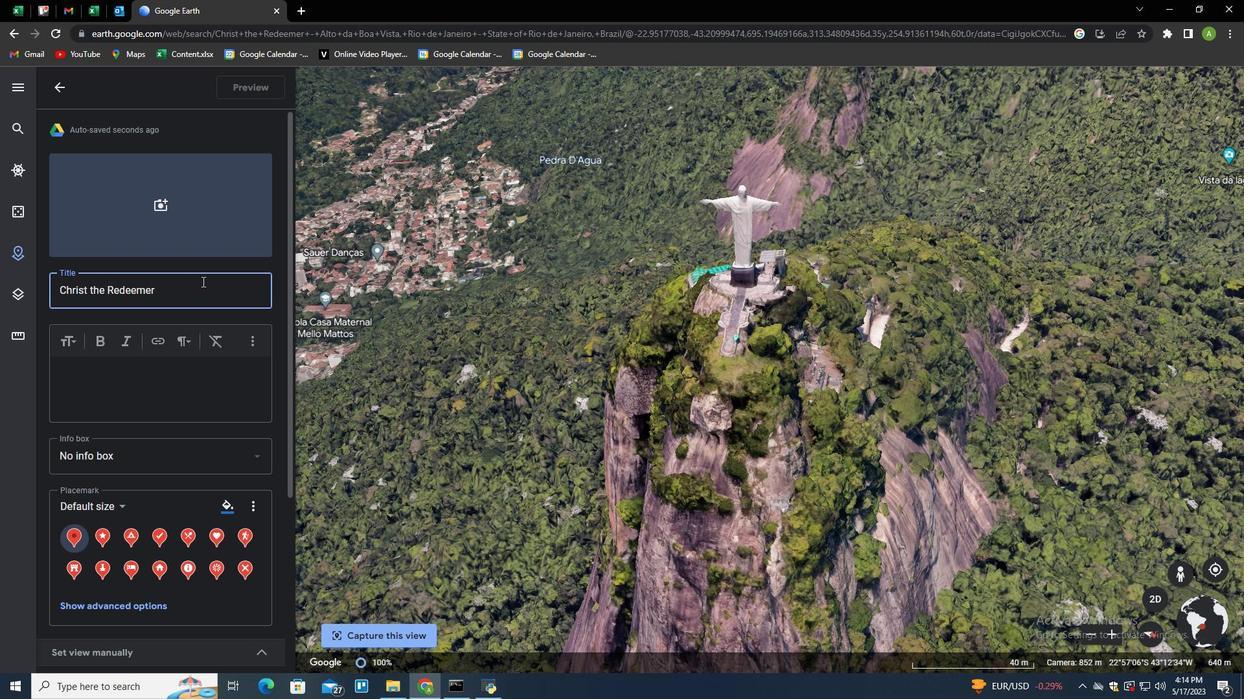 
Action: Mouse moved to (197, 296)
Screenshot: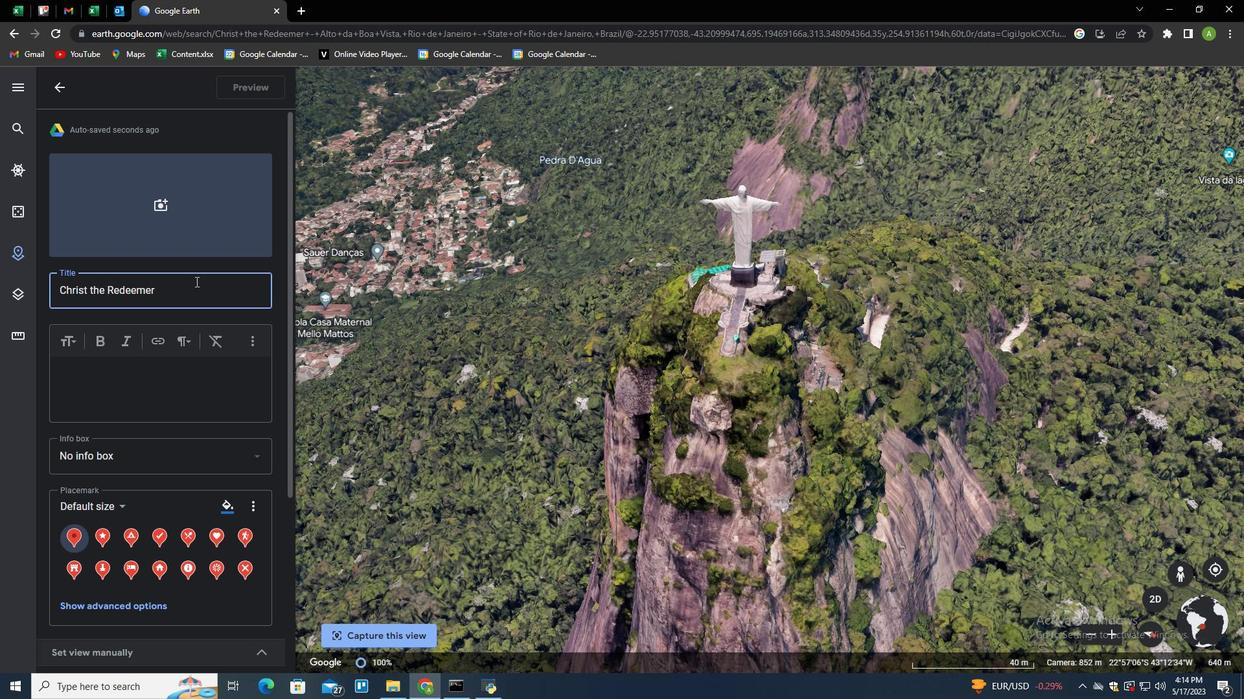 
Action: Mouse scrolled (197, 295) with delta (0, 0)
Screenshot: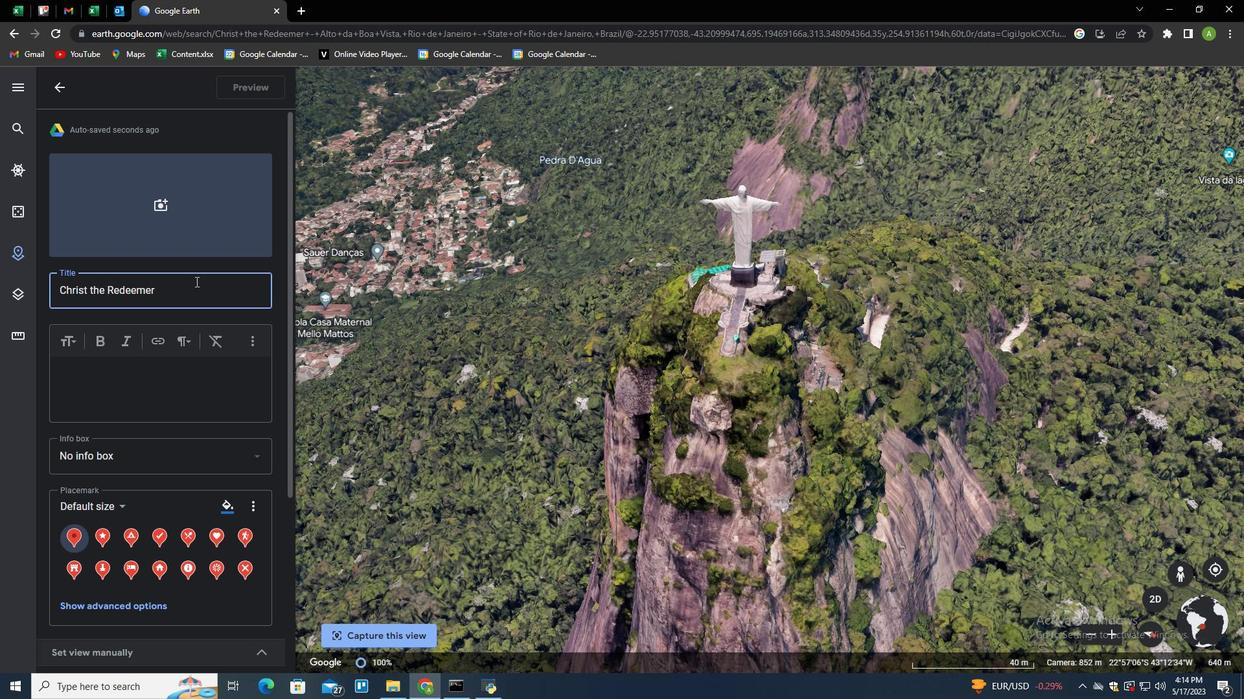 
Action: Mouse moved to (197, 298)
Screenshot: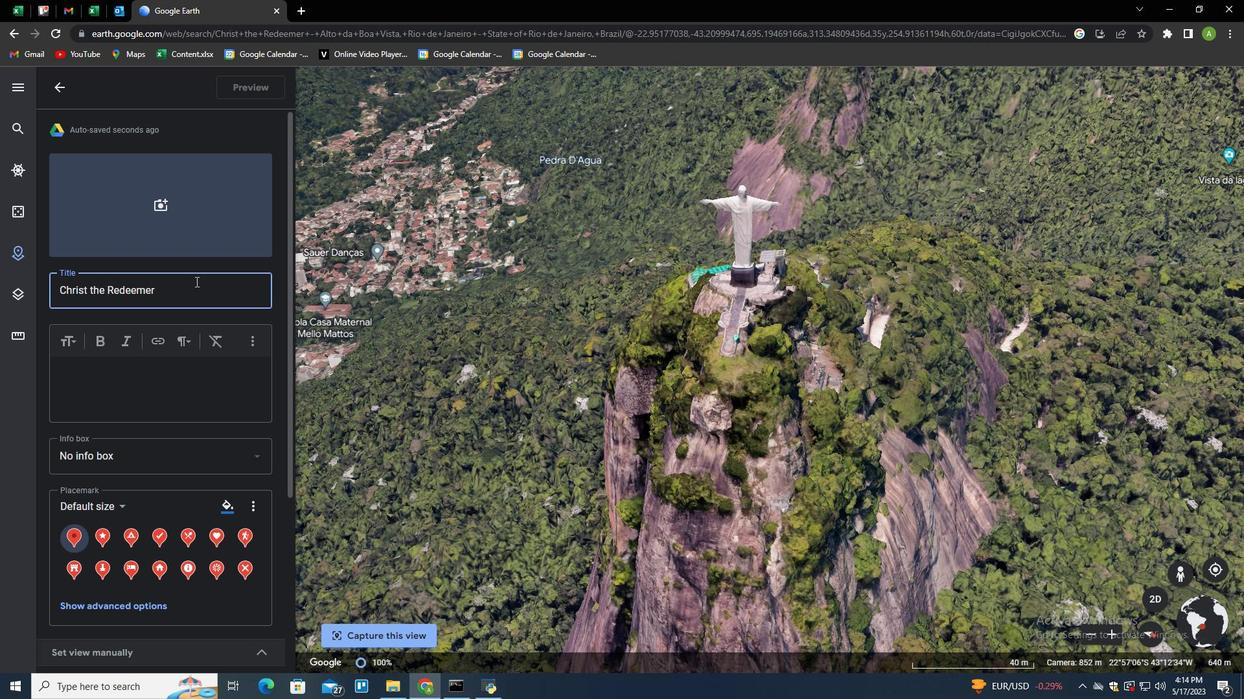 
Action: Mouse scrolled (197, 298) with delta (0, 0)
Screenshot: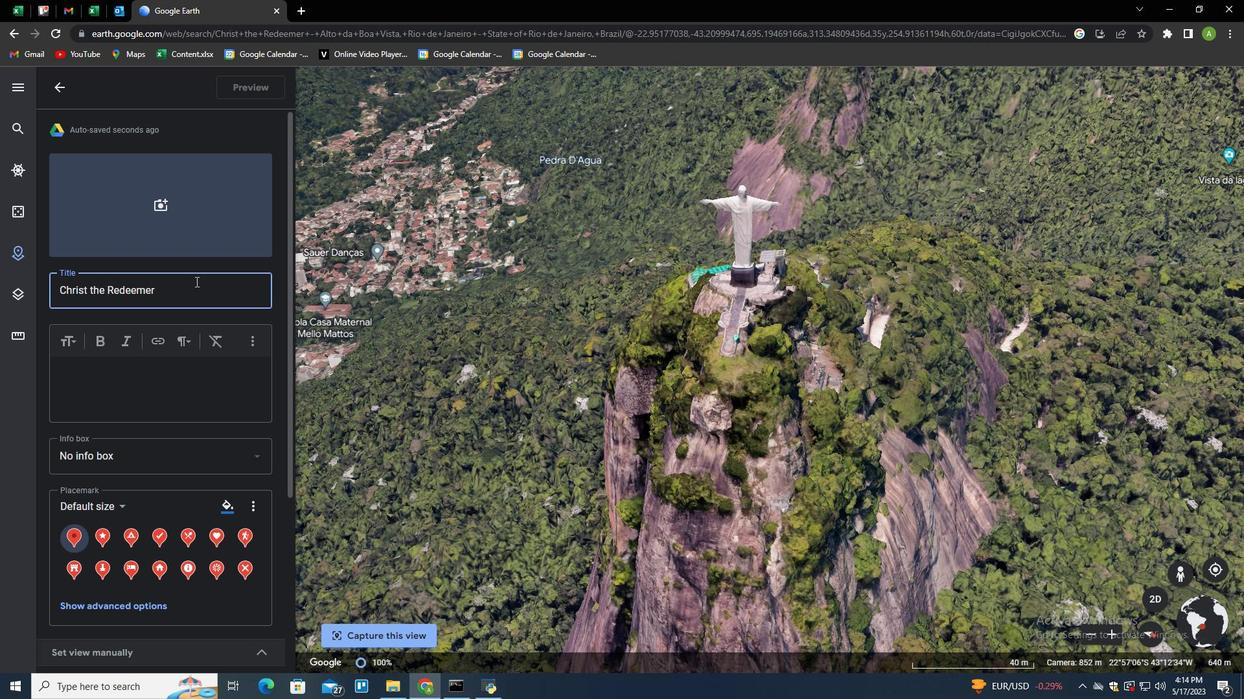 
Action: Mouse moved to (197, 300)
Screenshot: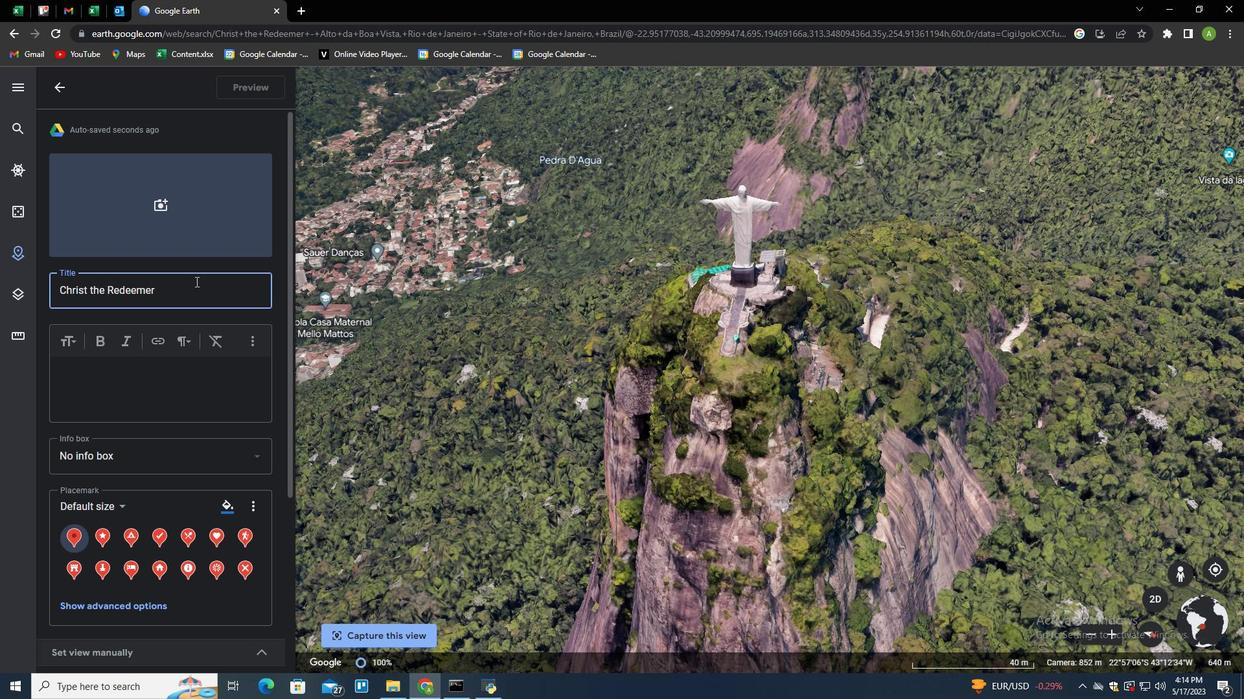 
Action: Mouse scrolled (197, 300) with delta (0, 0)
Screenshot: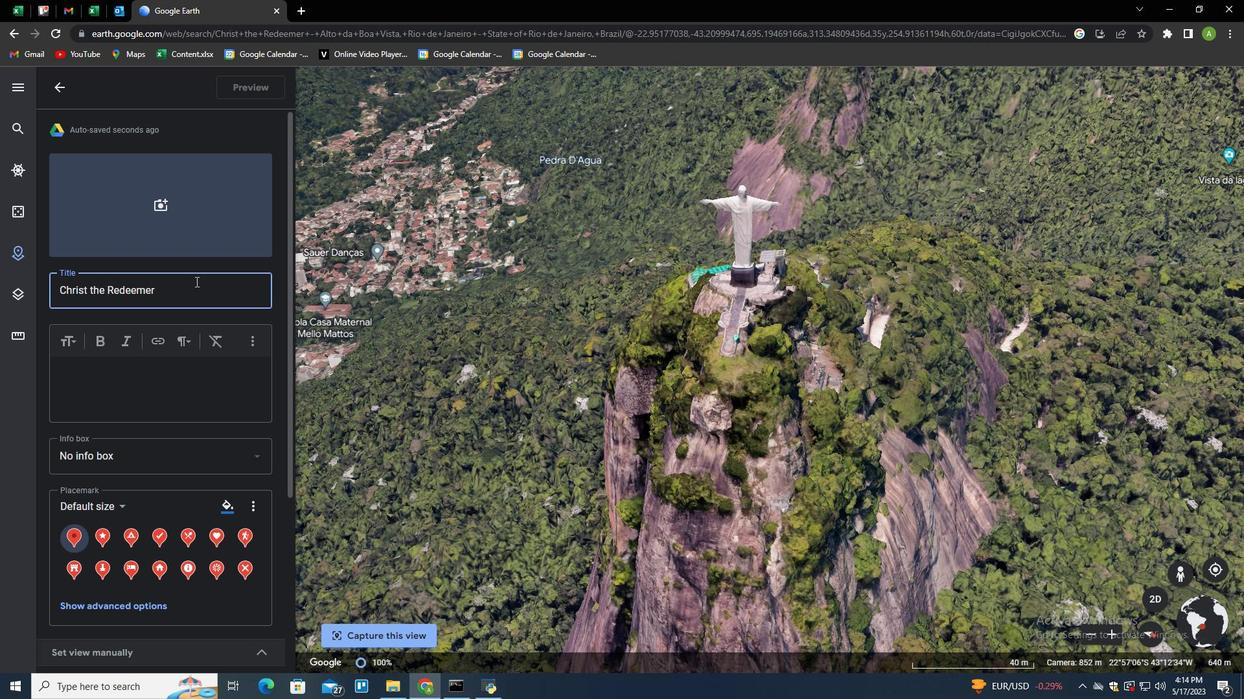 
Action: Mouse scrolled (197, 300) with delta (0, 0)
Screenshot: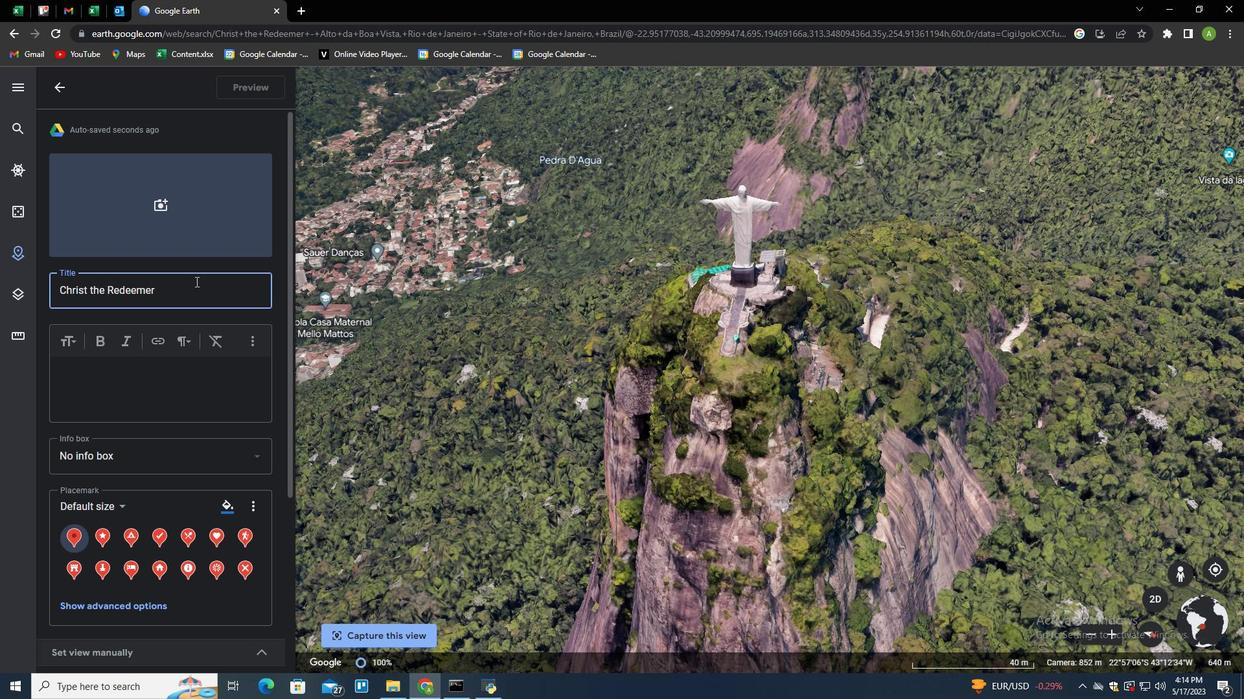 
Action: Mouse scrolled (197, 300) with delta (0, 0)
Screenshot: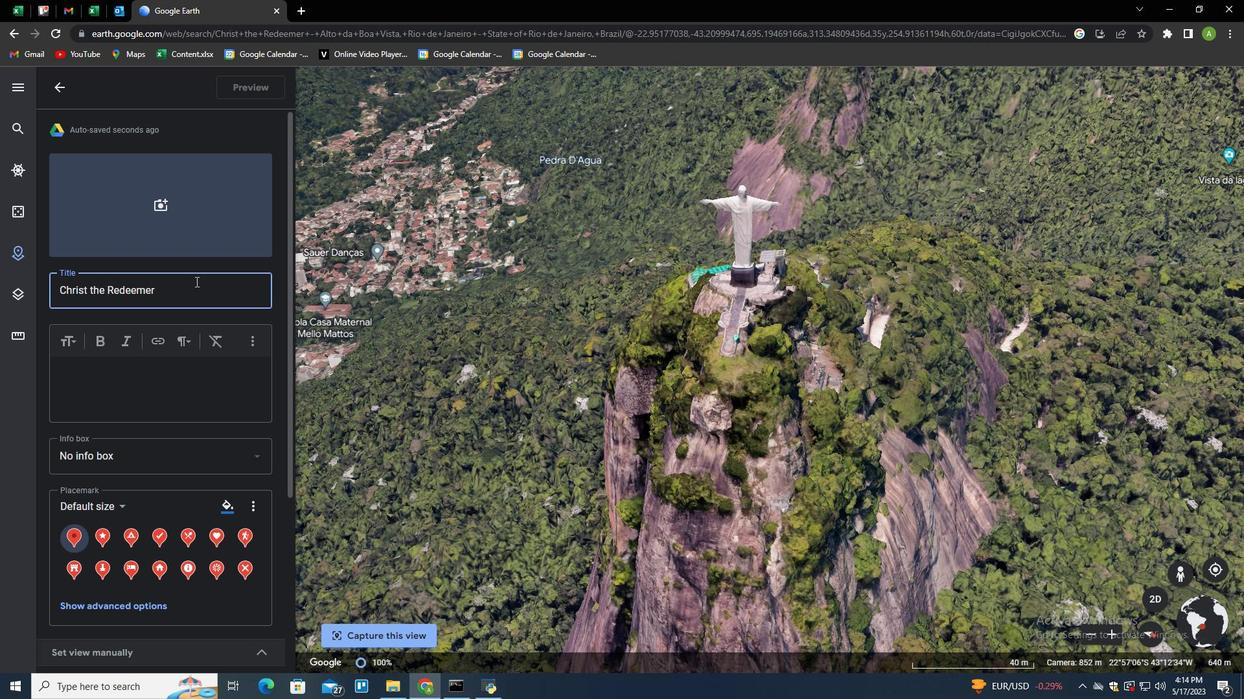 
Action: Mouse scrolled (197, 300) with delta (0, 0)
Screenshot: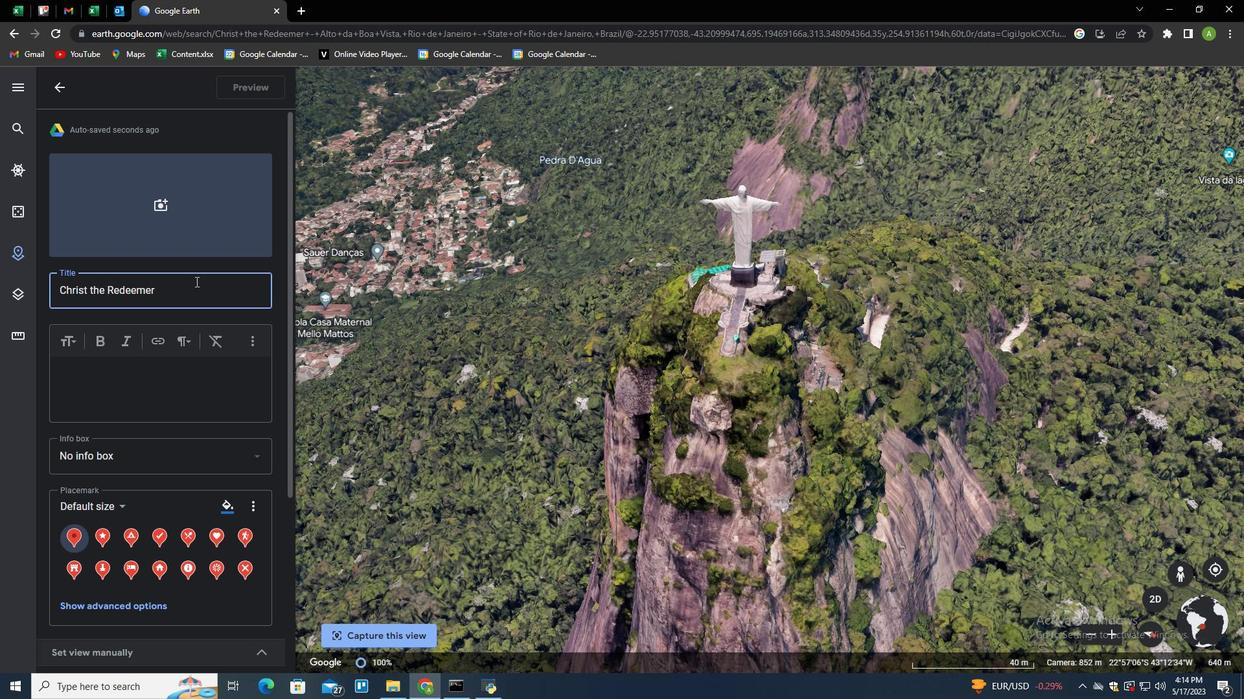 
Action: Mouse moved to (77, 287)
Screenshot: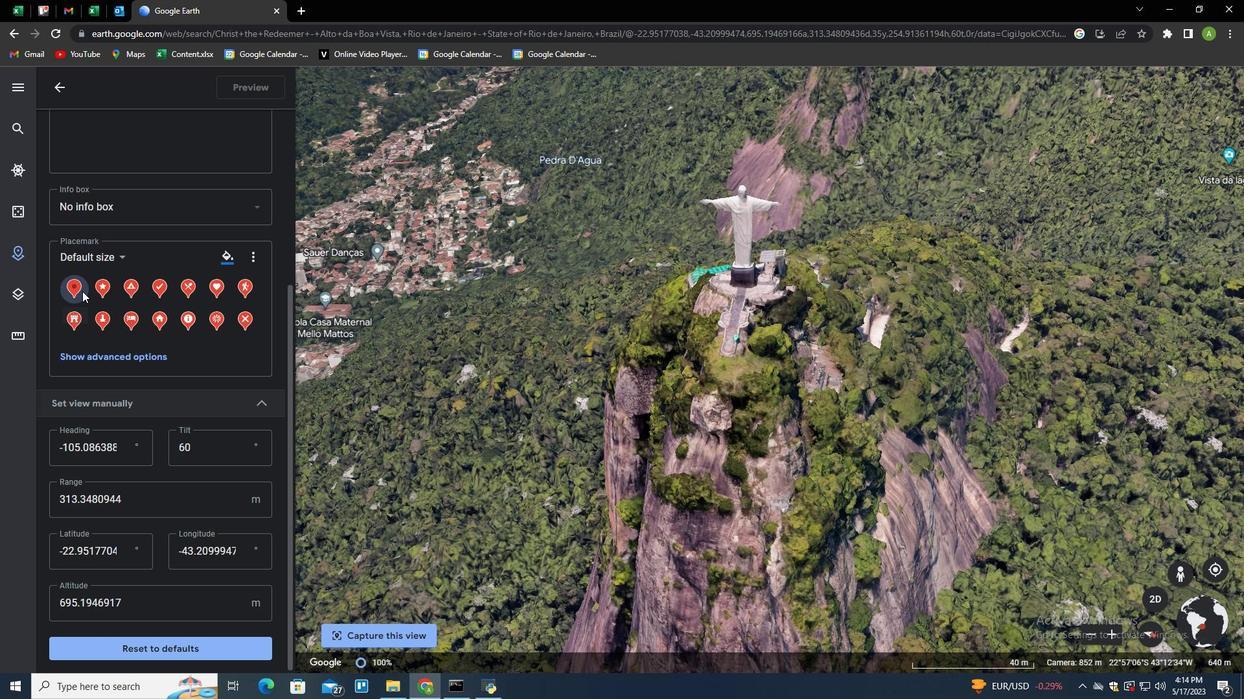 
Action: Mouse pressed left at (77, 287)
Screenshot: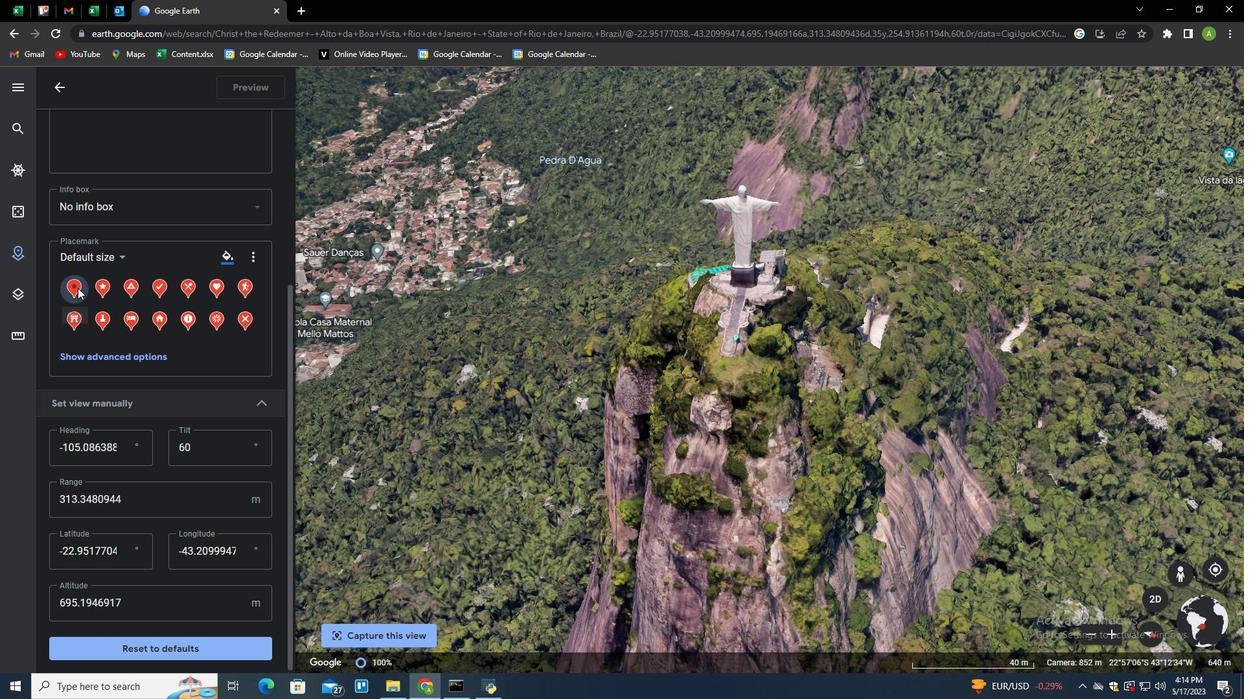 
Action: Mouse moved to (160, 649)
Screenshot: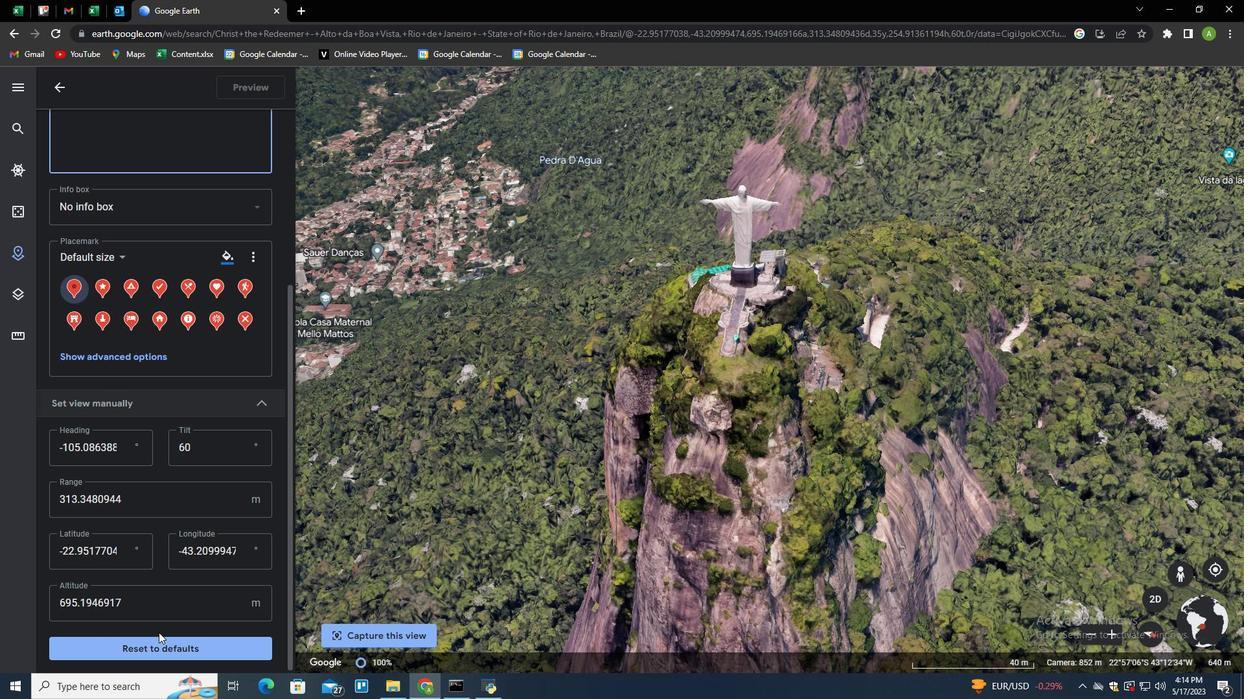 
Action: Mouse pressed left at (160, 649)
Screenshot: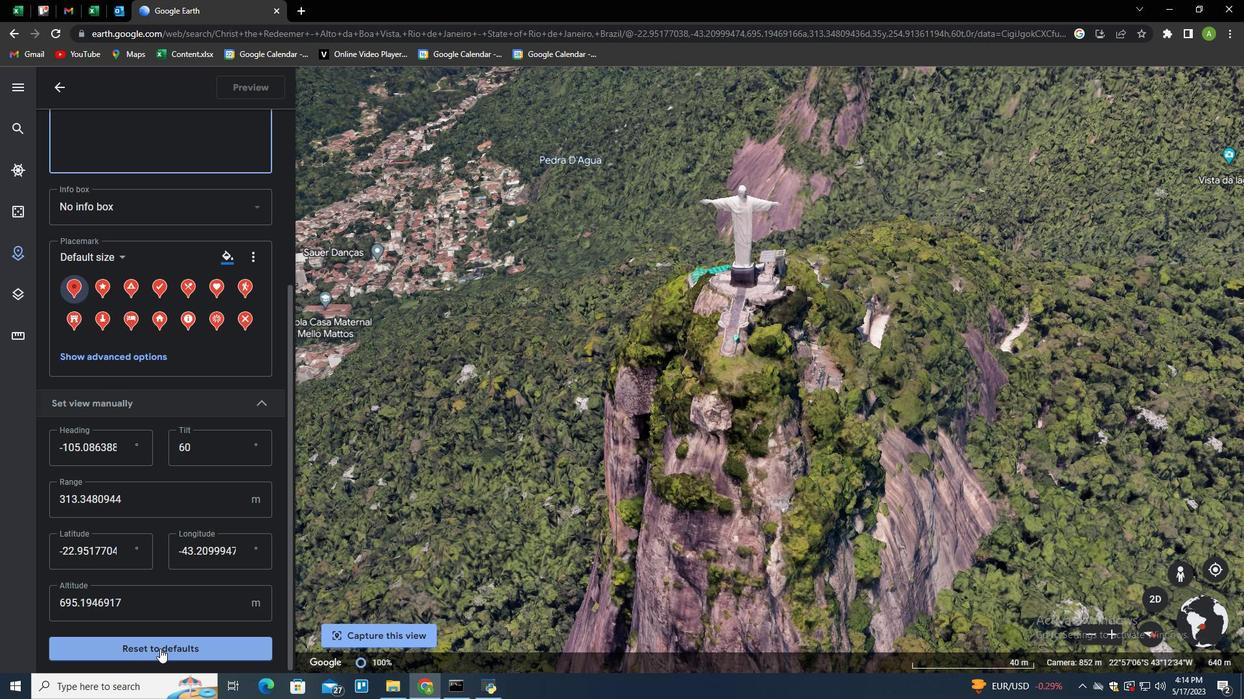 
Action: Mouse moved to (208, 577)
Screenshot: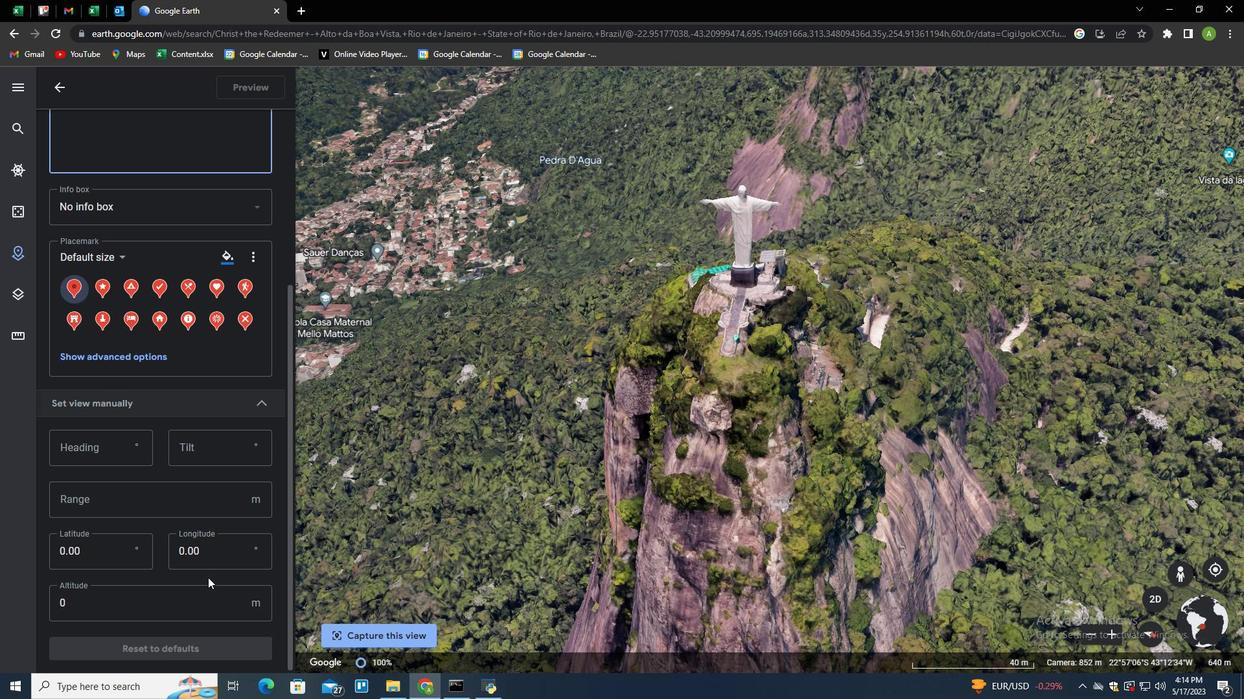 
Action: Mouse scrolled (208, 578) with delta (0, 0)
Screenshot: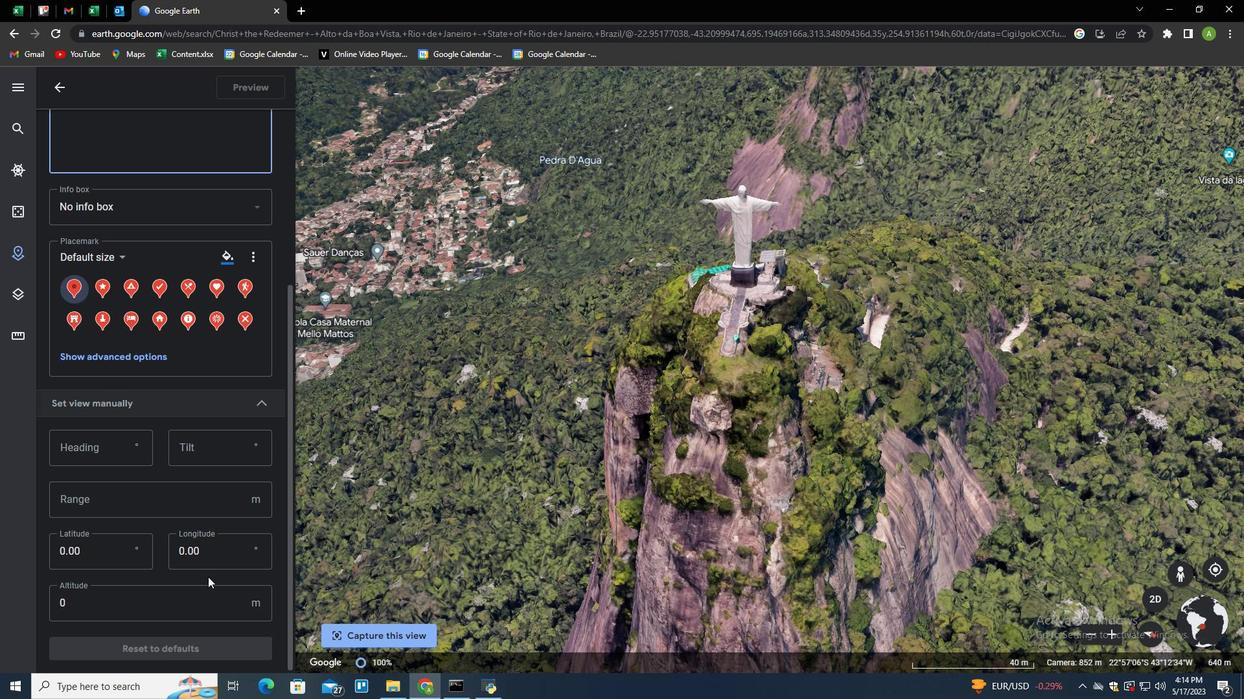 
Action: Mouse scrolled (208, 578) with delta (0, 0)
Screenshot: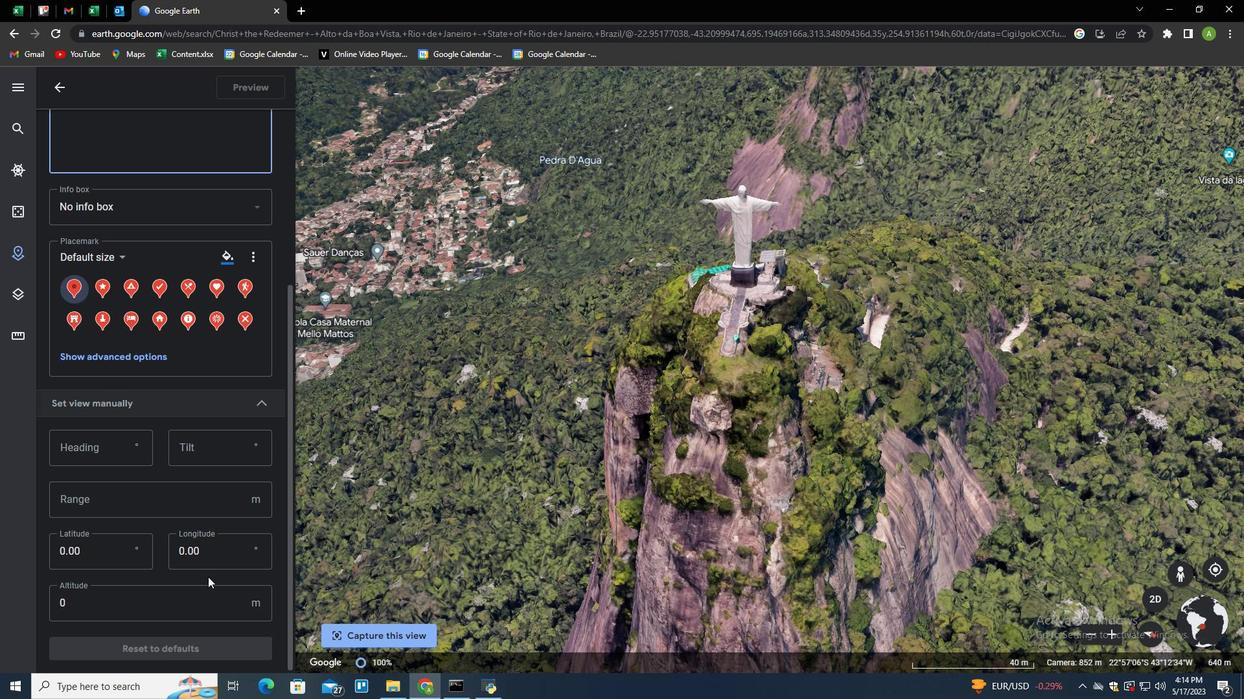 
Action: Mouse scrolled (208, 578) with delta (0, 0)
Screenshot: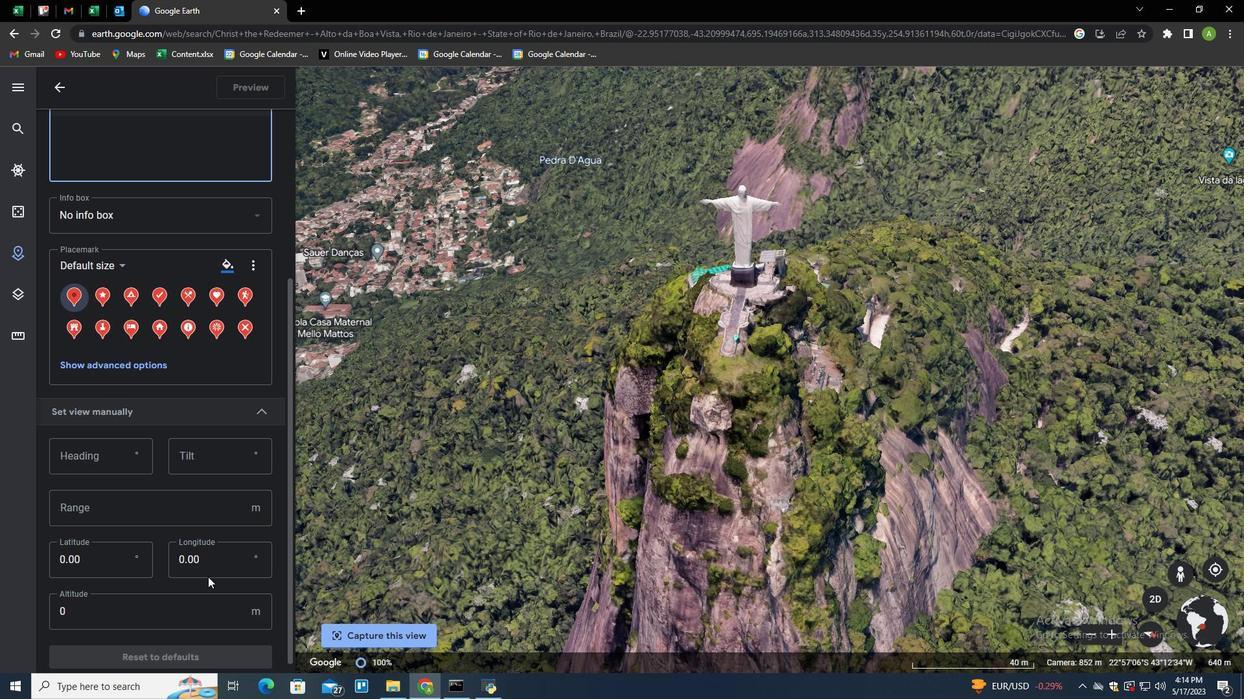 
Action: Mouse scrolled (208, 578) with delta (0, 0)
Screenshot: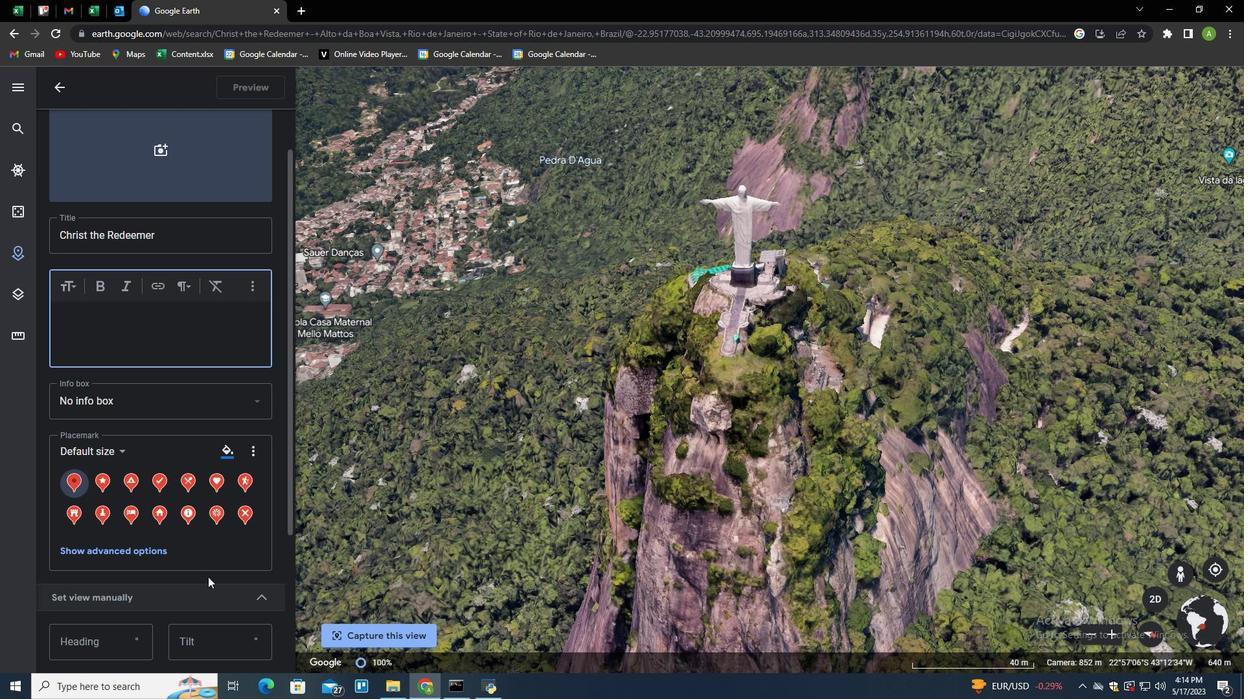 
Action: Mouse scrolled (208, 578) with delta (0, 0)
Screenshot: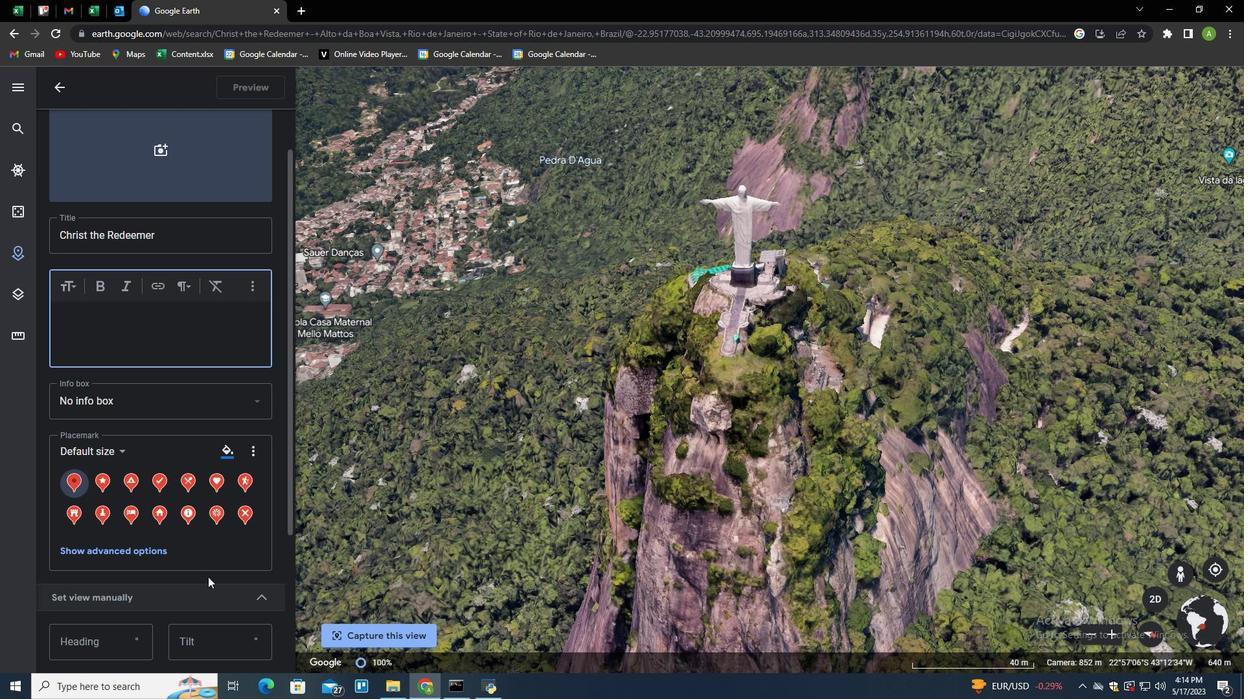 
Action: Mouse scrolled (208, 578) with delta (0, 0)
Screenshot: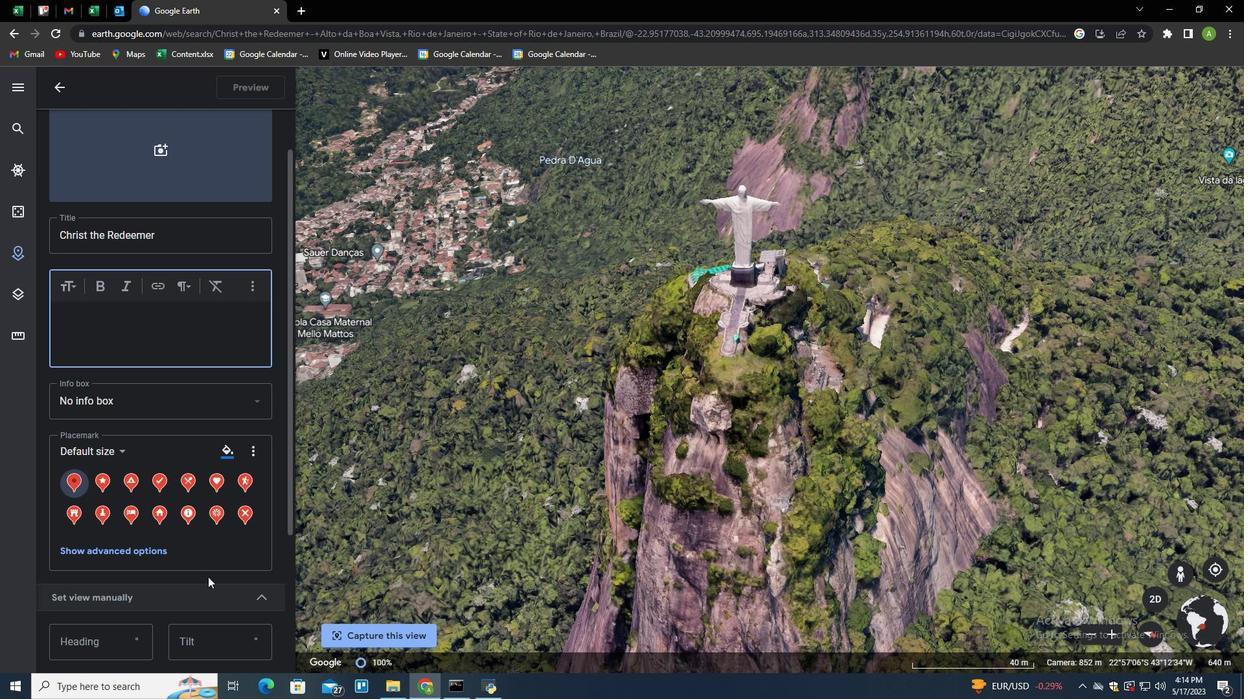 
Action: Mouse scrolled (208, 578) with delta (0, 0)
Screenshot: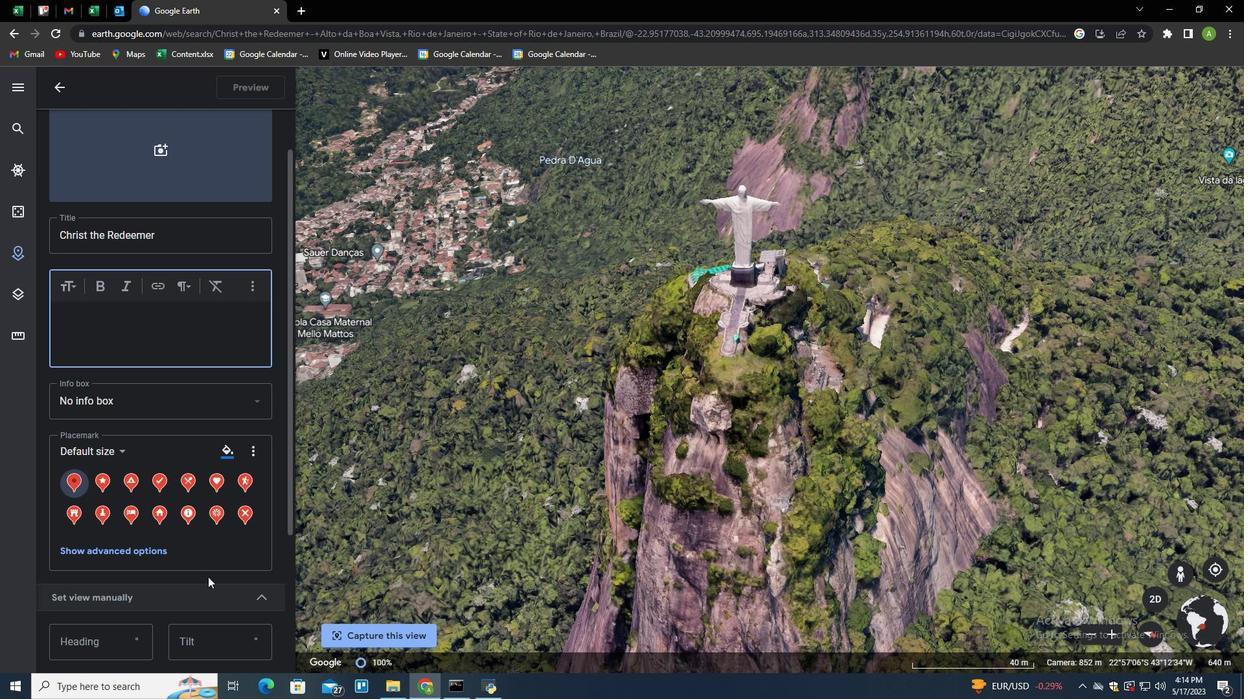 
Action: Mouse moved to (246, 494)
Screenshot: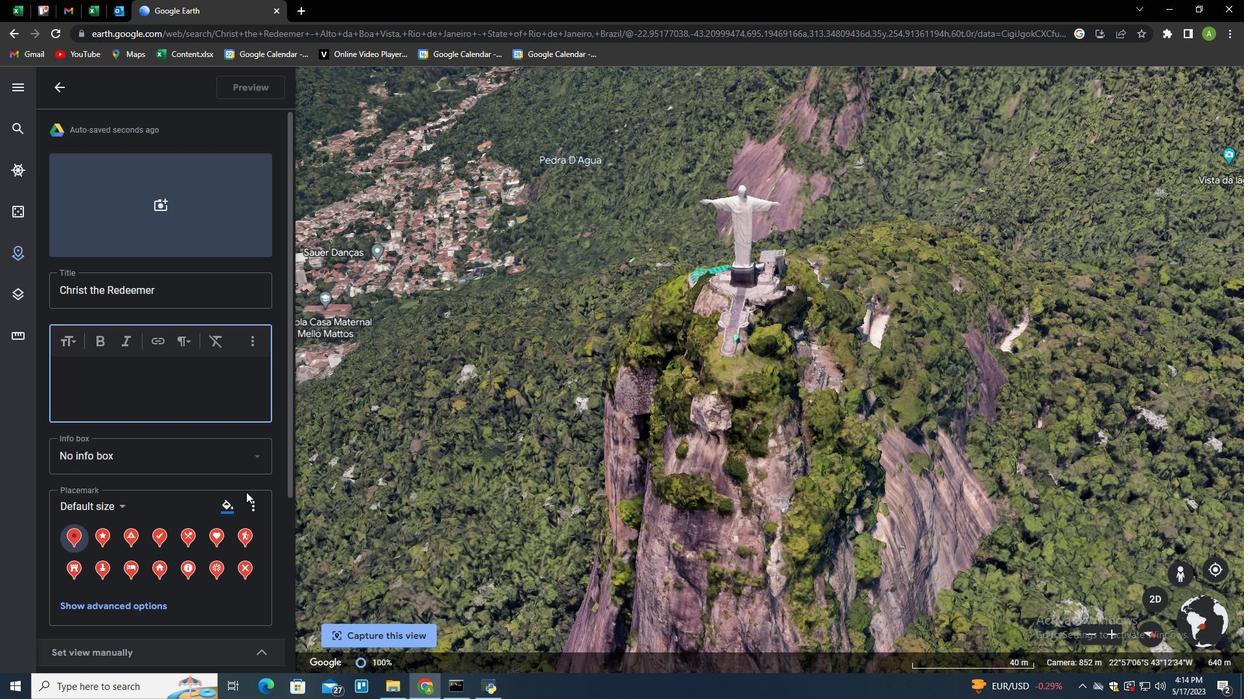 
Action: Mouse scrolled (246, 493) with delta (0, 0)
Screenshot: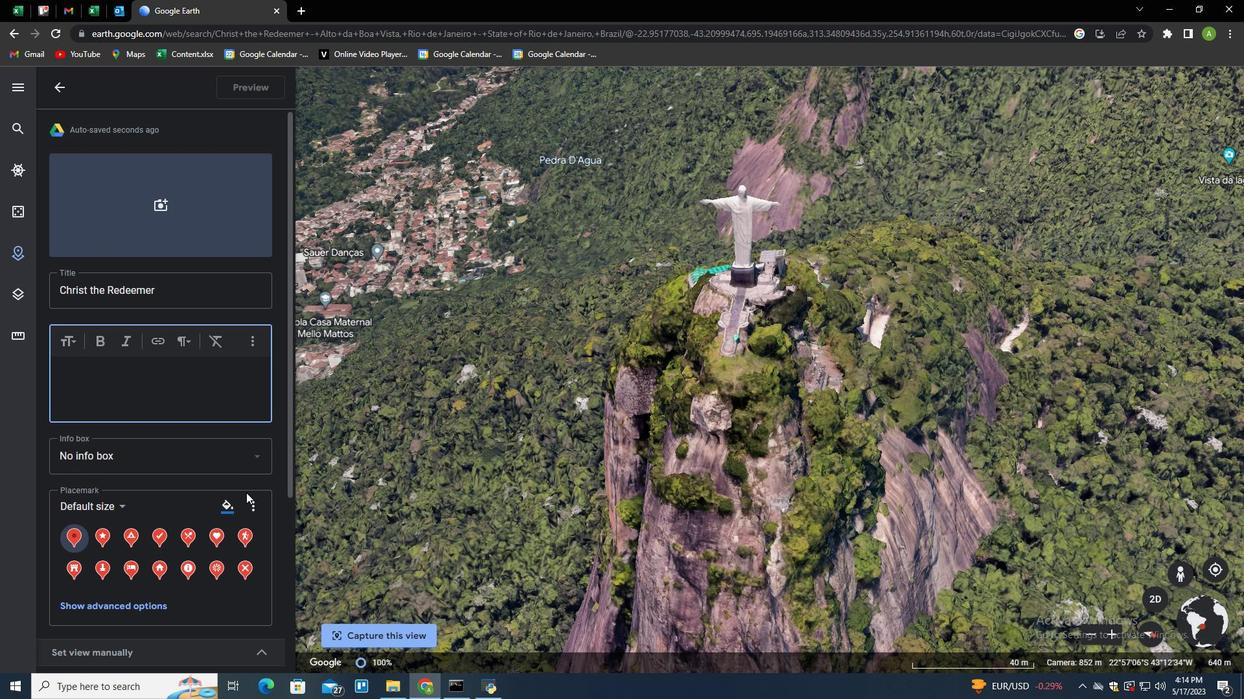 
Action: Mouse scrolled (246, 493) with delta (0, 0)
Screenshot: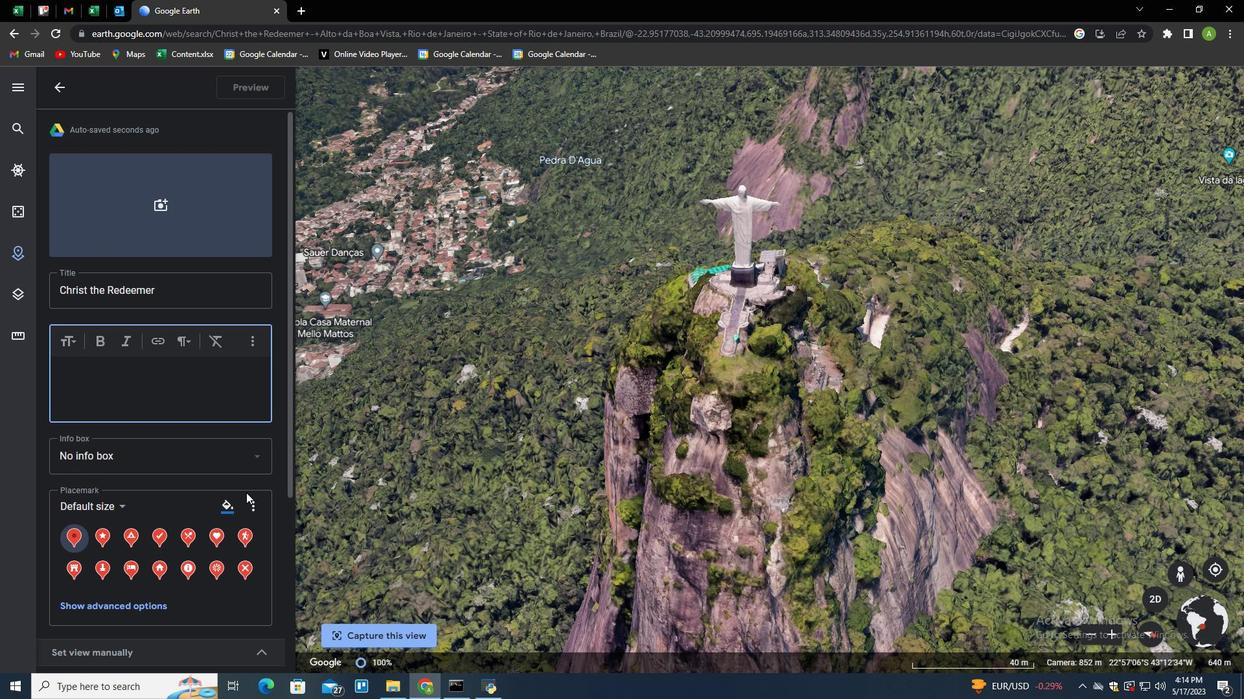 
Action: Mouse moved to (351, 631)
Screenshot: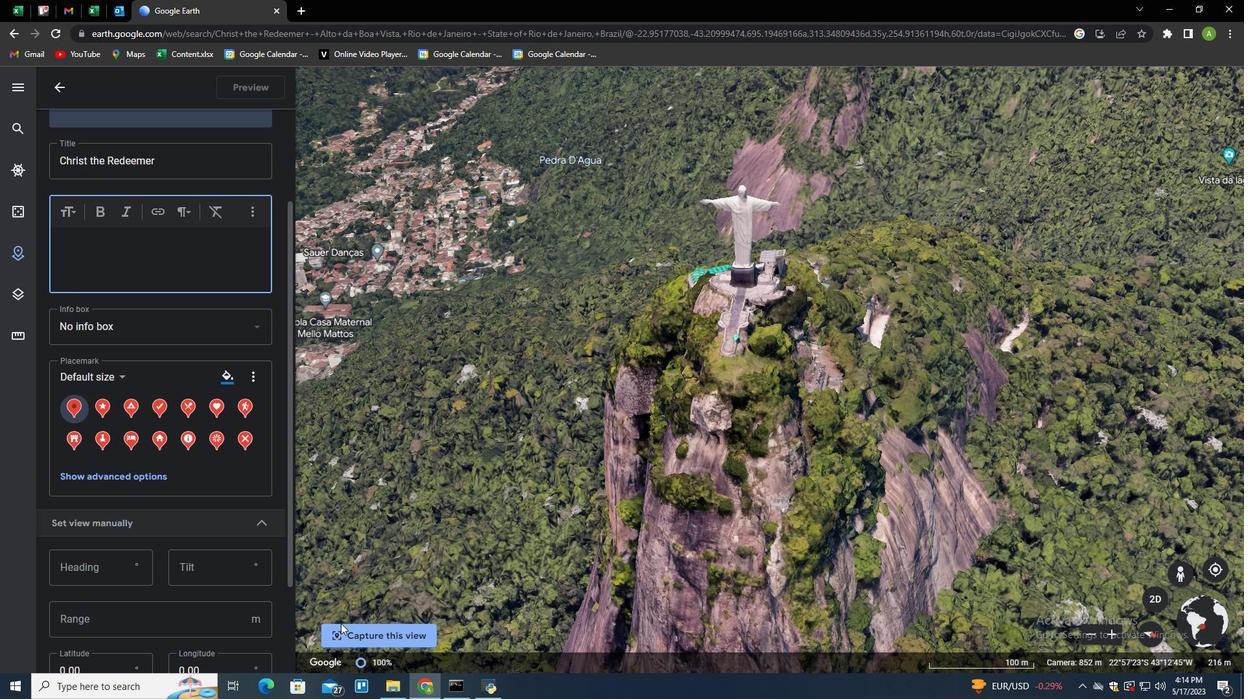 
Action: Mouse pressed left at (351, 631)
Screenshot: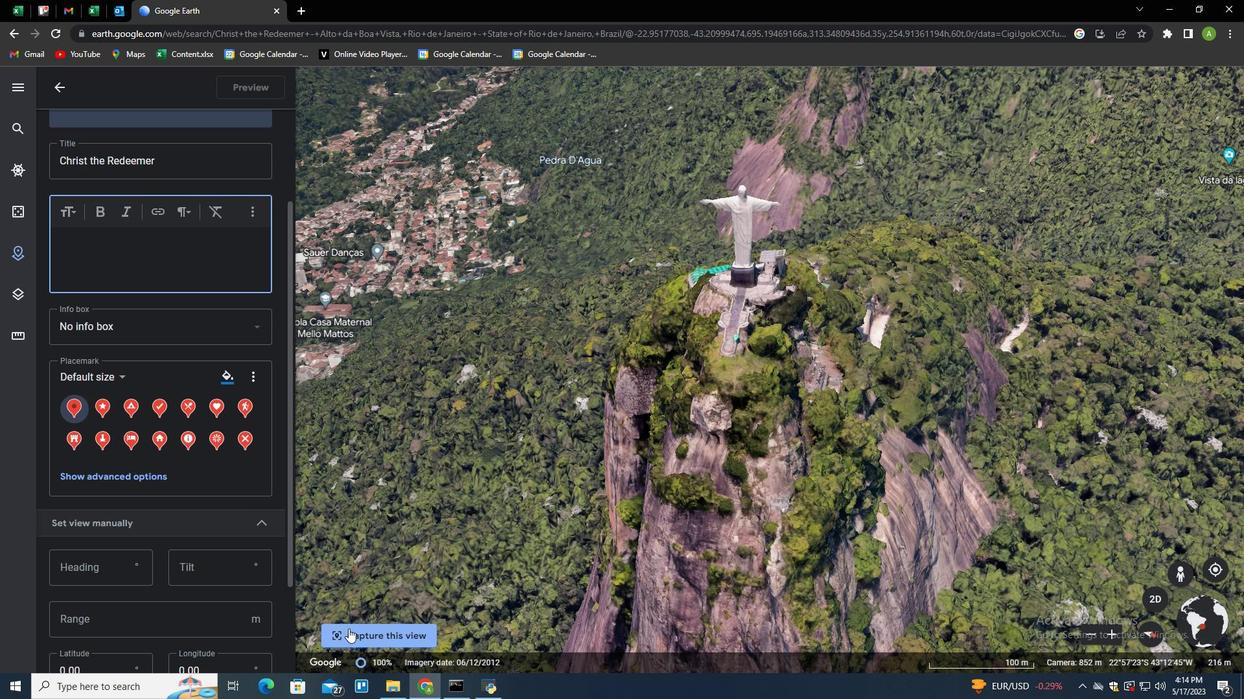 
Action: Mouse moved to (185, 506)
Screenshot: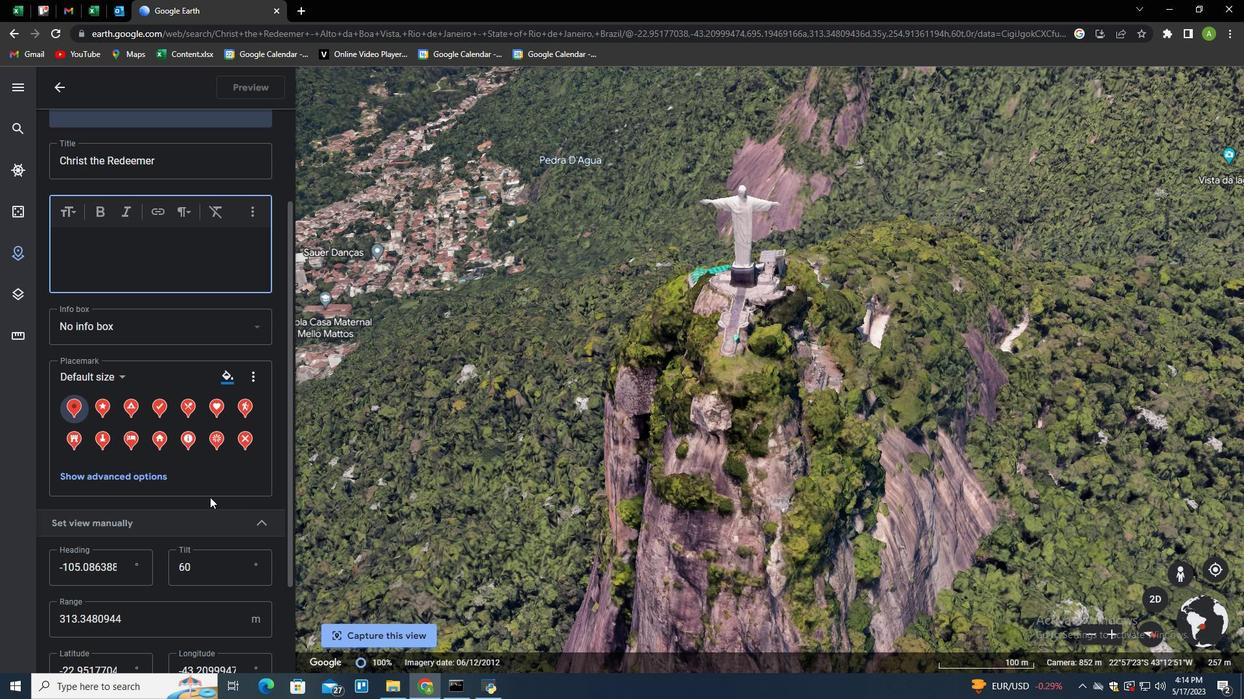 
Action: Mouse scrolled (185, 505) with delta (0, 0)
Screenshot: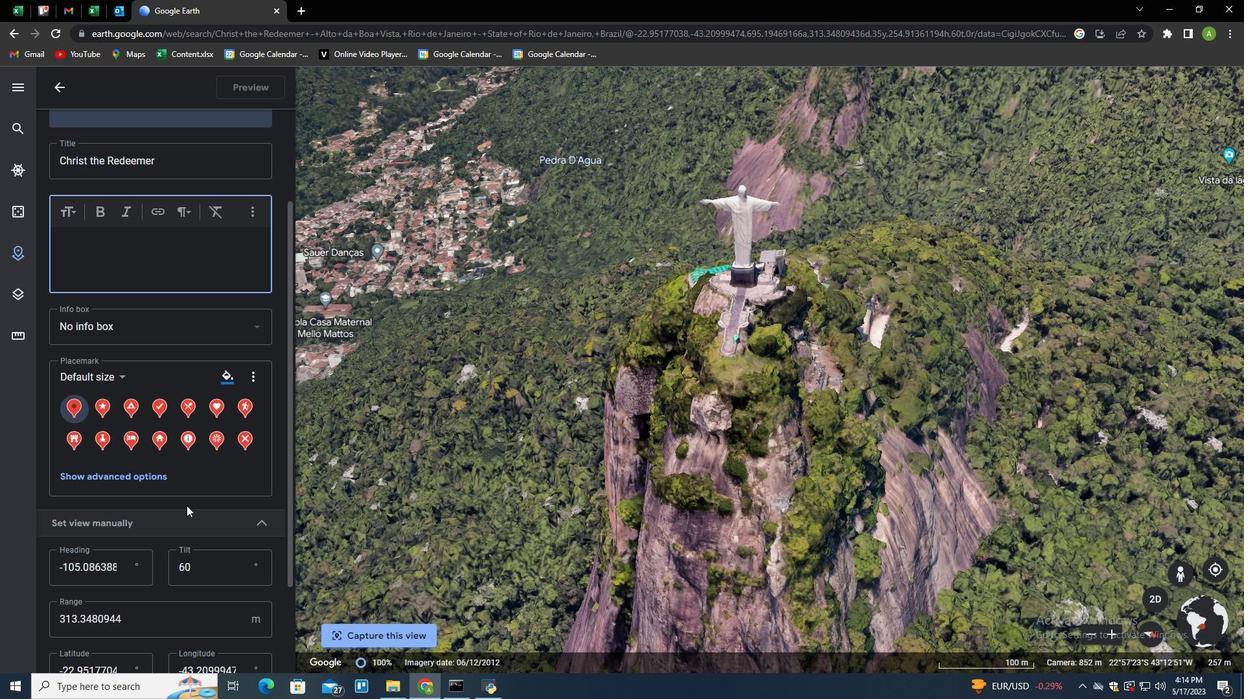 
Action: Mouse scrolled (185, 505) with delta (0, 0)
Screenshot: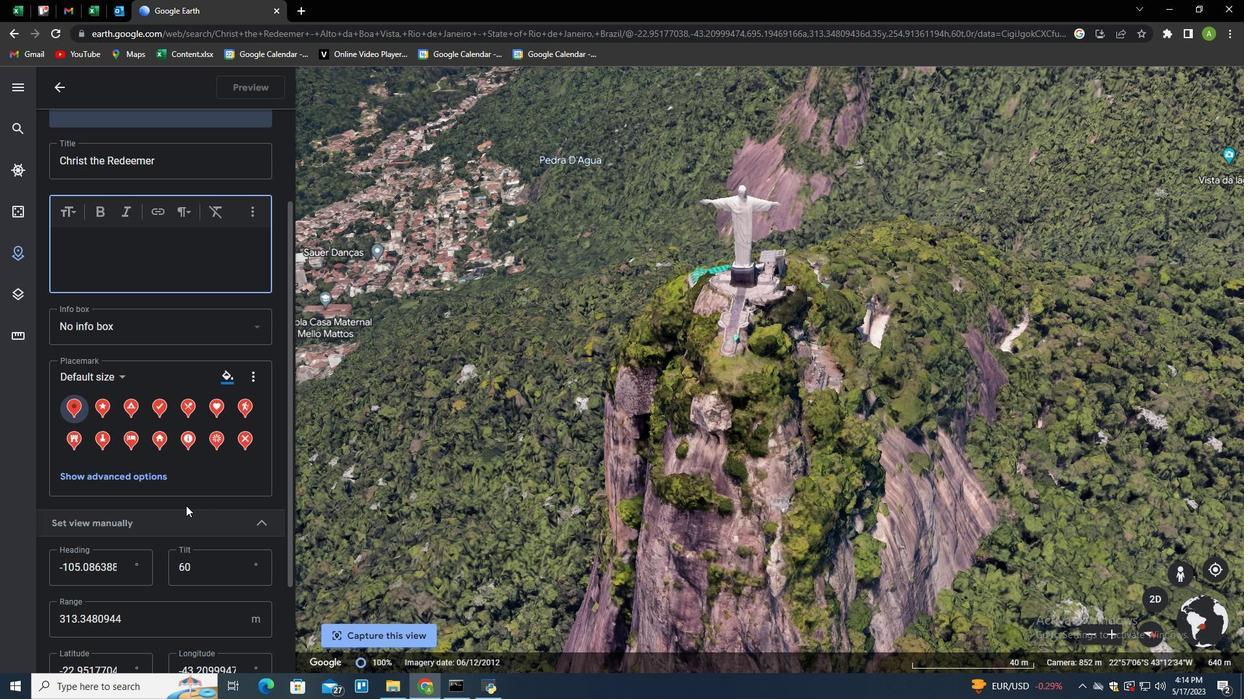 
Action: Mouse scrolled (185, 505) with delta (0, 0)
Screenshot: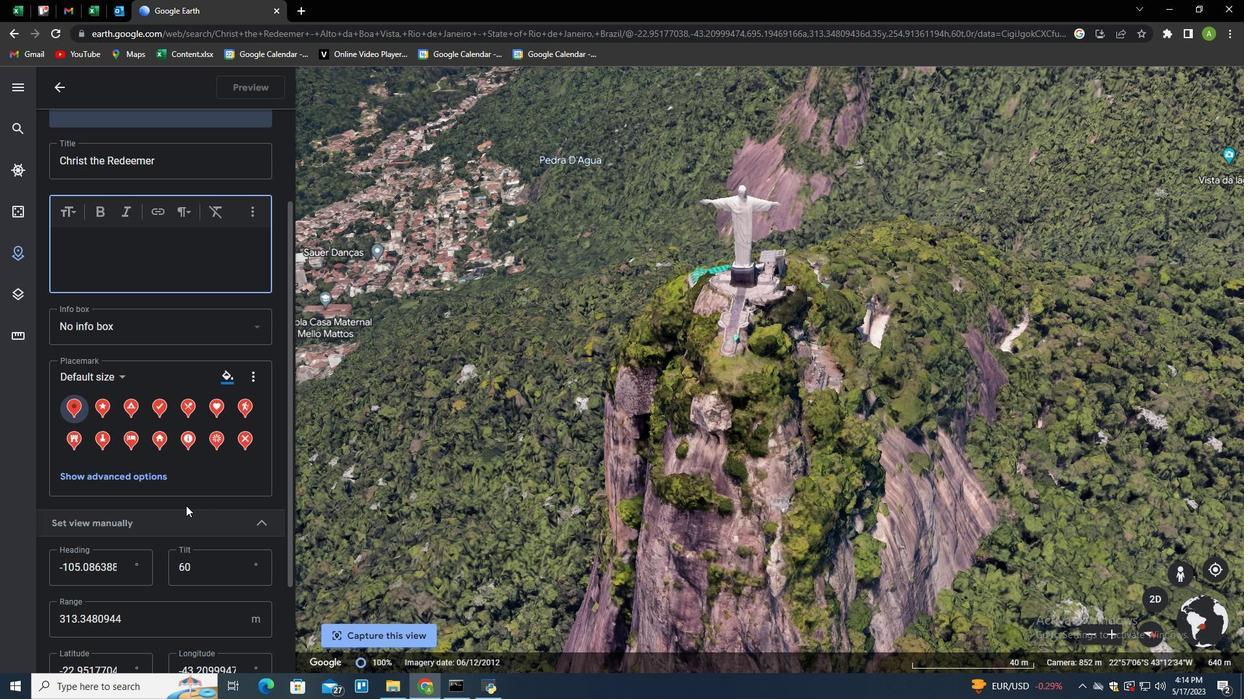 
Action: Mouse scrolled (185, 505) with delta (0, 0)
Screenshot: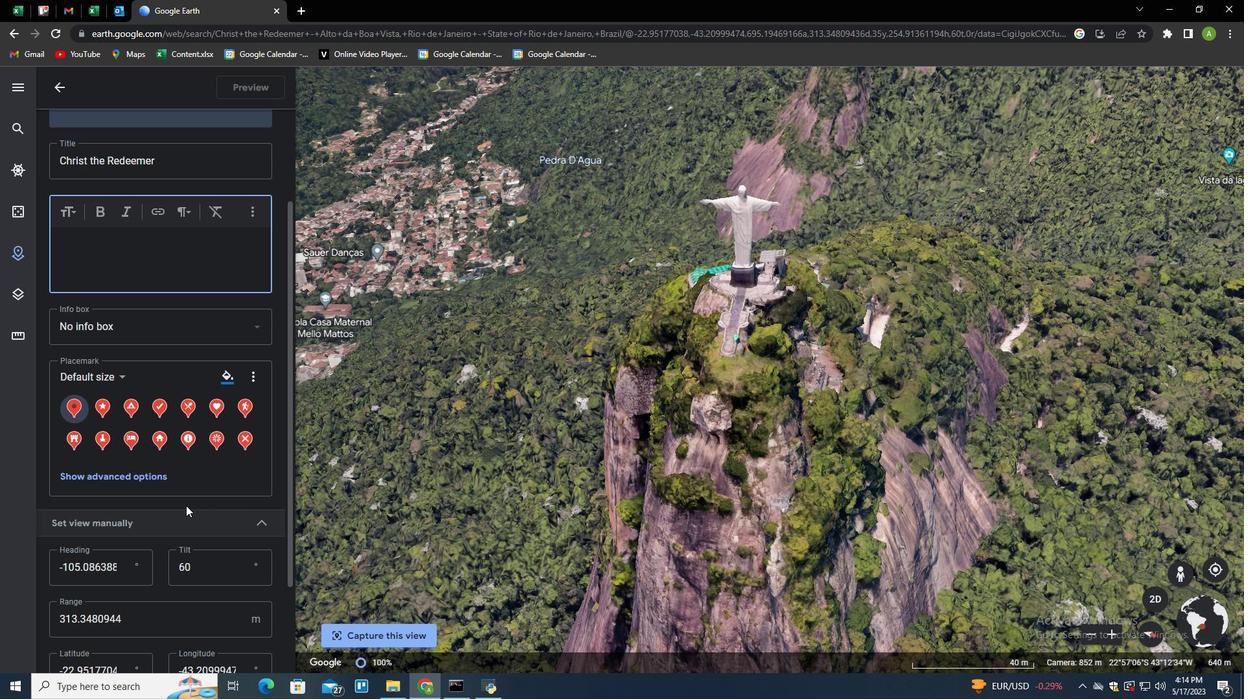 
Action: Mouse scrolled (185, 505) with delta (0, 0)
Screenshot: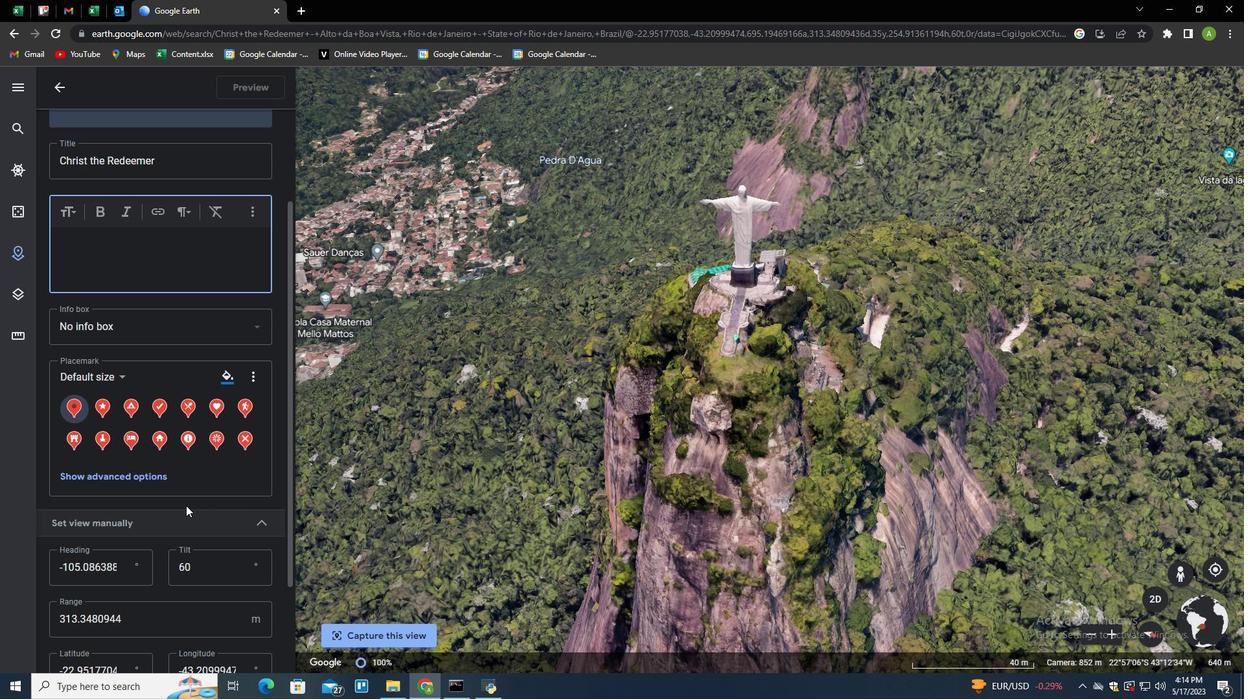 
Action: Mouse moved to (178, 648)
Screenshot: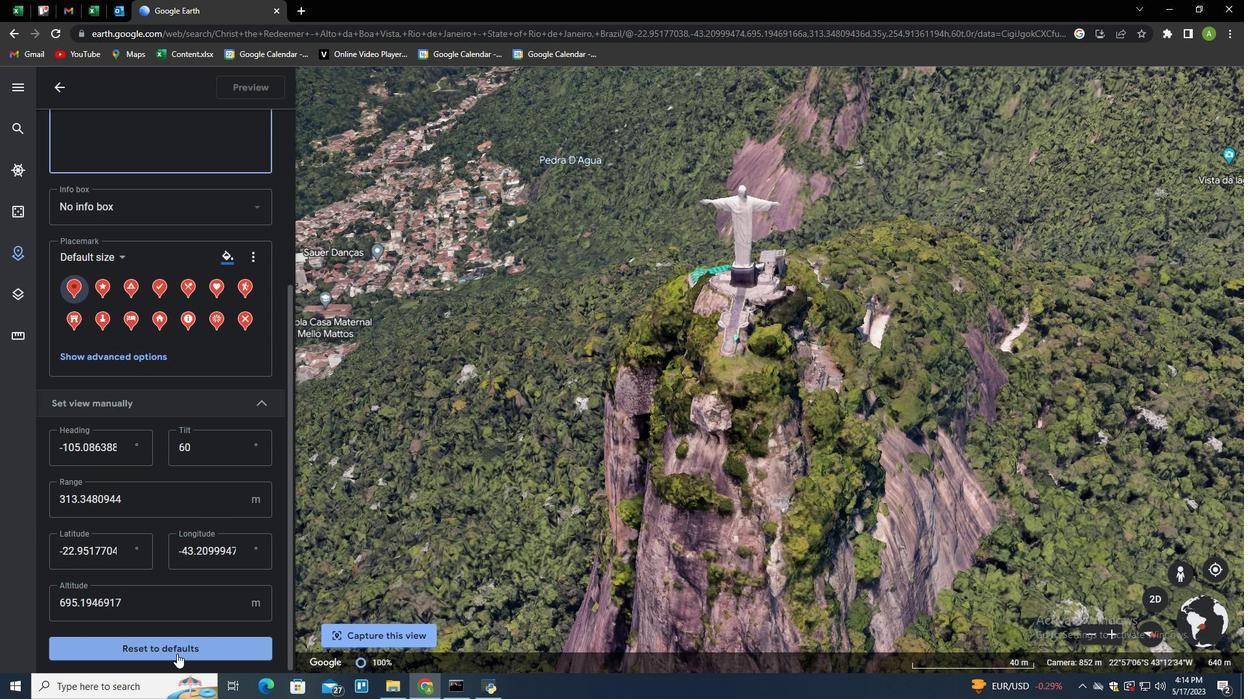
Action: Mouse pressed left at (178, 648)
Screenshot: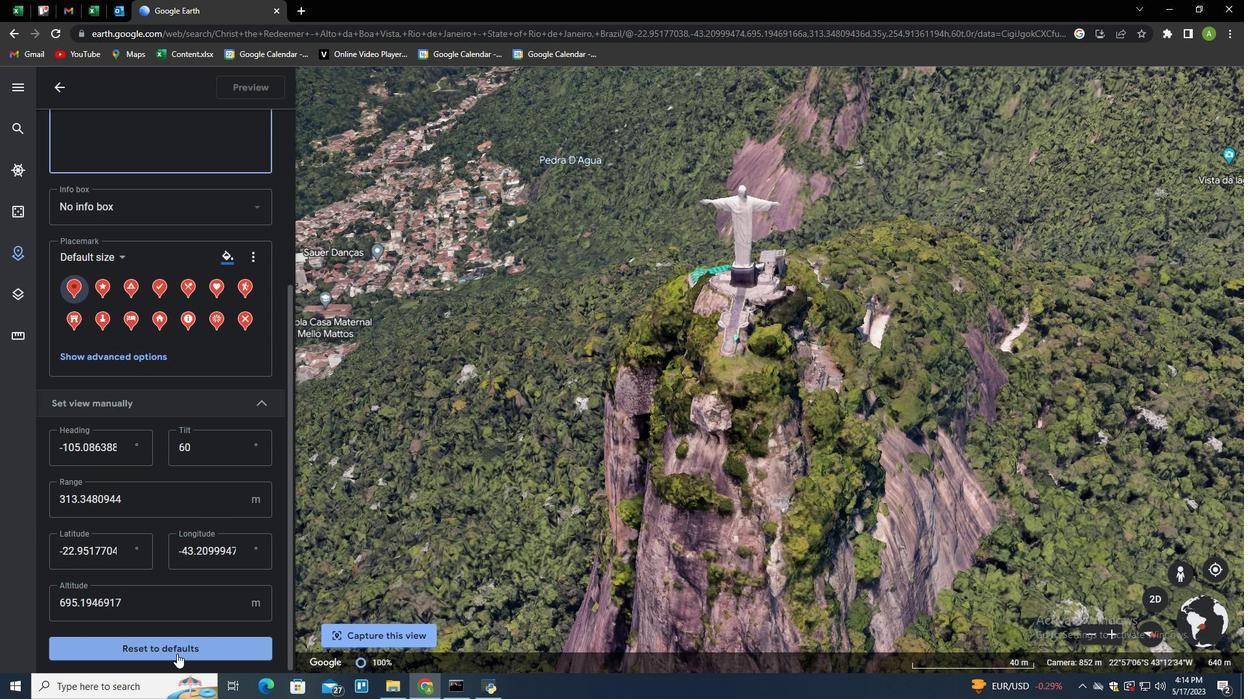 
Action: Mouse moved to (176, 506)
Screenshot: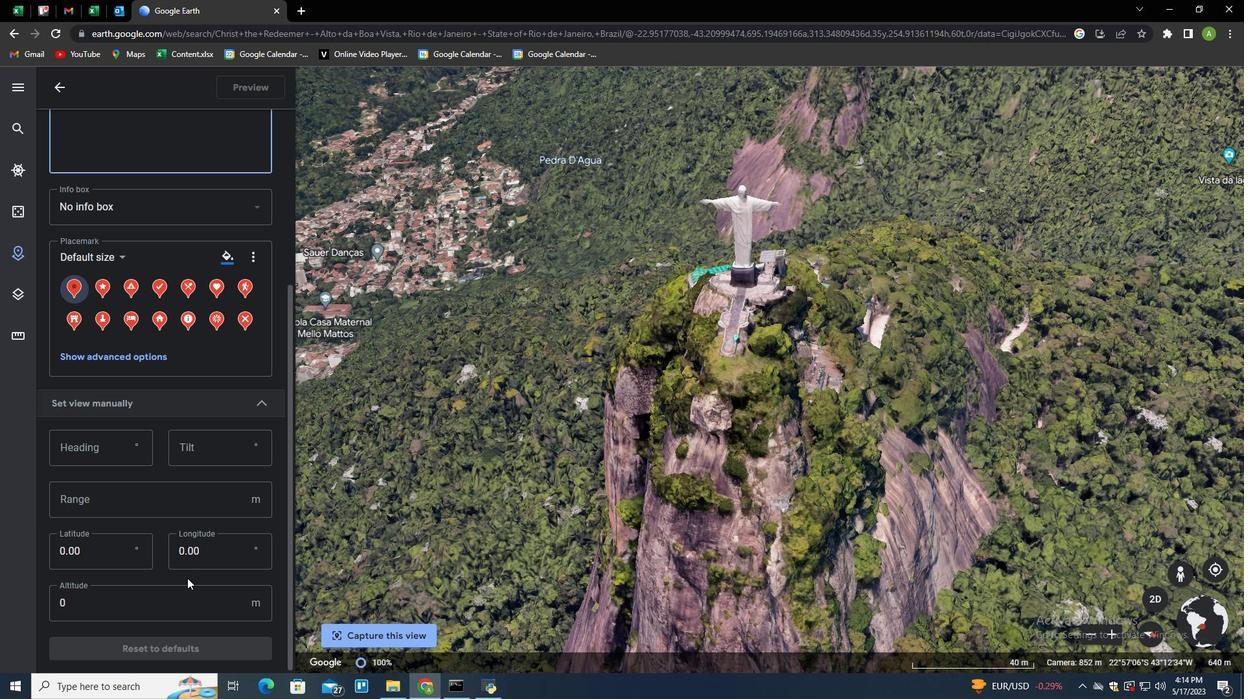 
Action: Mouse scrolled (176, 506) with delta (0, 0)
Screenshot: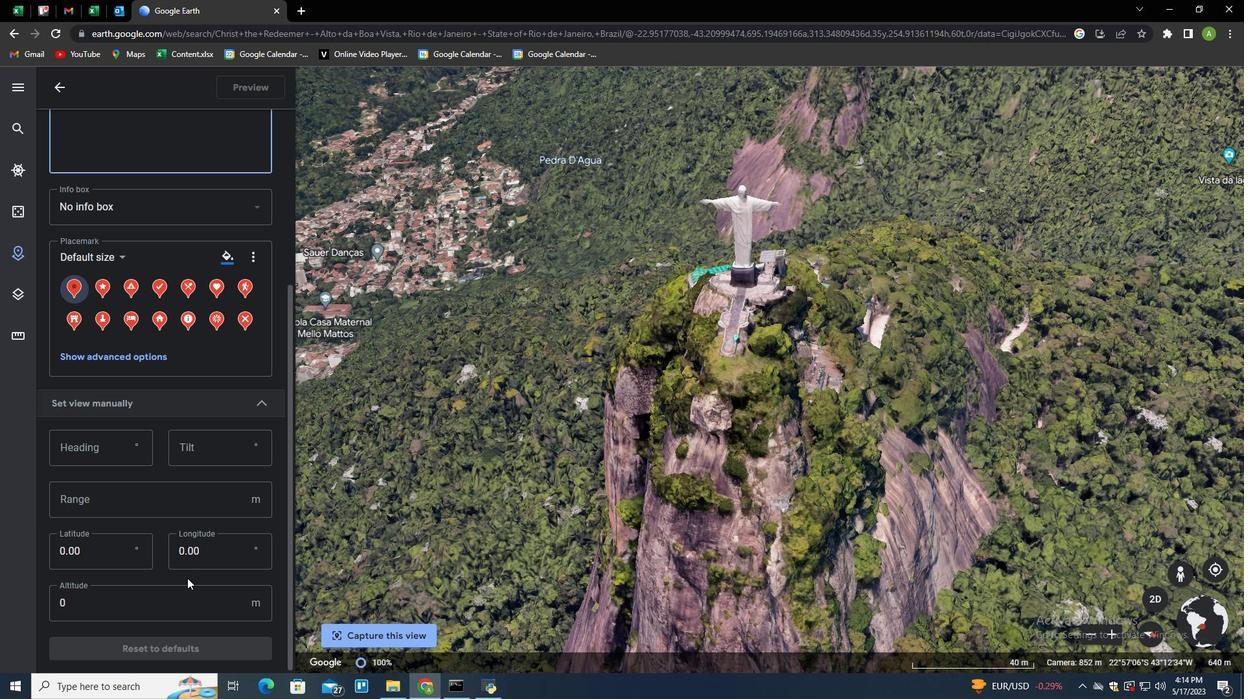 
Action: Mouse scrolled (176, 506) with delta (0, 0)
Screenshot: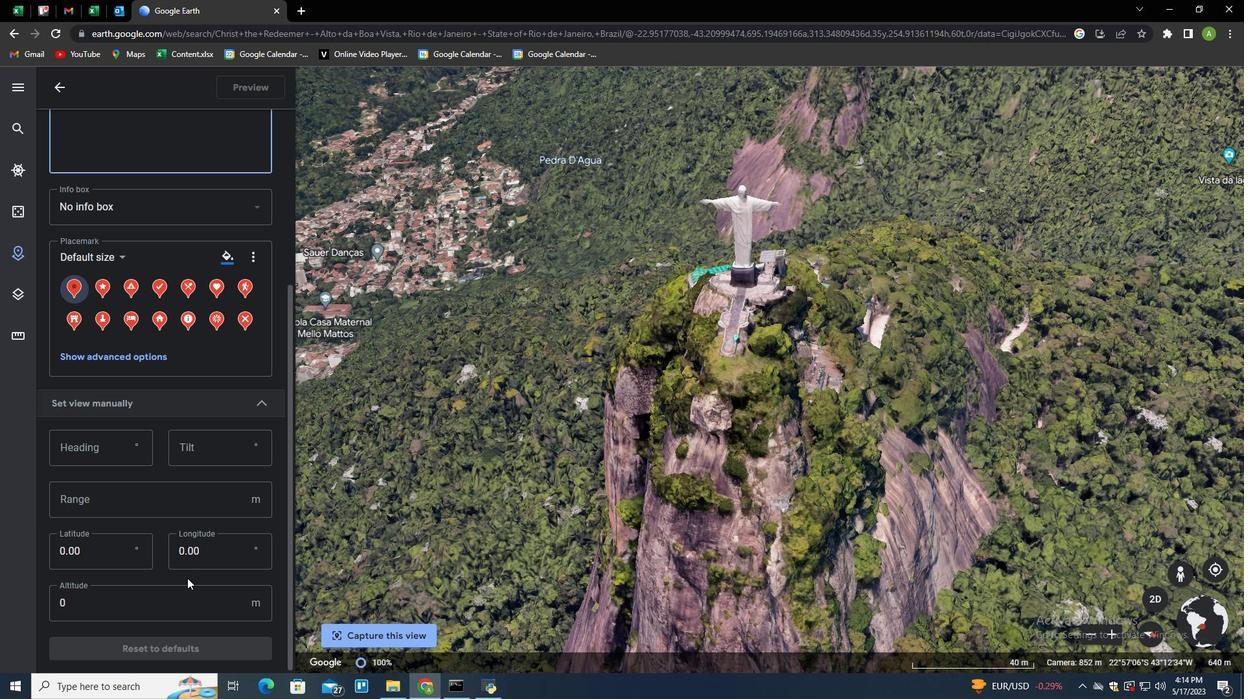 
Action: Mouse scrolled (176, 506) with delta (0, 0)
Screenshot: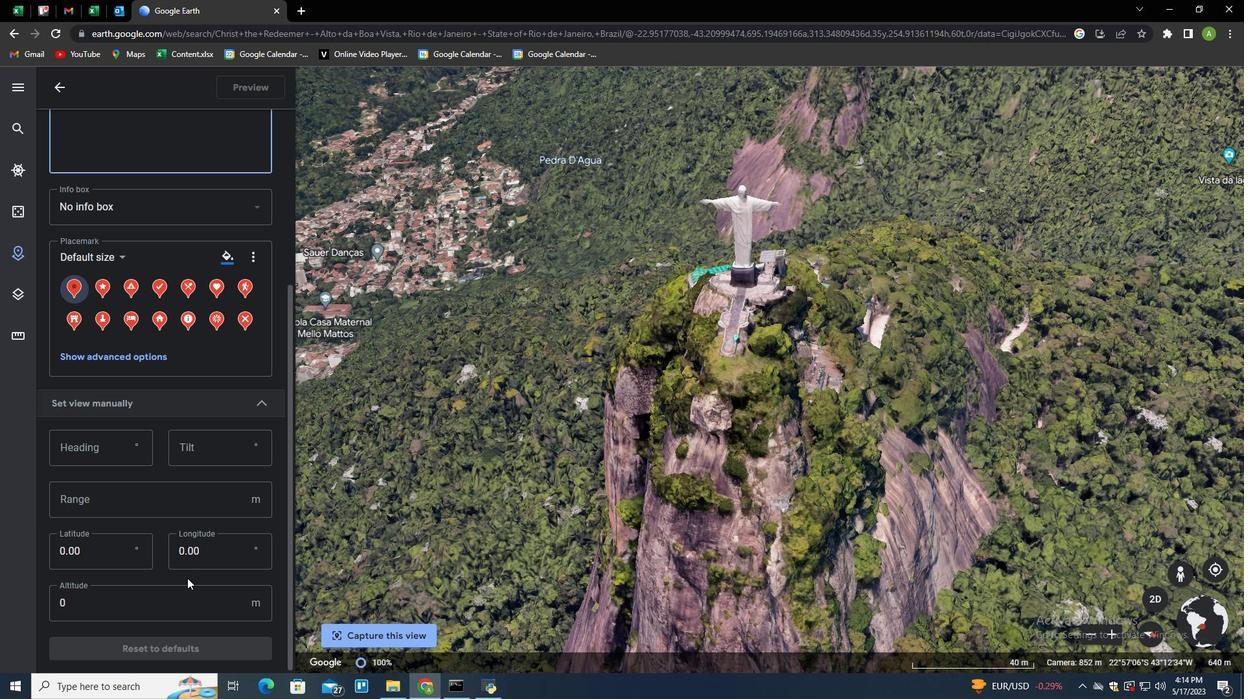 
Action: Mouse scrolled (176, 506) with delta (0, 0)
Screenshot: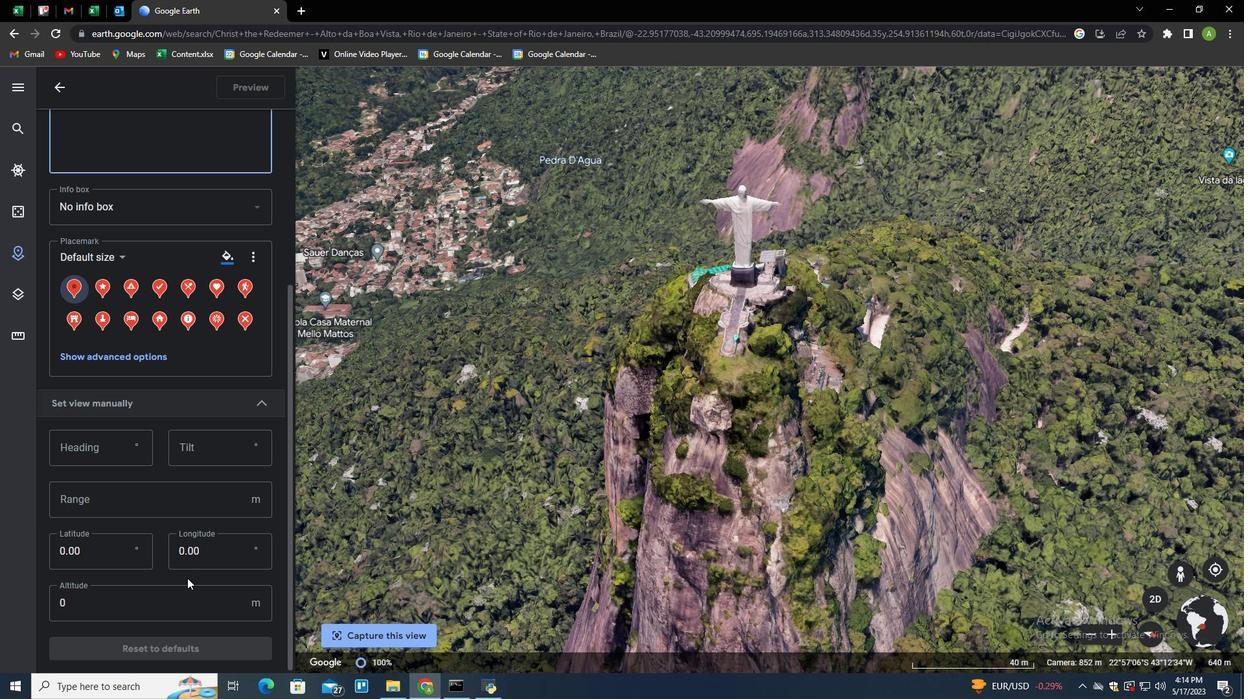 
Action: Mouse scrolled (176, 506) with delta (0, 0)
Screenshot: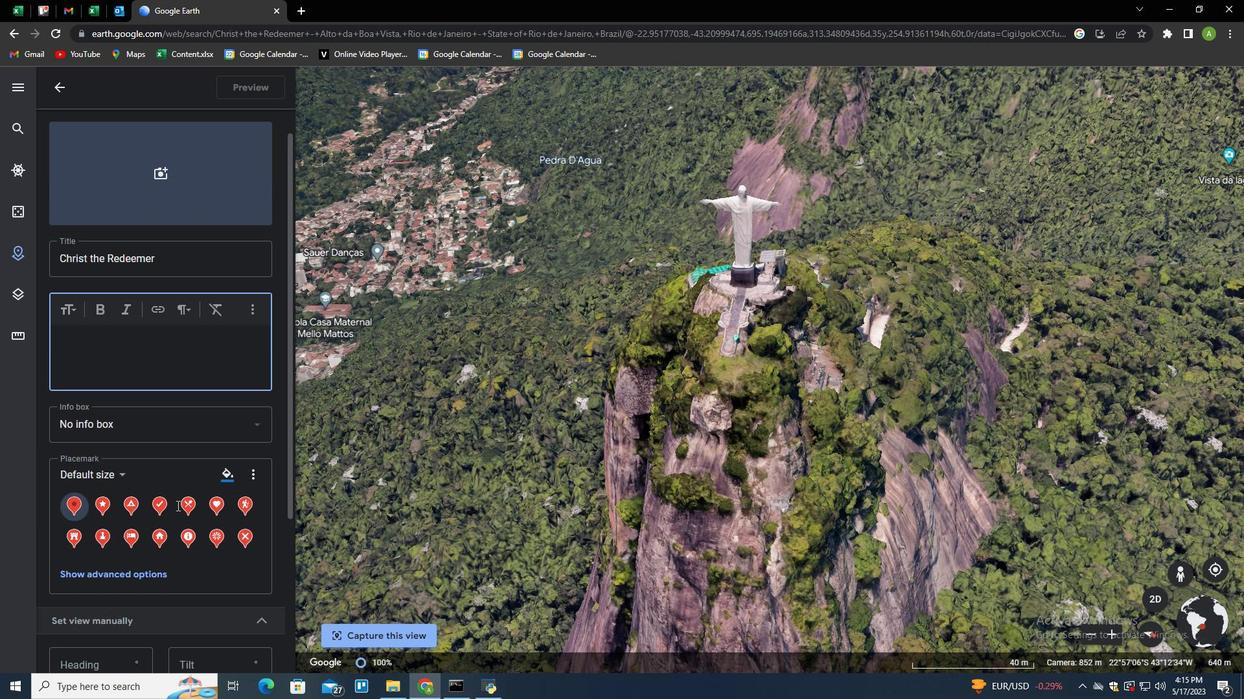 
Action: Mouse scrolled (176, 506) with delta (0, 0)
Screenshot: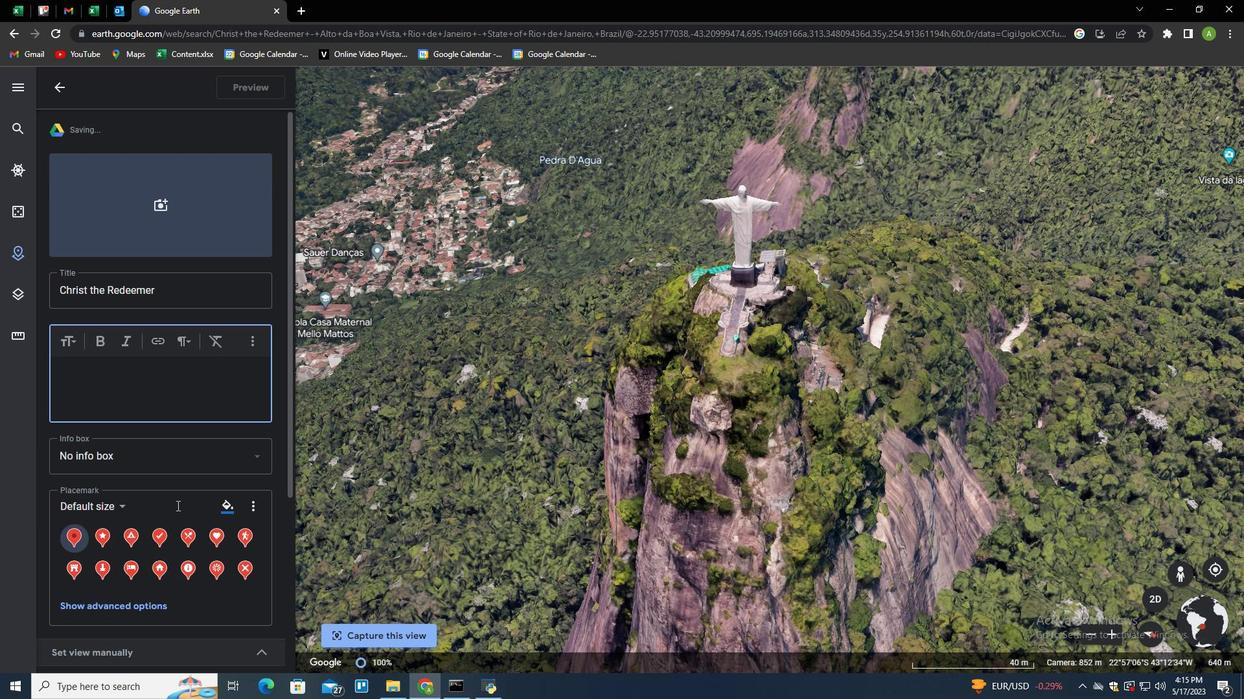 
Action: Mouse moved to (146, 396)
Screenshot: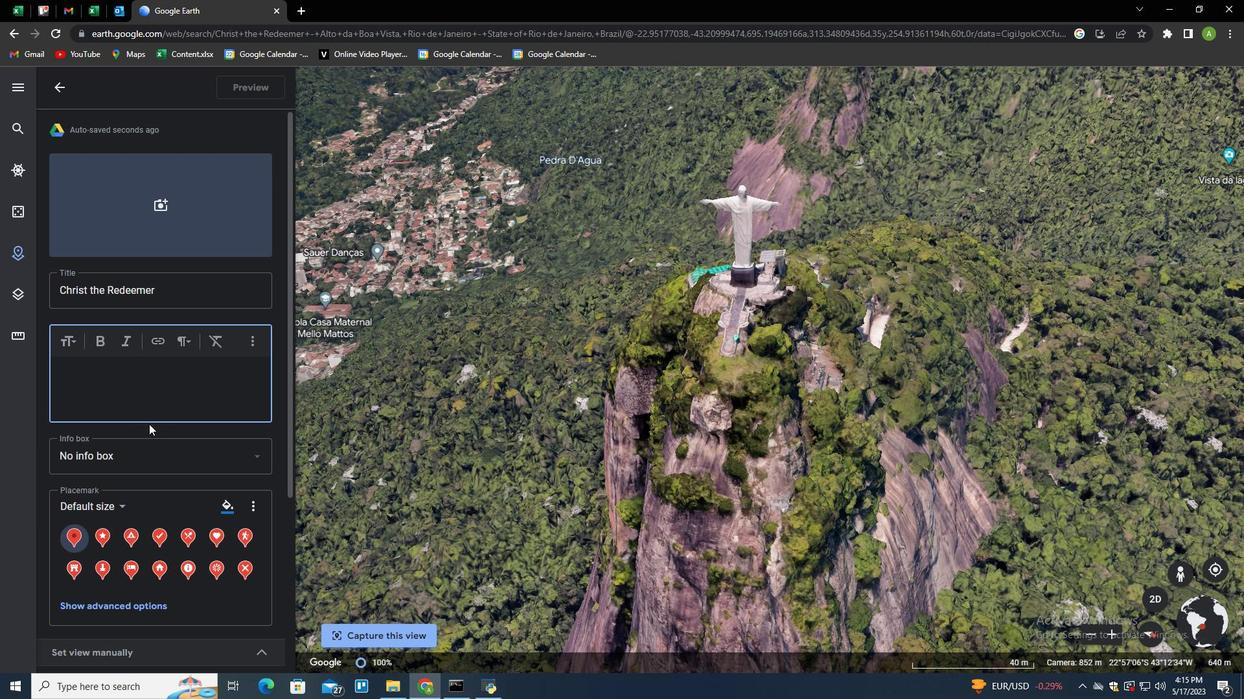 
Action: Mouse pressed left at (146, 396)
Screenshot: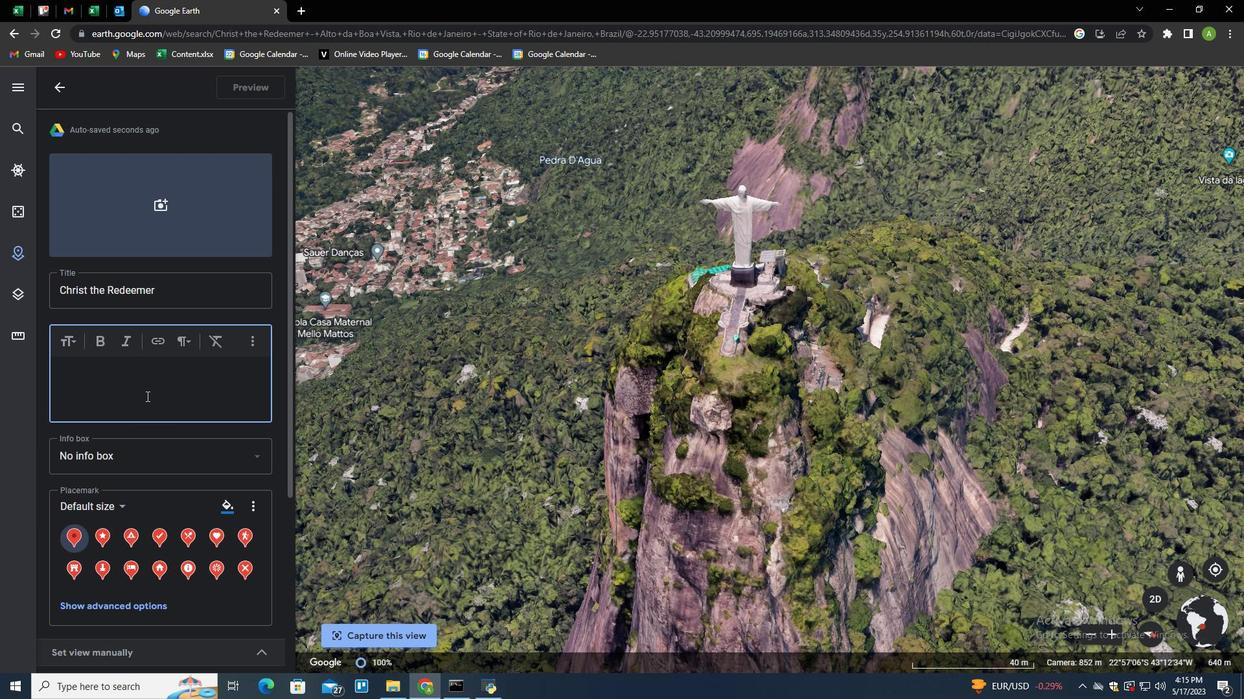
Action: Mouse moved to (167, 458)
Screenshot: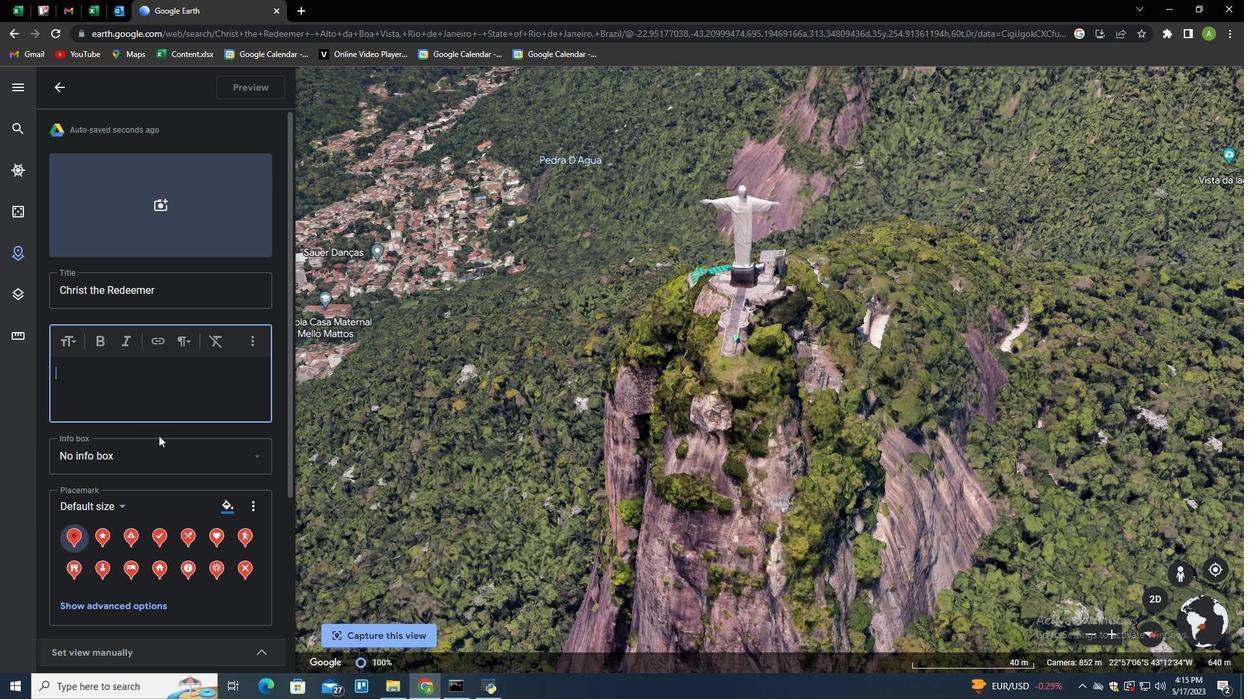 
Action: Mouse pressed left at (167, 458)
Screenshot: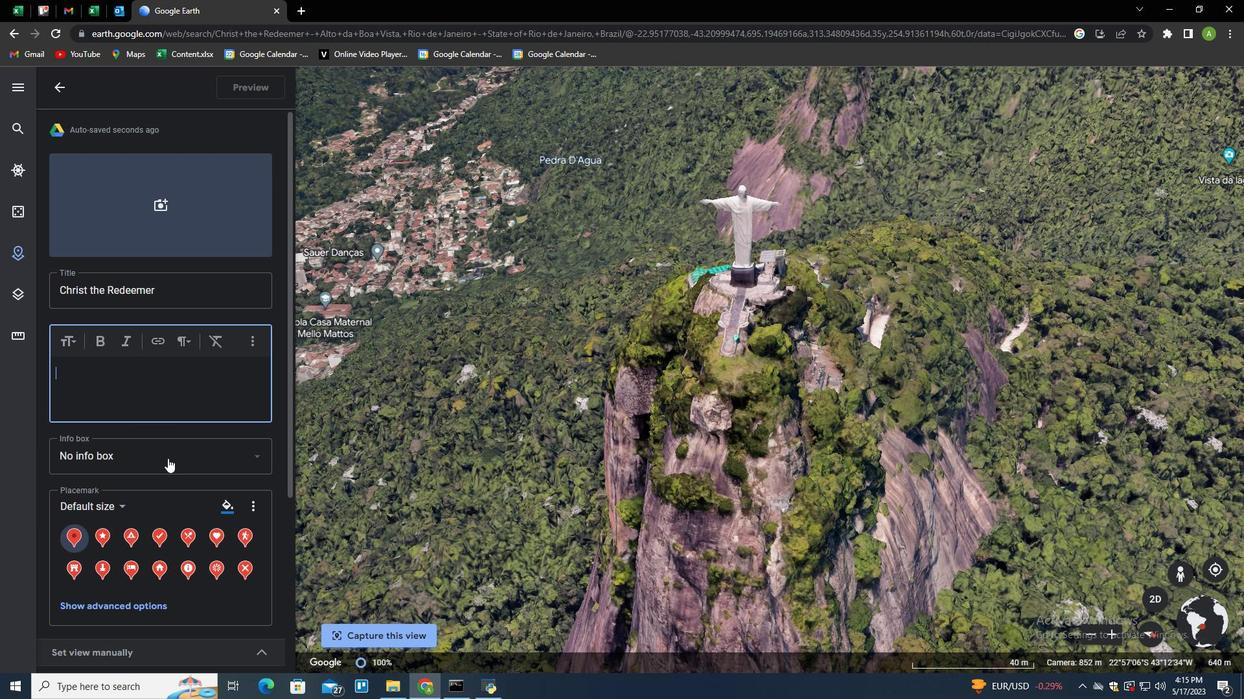 
Action: Mouse pressed left at (167, 458)
Screenshot: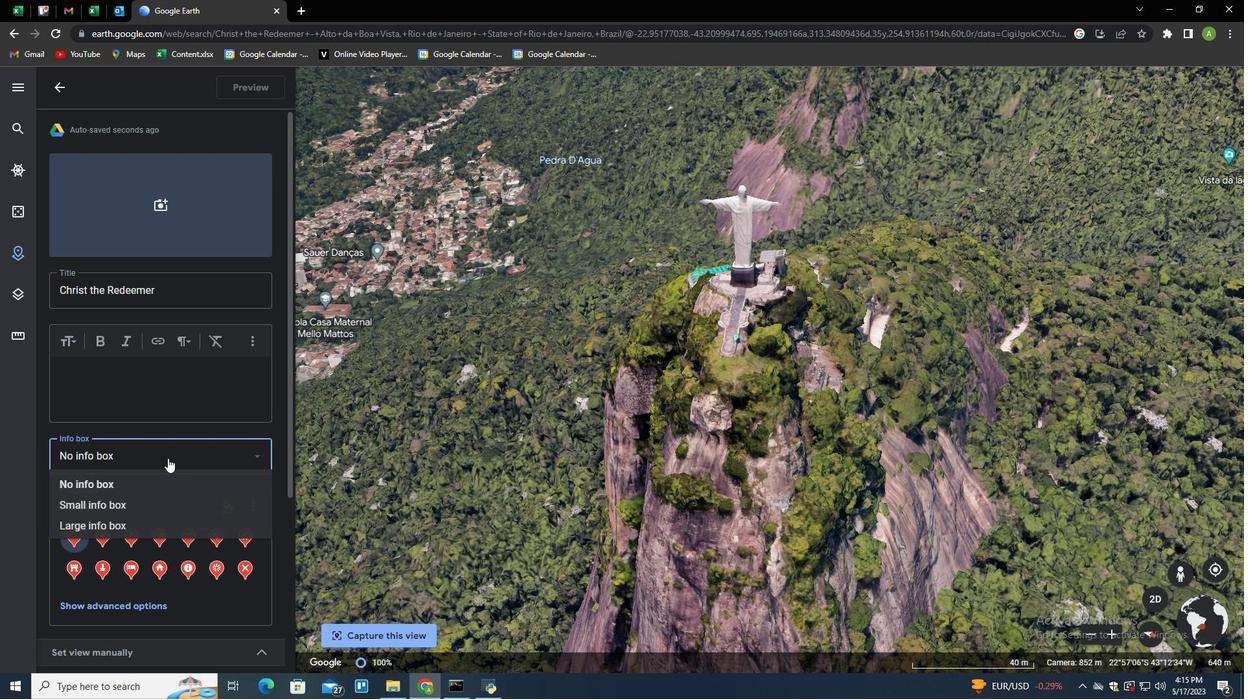 
Action: Mouse moved to (177, 471)
Screenshot: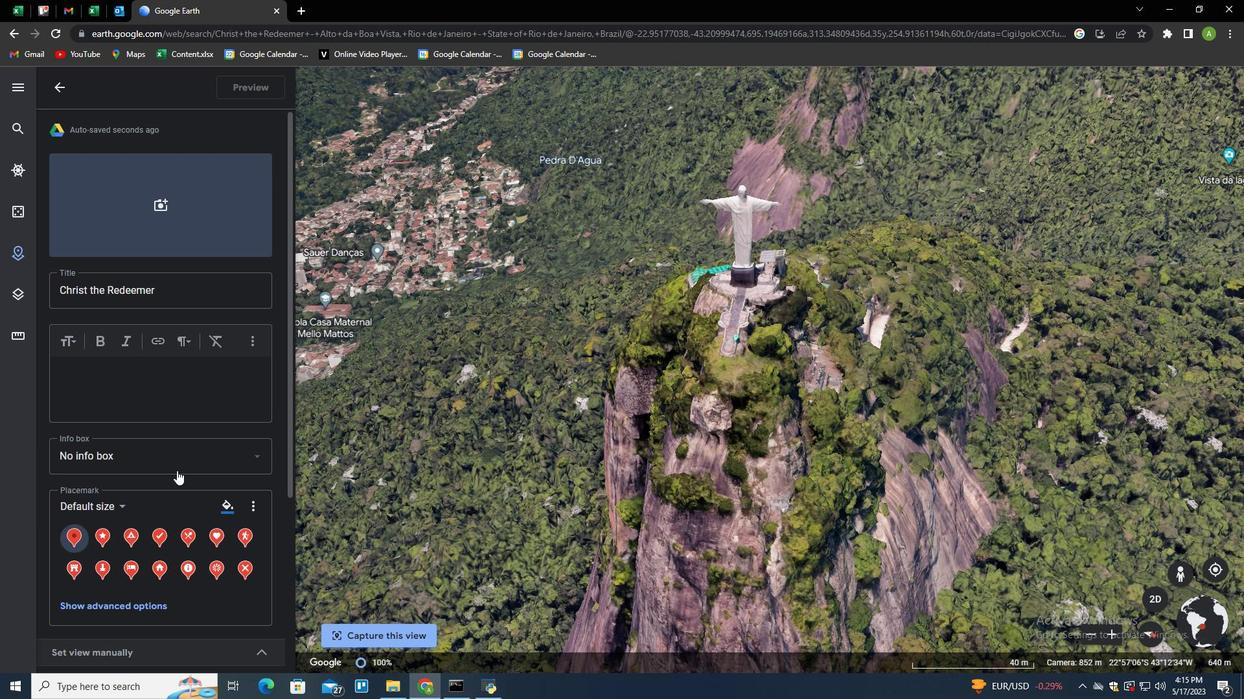 
Action: Mouse scrolled (177, 471) with delta (0, 0)
Screenshot: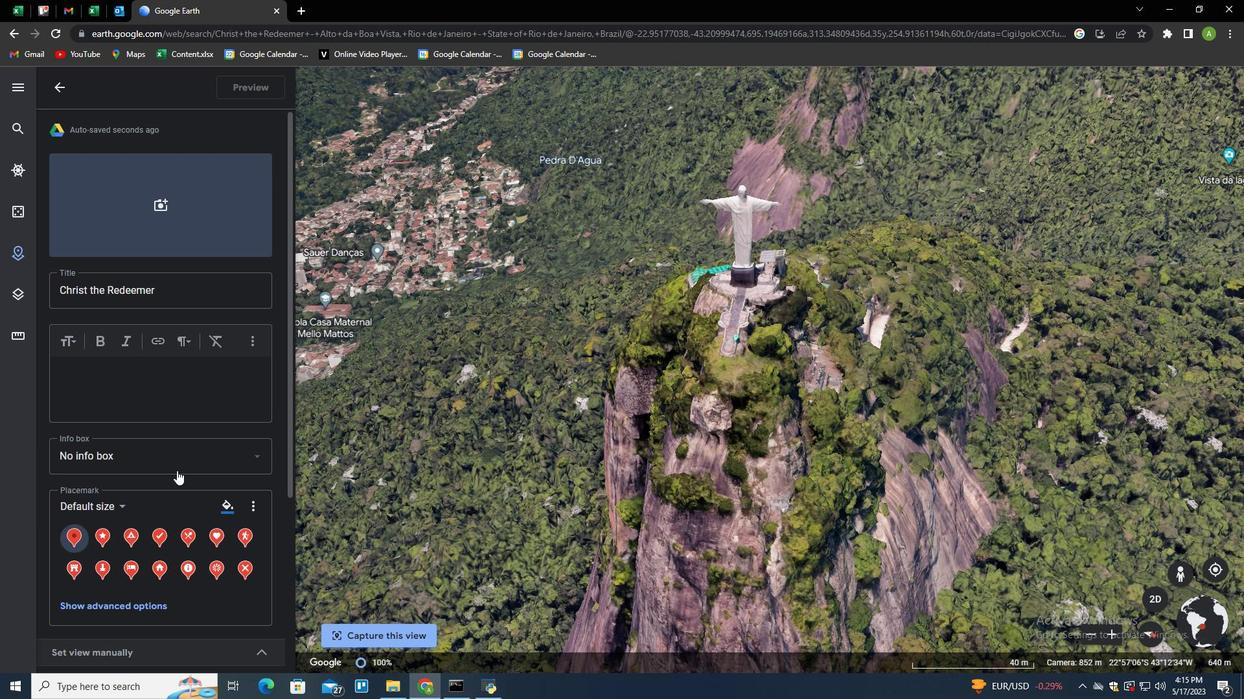 
Action: Mouse moved to (178, 472)
Screenshot: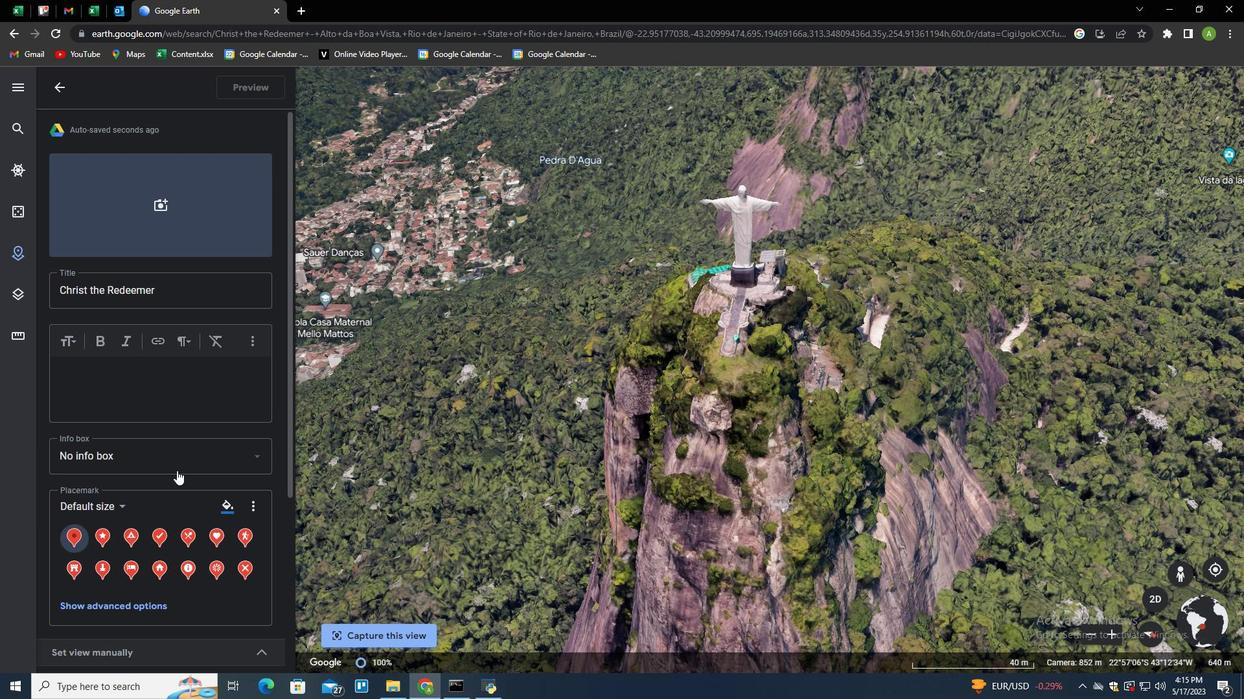 
Action: Mouse scrolled (178, 471) with delta (0, 0)
Screenshot: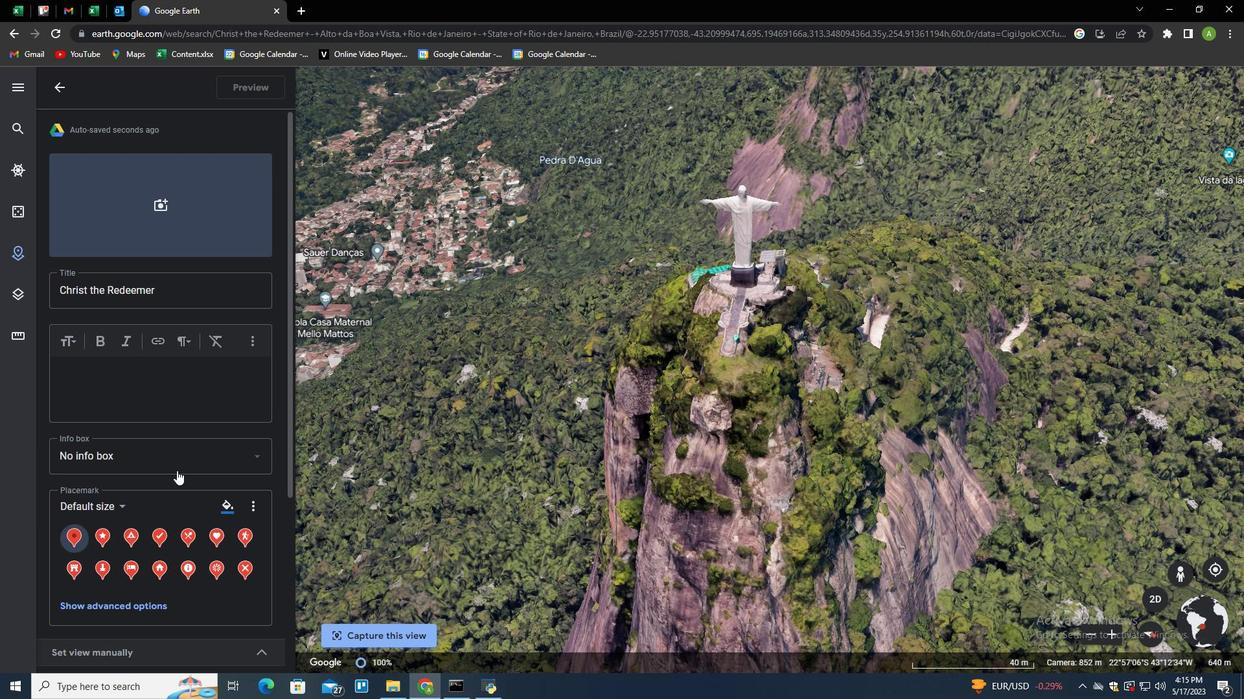 
Action: Mouse scrolled (178, 471) with delta (0, 0)
Screenshot: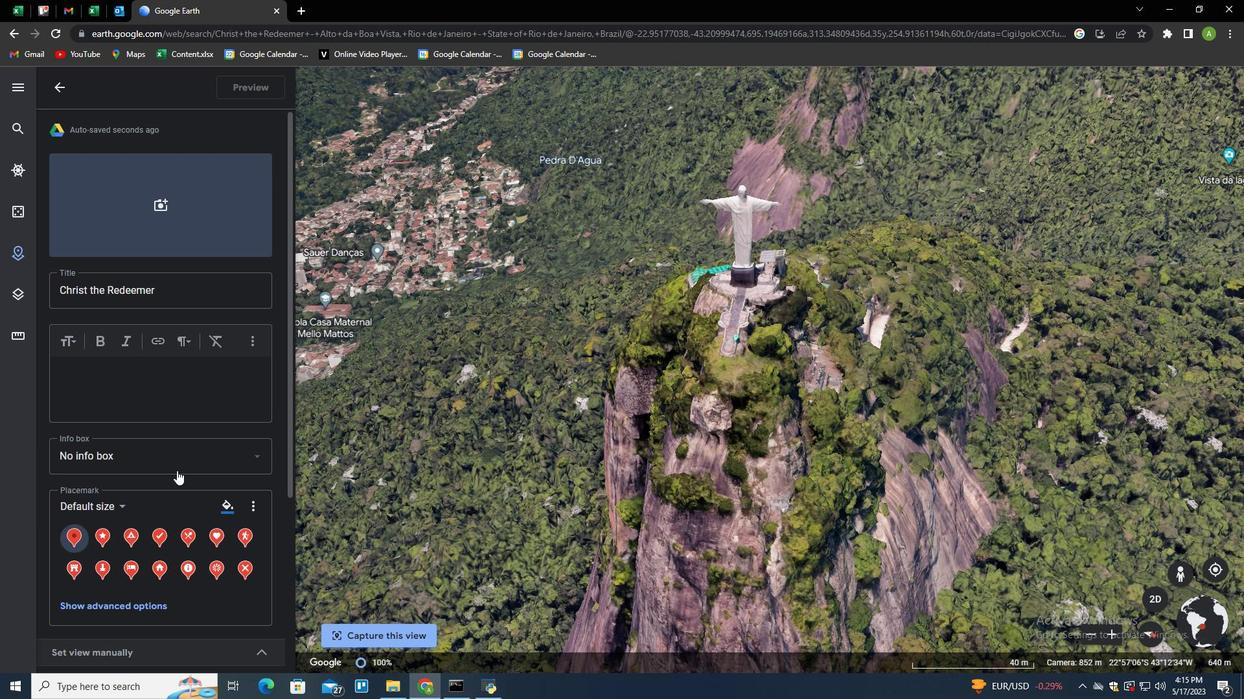 
Action: Mouse scrolled (178, 471) with delta (0, 0)
Screenshot: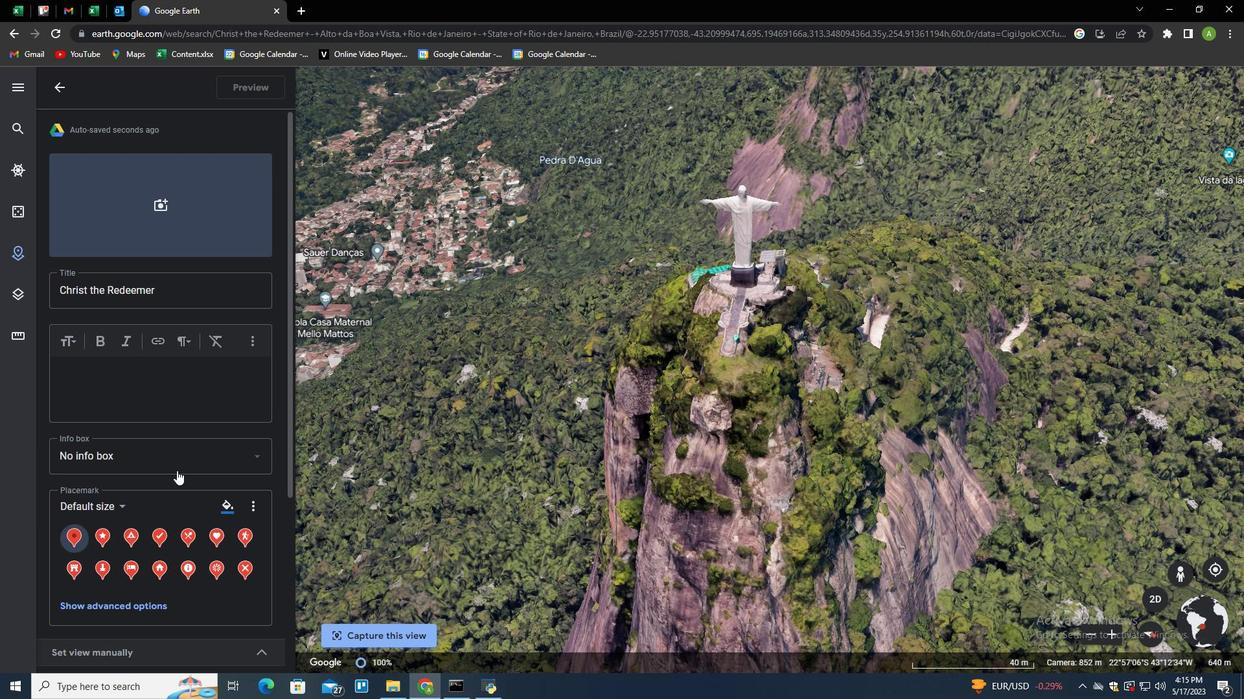 
Action: Mouse moved to (134, 201)
Screenshot: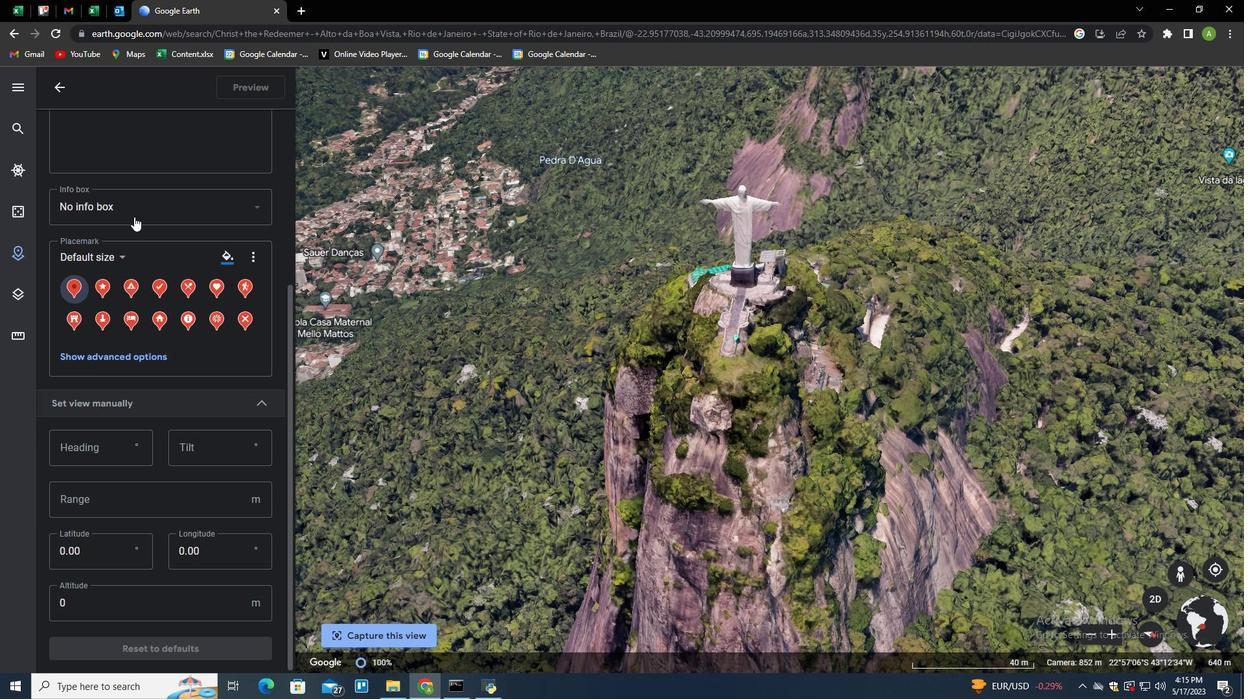 
Action: Mouse pressed left at (134, 201)
Screenshot: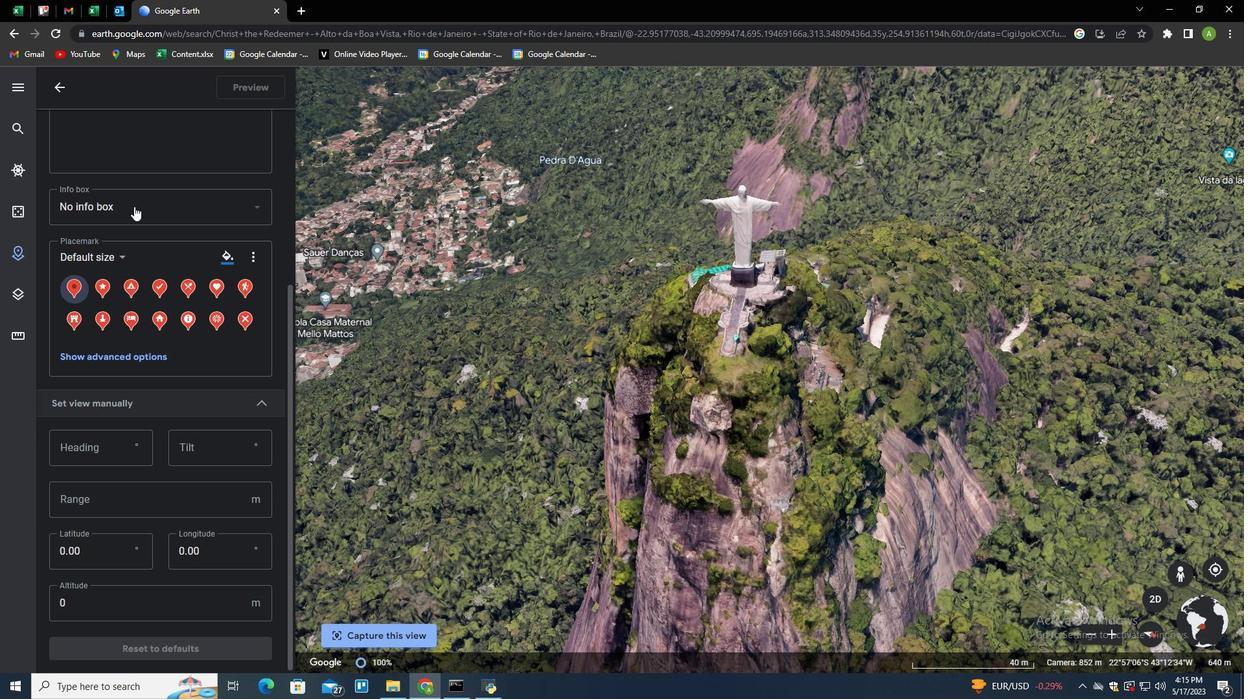 
Action: Mouse moved to (132, 255)
Screenshot: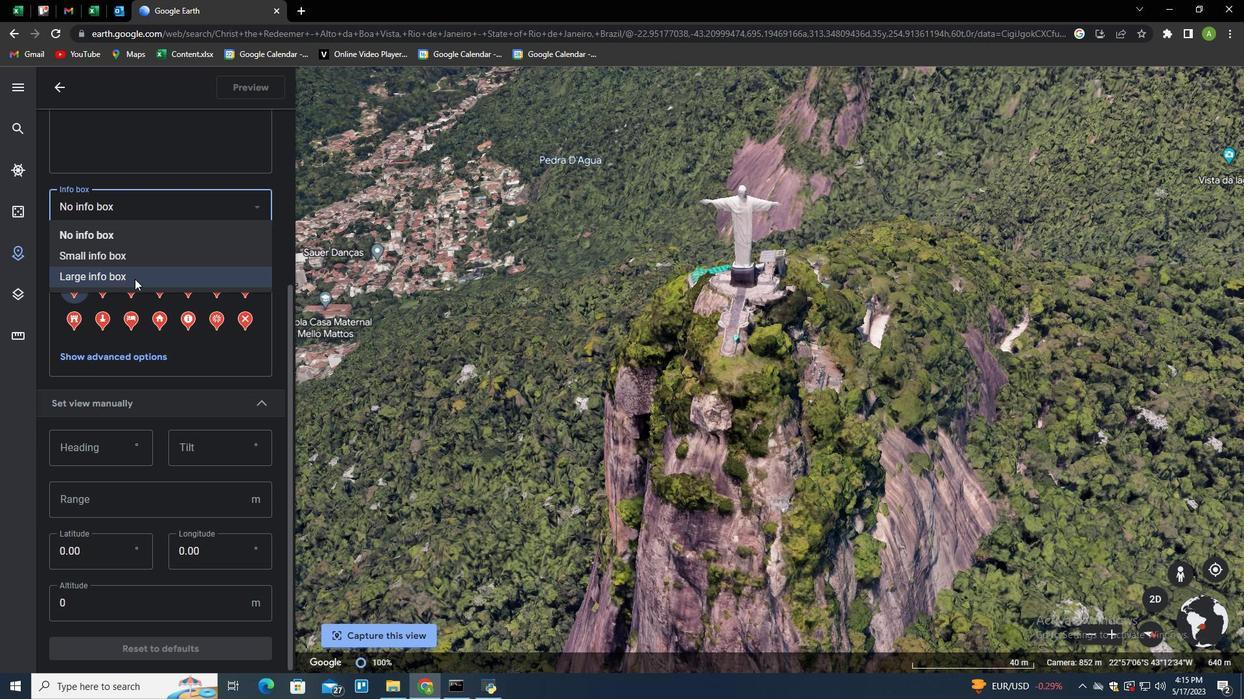 
Action: Mouse pressed left at (132, 255)
Screenshot: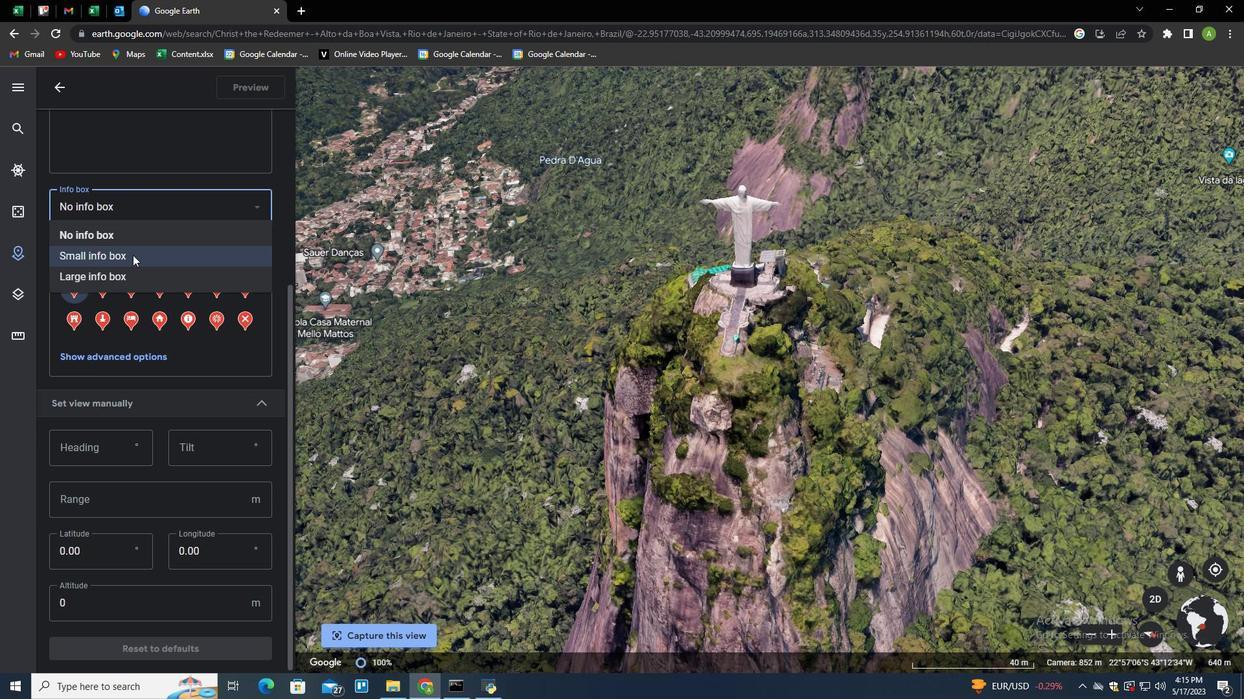
Action: Mouse moved to (79, 289)
Screenshot: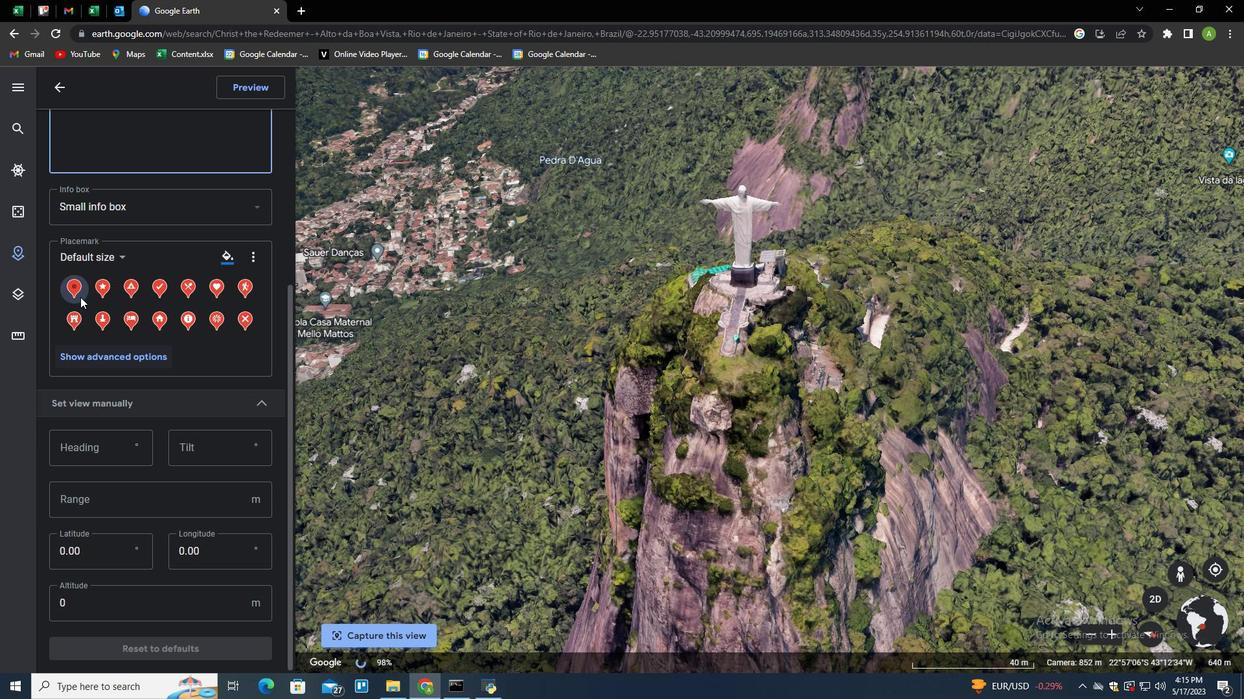 
Action: Mouse pressed left at (79, 289)
Screenshot: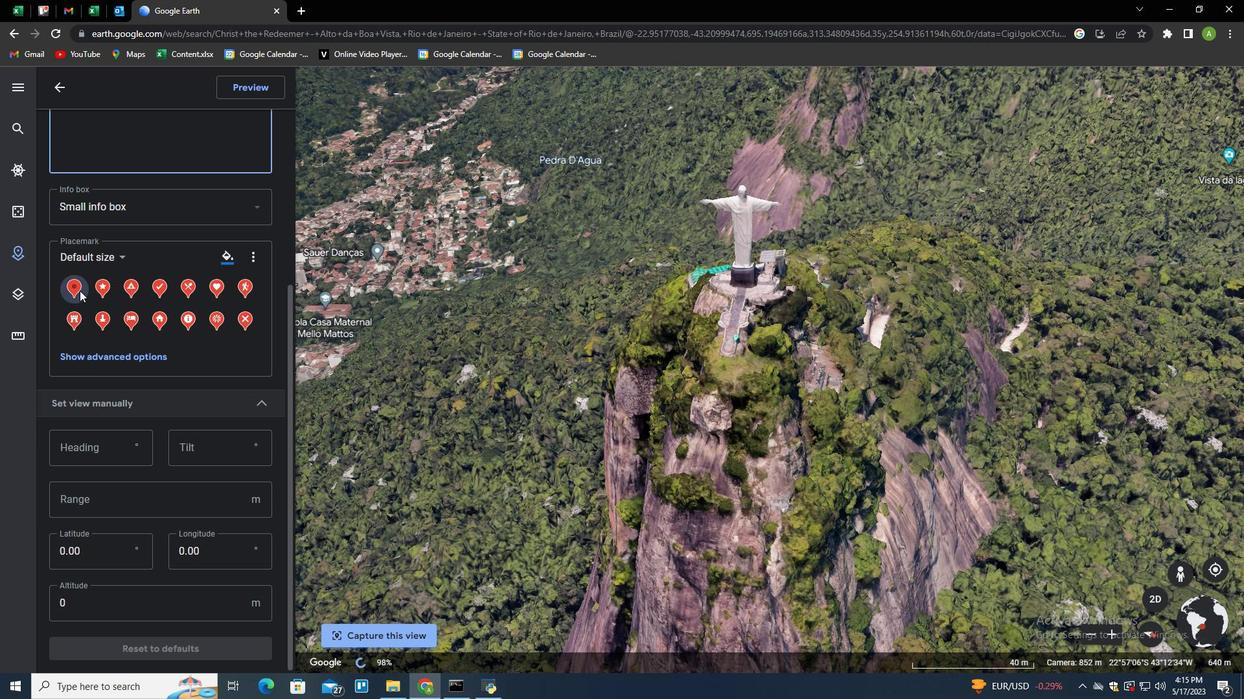 
Action: Mouse moved to (227, 472)
Screenshot: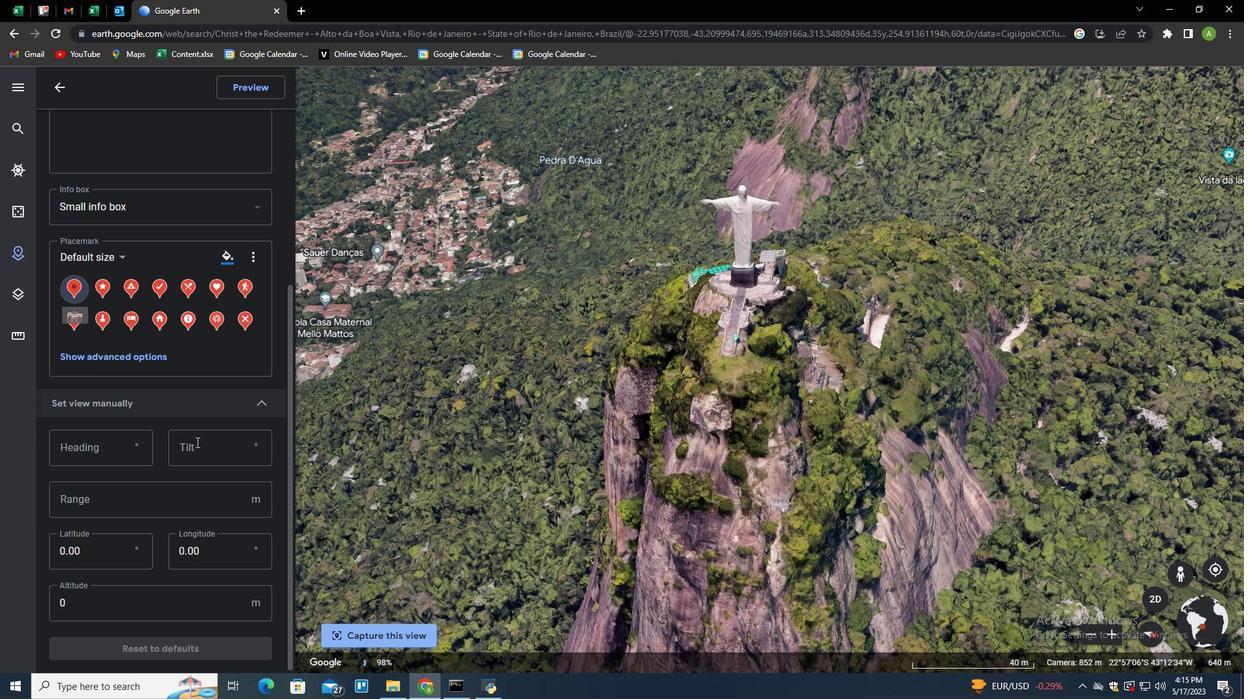 
Action: Mouse scrolled (227, 471) with delta (0, 0)
Screenshot: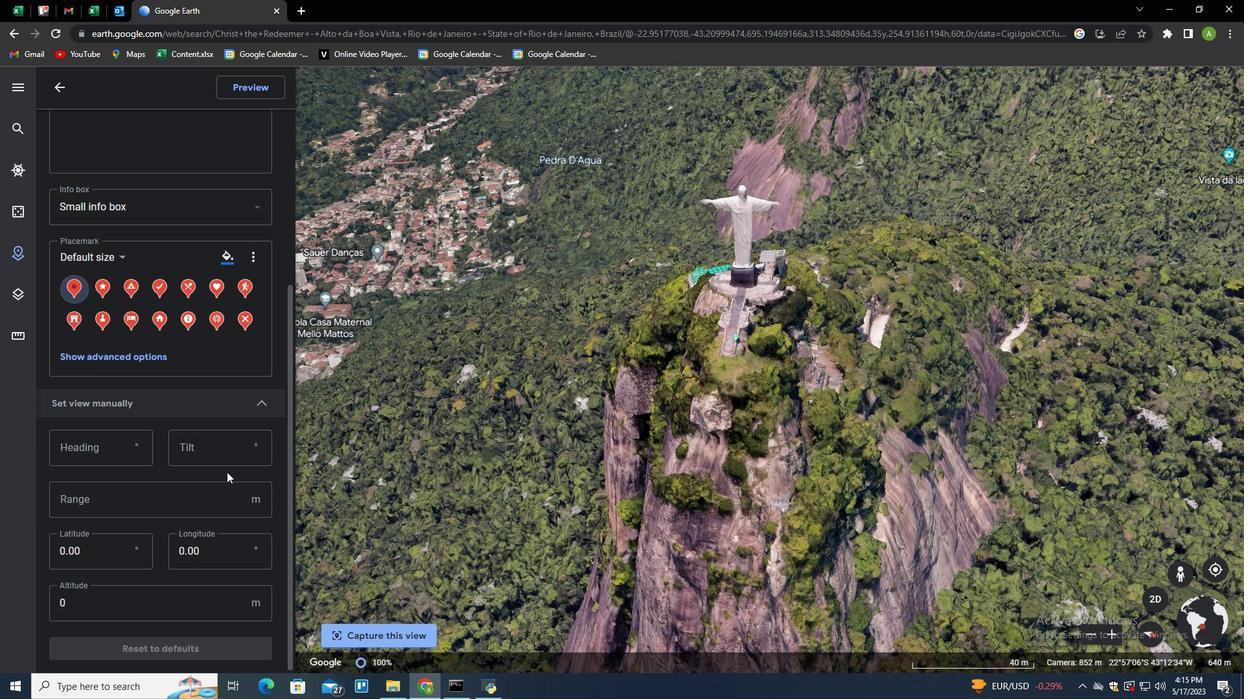 
Action: Mouse scrolled (227, 471) with delta (0, 0)
Screenshot: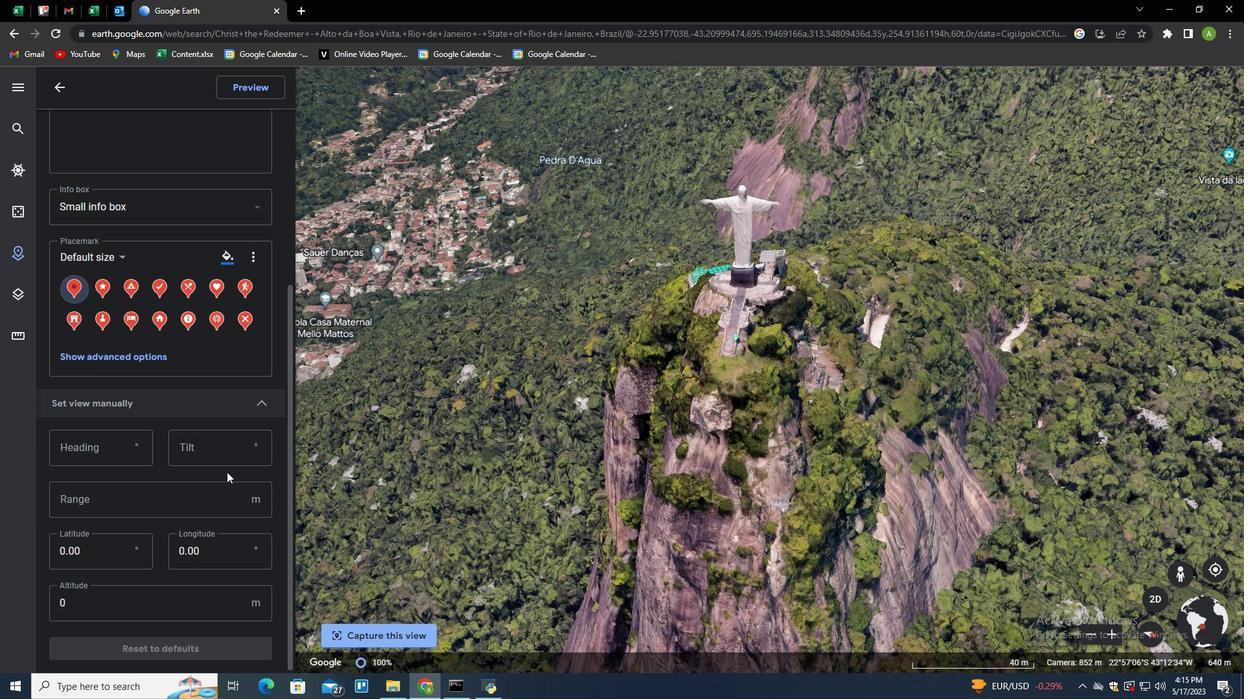 
Action: Mouse scrolled (227, 471) with delta (0, 0)
Screenshot: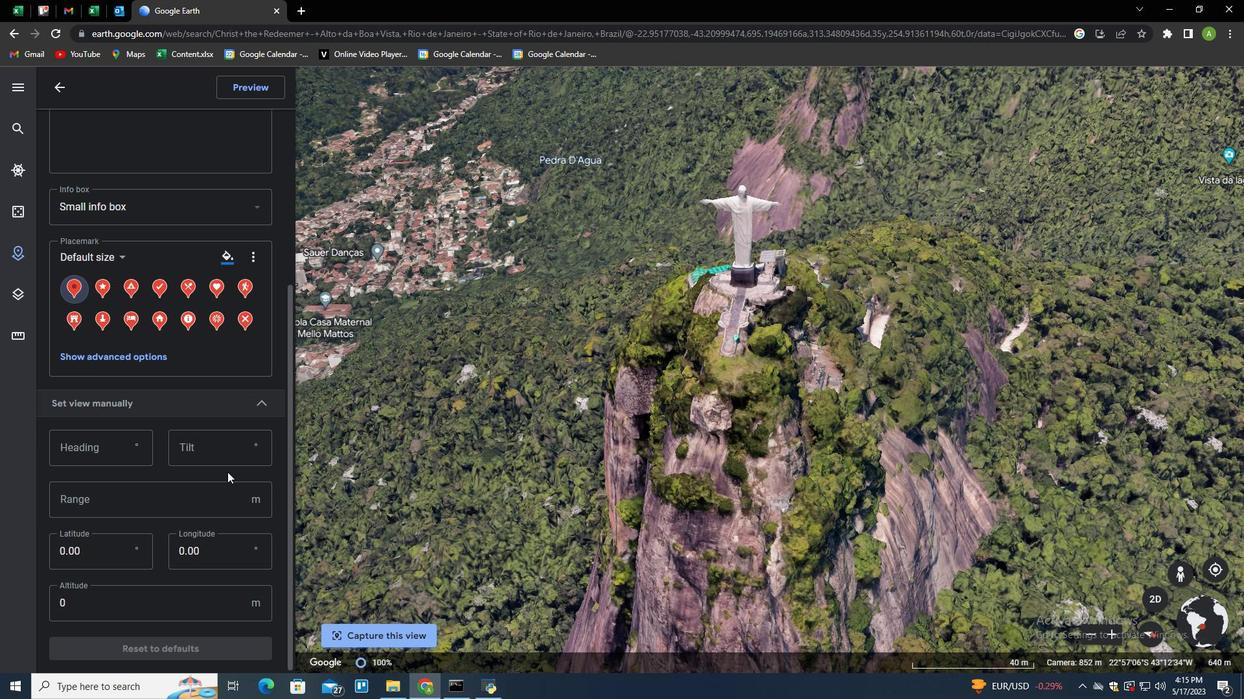 
Action: Mouse scrolled (227, 471) with delta (0, 0)
Screenshot: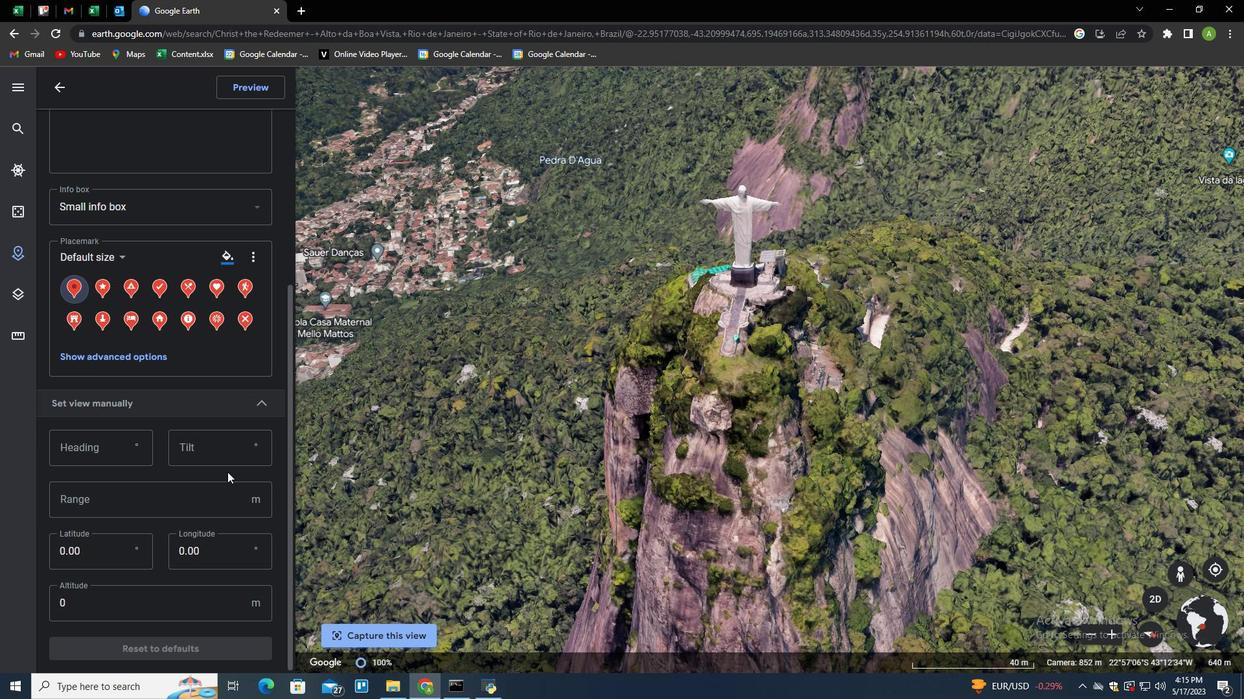
Action: Mouse scrolled (227, 471) with delta (0, 0)
Screenshot: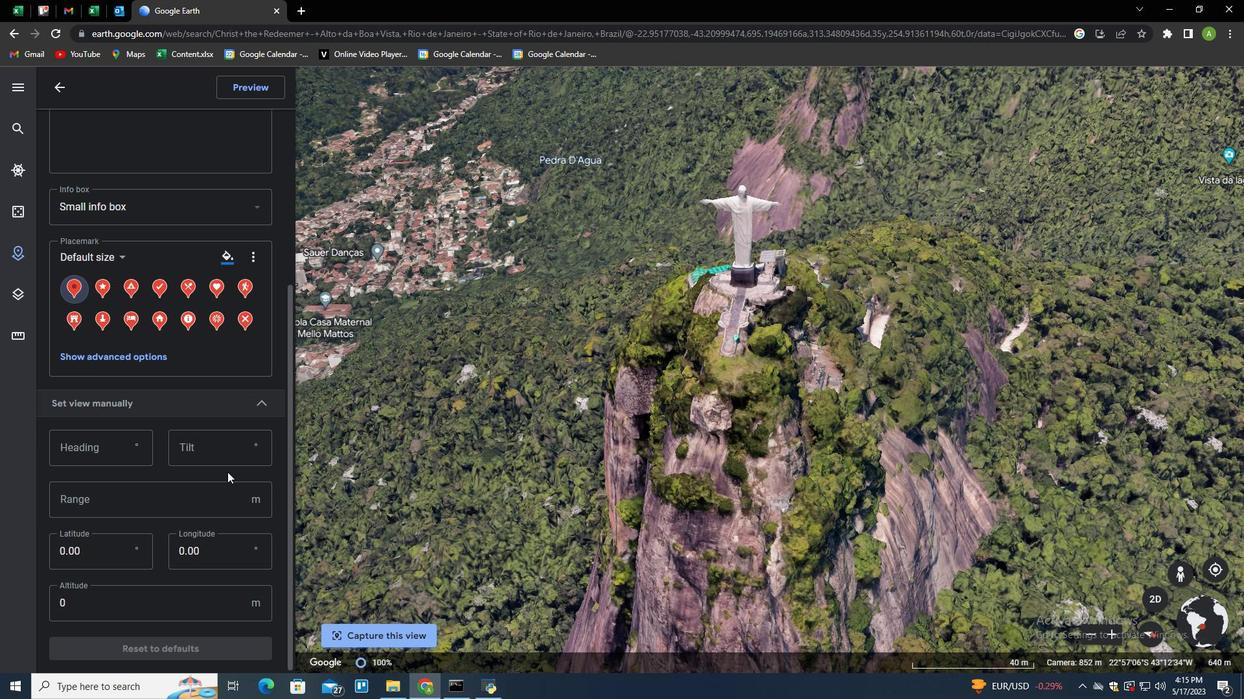 
Action: Mouse moved to (191, 440)
Screenshot: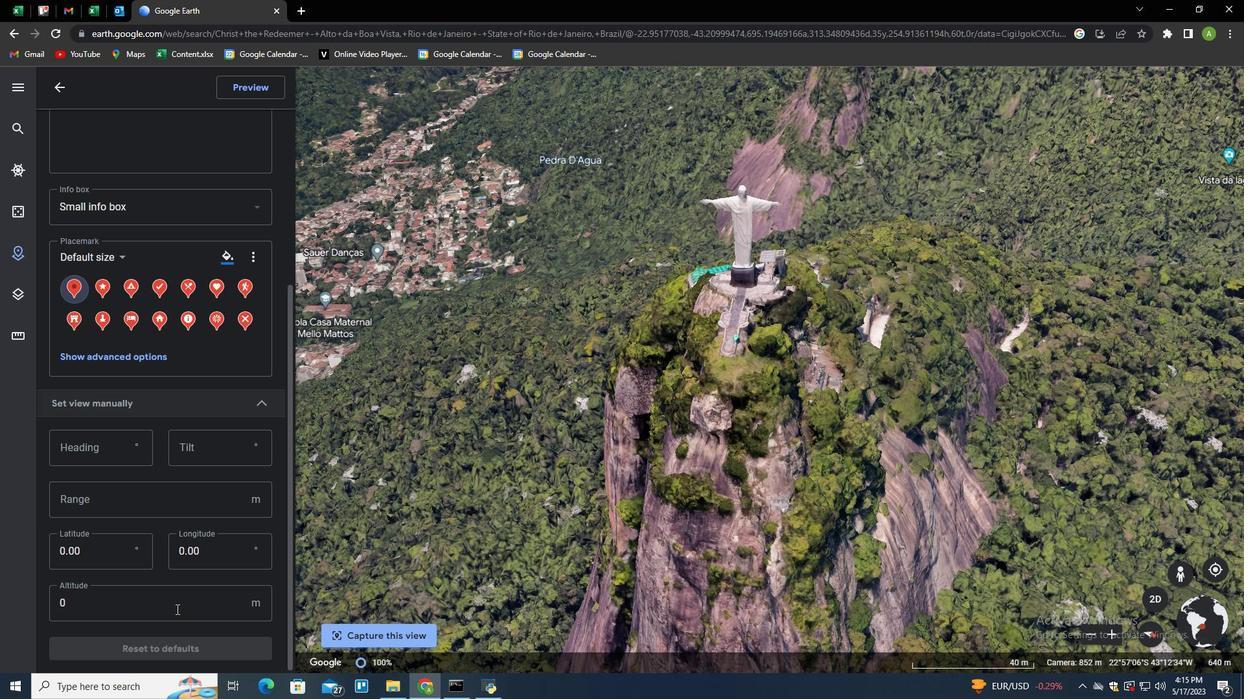 
Action: Mouse scrolled (191, 441) with delta (0, 0)
Screenshot: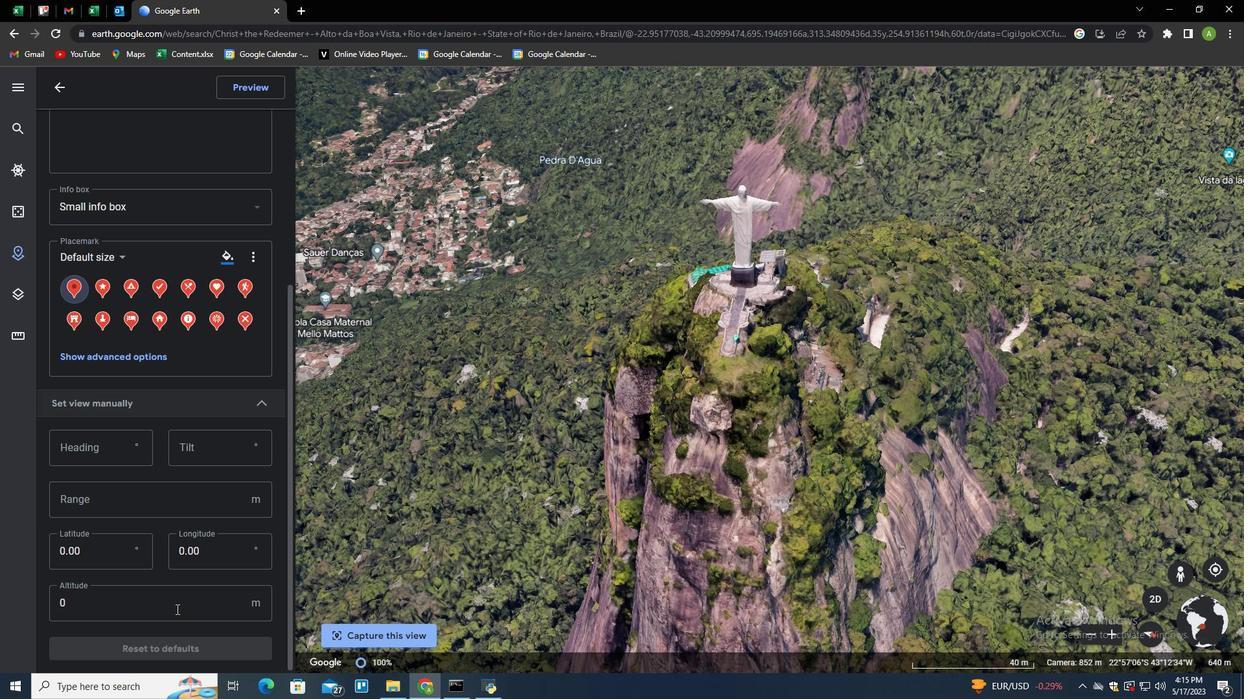 
Action: Mouse scrolled (191, 441) with delta (0, 0)
Screenshot: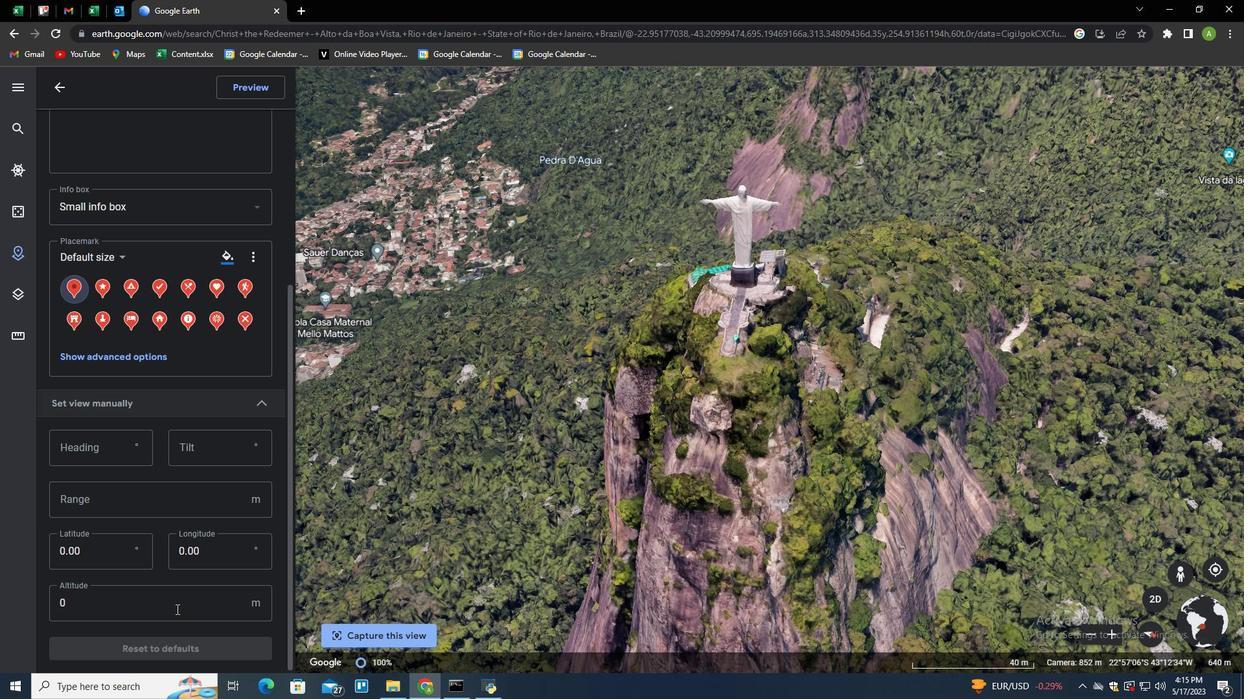 
Action: Mouse scrolled (191, 441) with delta (0, 0)
Screenshot: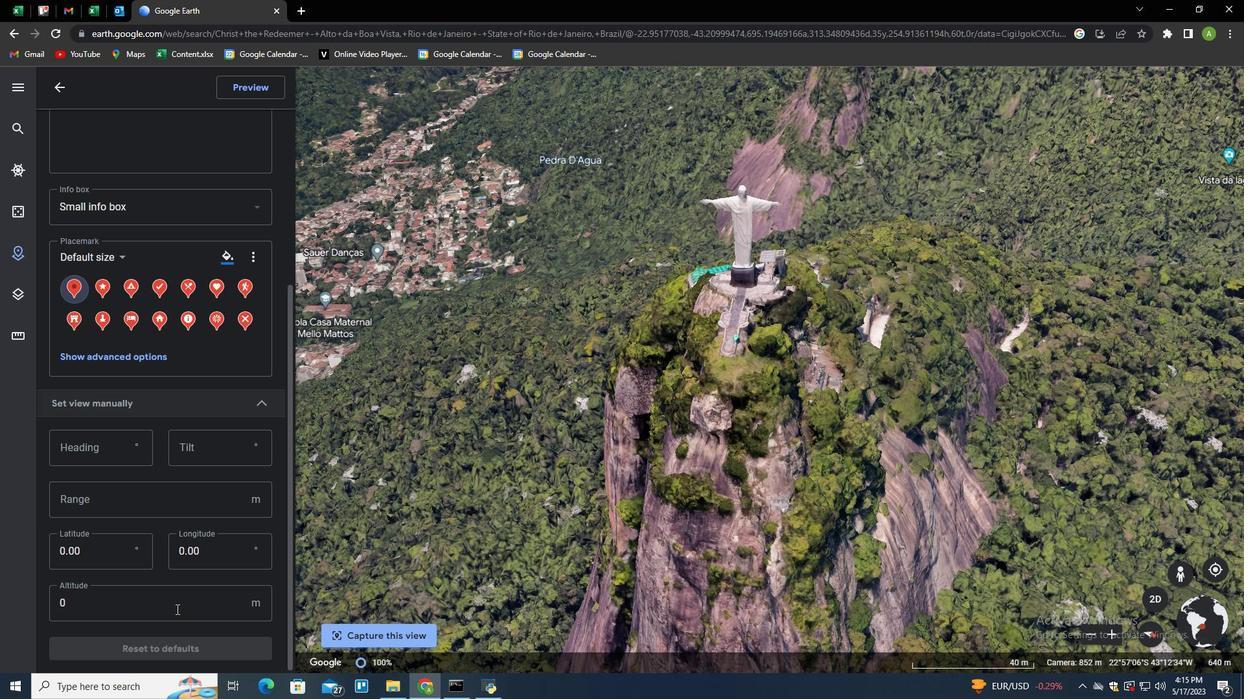 
Action: Mouse scrolled (191, 441) with delta (0, 0)
Screenshot: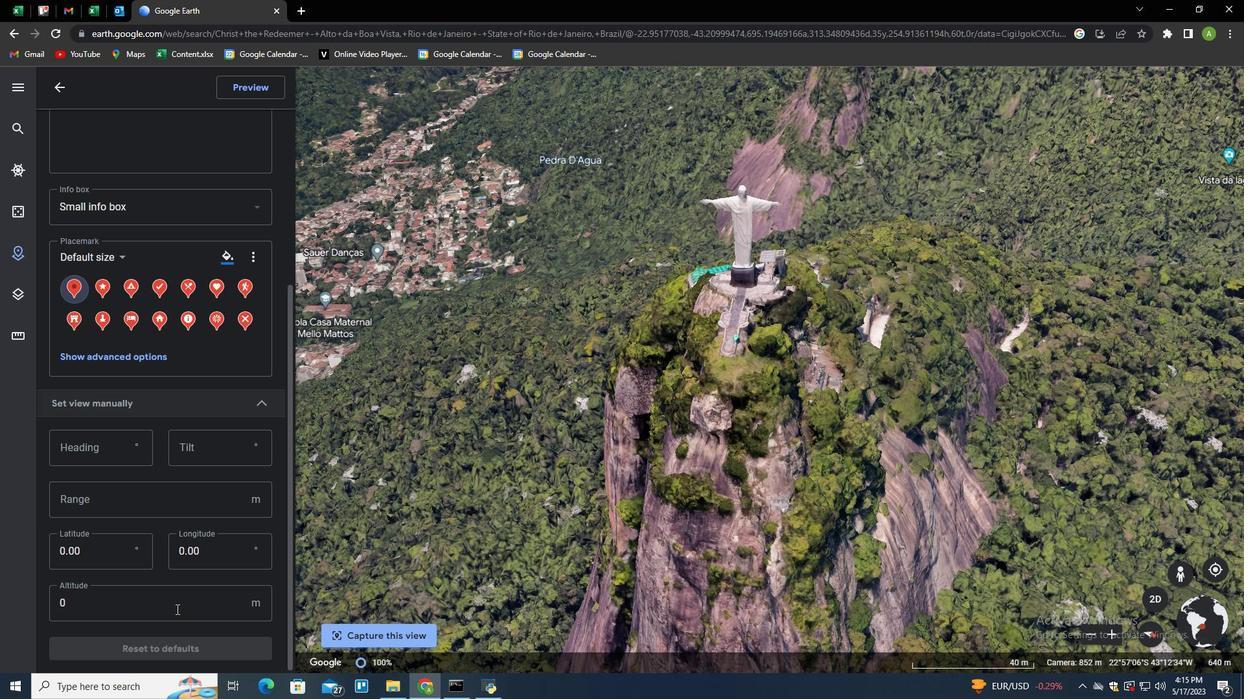 
Action: Mouse scrolled (191, 441) with delta (0, 0)
Screenshot: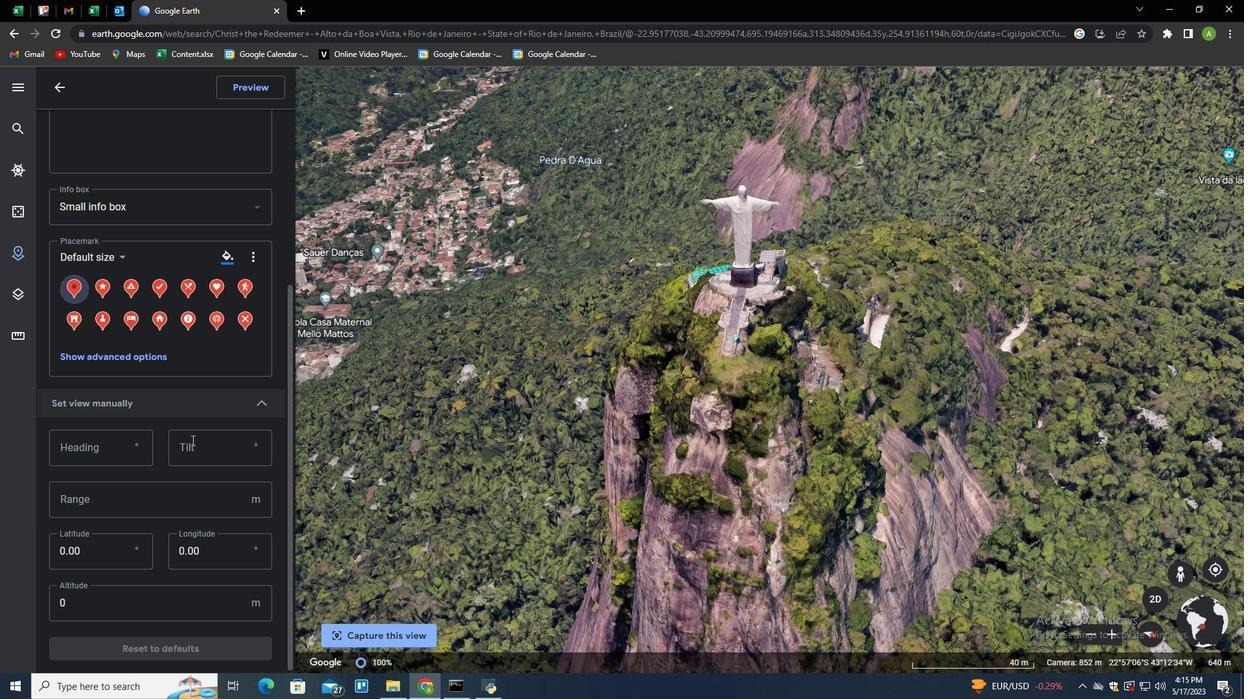 
Action: Mouse moved to (255, 88)
Screenshot: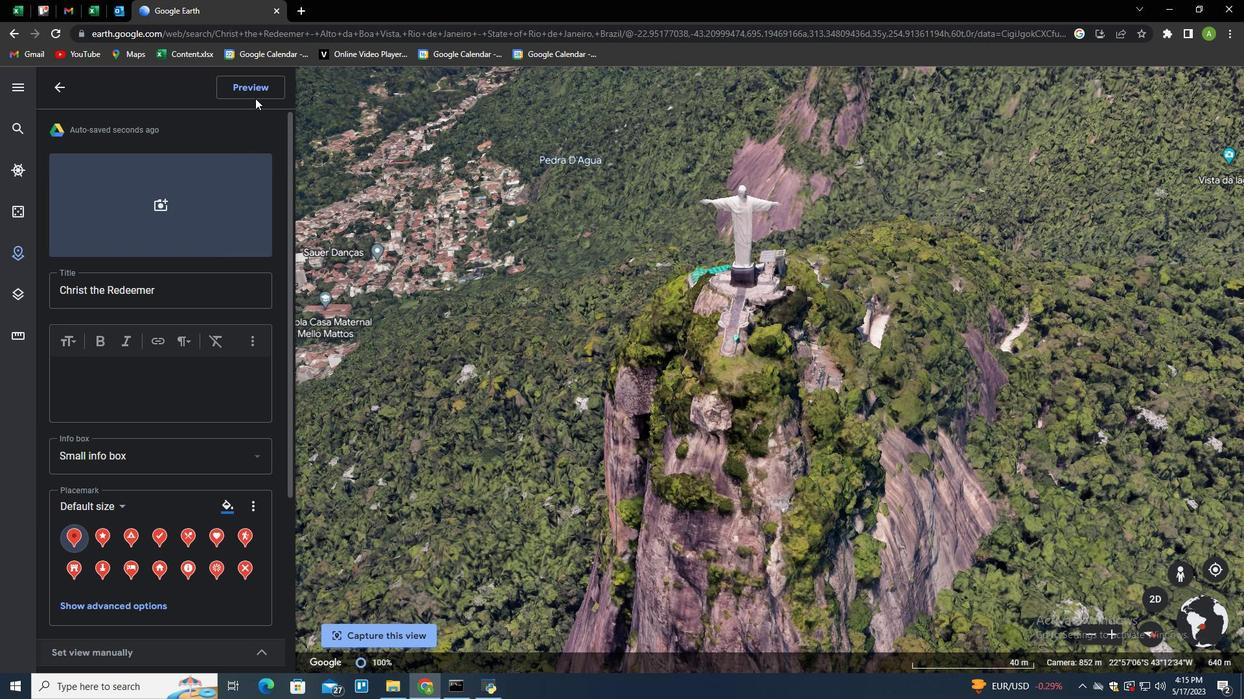 
Action: Mouse pressed left at (255, 88)
Screenshot: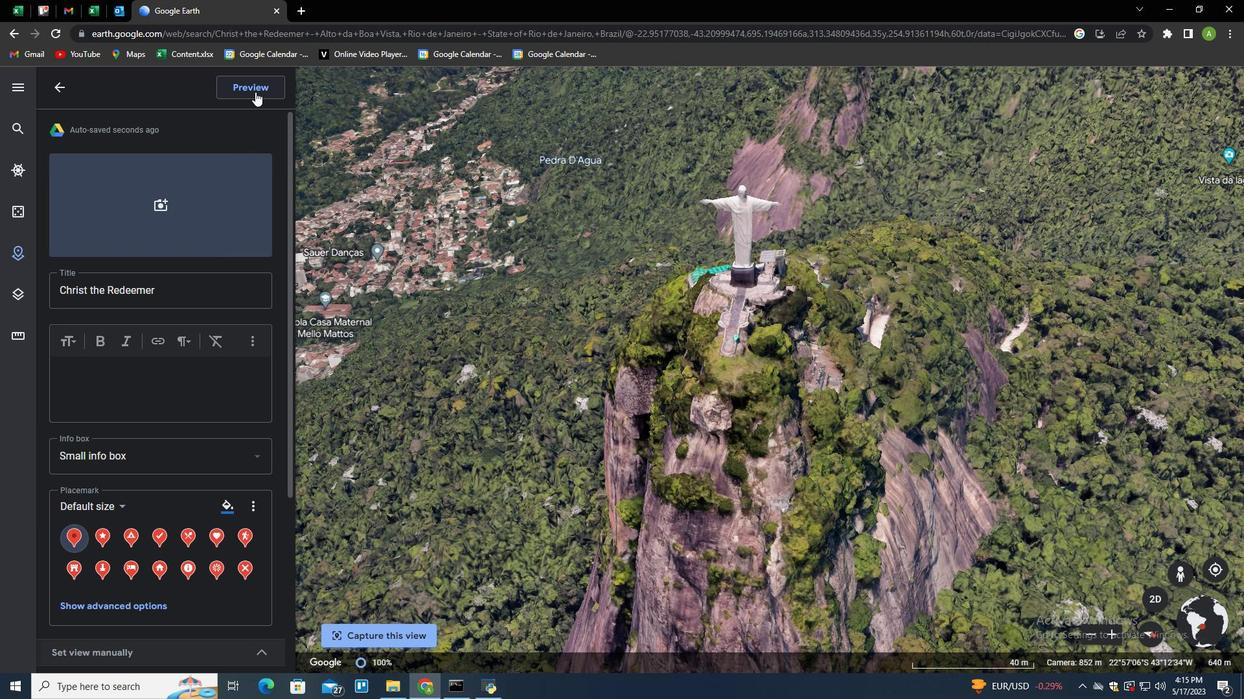 
Action: Mouse moved to (744, 306)
Screenshot: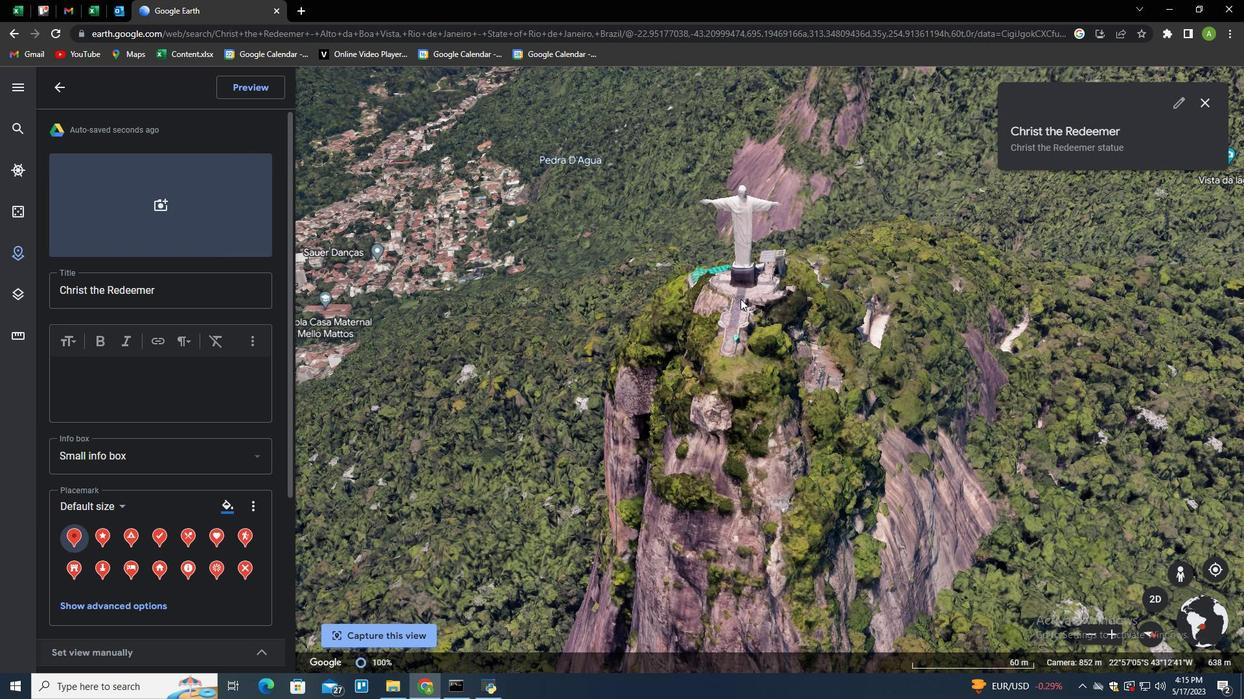 
Action: Mouse pressed left at (744, 306)
Screenshot: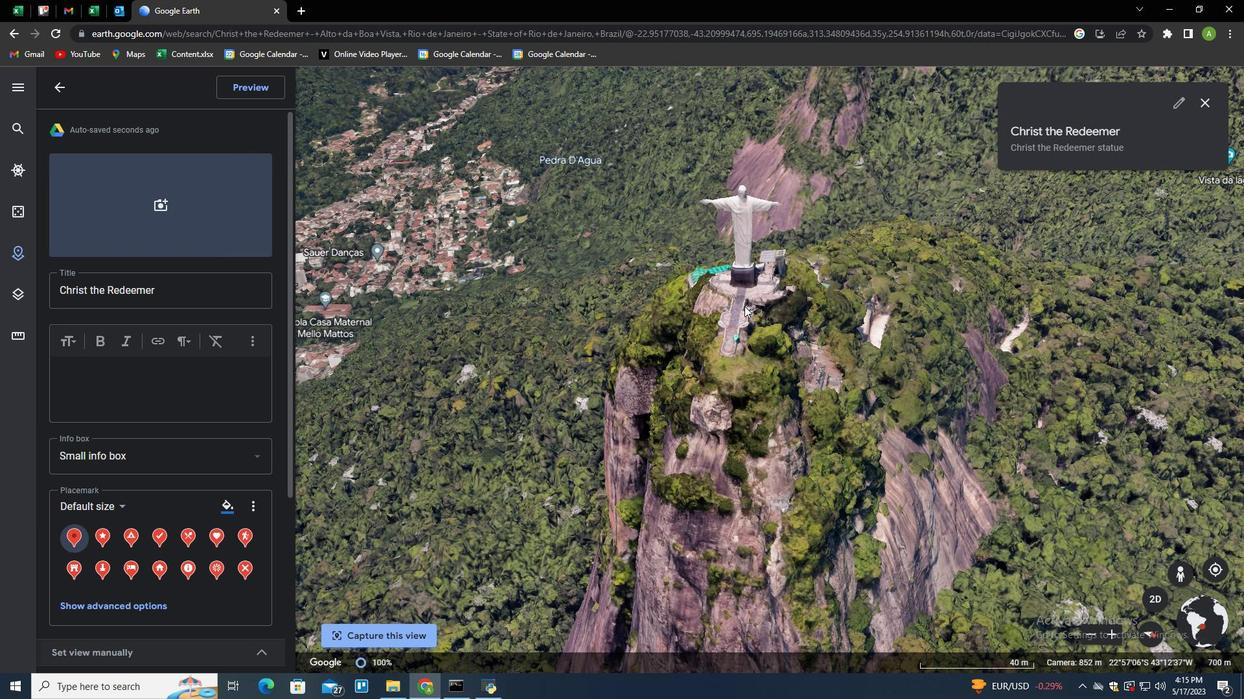 
Action: Mouse moved to (58, 84)
Screenshot: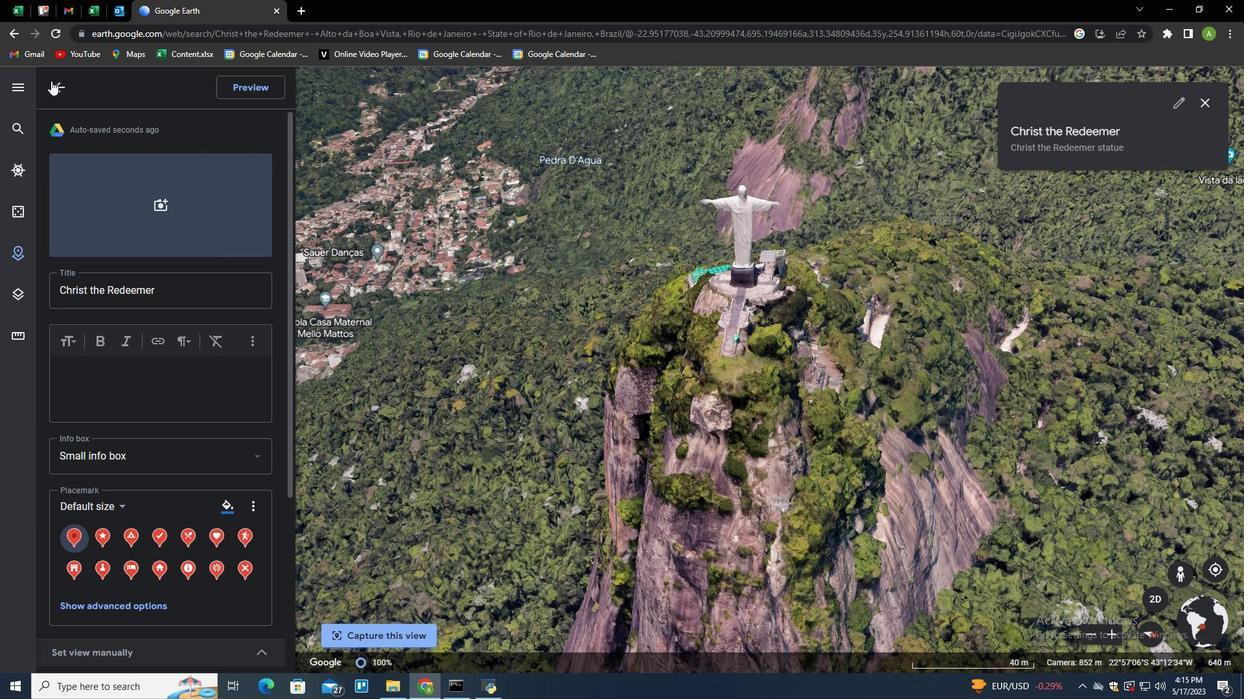 
Action: Mouse pressed left at (58, 84)
Screenshot: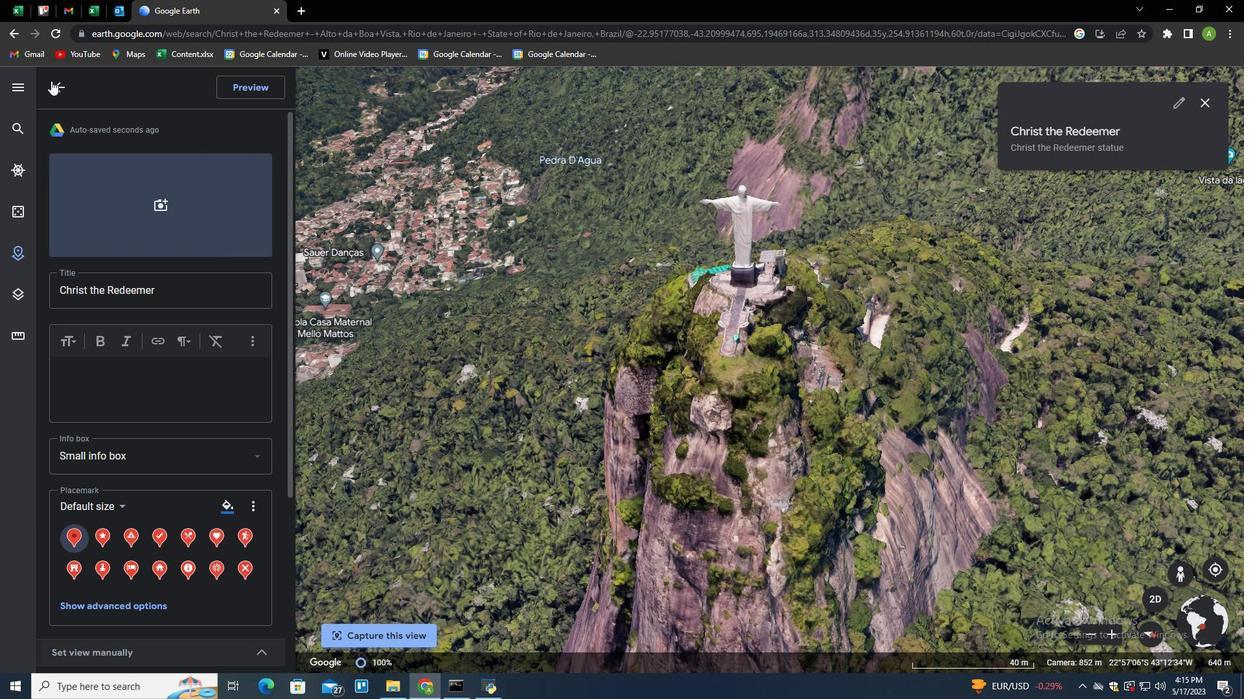 
Action: Mouse moved to (58, 84)
Screenshot: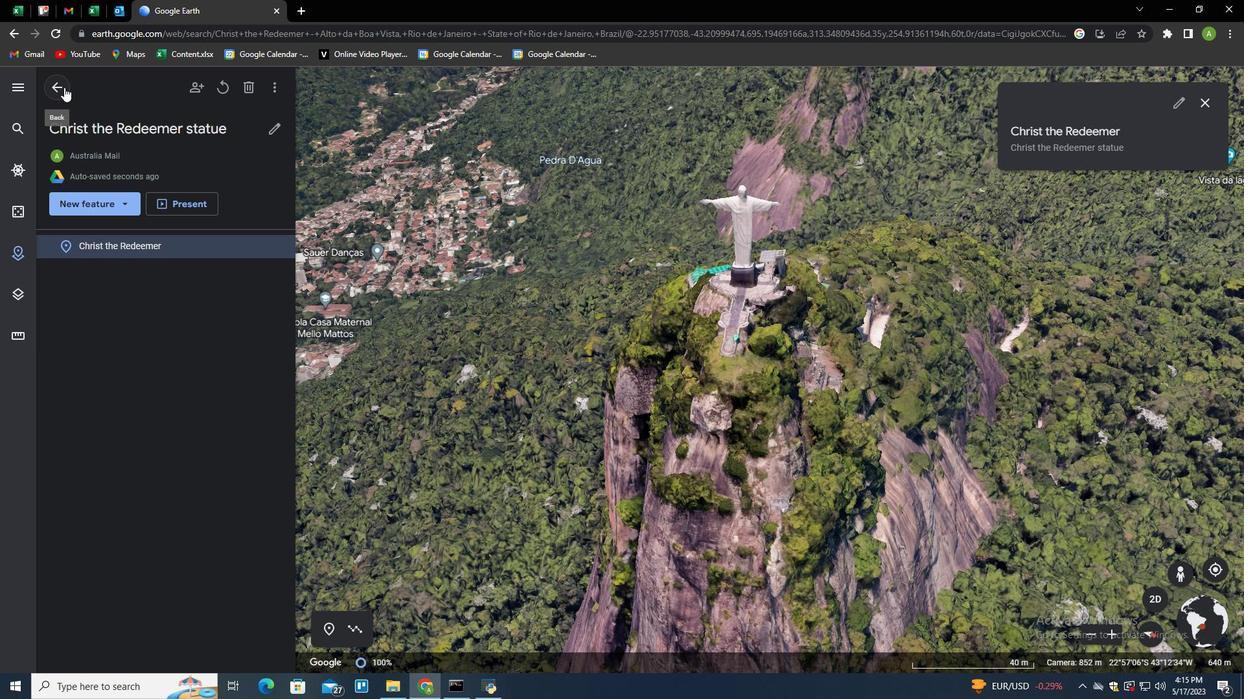 
Action: Mouse pressed left at (58, 84)
Screenshot: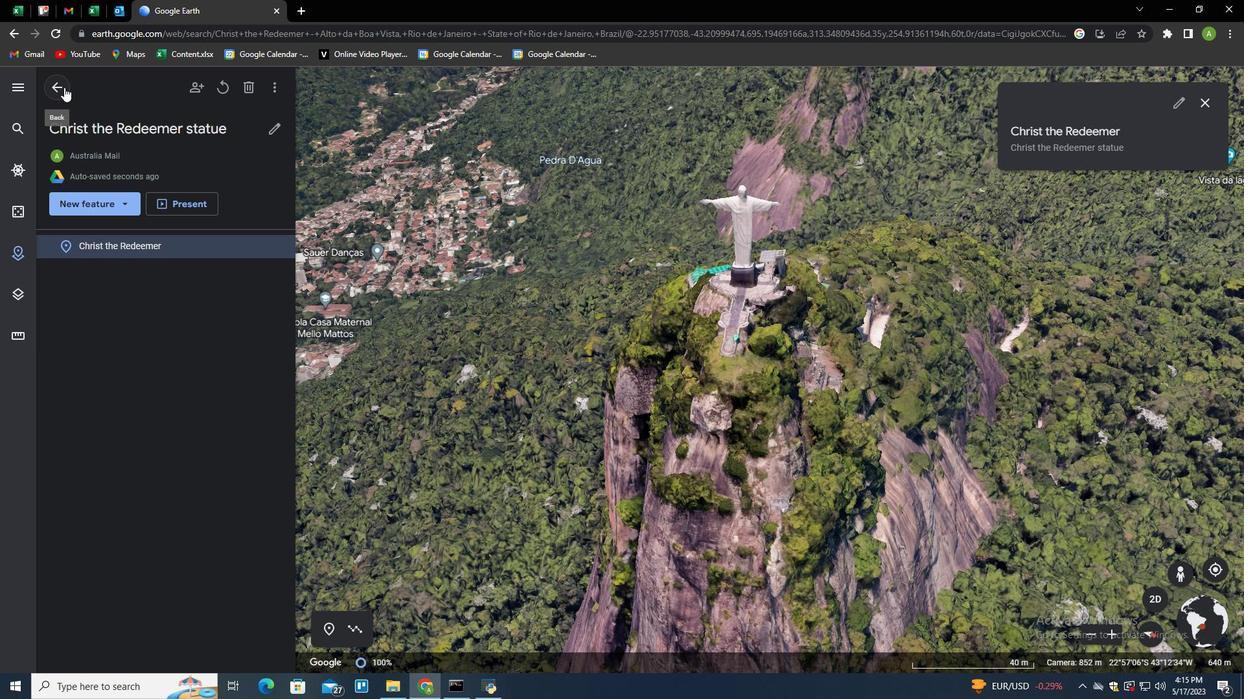
Action: Mouse moved to (327, 630)
Screenshot: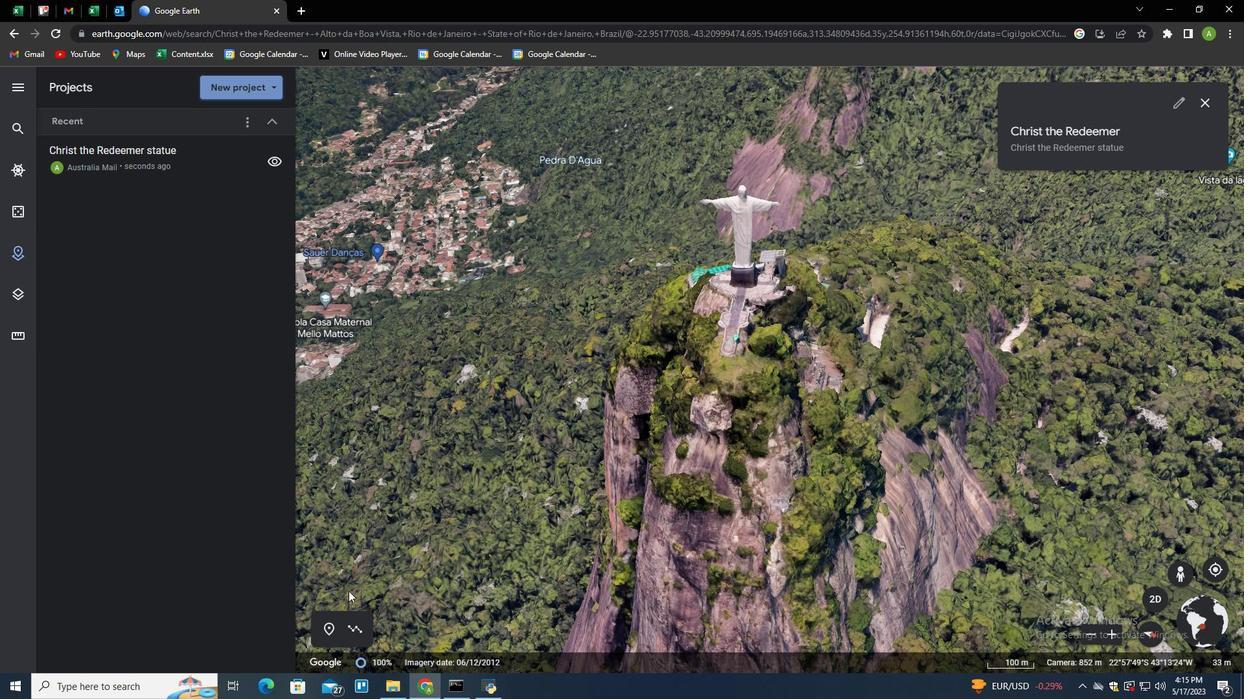 
Action: Mouse pressed left at (327, 630)
Screenshot: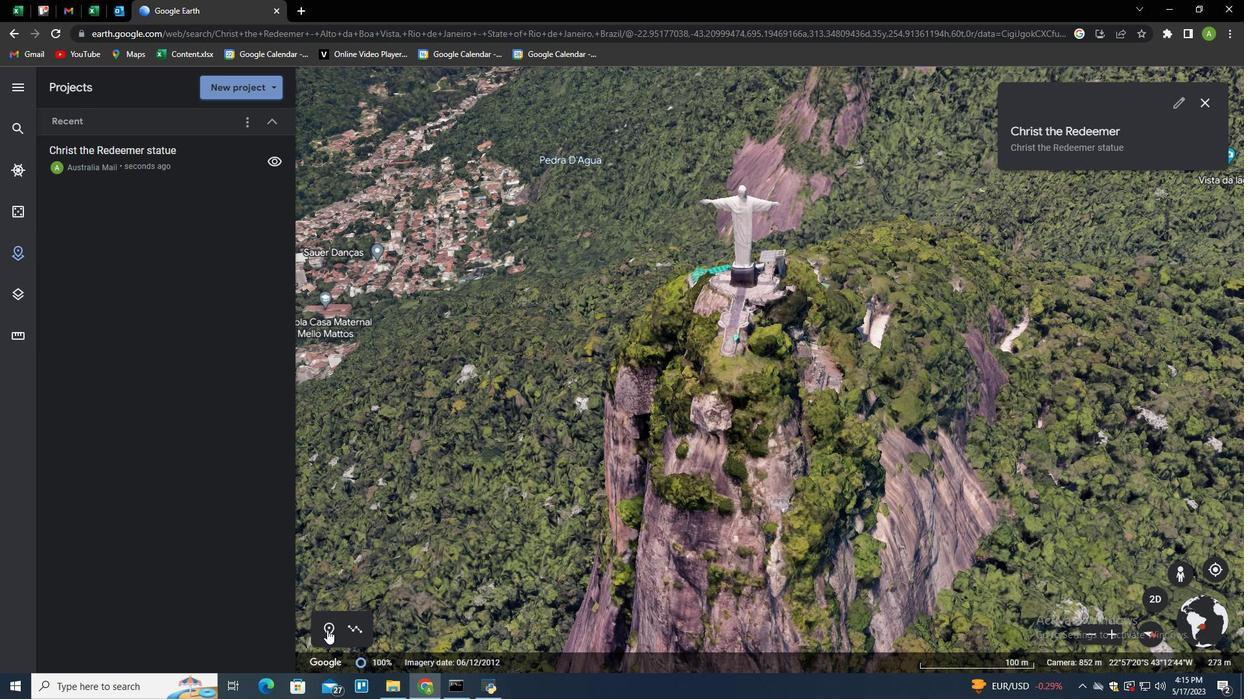 
Action: Mouse moved to (745, 274)
Screenshot: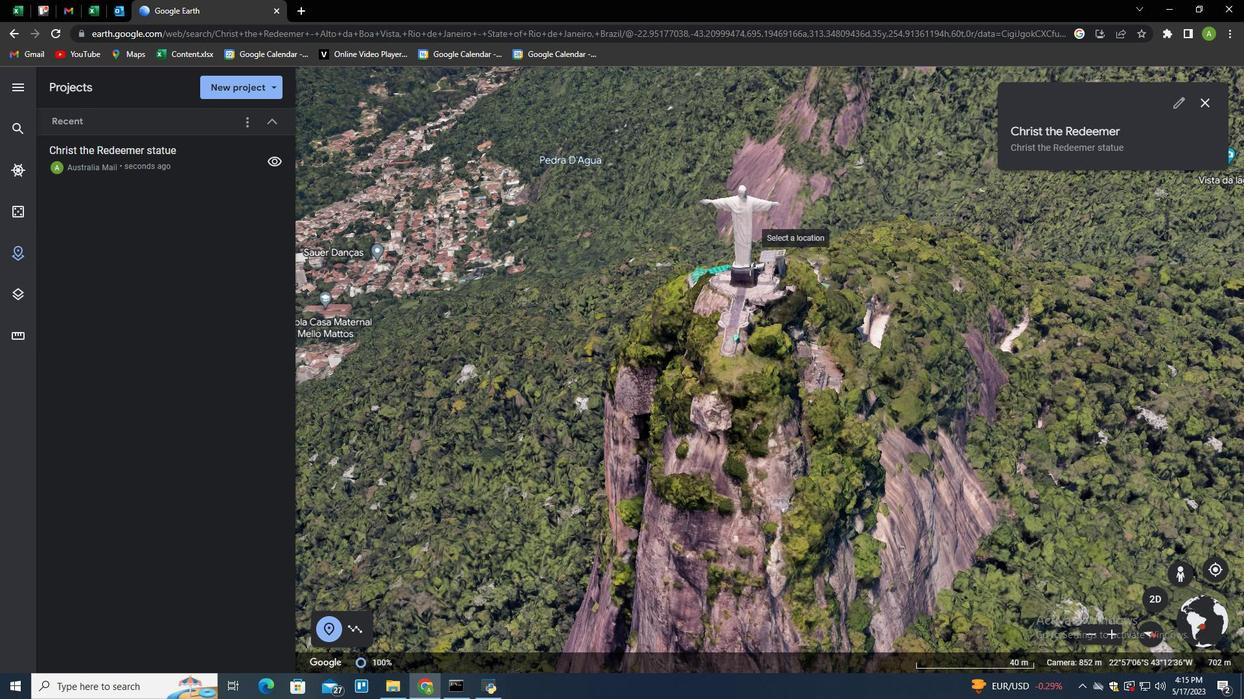 
Action: Mouse pressed left at (745, 274)
Screenshot: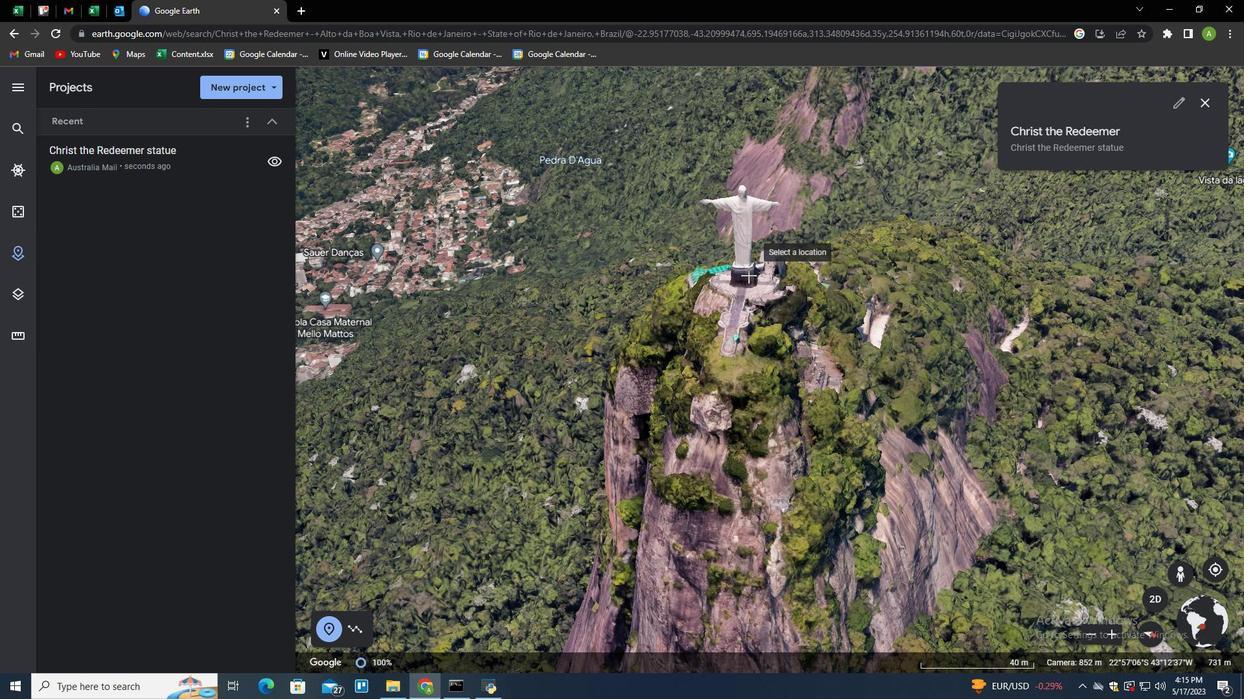 
Action: Mouse moved to (705, 416)
Screenshot: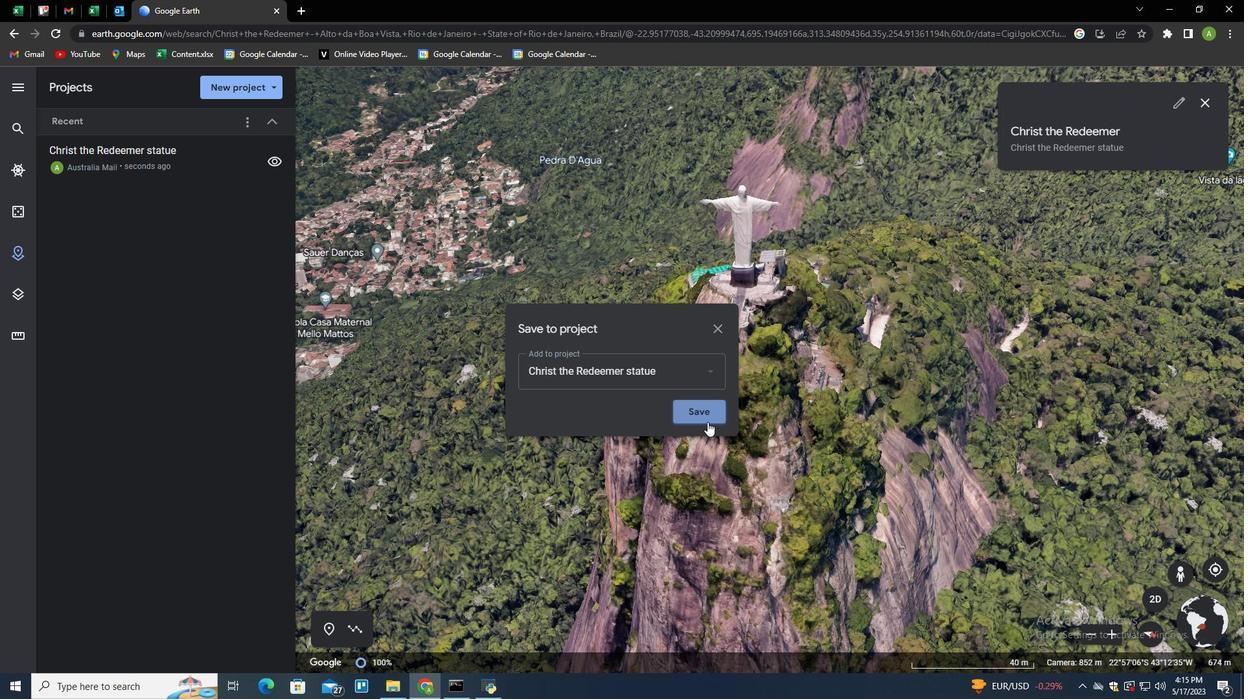 
Action: Mouse pressed left at (705, 416)
Screenshot: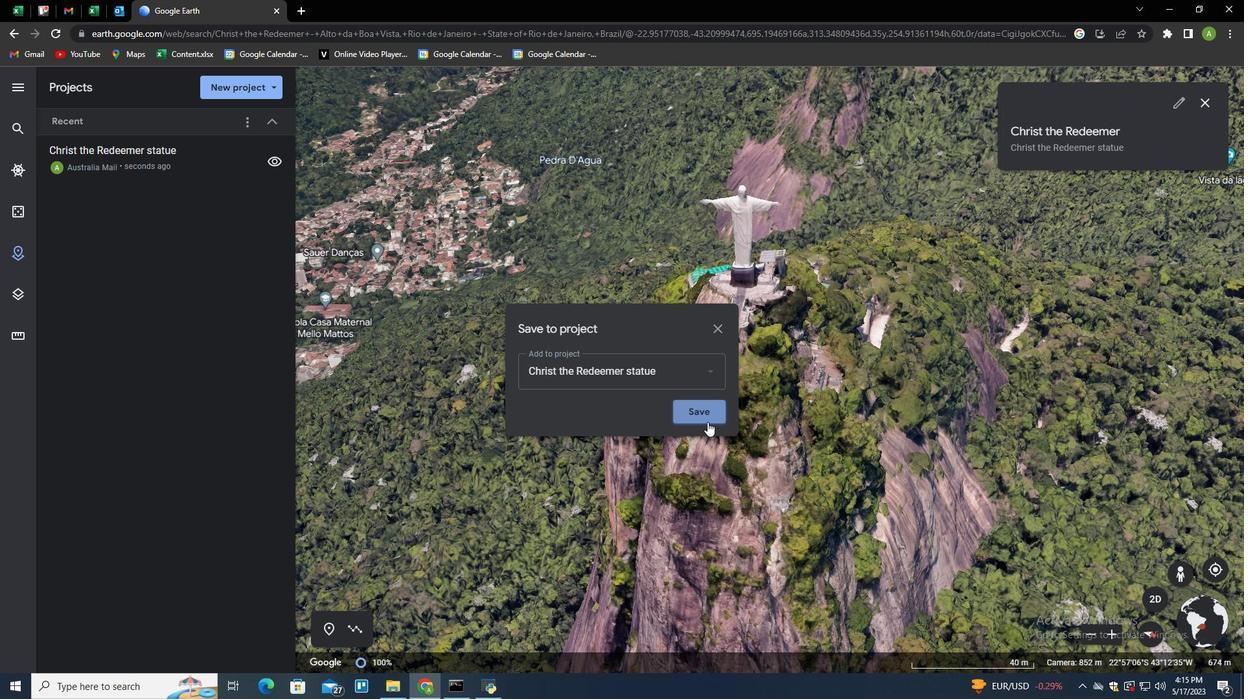 
Action: Mouse moved to (52, 87)
Screenshot: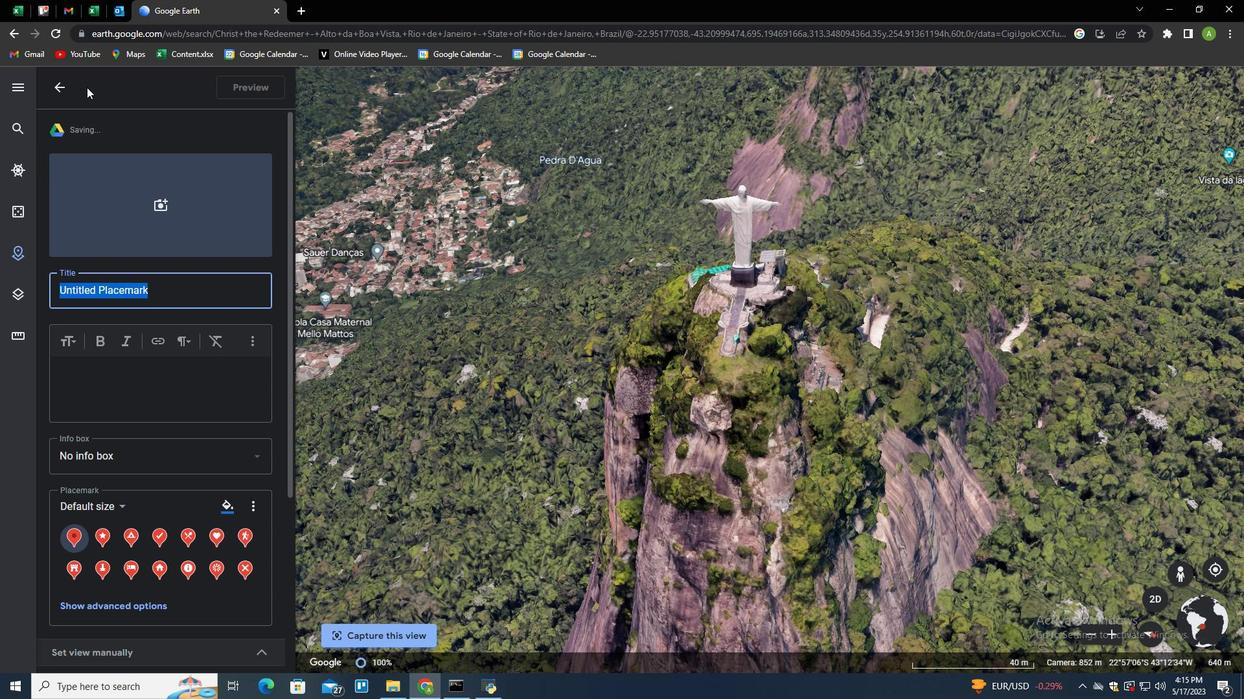 
Action: Mouse pressed left at (52, 87)
Screenshot: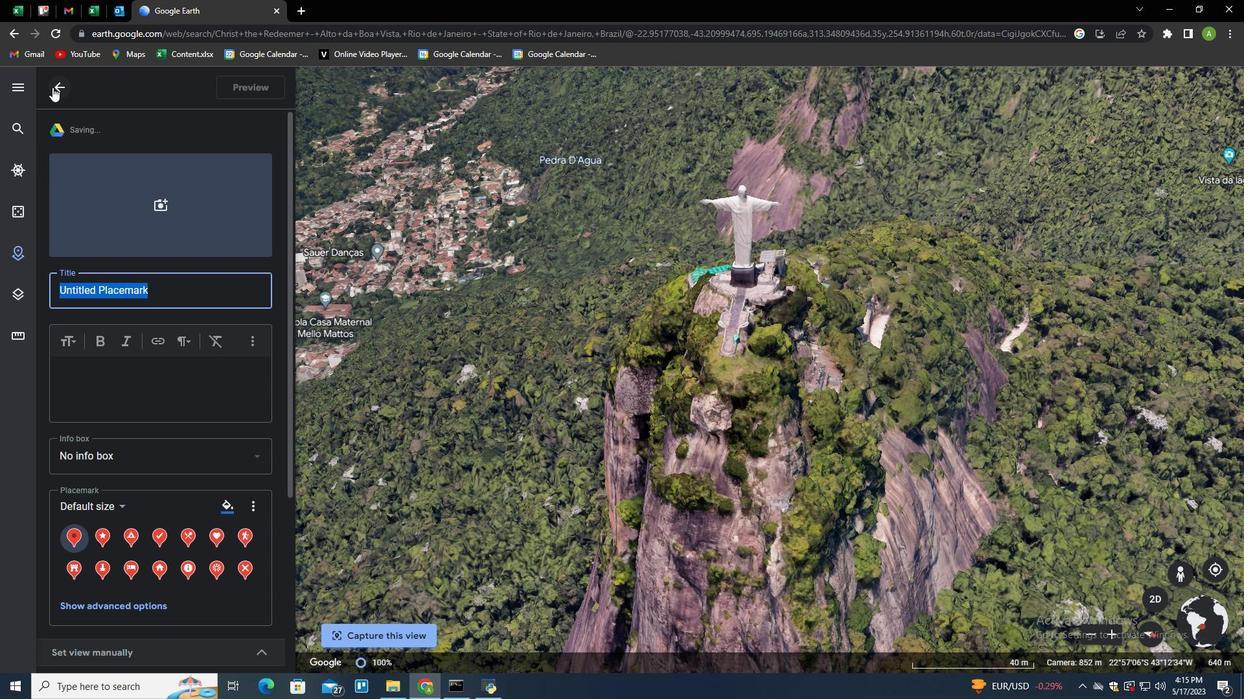 
Action: Mouse moved to (57, 84)
Screenshot: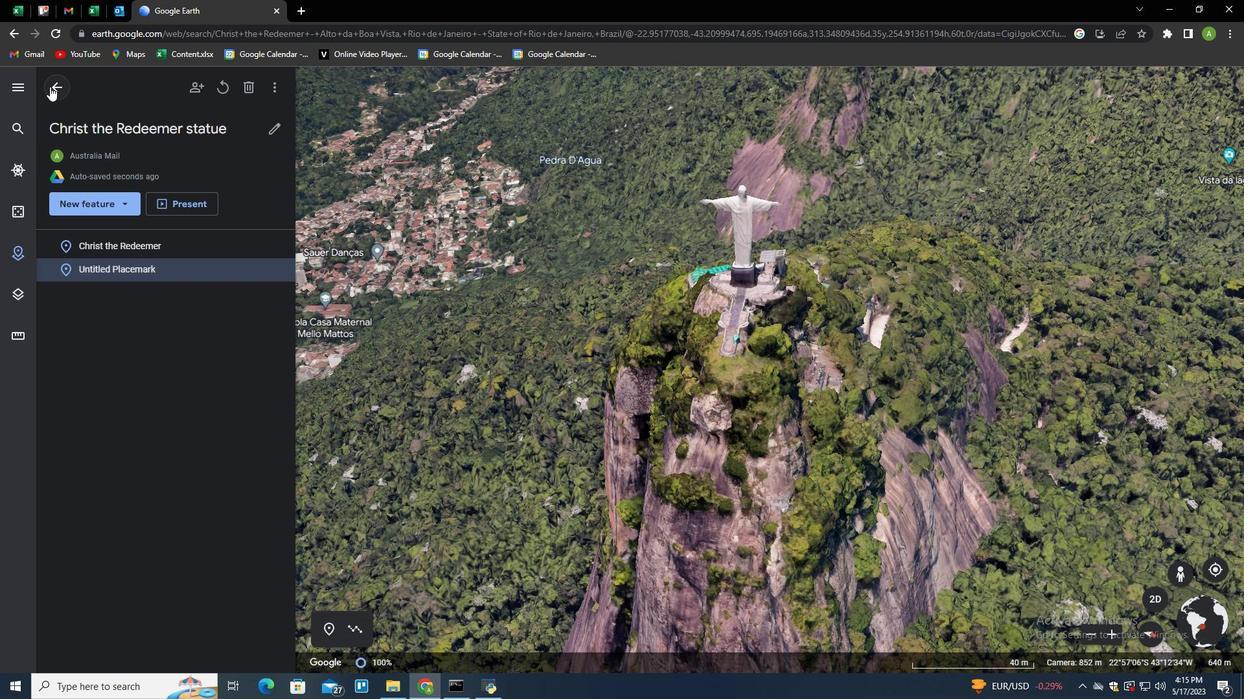 
Action: Mouse pressed left at (57, 84)
Screenshot: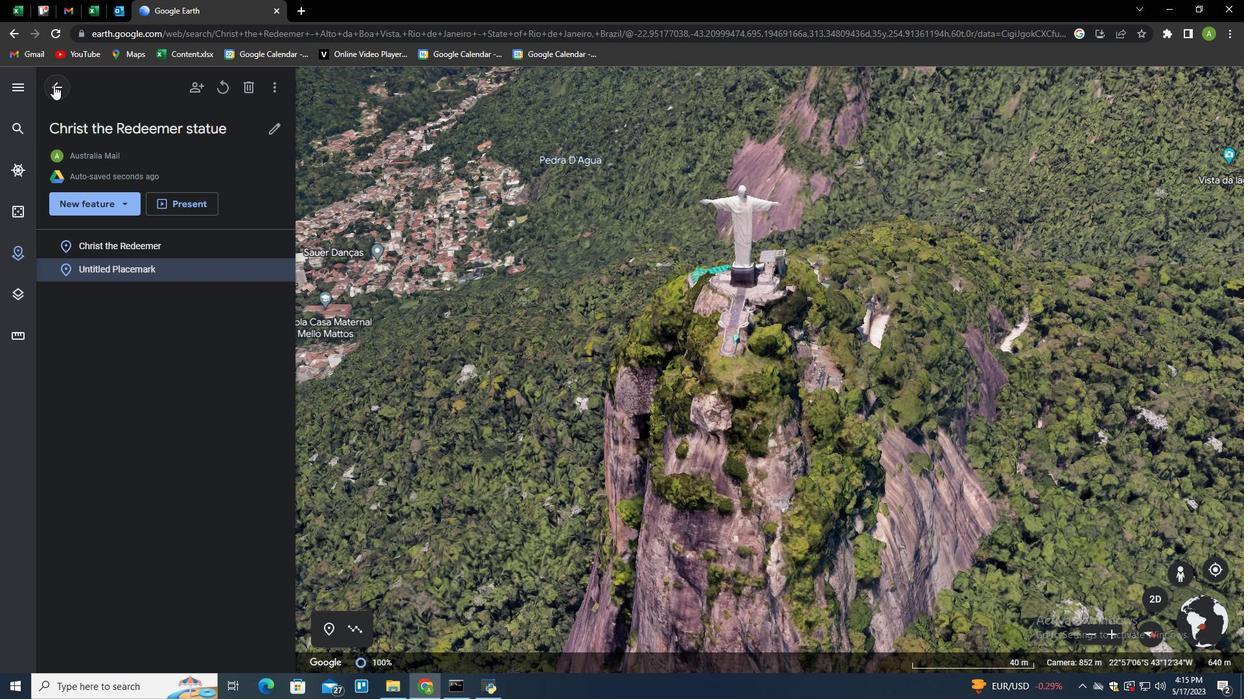 
Action: Mouse moved to (22, 81)
Screenshot: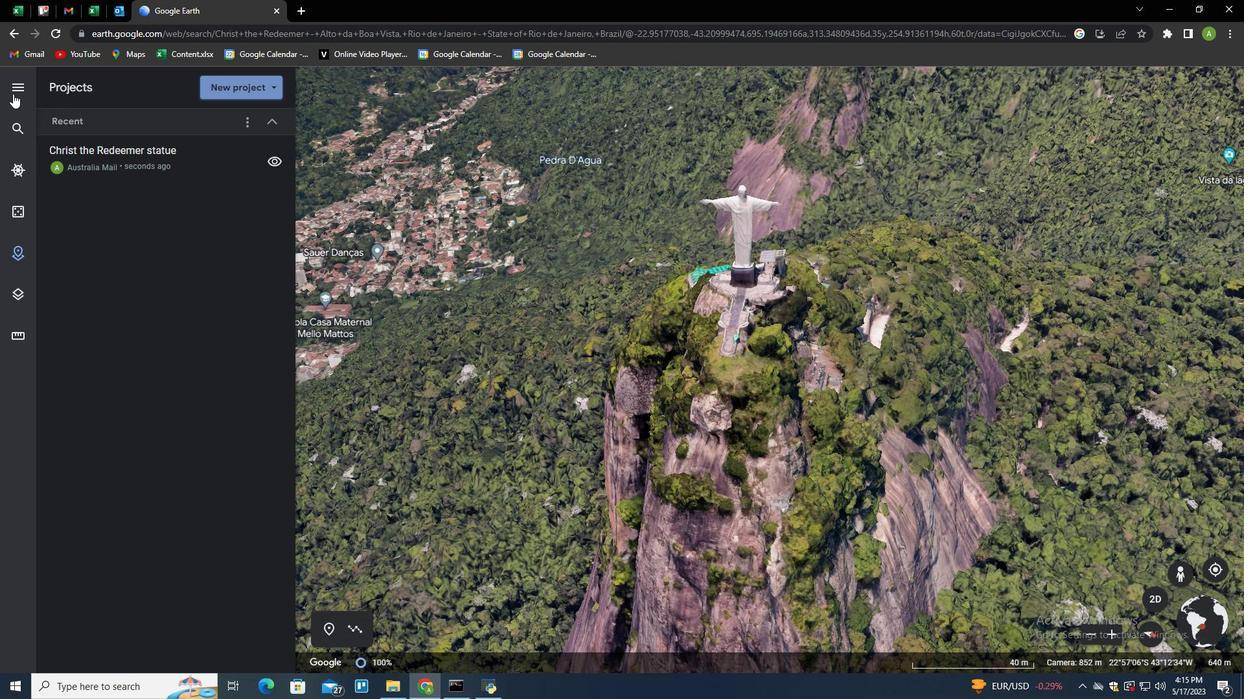 
Action: Mouse pressed left at (22, 81)
Screenshot: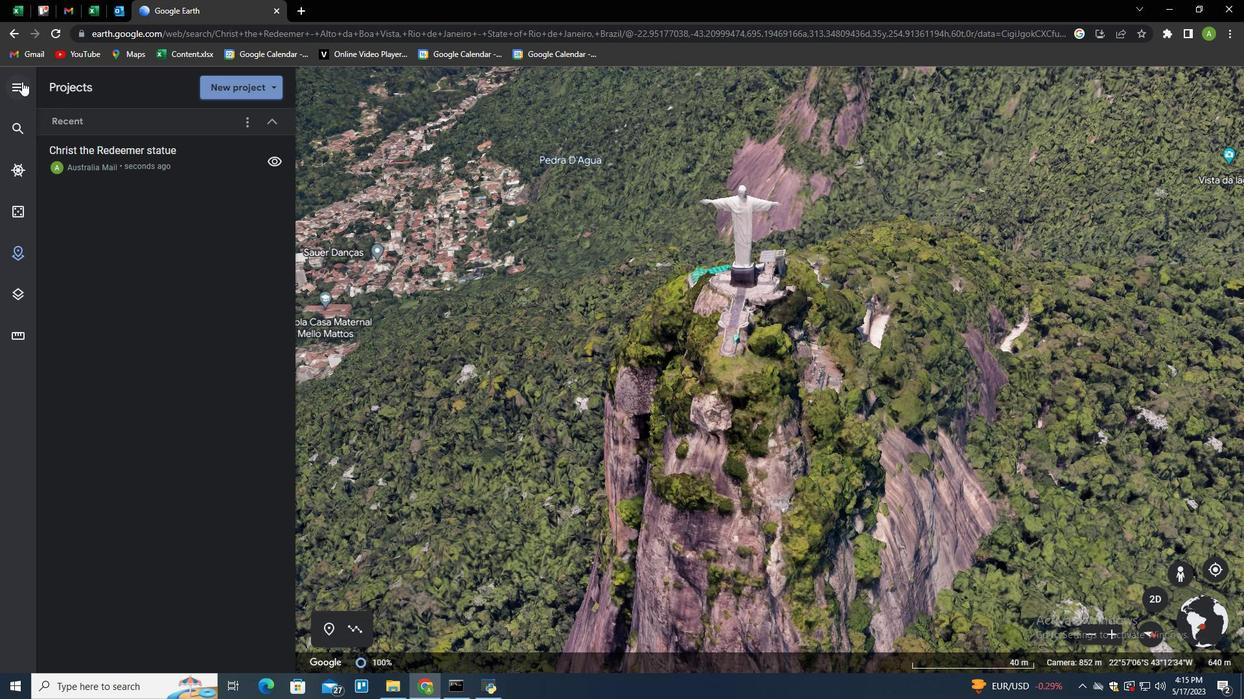 
Action: Mouse moved to (183, 86)
Screenshot: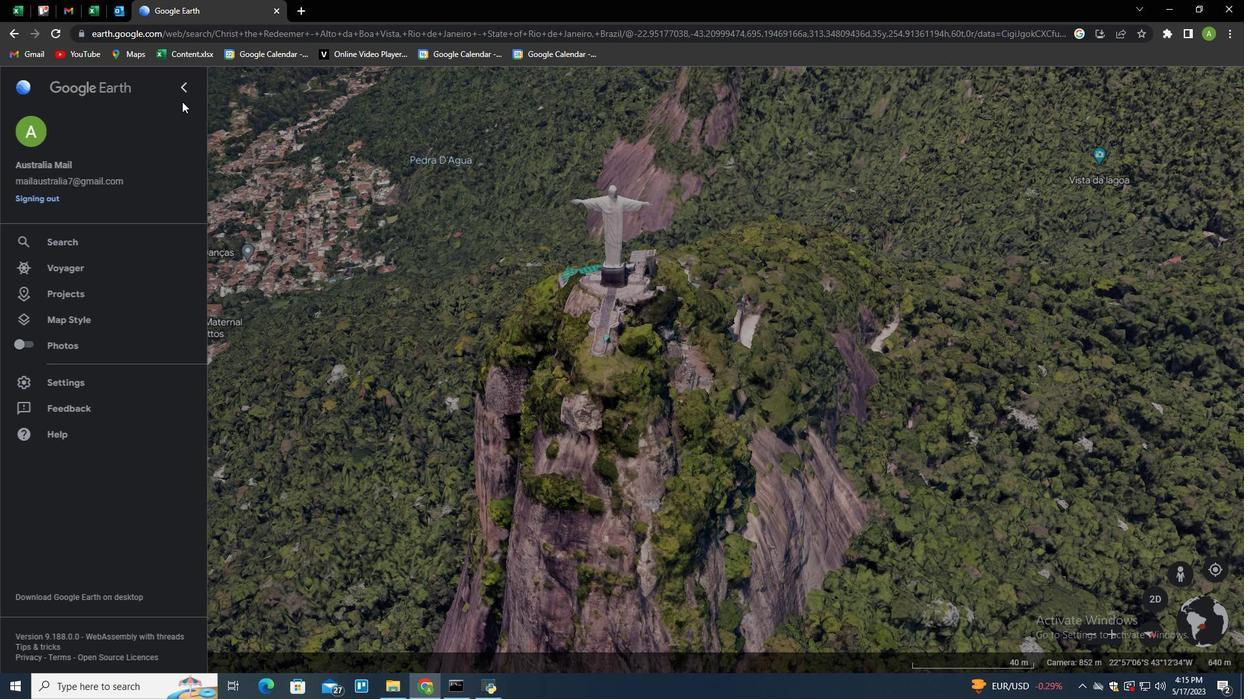 
Action: Mouse pressed left at (183, 86)
